 Task: Find a place to stay in Tejar, Costa Rica from 12-16 July for 8 guests, with amenities like TV, Gym, Breakfast, Wifi, Free parking, within a price range of ₹10,000 to ₹16,000, and select a hotel.
Action: Mouse moved to (613, 130)
Screenshot: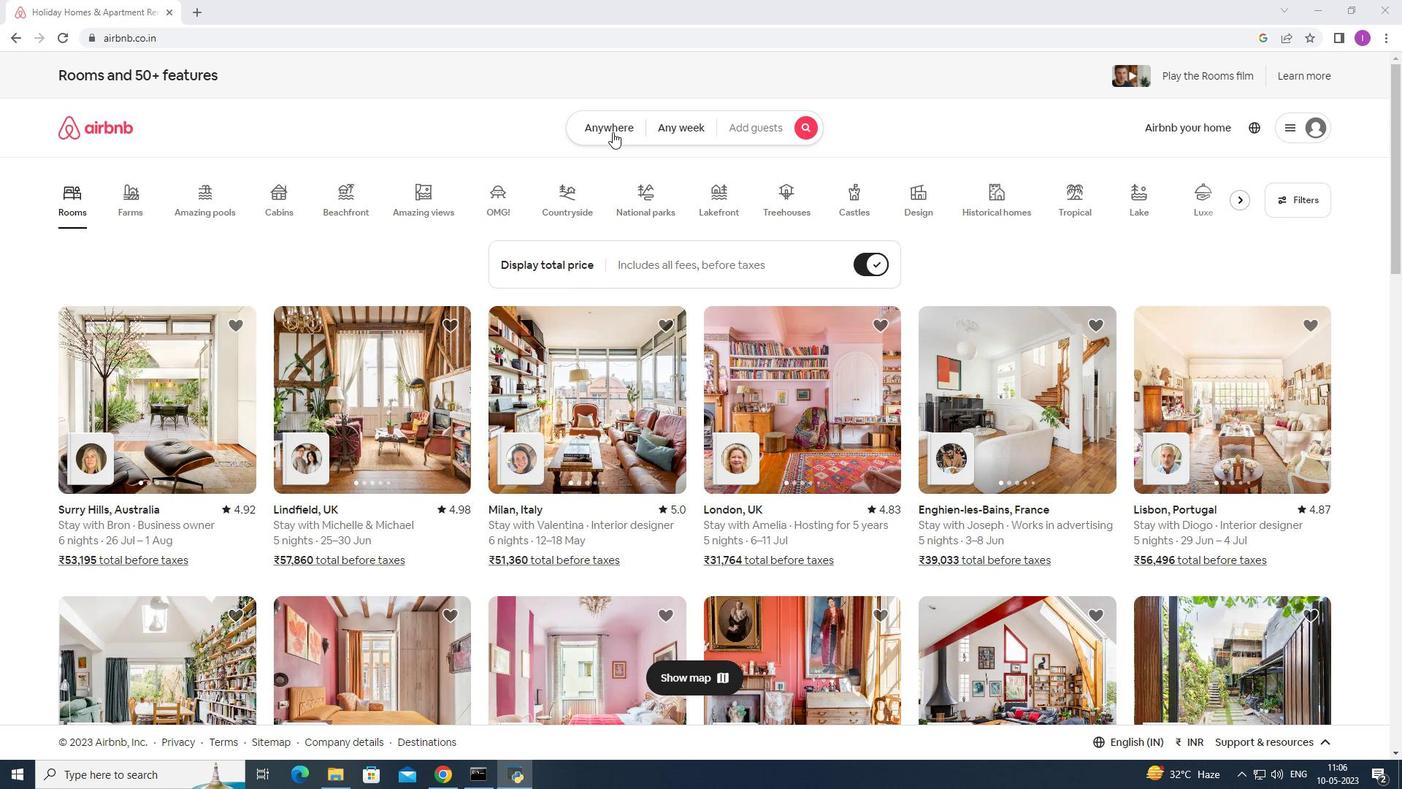 
Action: Mouse pressed left at (613, 130)
Screenshot: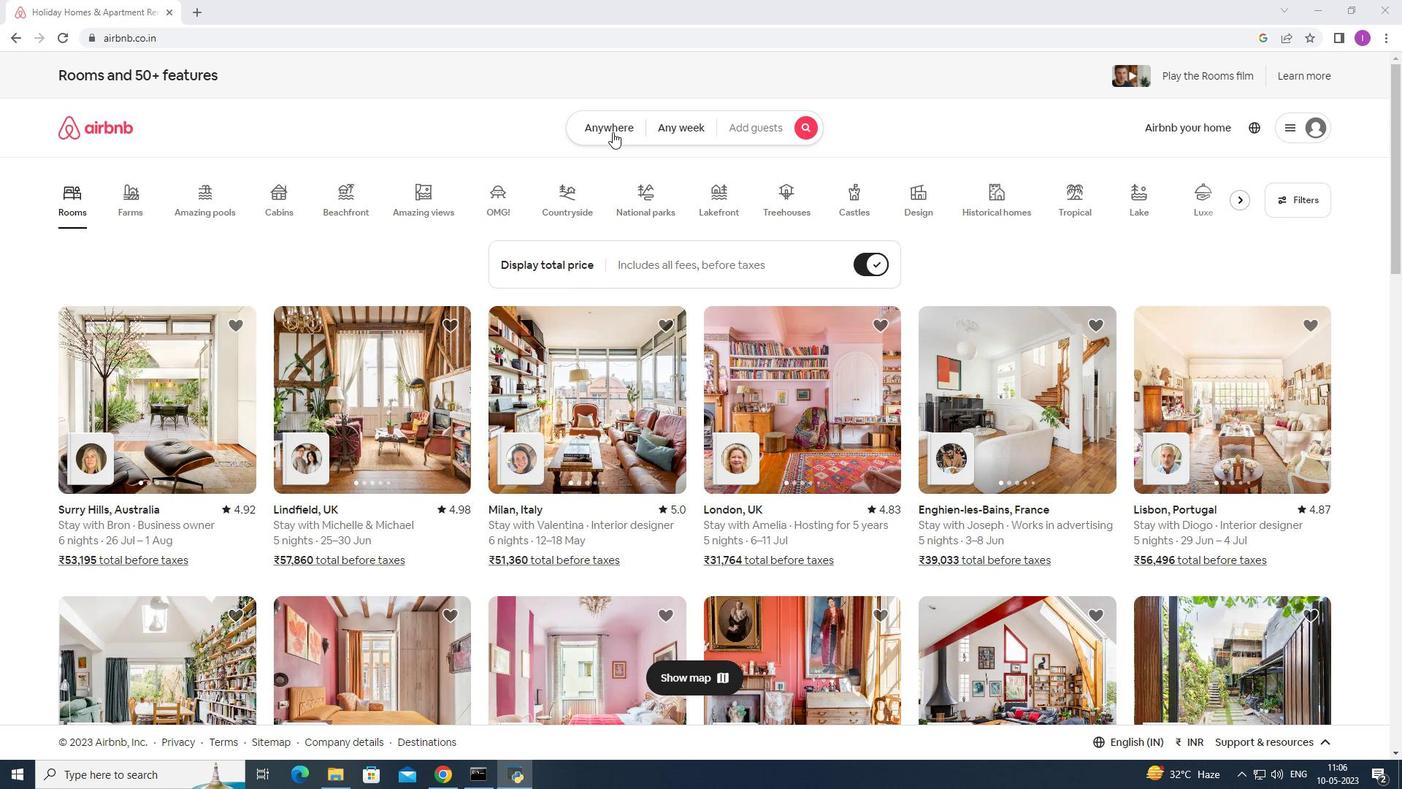 
Action: Mouse moved to (491, 190)
Screenshot: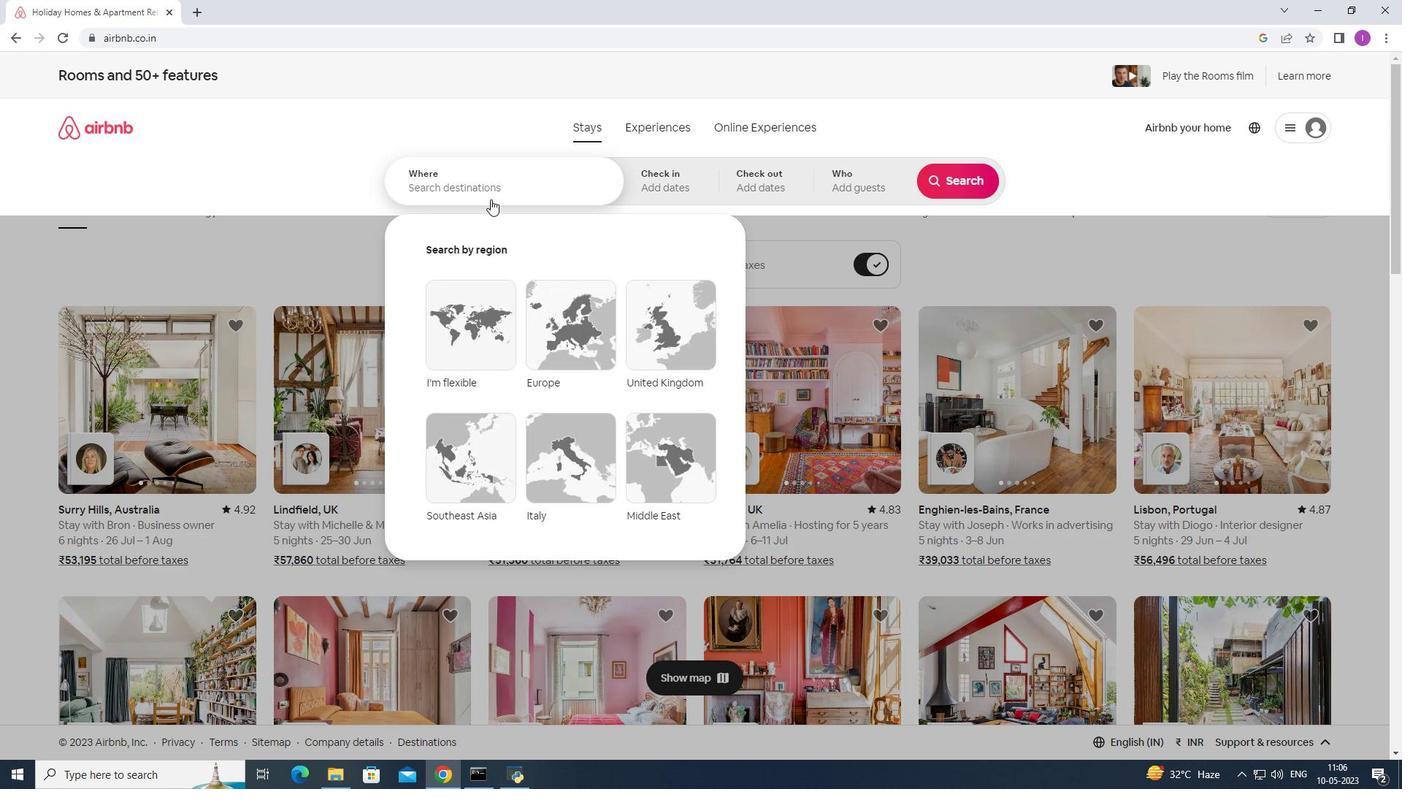 
Action: Mouse pressed left at (491, 190)
Screenshot: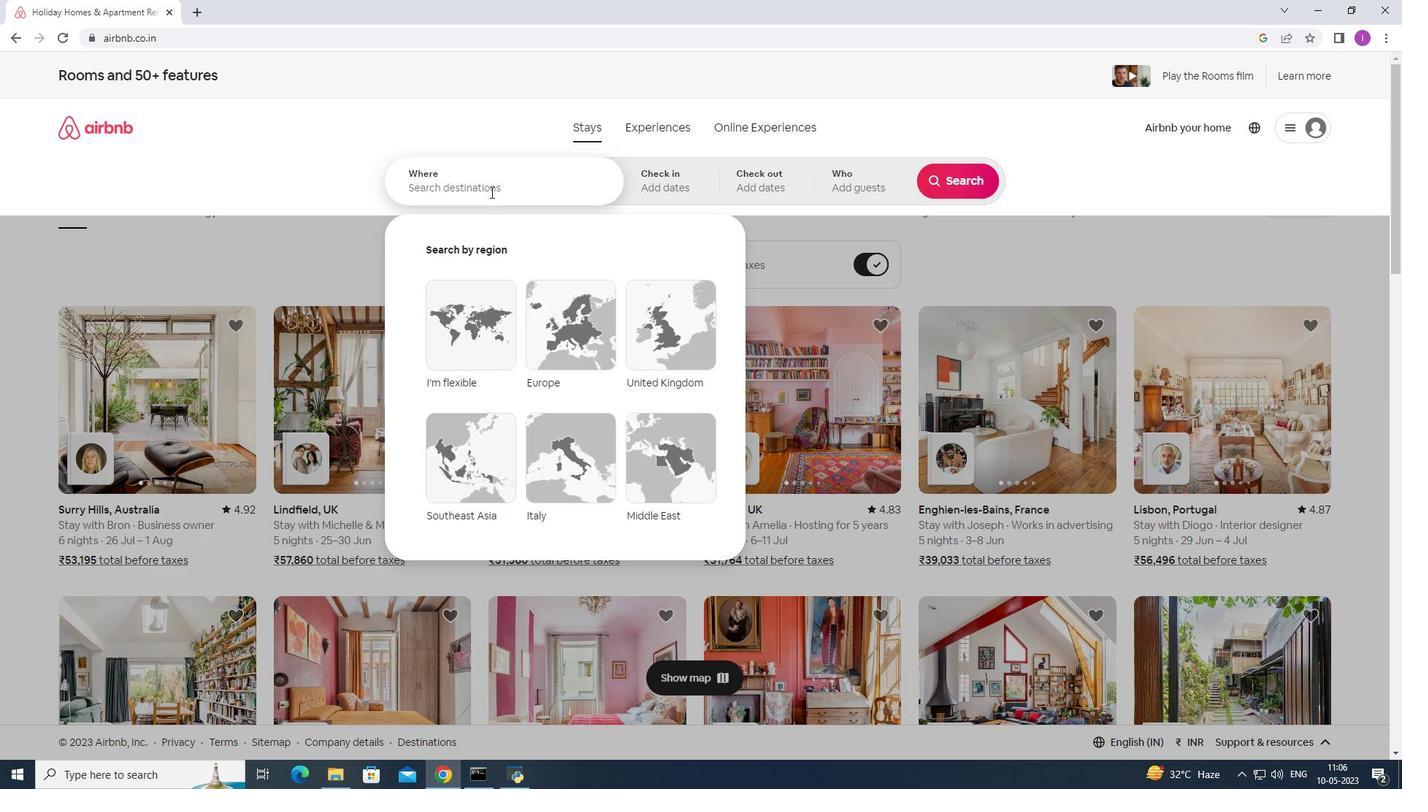 
Action: Mouse moved to (514, 194)
Screenshot: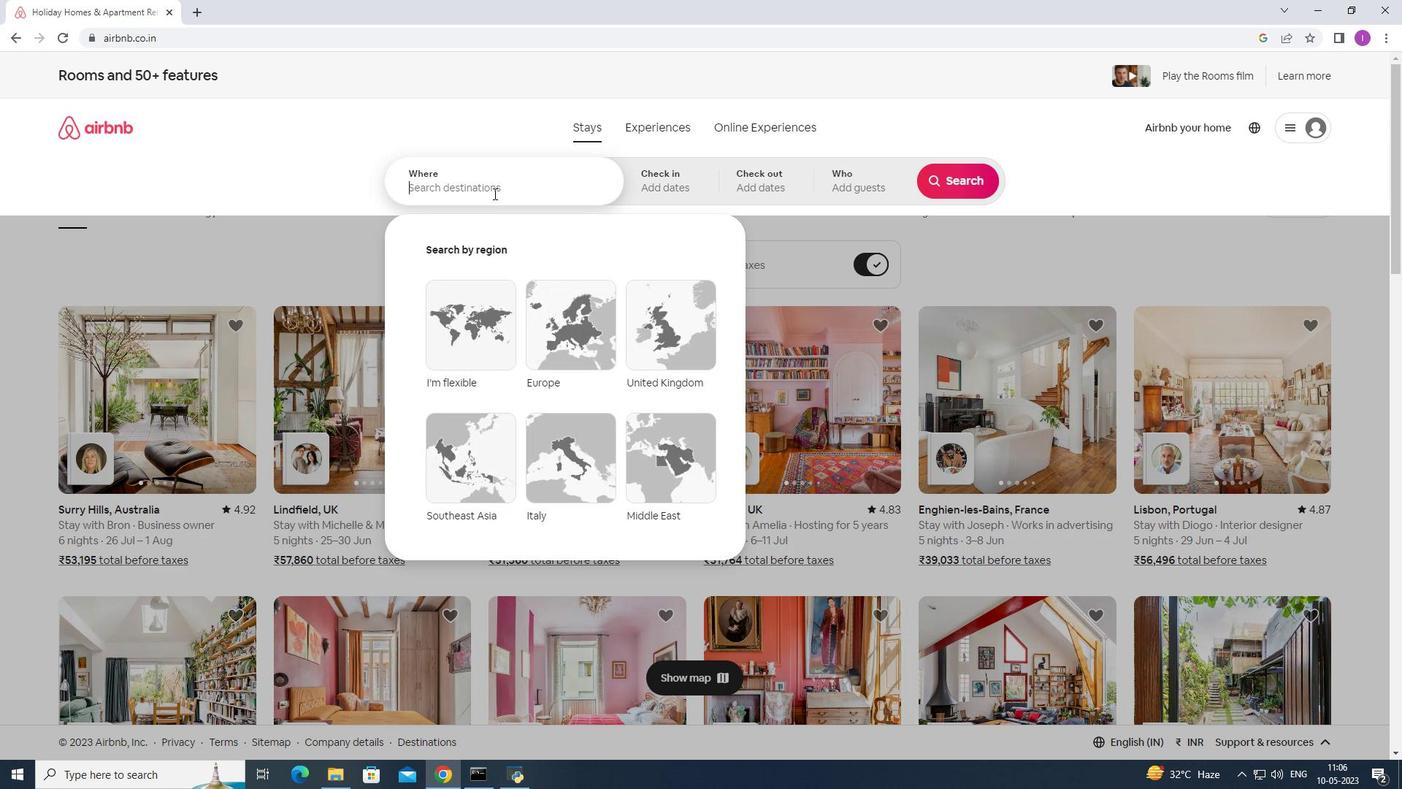 
Action: Key pressed <Key.shift><Key.shift><Key.shift><Key.shift><Key.shift>Tejar,<Key.shift><Key.shift><Key.shift><Key.shift><Key.shift><Key.shift><Key.shift>Cod<Key.backspace>sta<Key.space><Key.shift>Rica
Screenshot: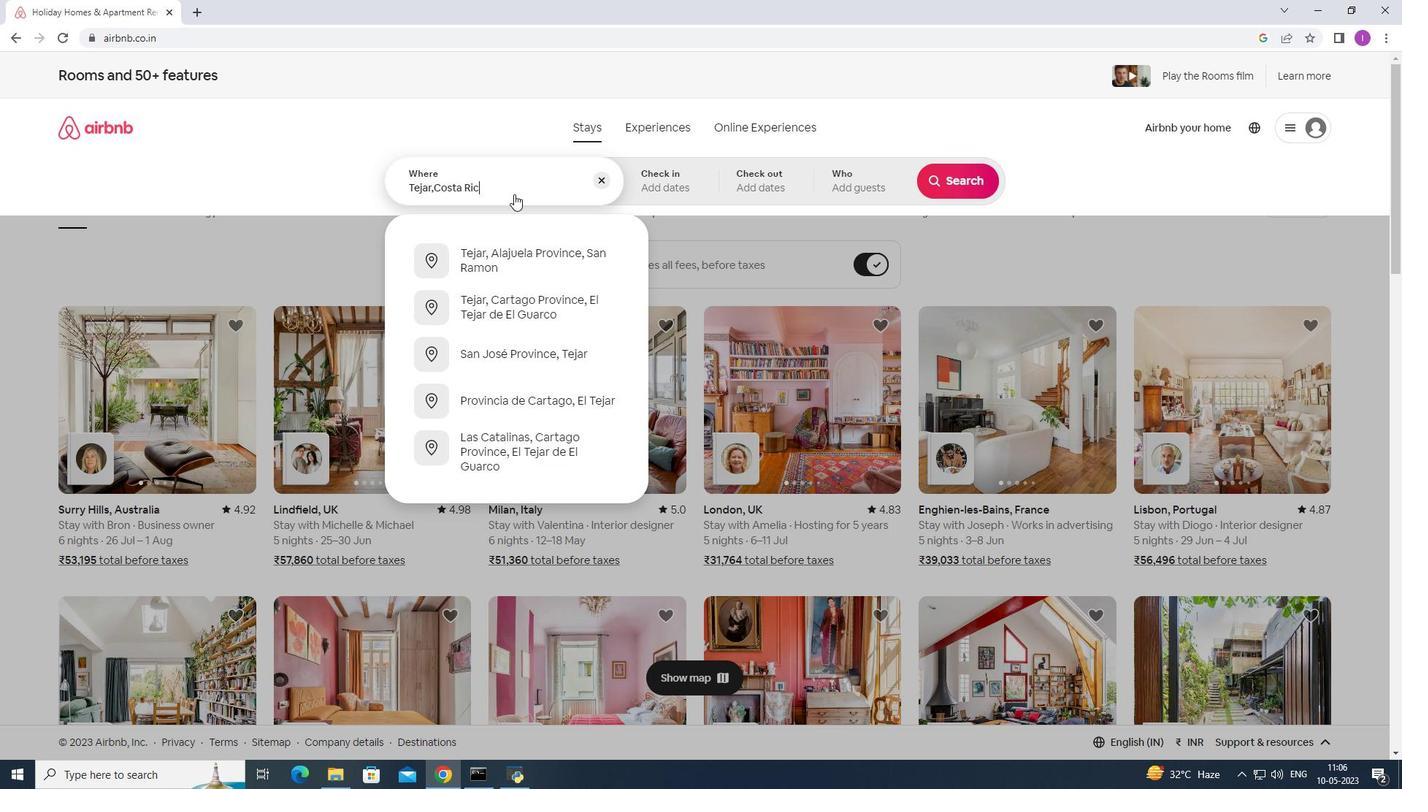
Action: Mouse moved to (647, 186)
Screenshot: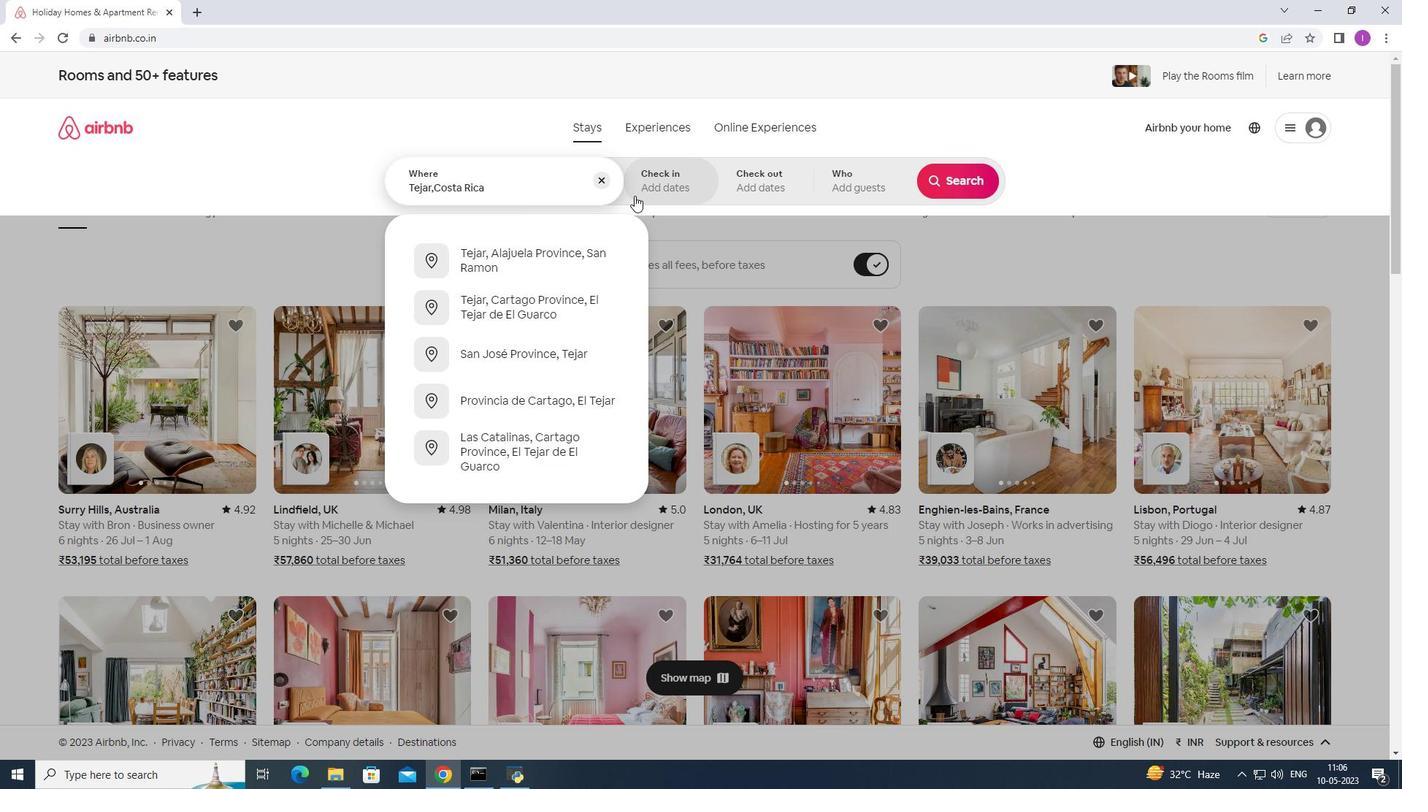 
Action: Mouse pressed left at (647, 186)
Screenshot: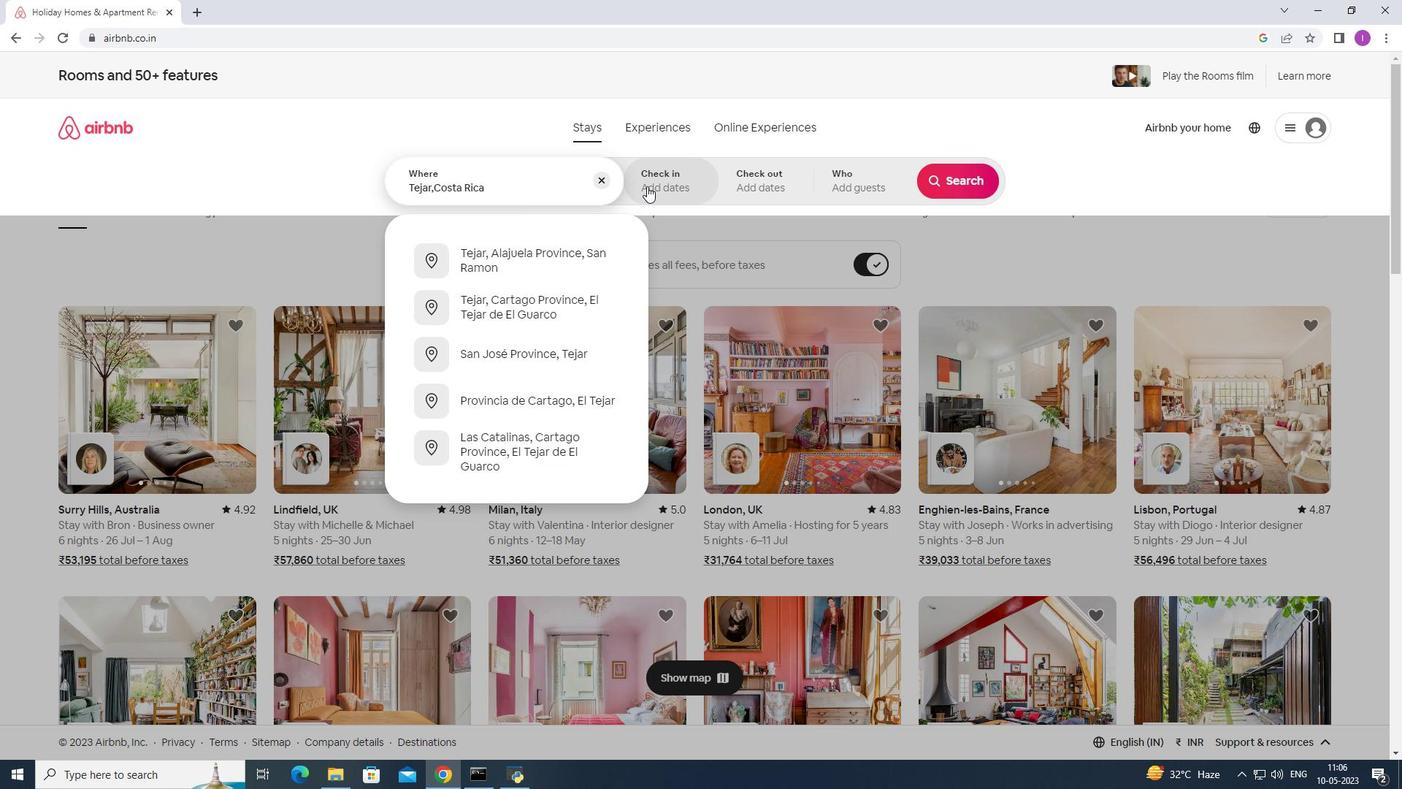 
Action: Mouse moved to (958, 297)
Screenshot: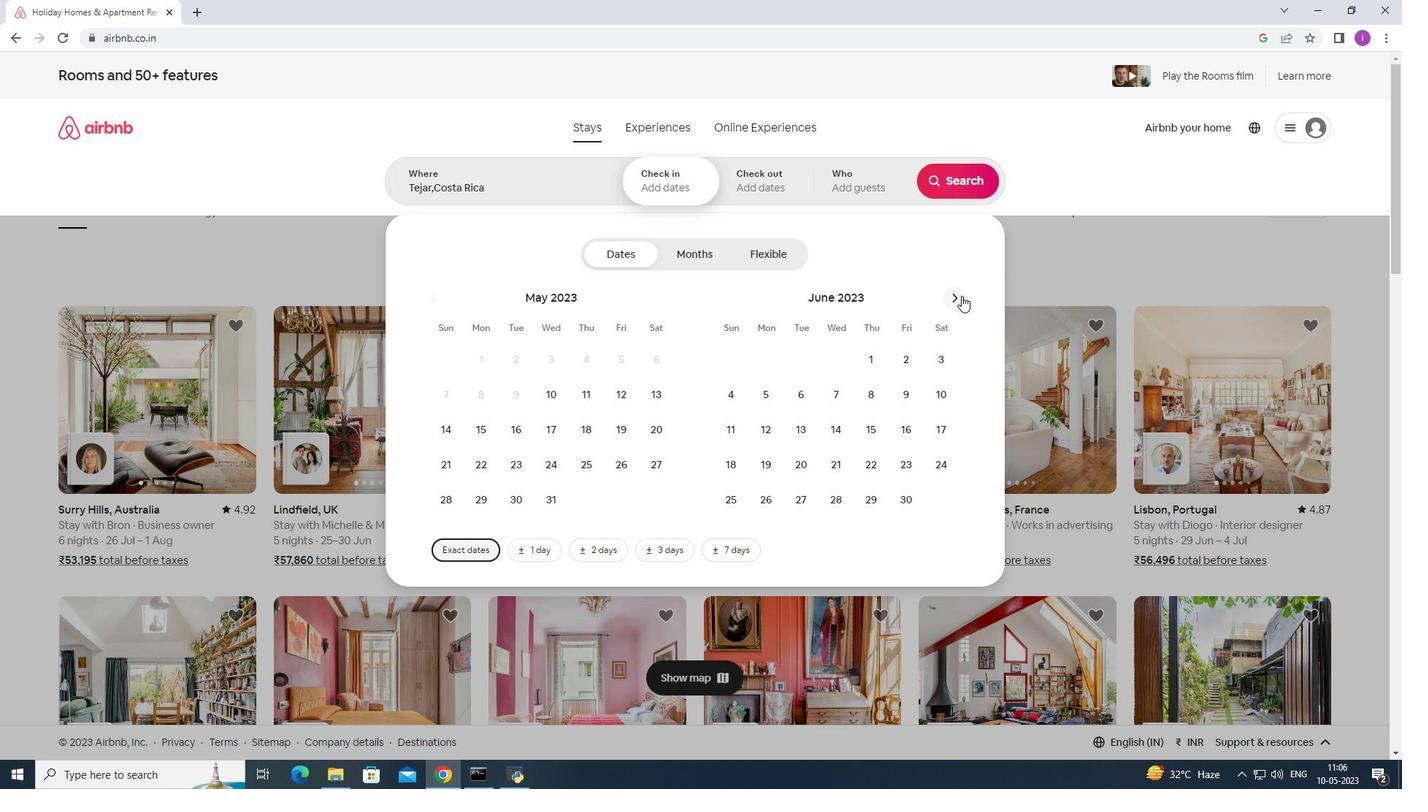 
Action: Mouse pressed left at (958, 297)
Screenshot: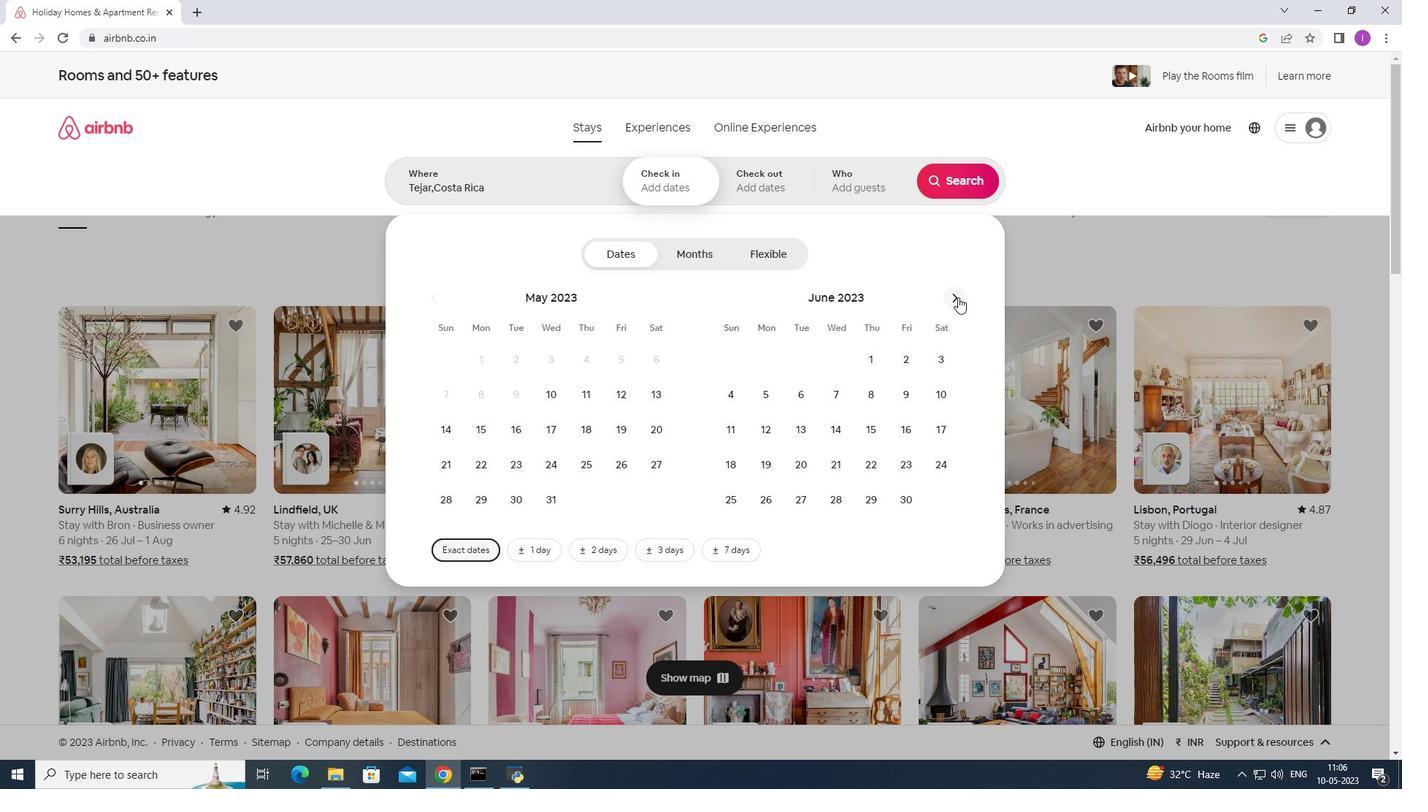 
Action: Mouse moved to (836, 424)
Screenshot: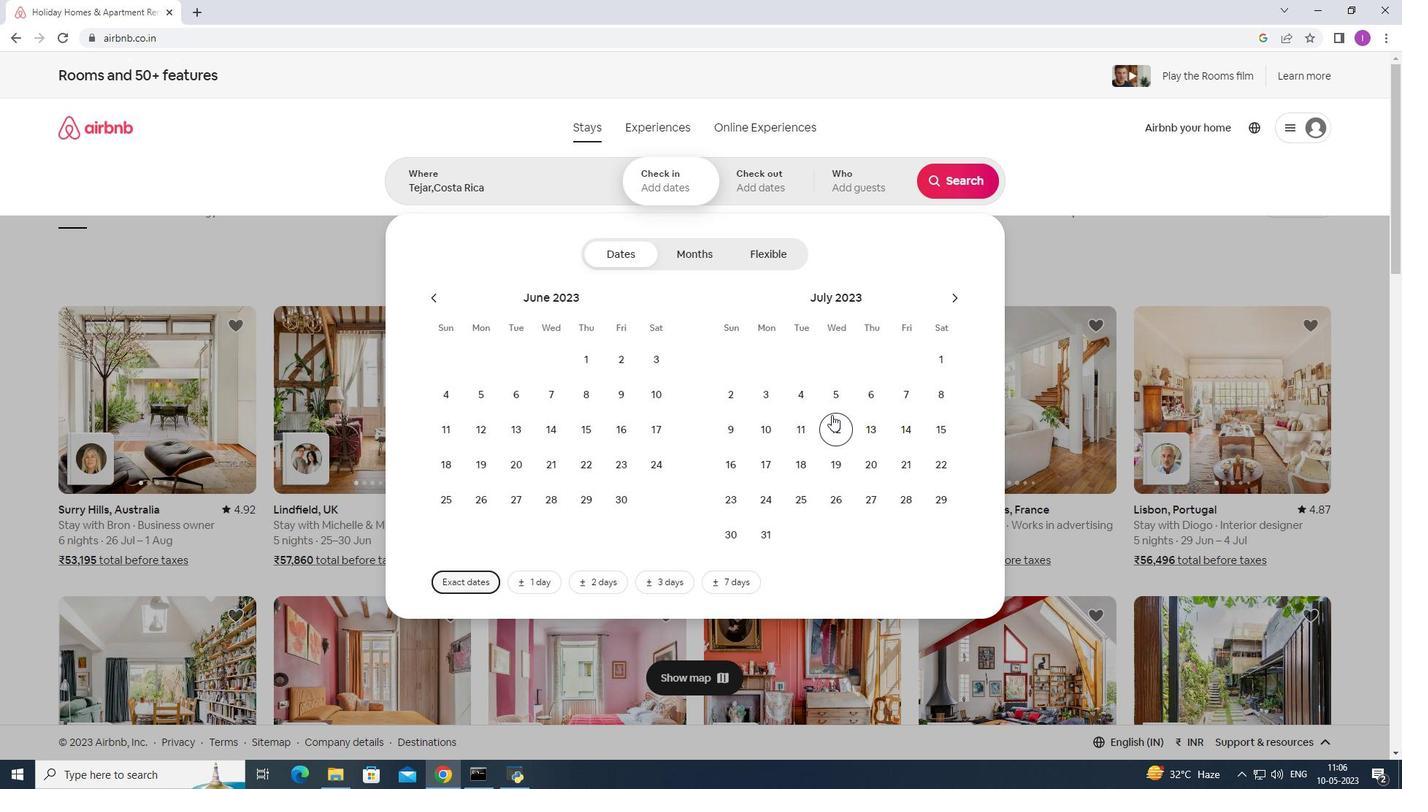 
Action: Mouse pressed left at (836, 424)
Screenshot: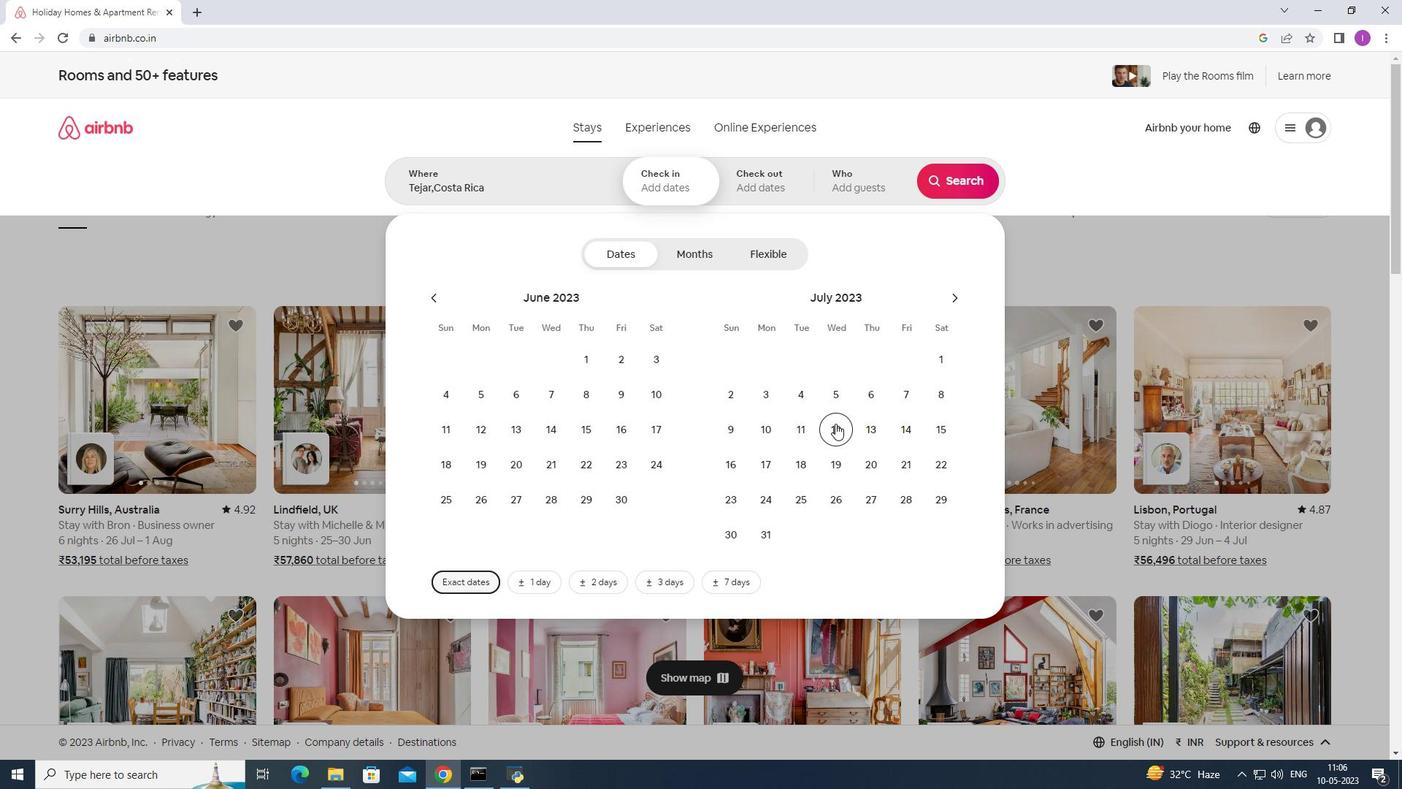 
Action: Mouse moved to (735, 467)
Screenshot: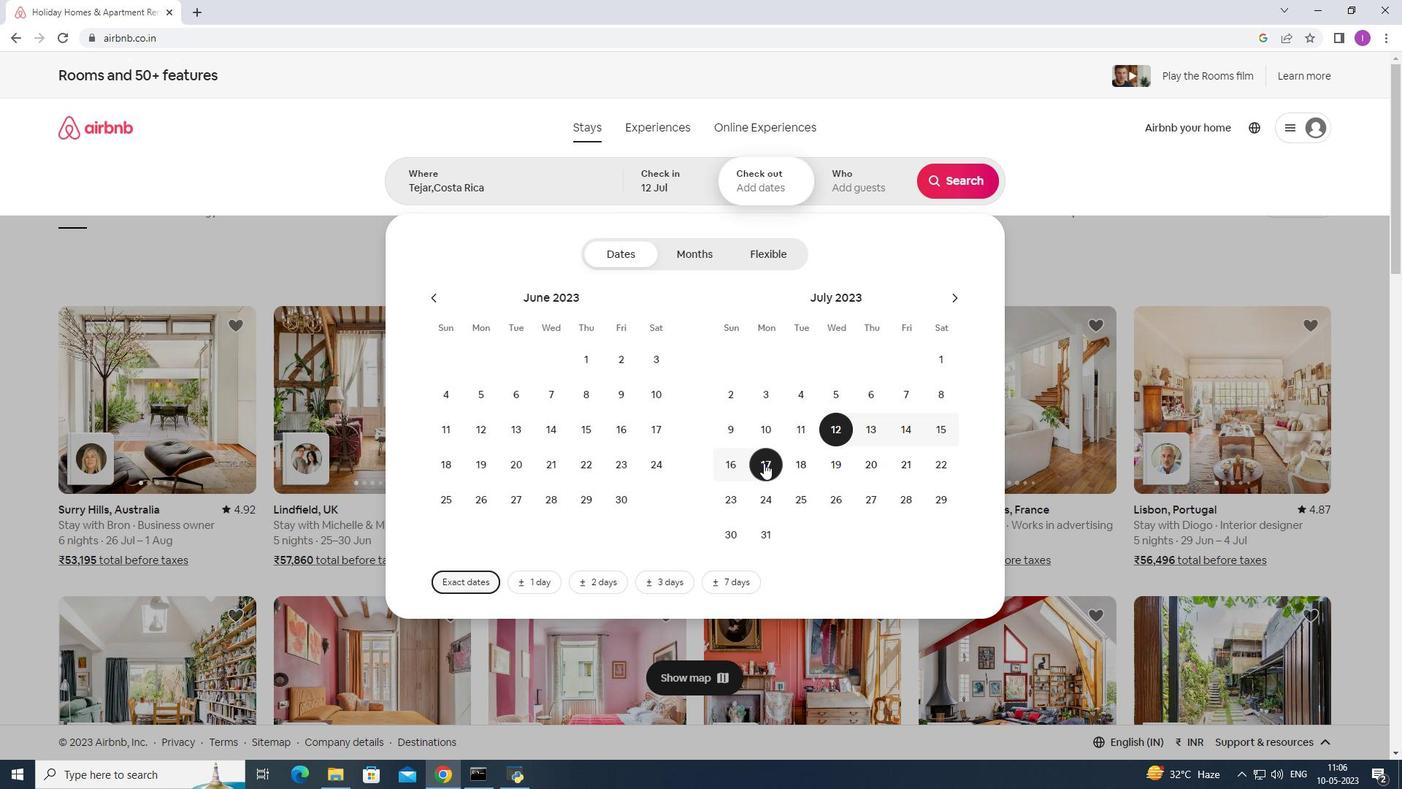 
Action: Mouse pressed left at (735, 467)
Screenshot: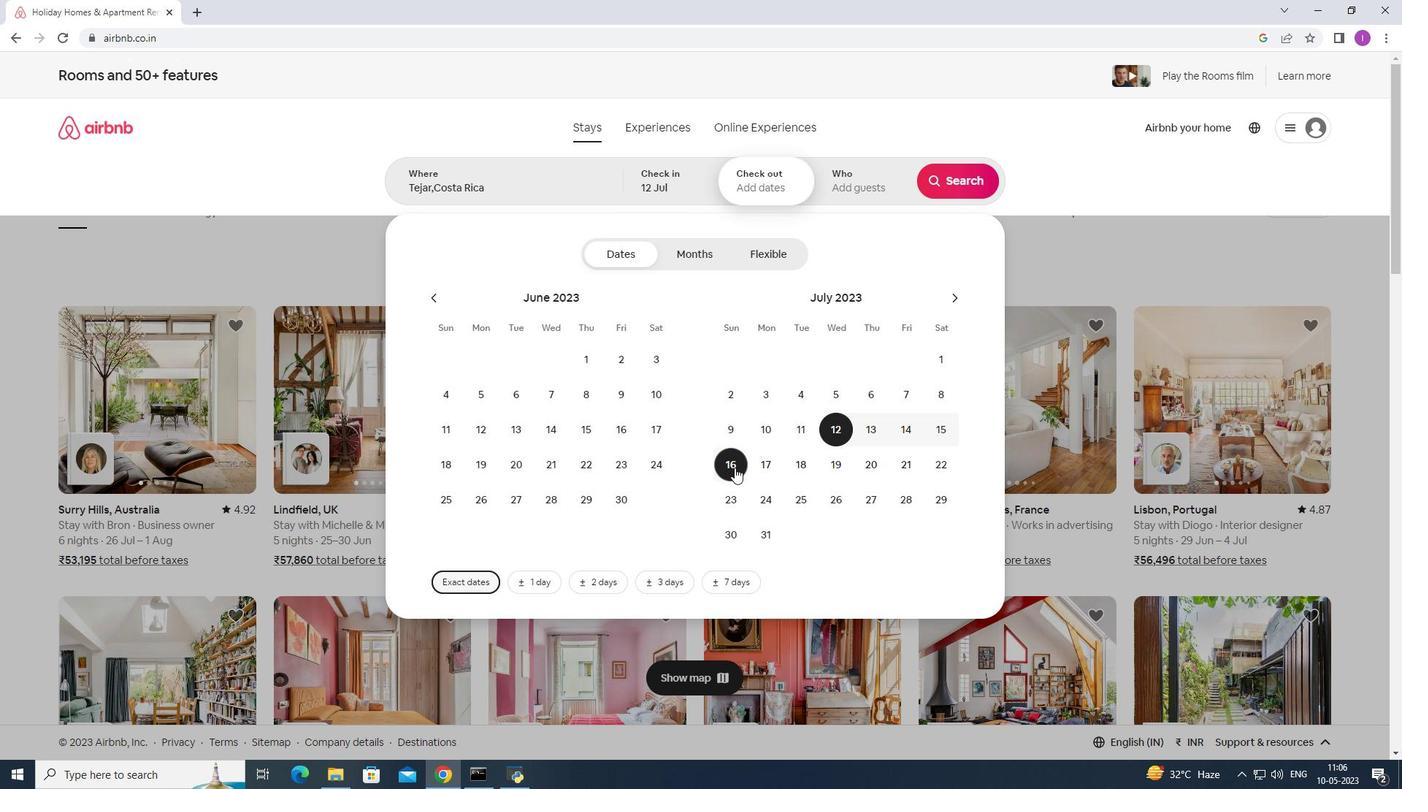 
Action: Mouse moved to (843, 186)
Screenshot: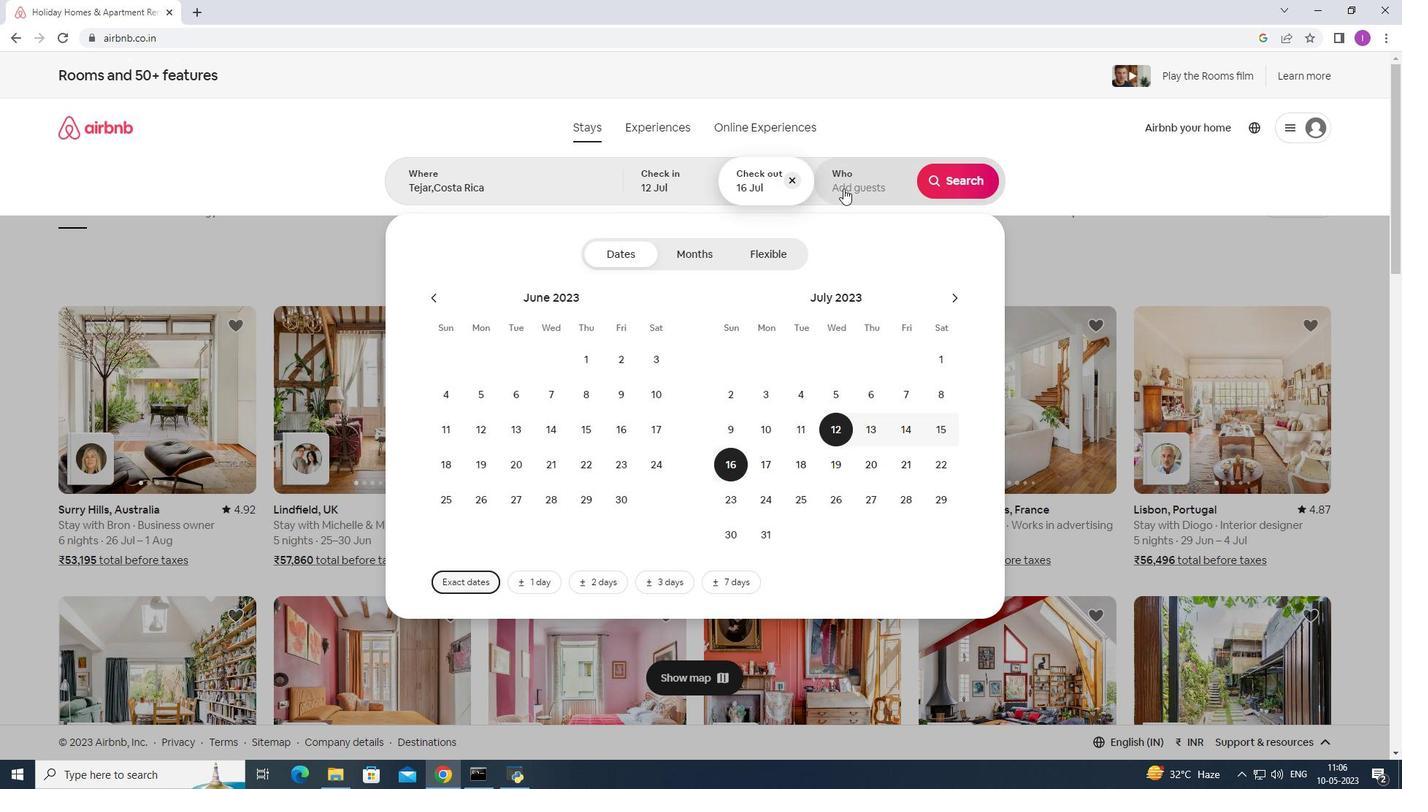 
Action: Mouse pressed left at (843, 186)
Screenshot: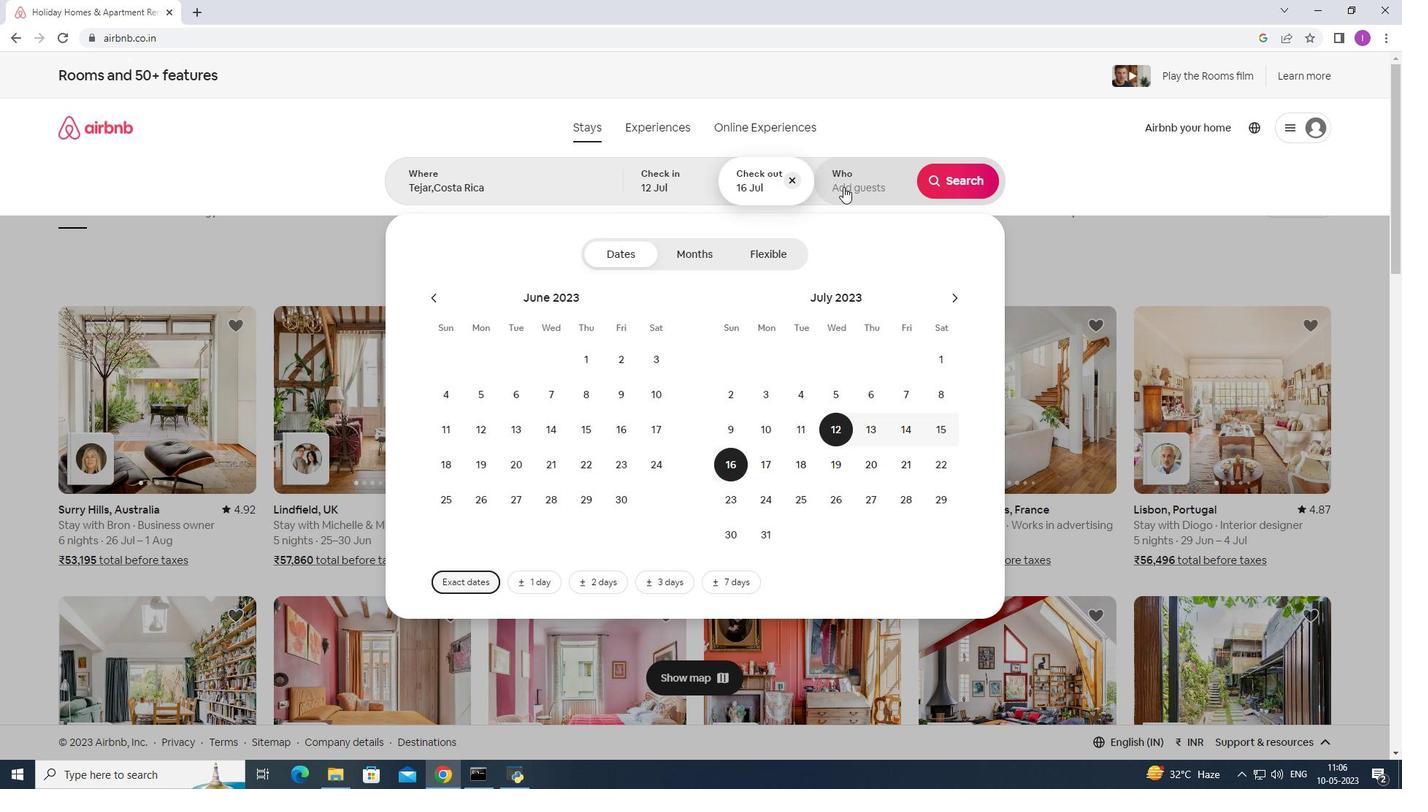 
Action: Mouse moved to (959, 256)
Screenshot: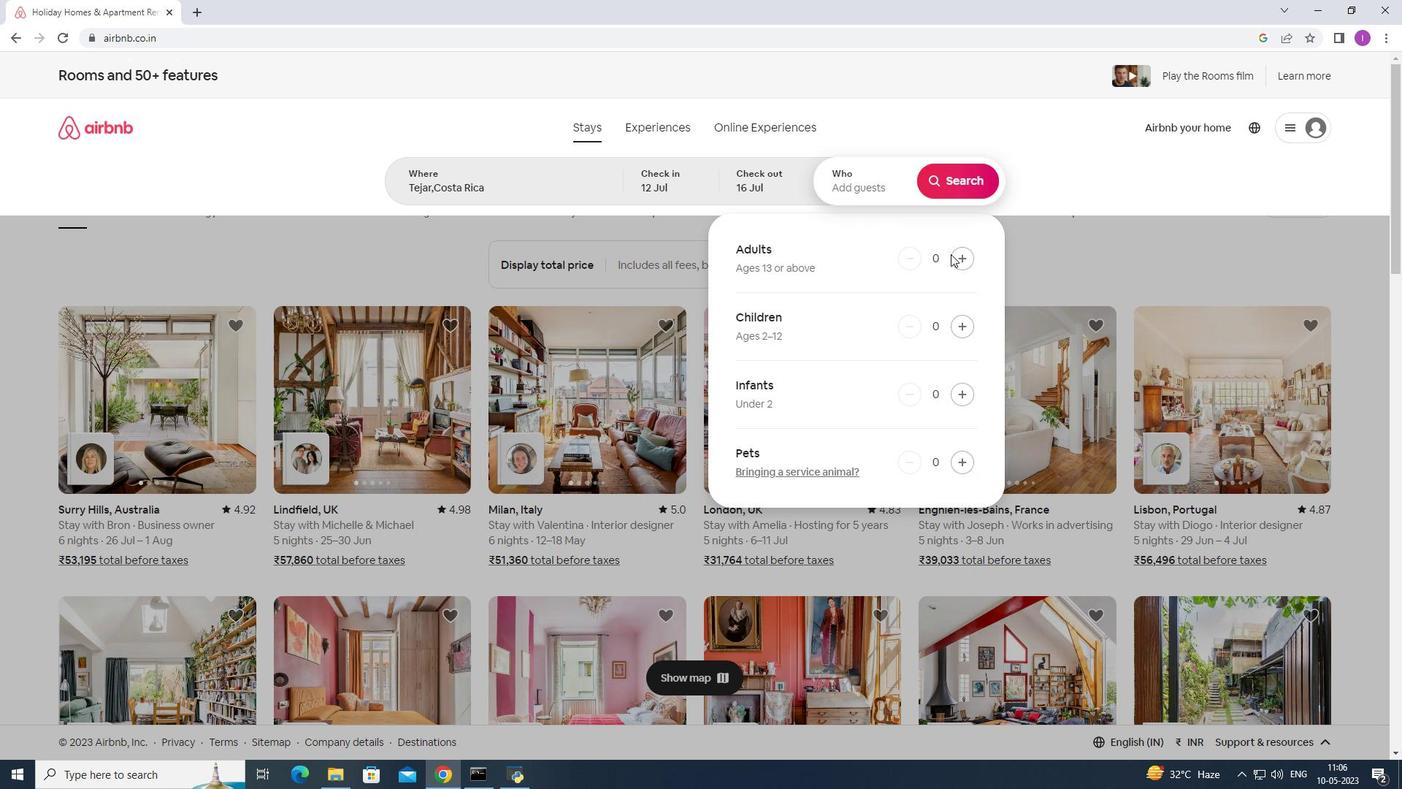 
Action: Mouse pressed left at (959, 256)
Screenshot: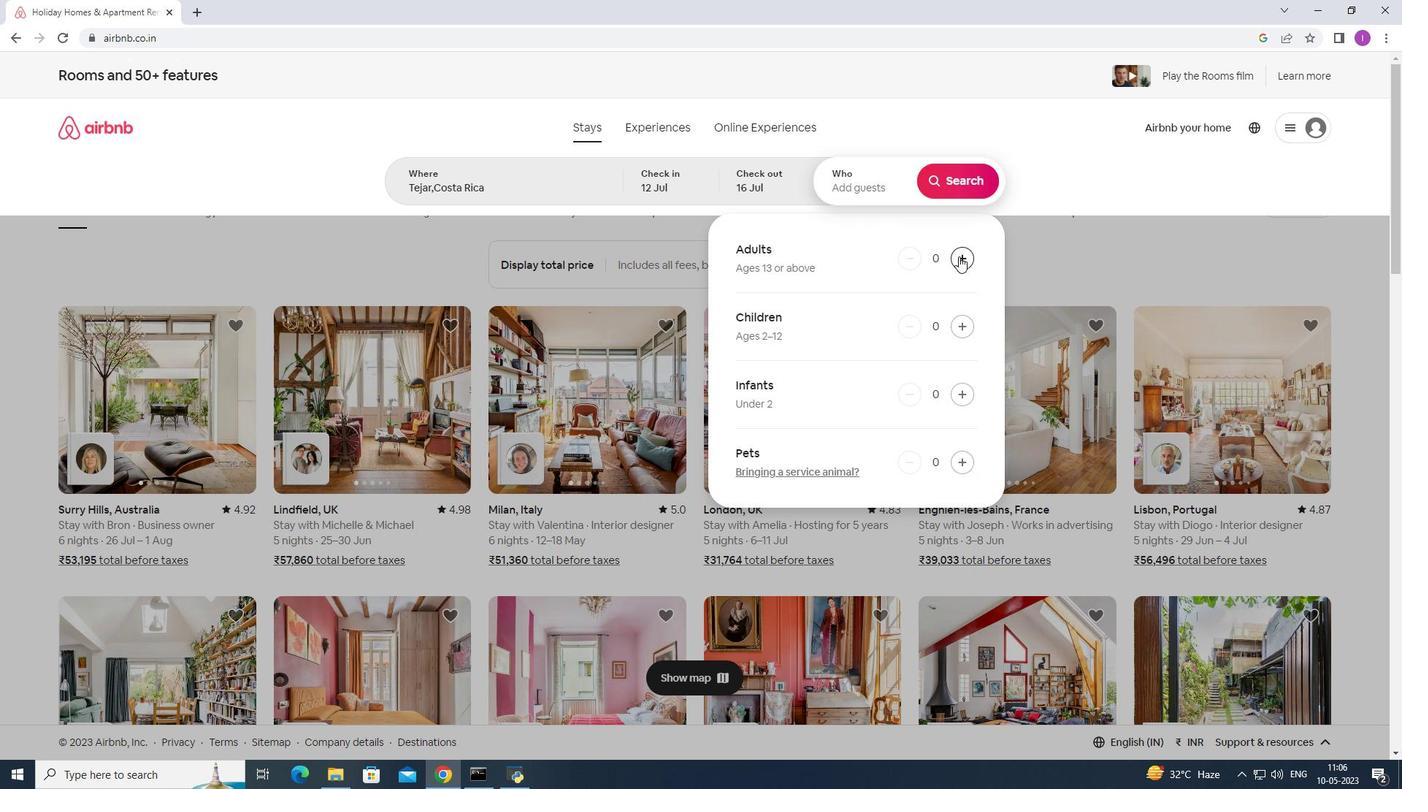 
Action: Mouse pressed left at (959, 256)
Screenshot: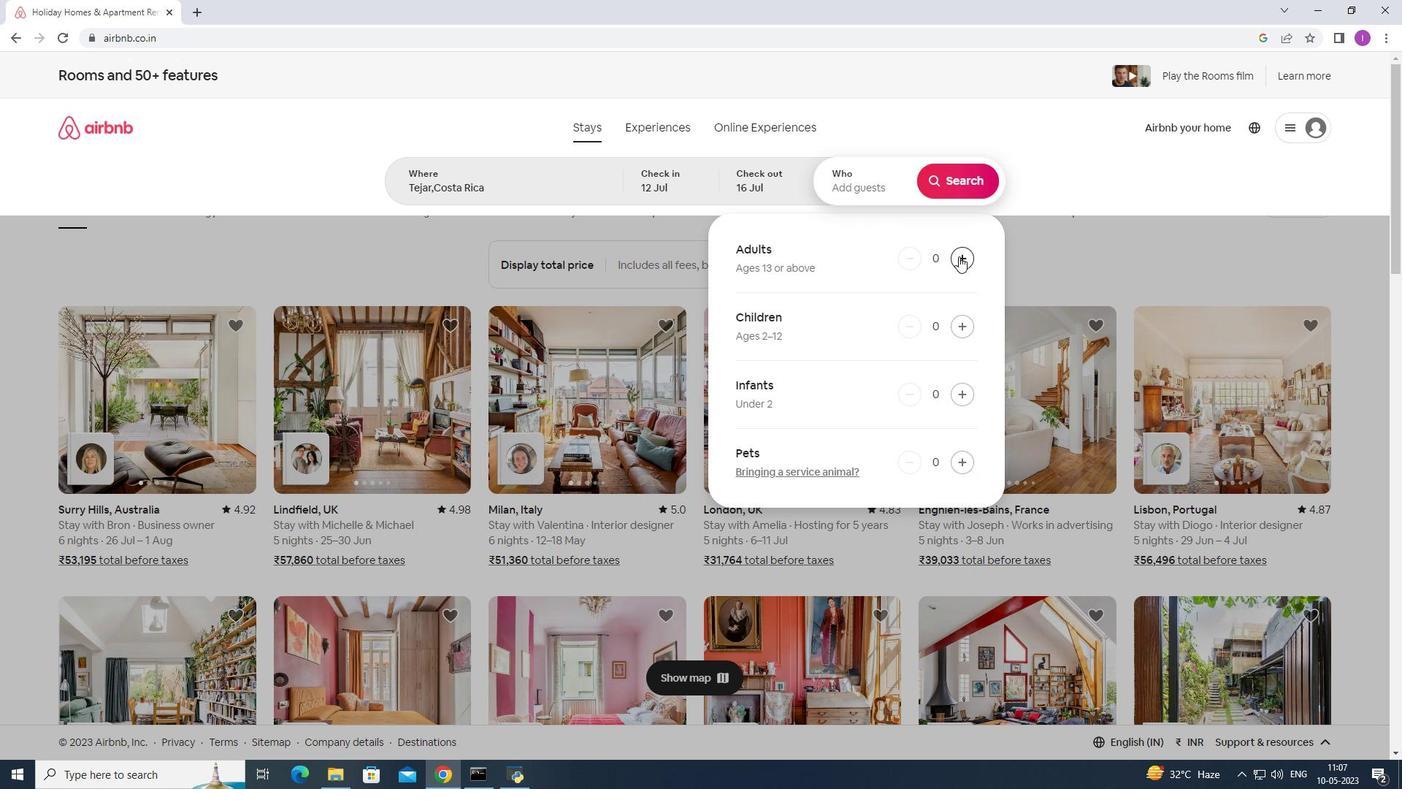 
Action: Mouse pressed left at (959, 256)
Screenshot: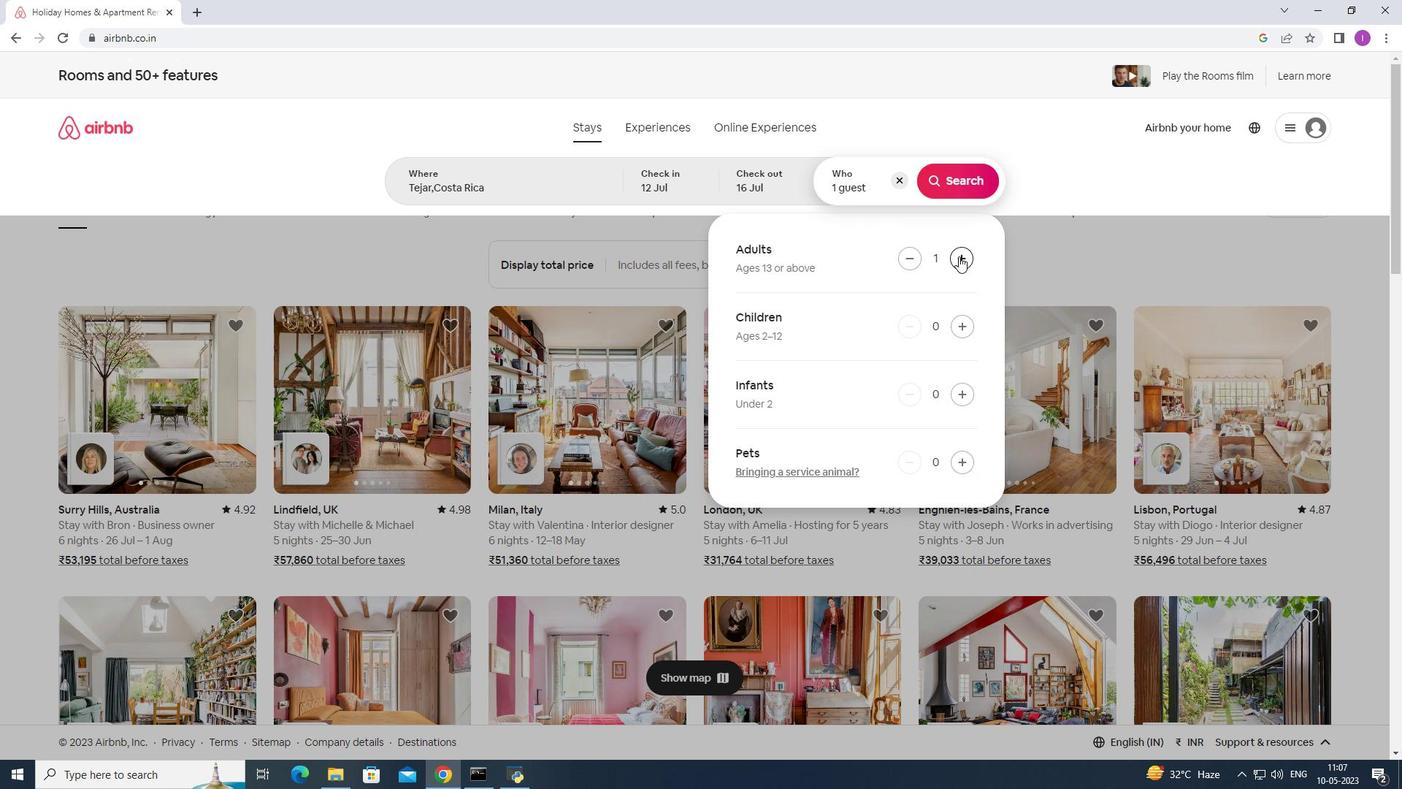 
Action: Mouse moved to (960, 256)
Screenshot: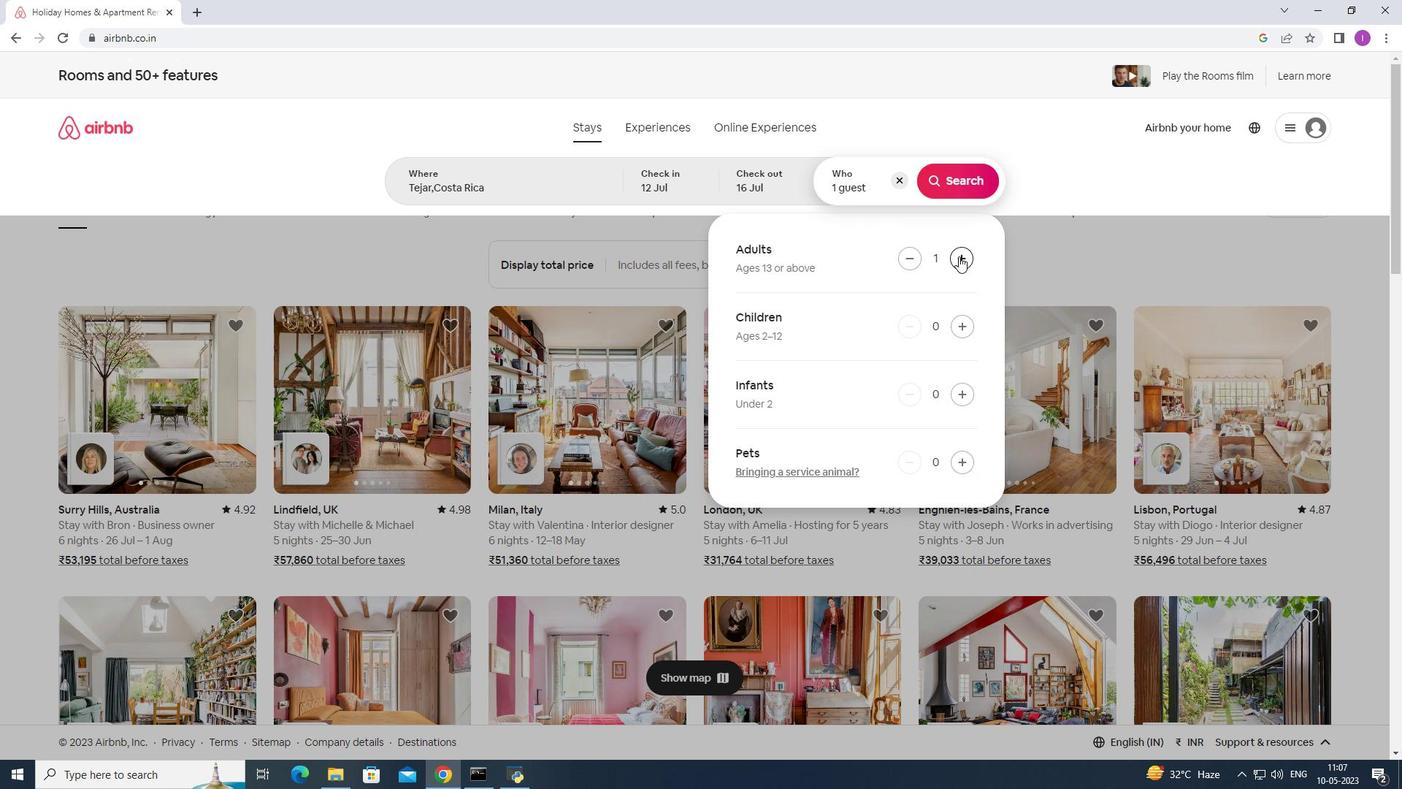 
Action: Mouse pressed left at (960, 256)
Screenshot: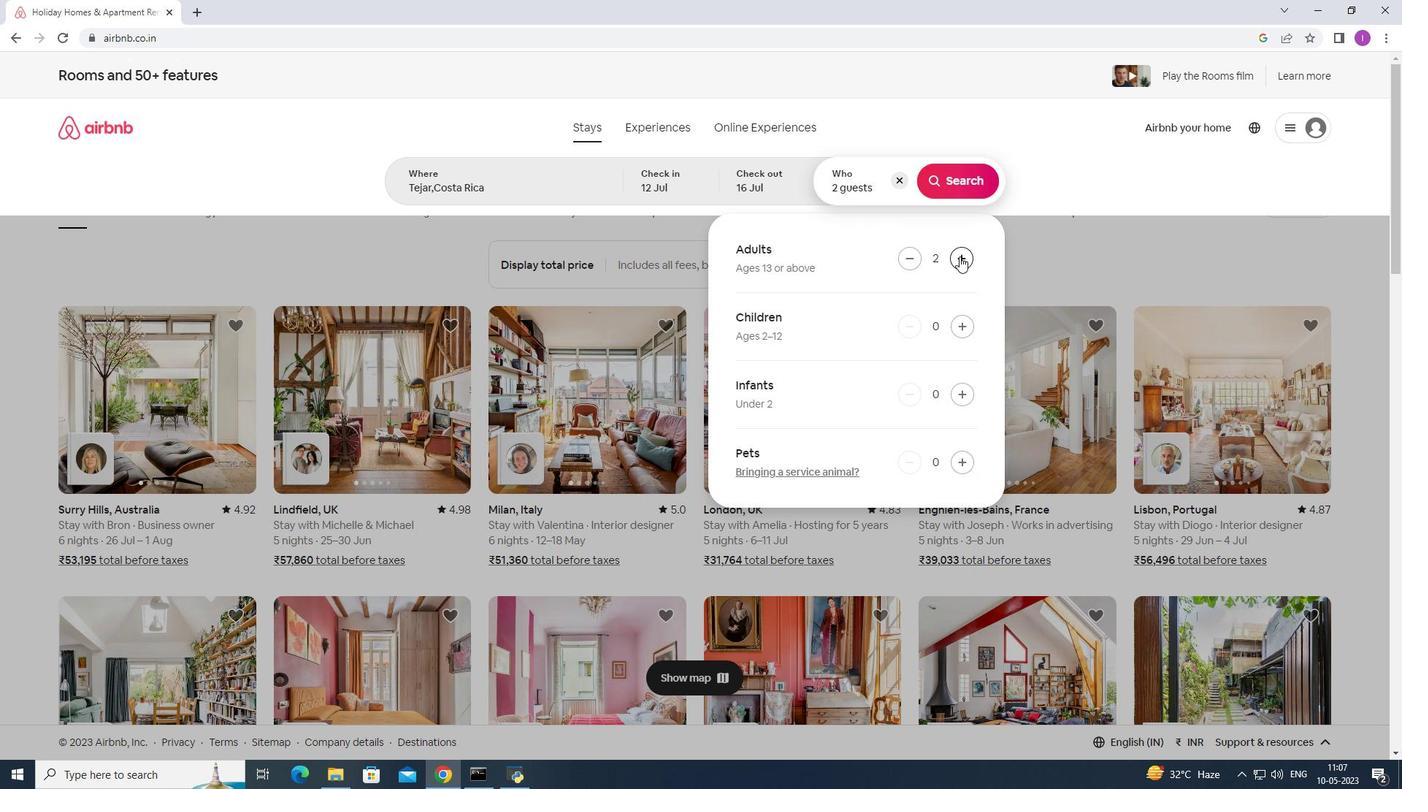 
Action: Mouse moved to (960, 257)
Screenshot: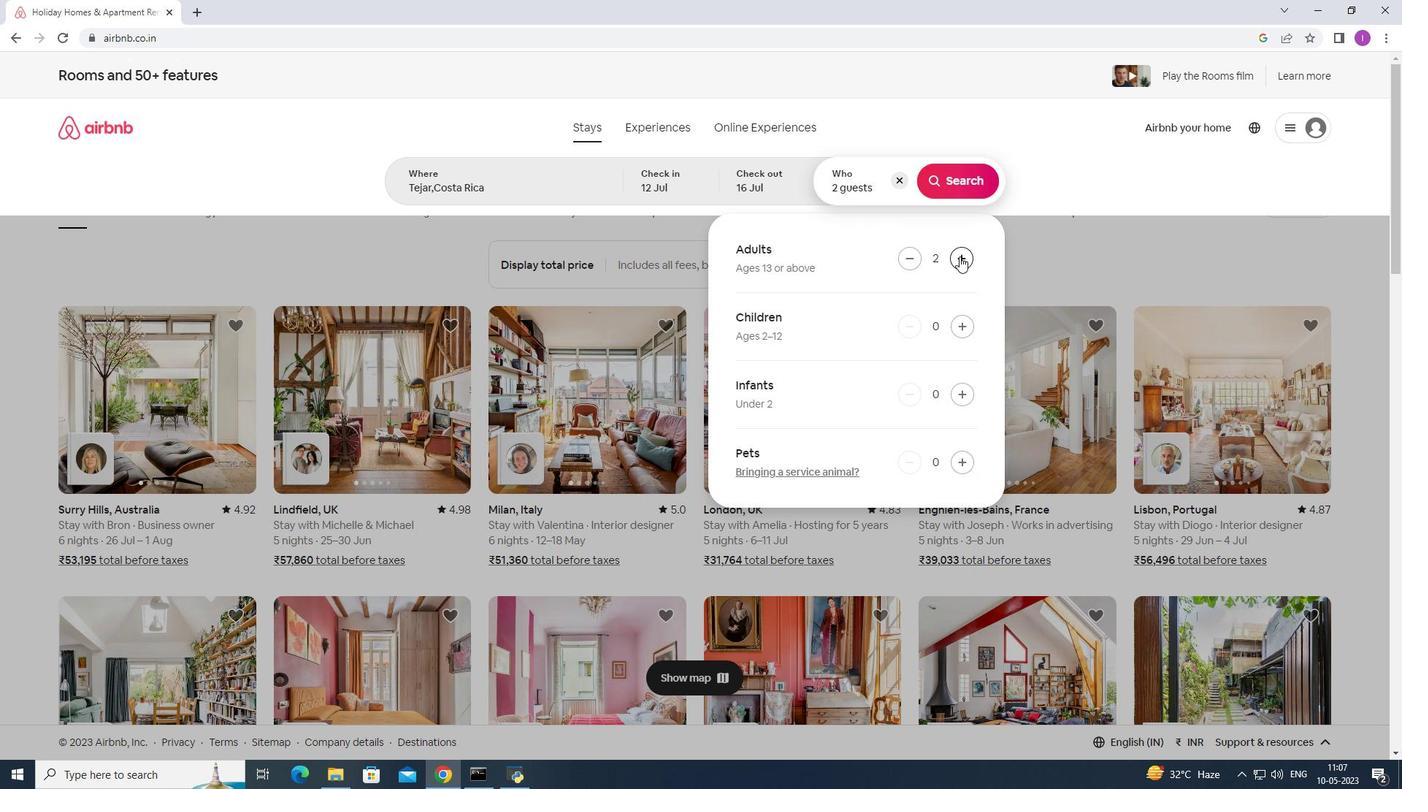
Action: Mouse pressed left at (960, 257)
Screenshot: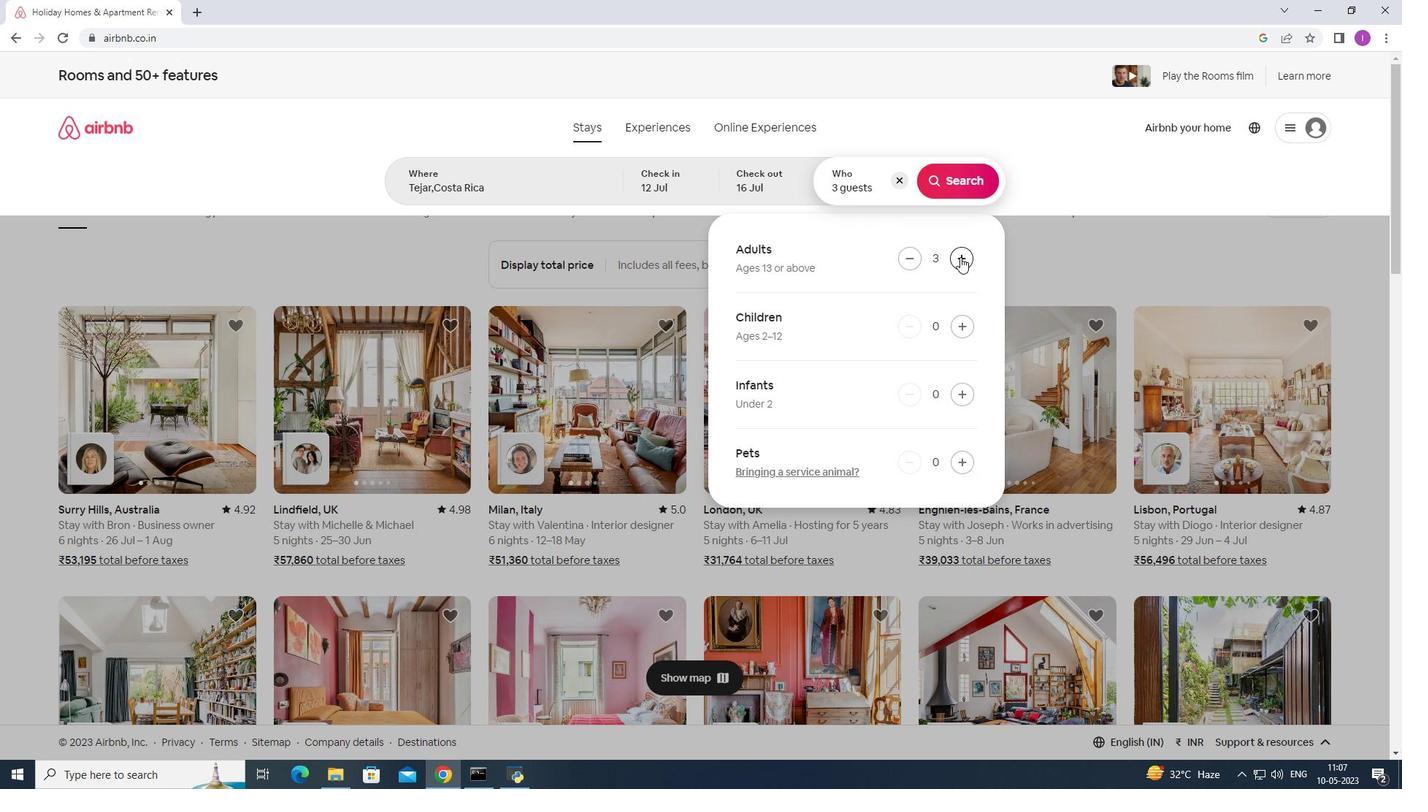 
Action: Mouse pressed left at (960, 257)
Screenshot: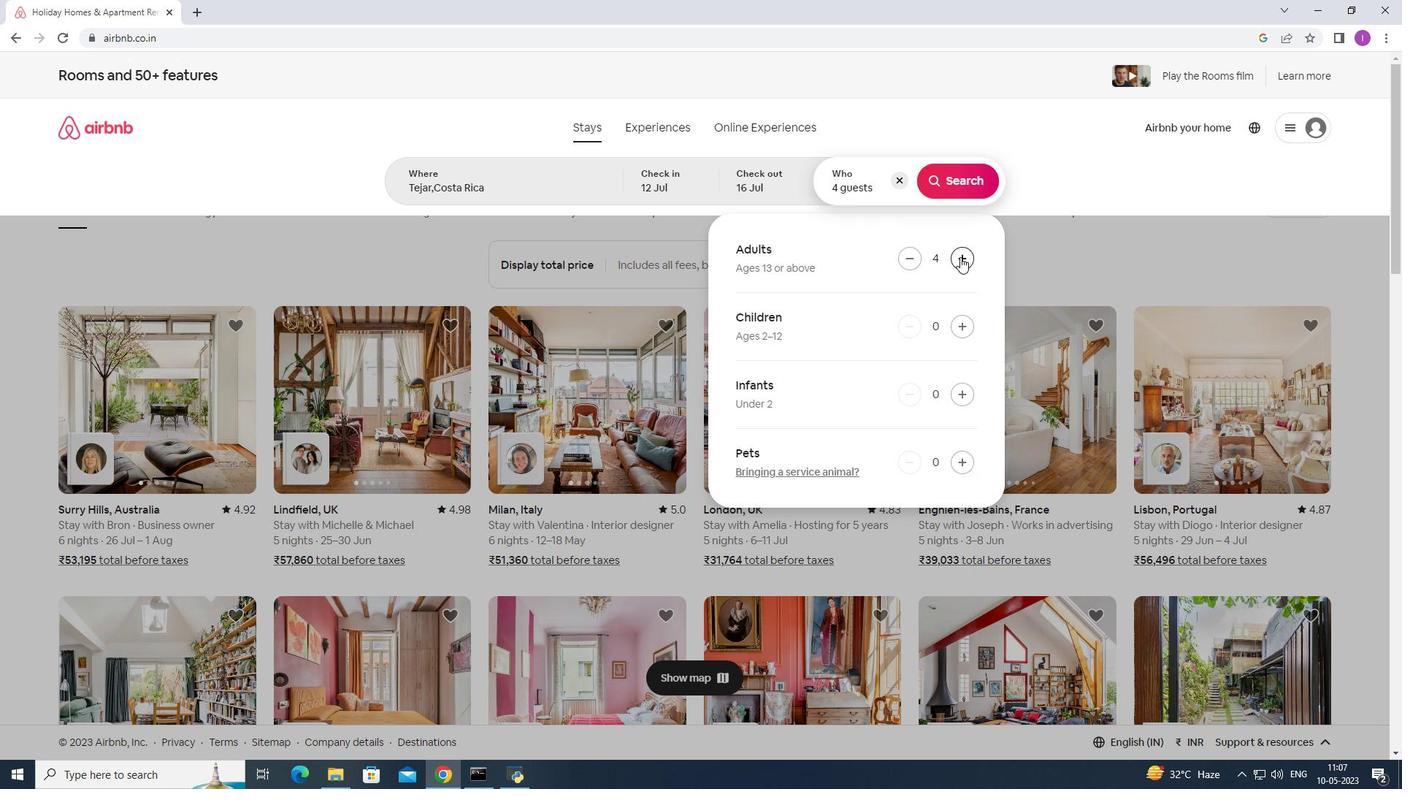 
Action: Mouse pressed left at (960, 257)
Screenshot: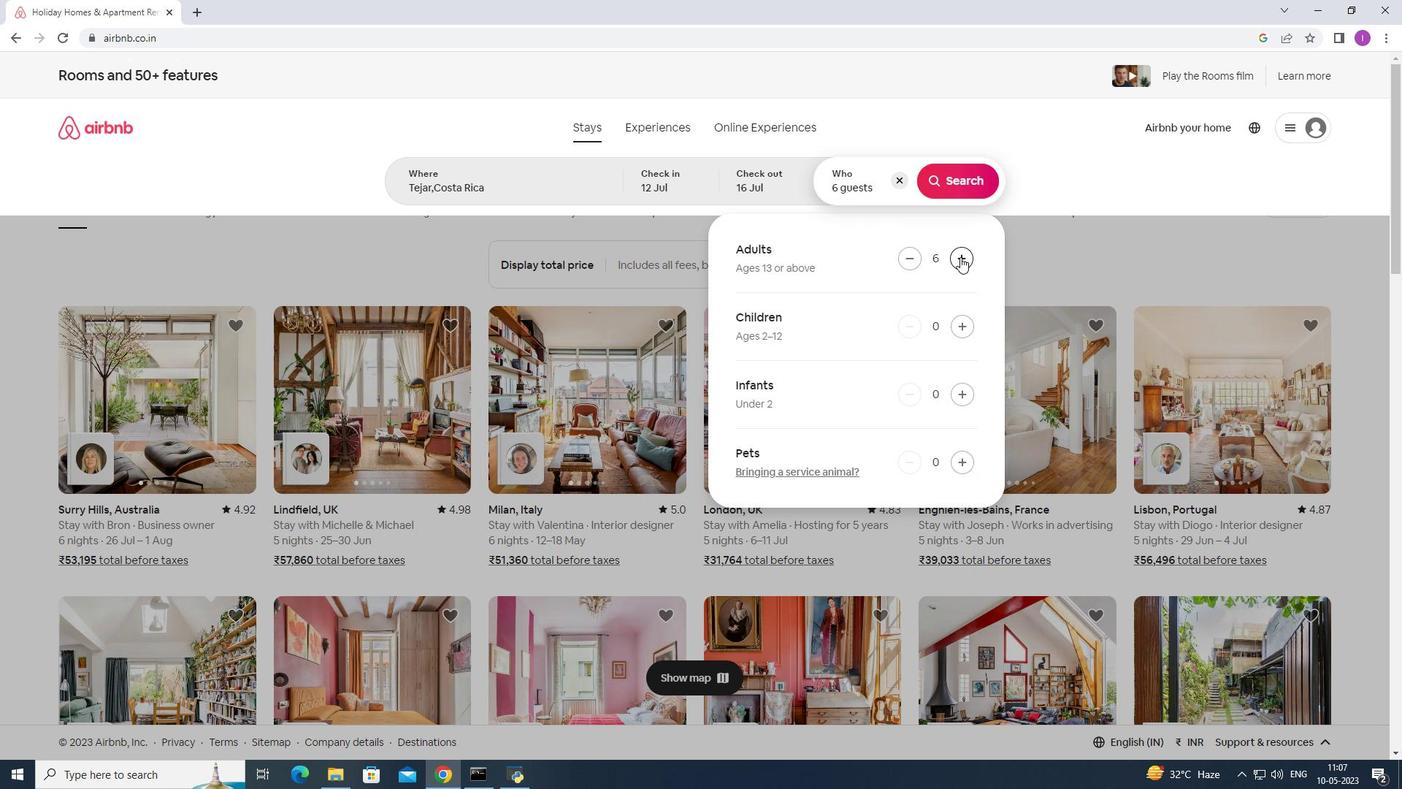 
Action: Mouse pressed left at (960, 257)
Screenshot: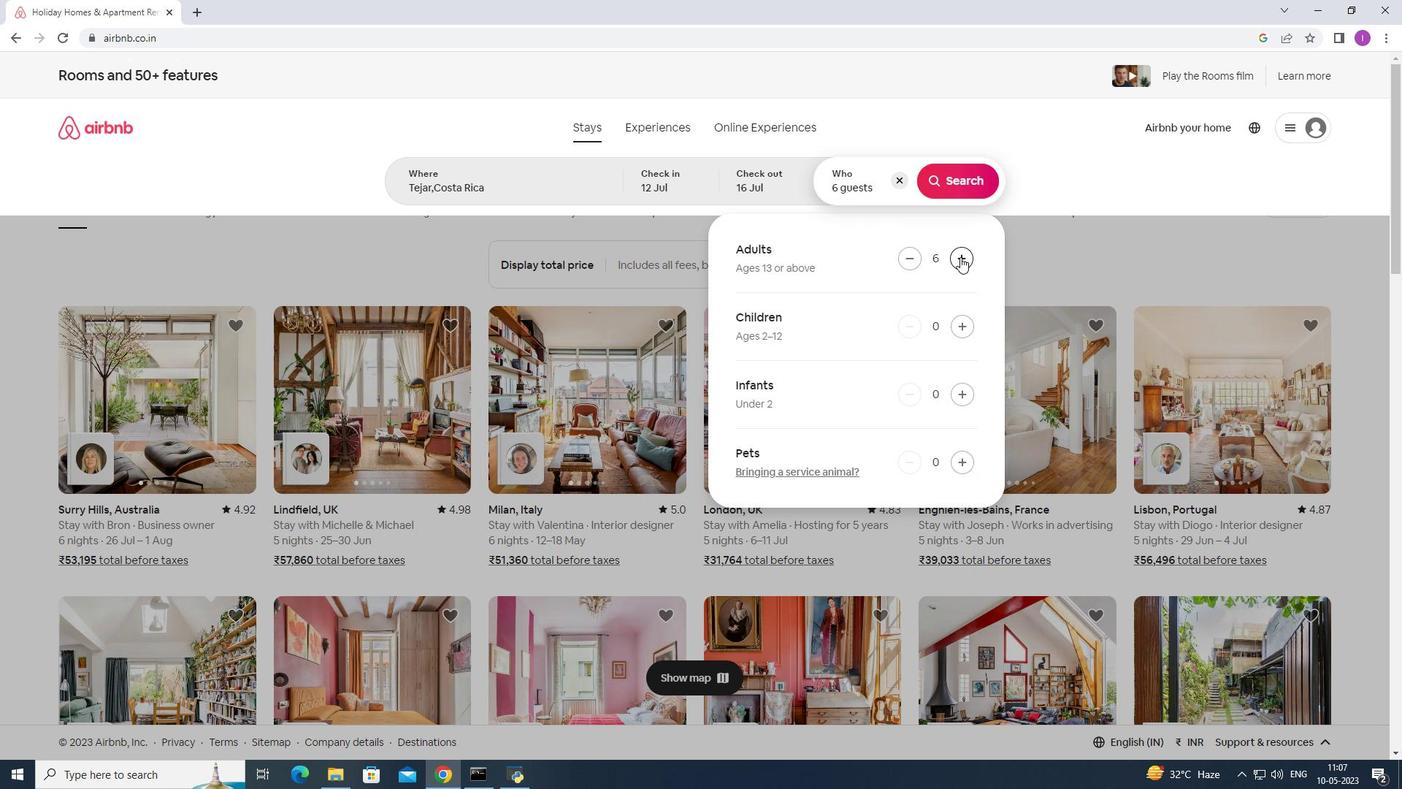 
Action: Mouse moved to (952, 181)
Screenshot: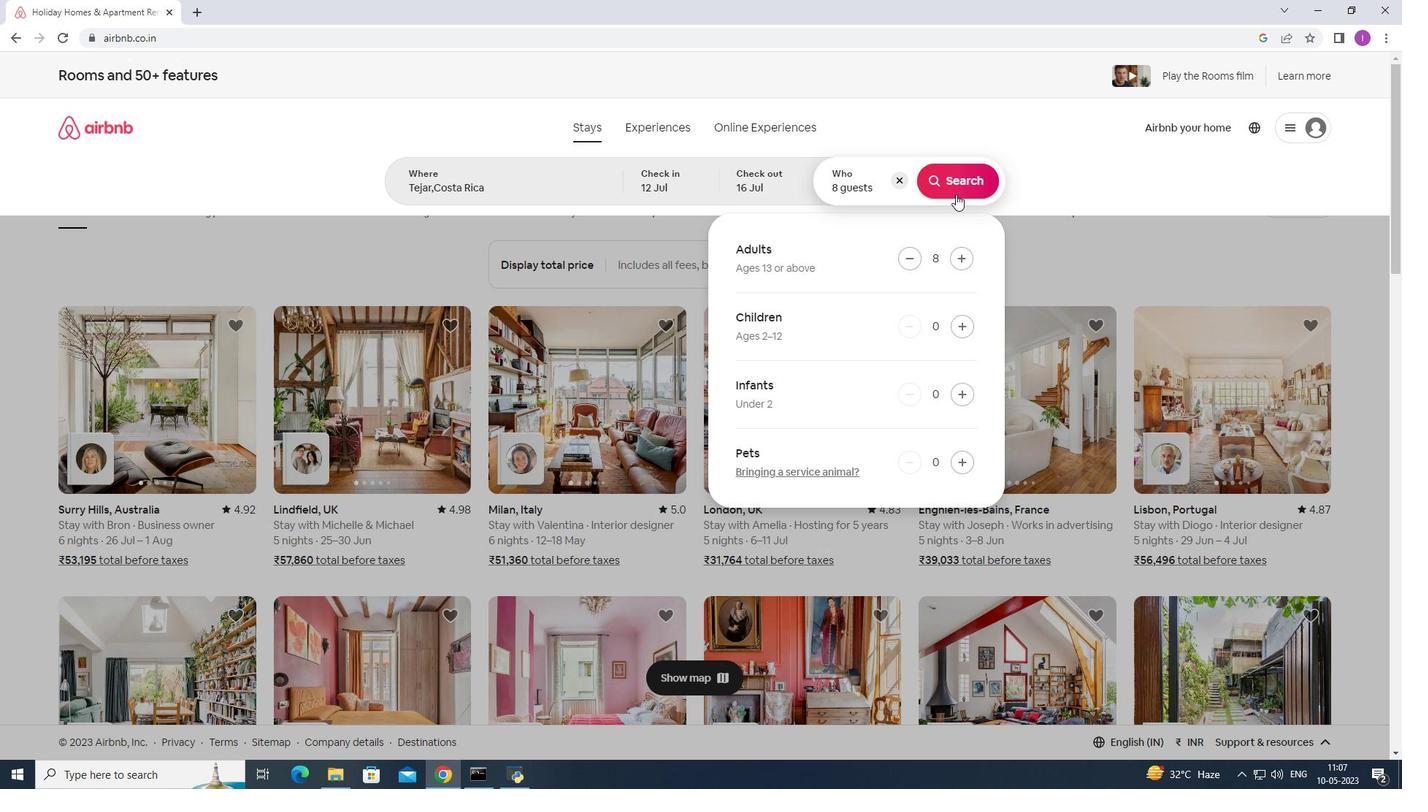 
Action: Mouse pressed left at (952, 181)
Screenshot: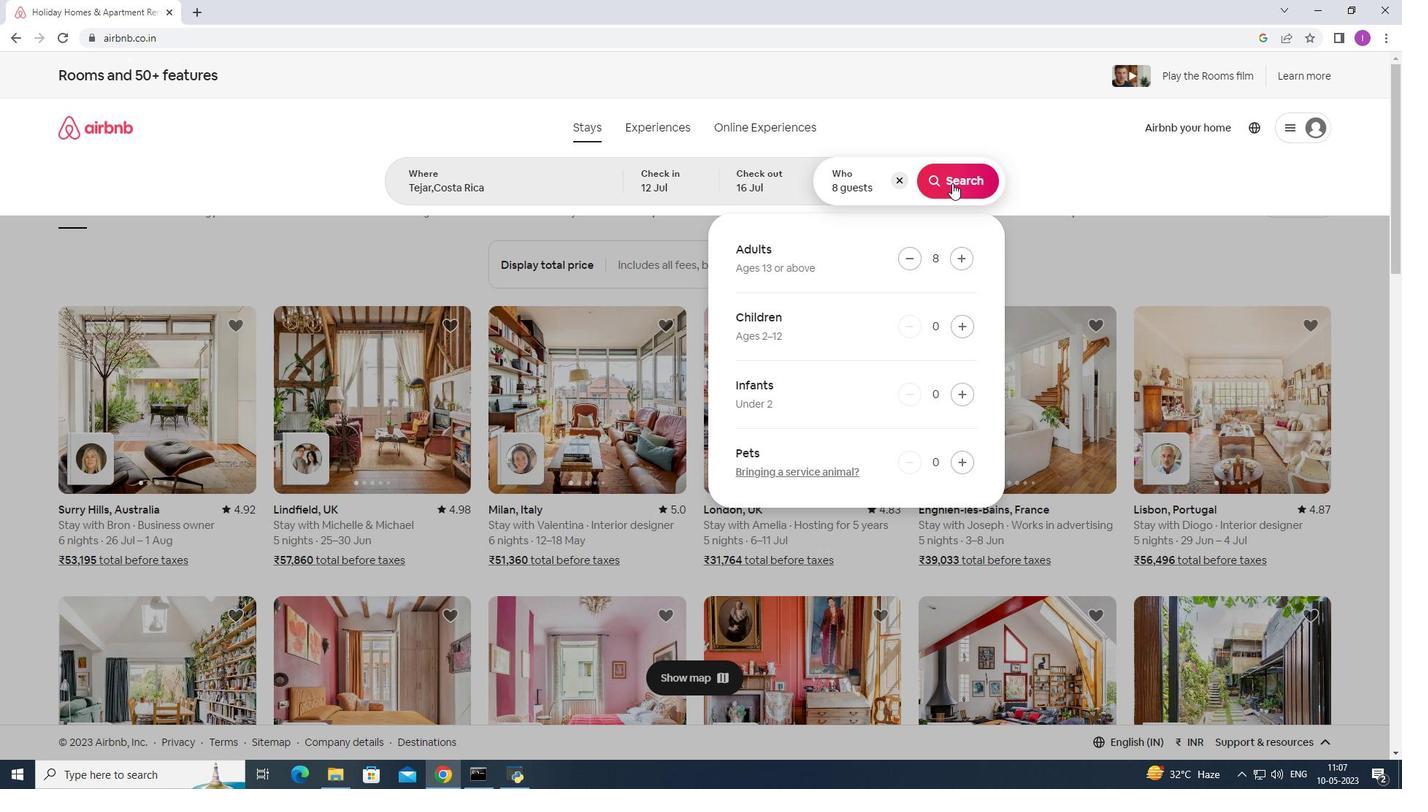 
Action: Mouse moved to (1334, 138)
Screenshot: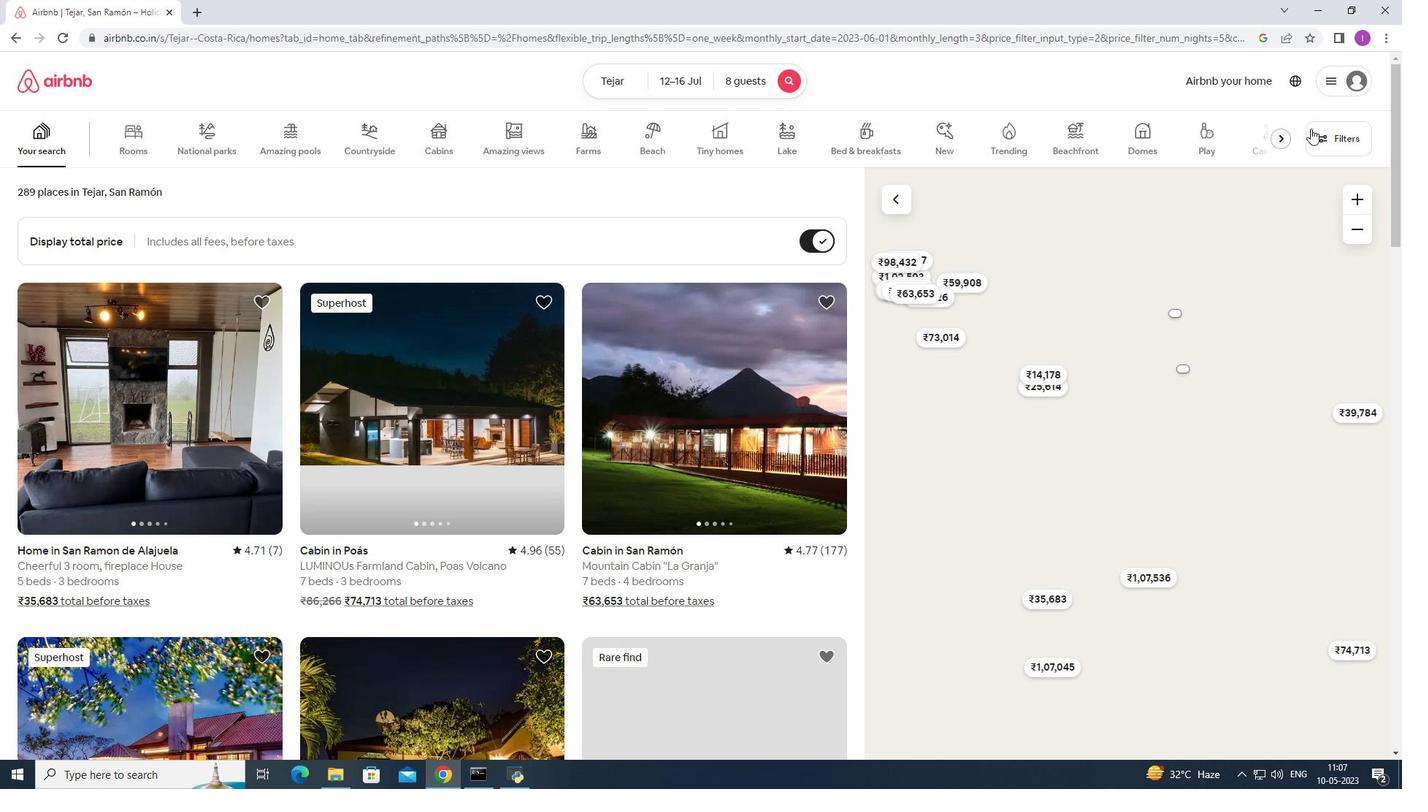 
Action: Mouse pressed left at (1334, 138)
Screenshot: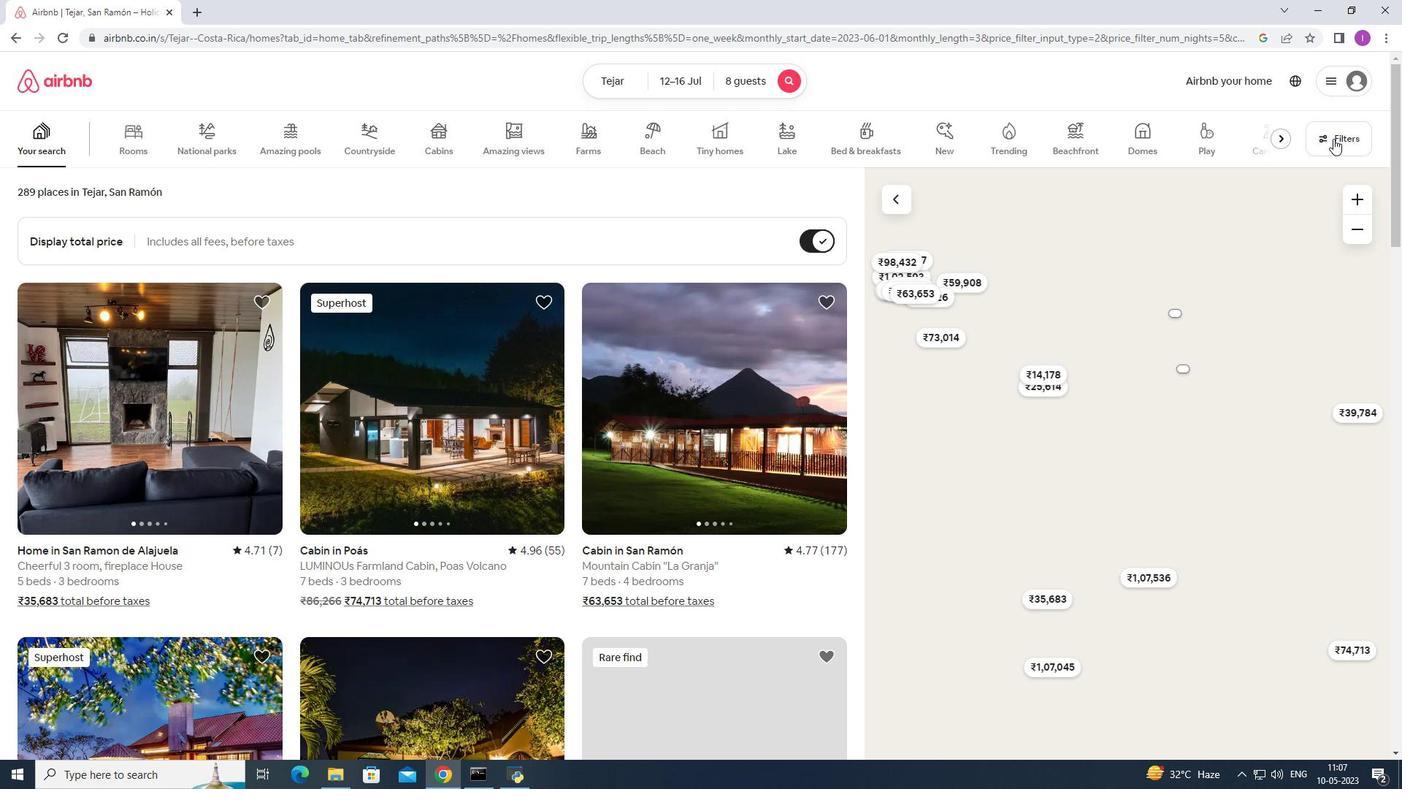 
Action: Mouse moved to (522, 499)
Screenshot: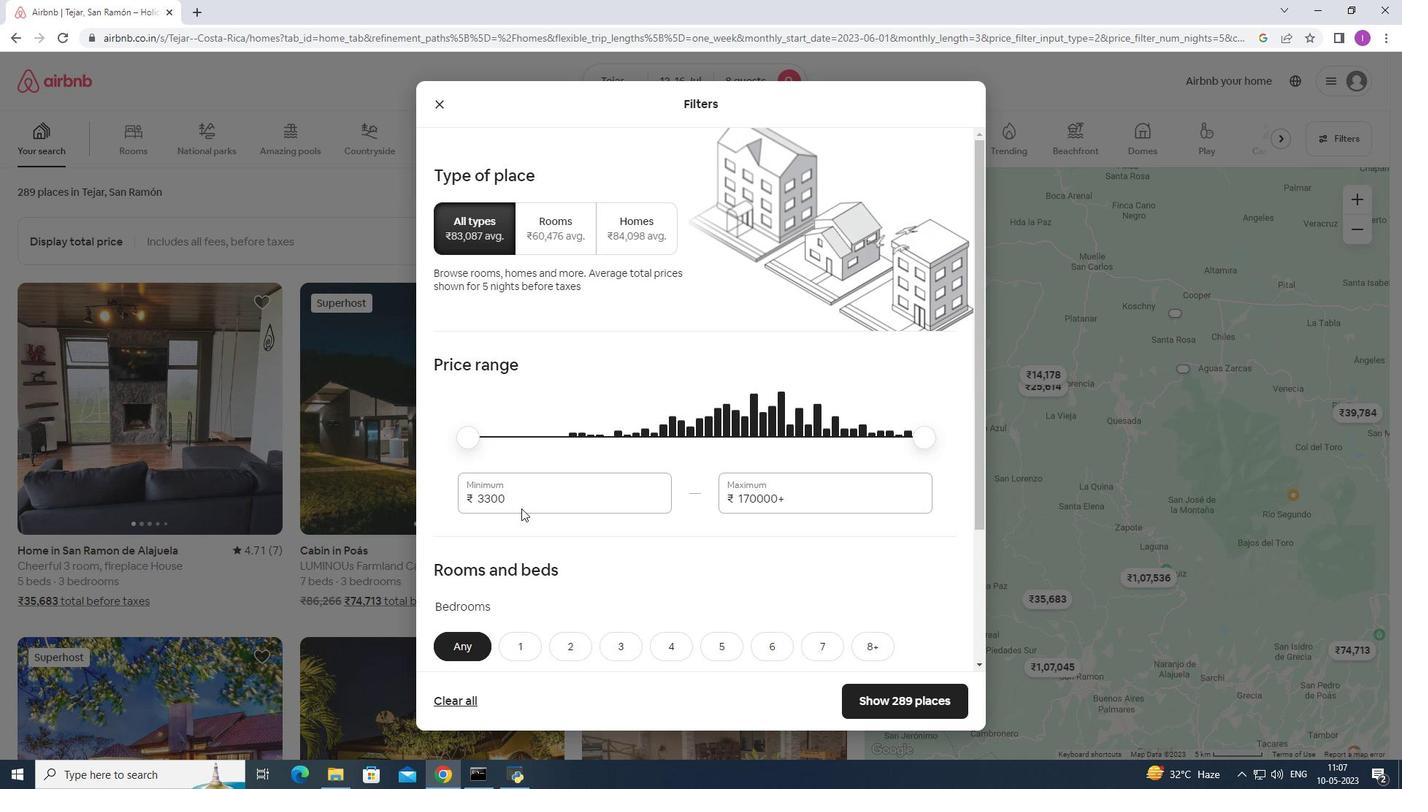 
Action: Mouse pressed left at (522, 499)
Screenshot: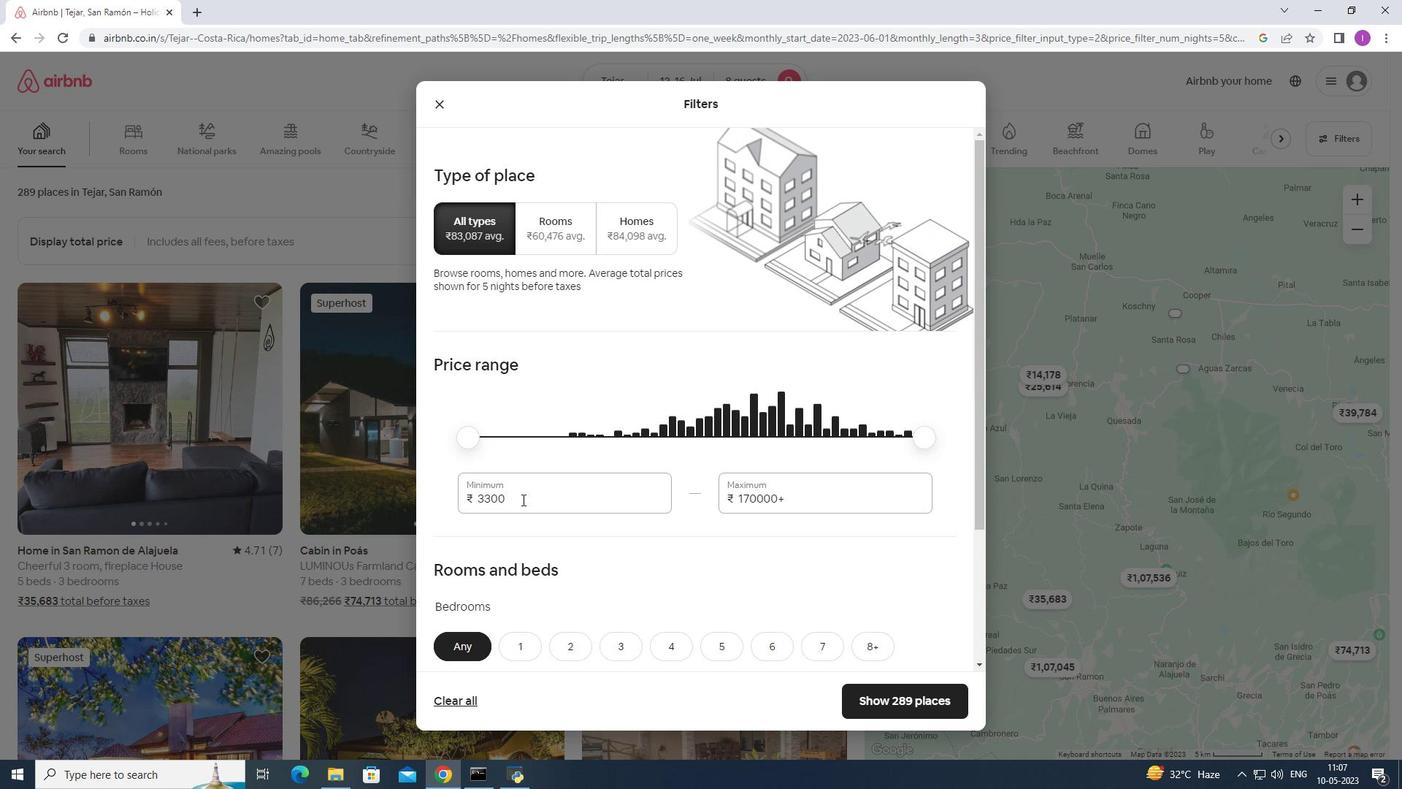 
Action: Mouse moved to (512, 483)
Screenshot: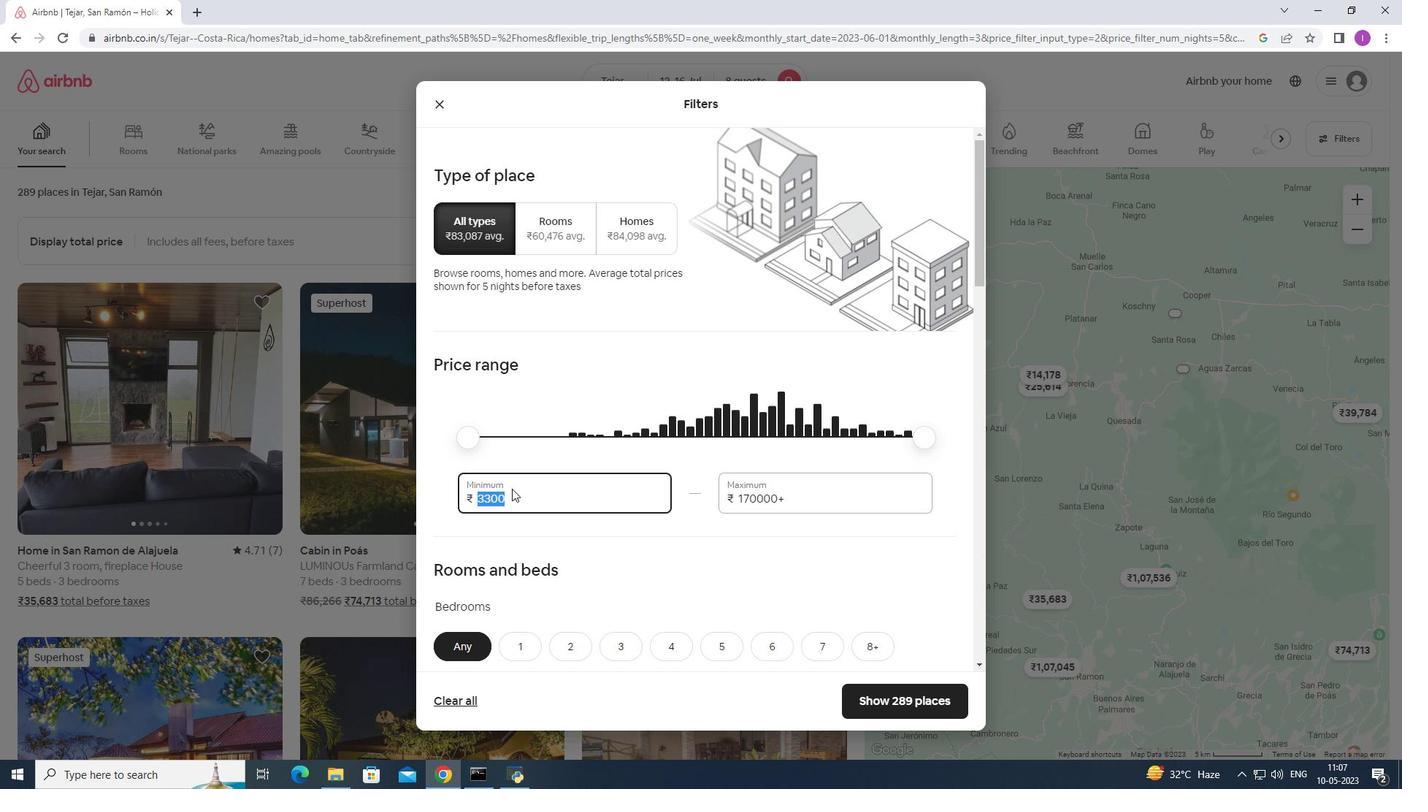
Action: Key pressed 1
Screenshot: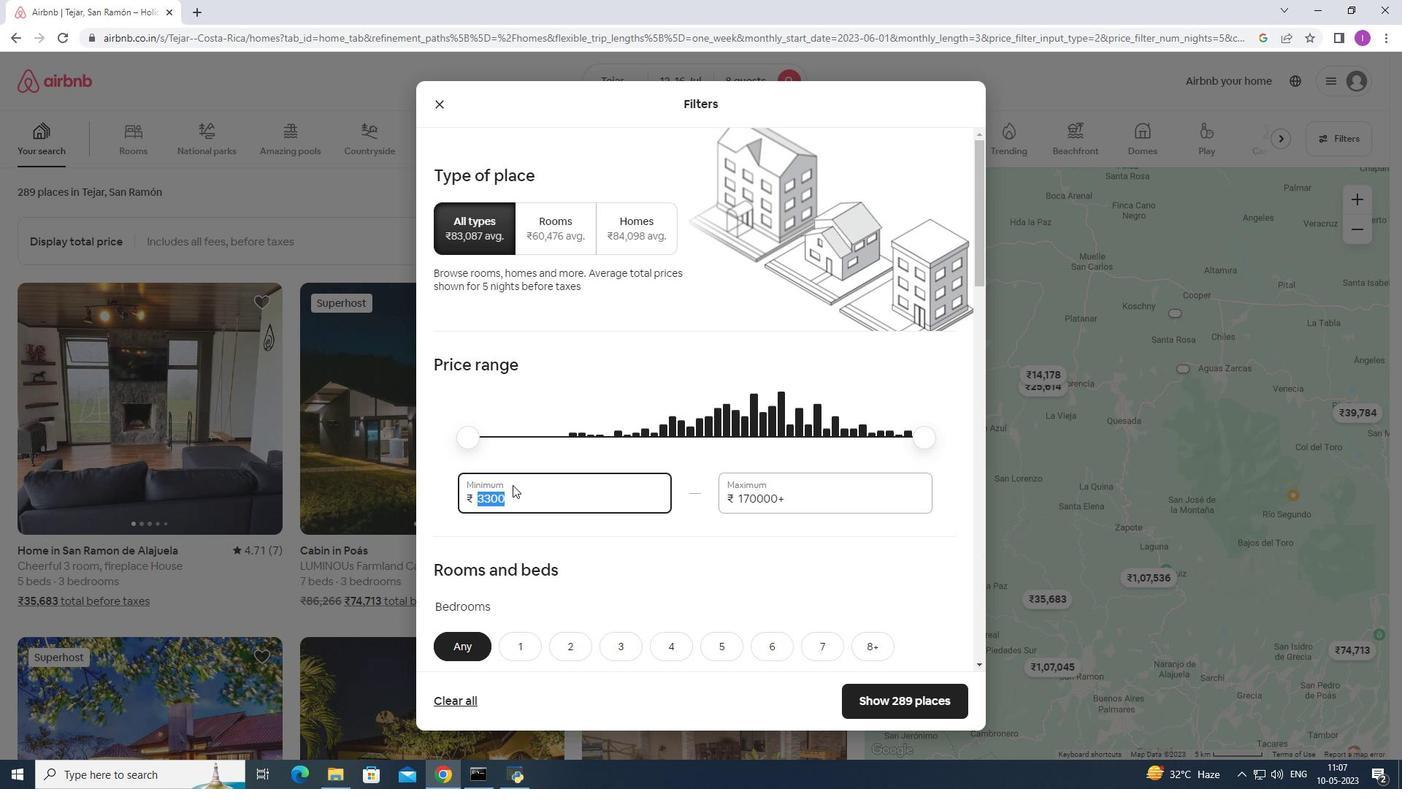 
Action: Mouse moved to (512, 483)
Screenshot: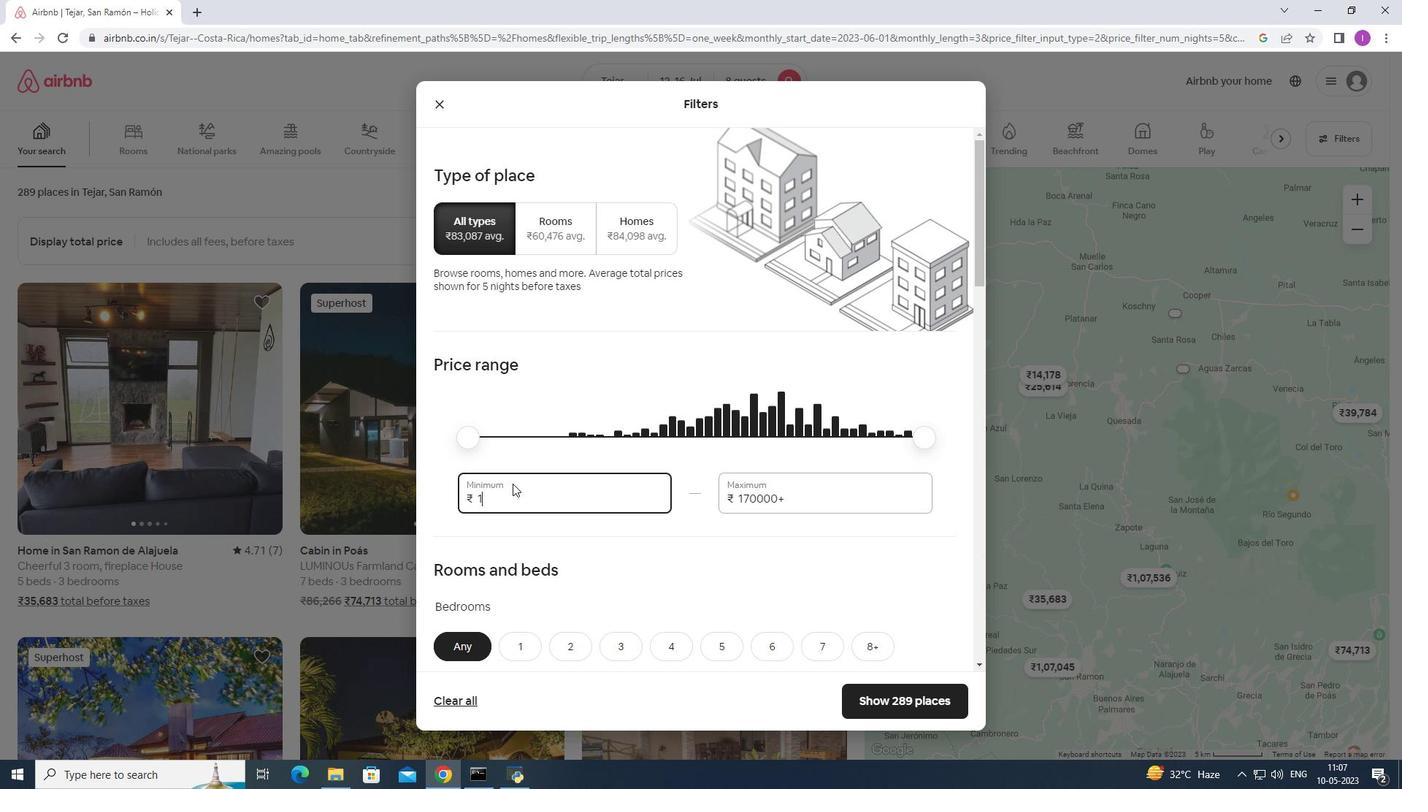 
Action: Key pressed 00
Screenshot: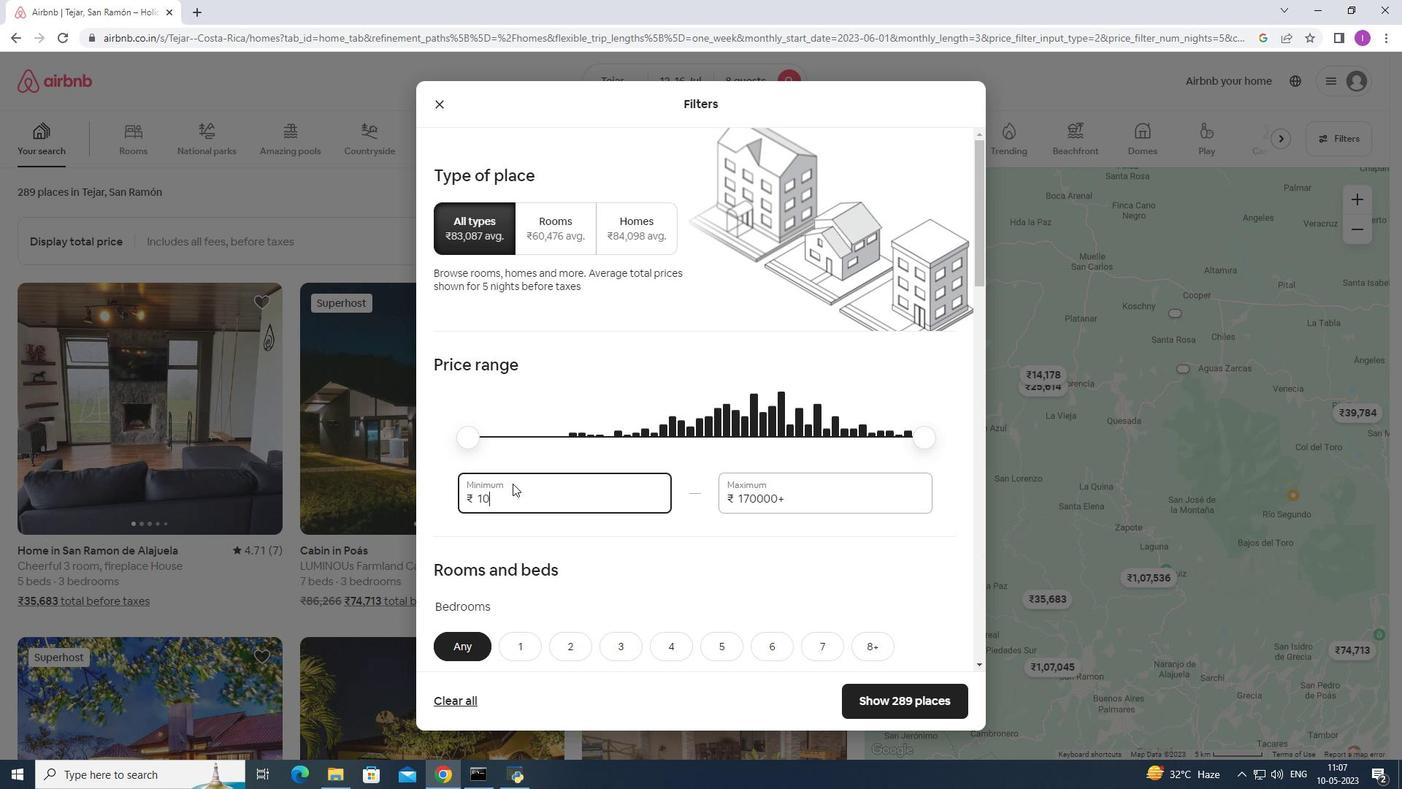 
Action: Mouse moved to (513, 481)
Screenshot: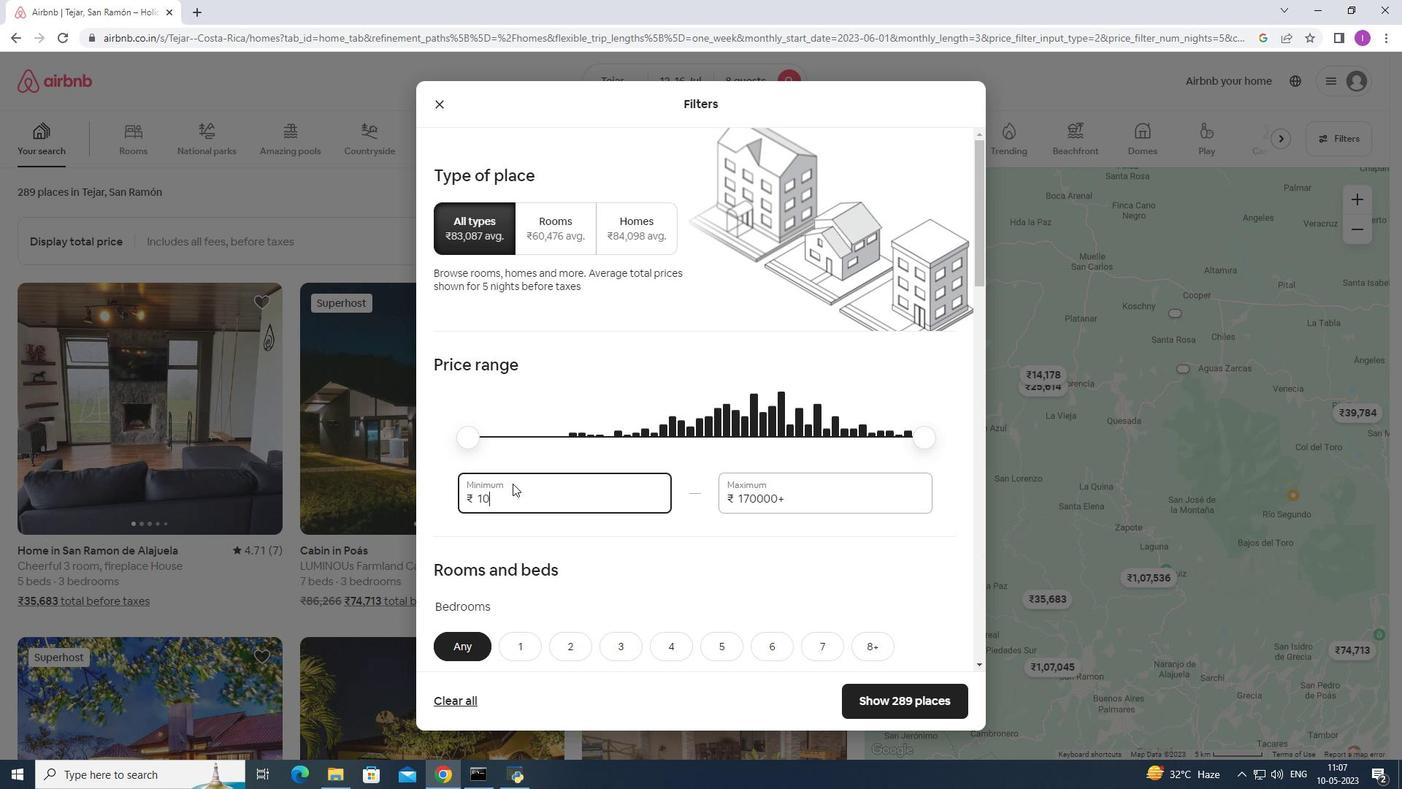 
Action: Key pressed 00
Screenshot: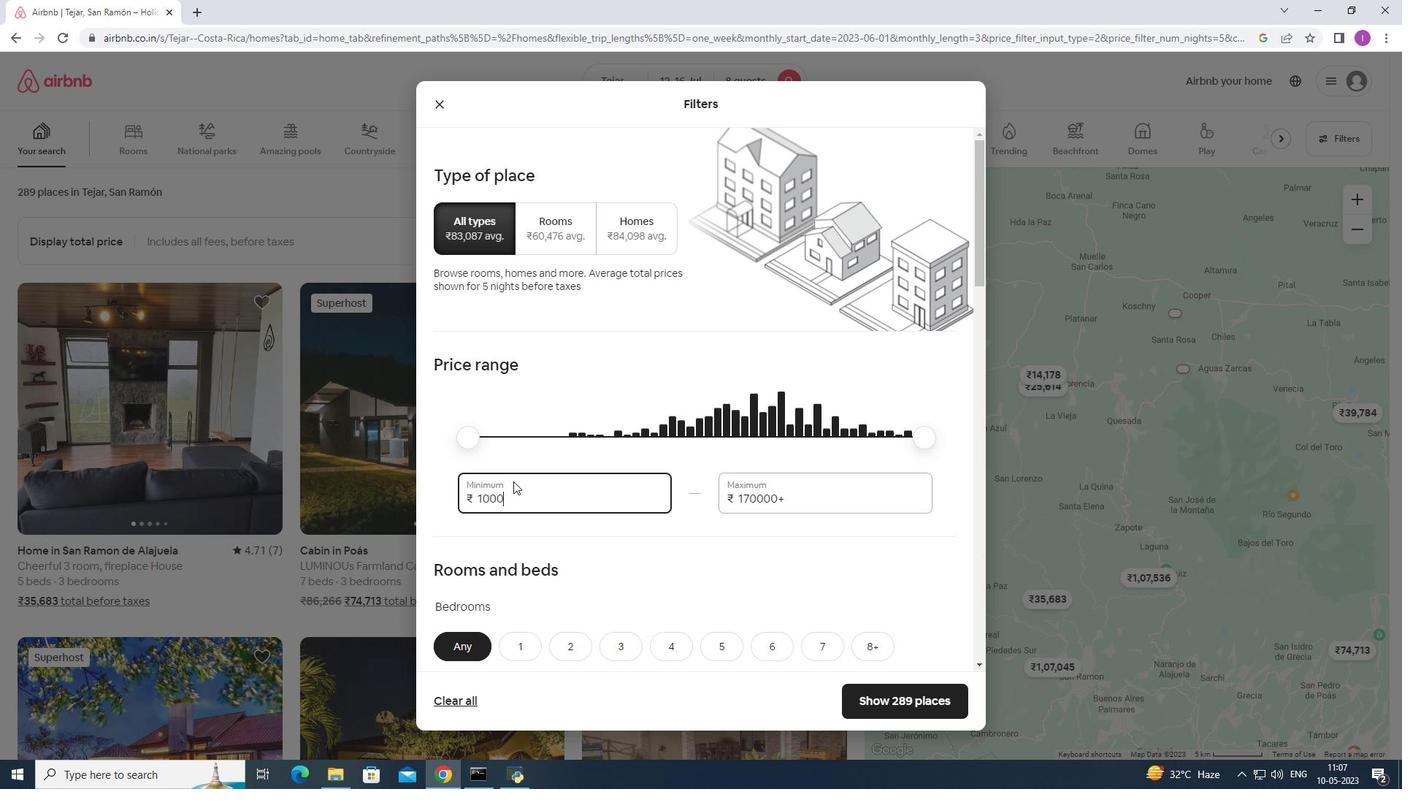 
Action: Mouse moved to (531, 499)
Screenshot: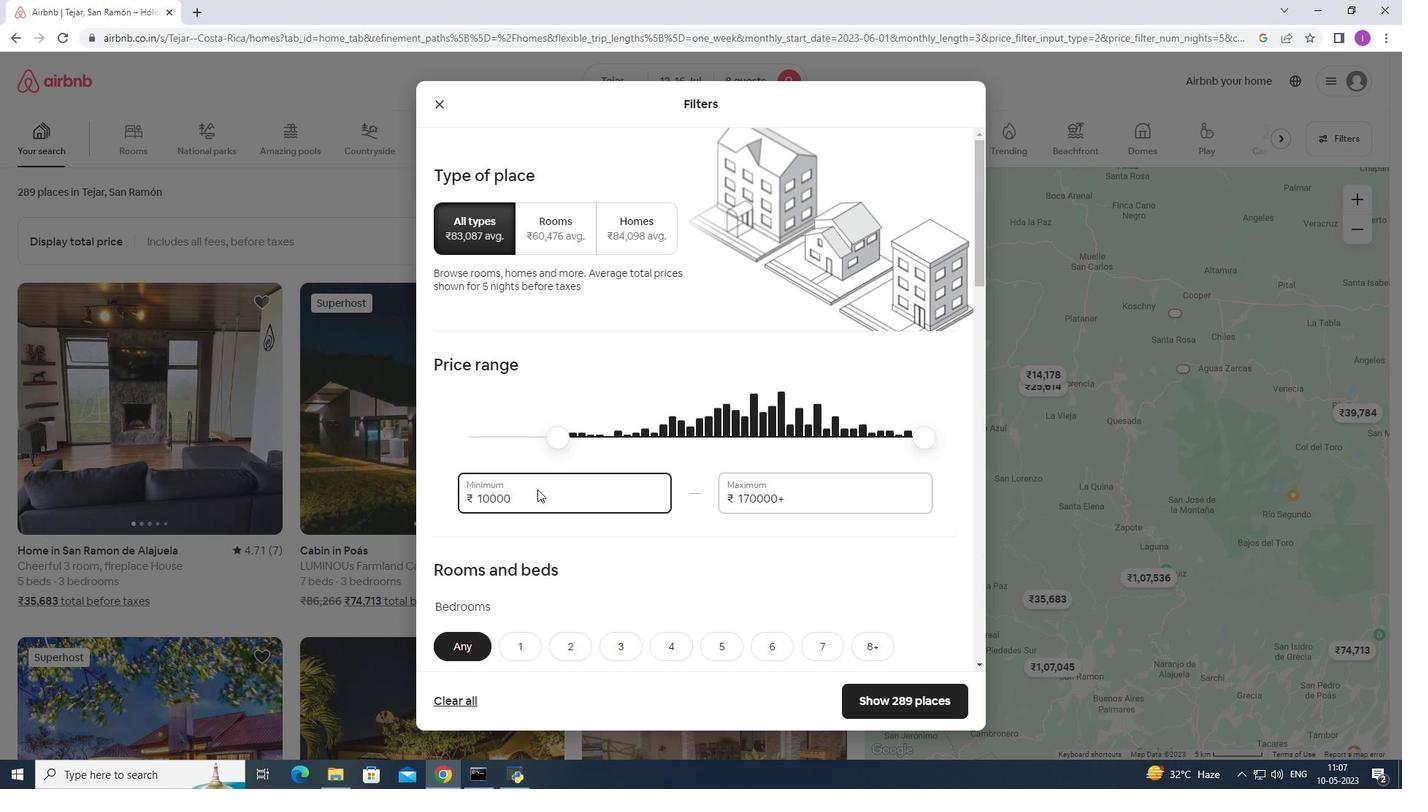 
Action: Key pressed <Key.backspace>
Screenshot: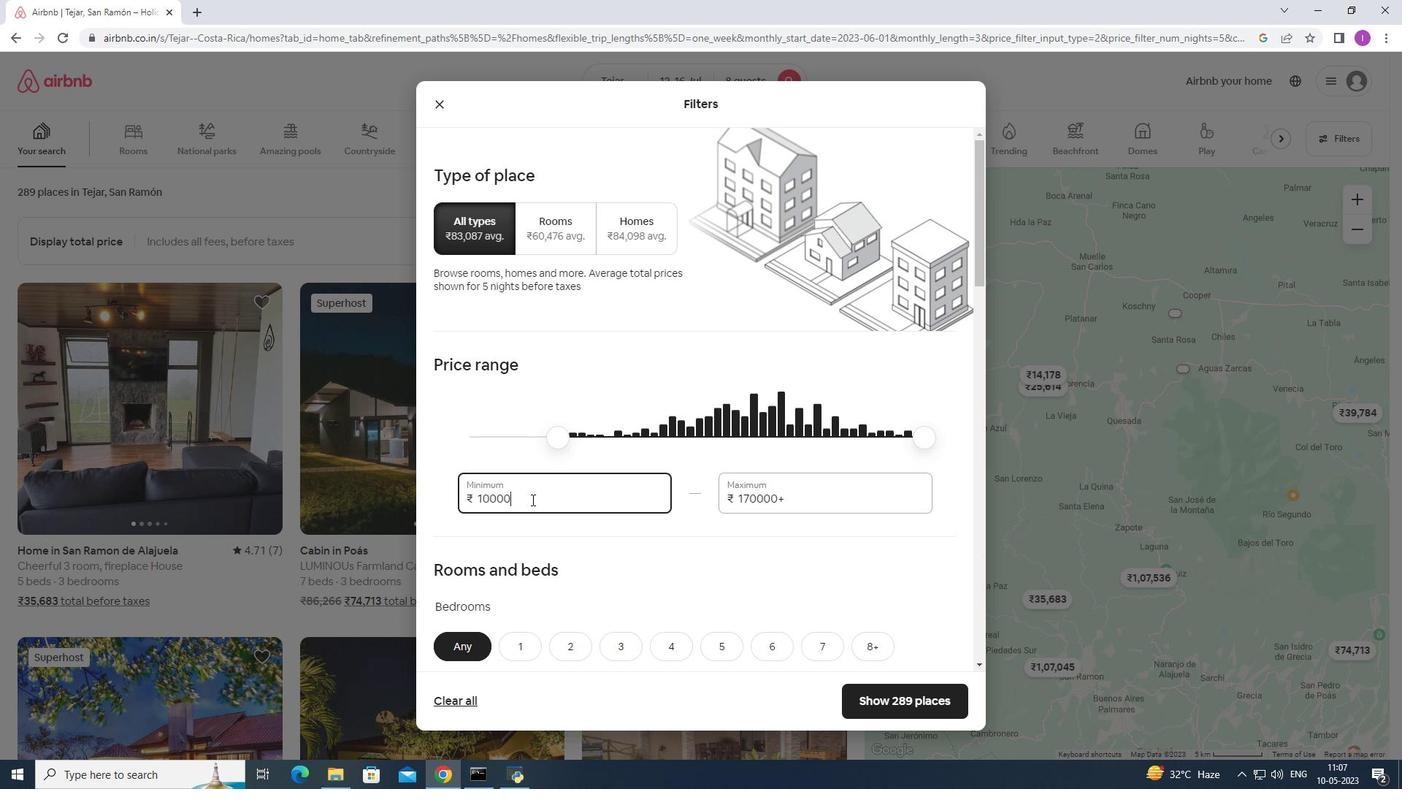 
Action: Mouse moved to (561, 497)
Screenshot: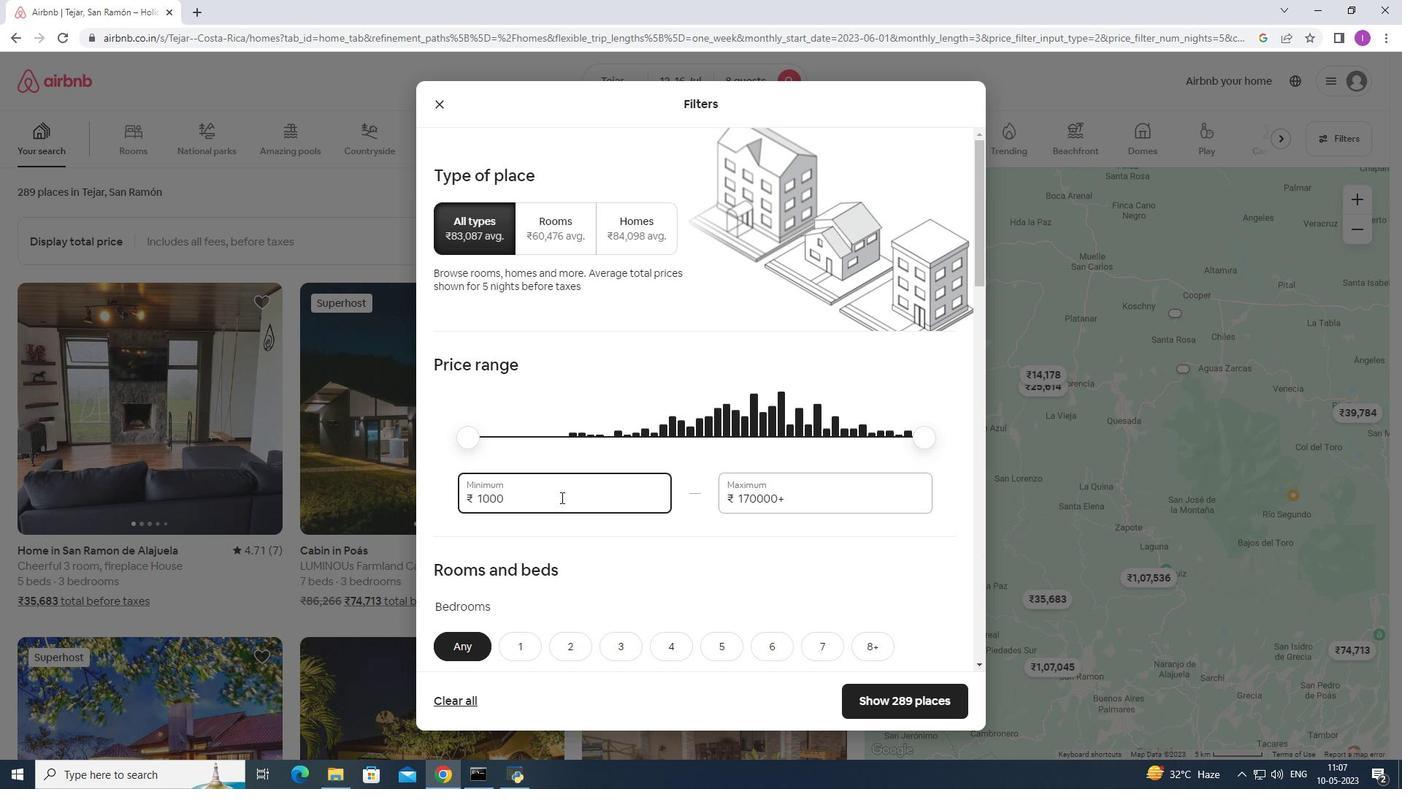
Action: Key pressed 0
Screenshot: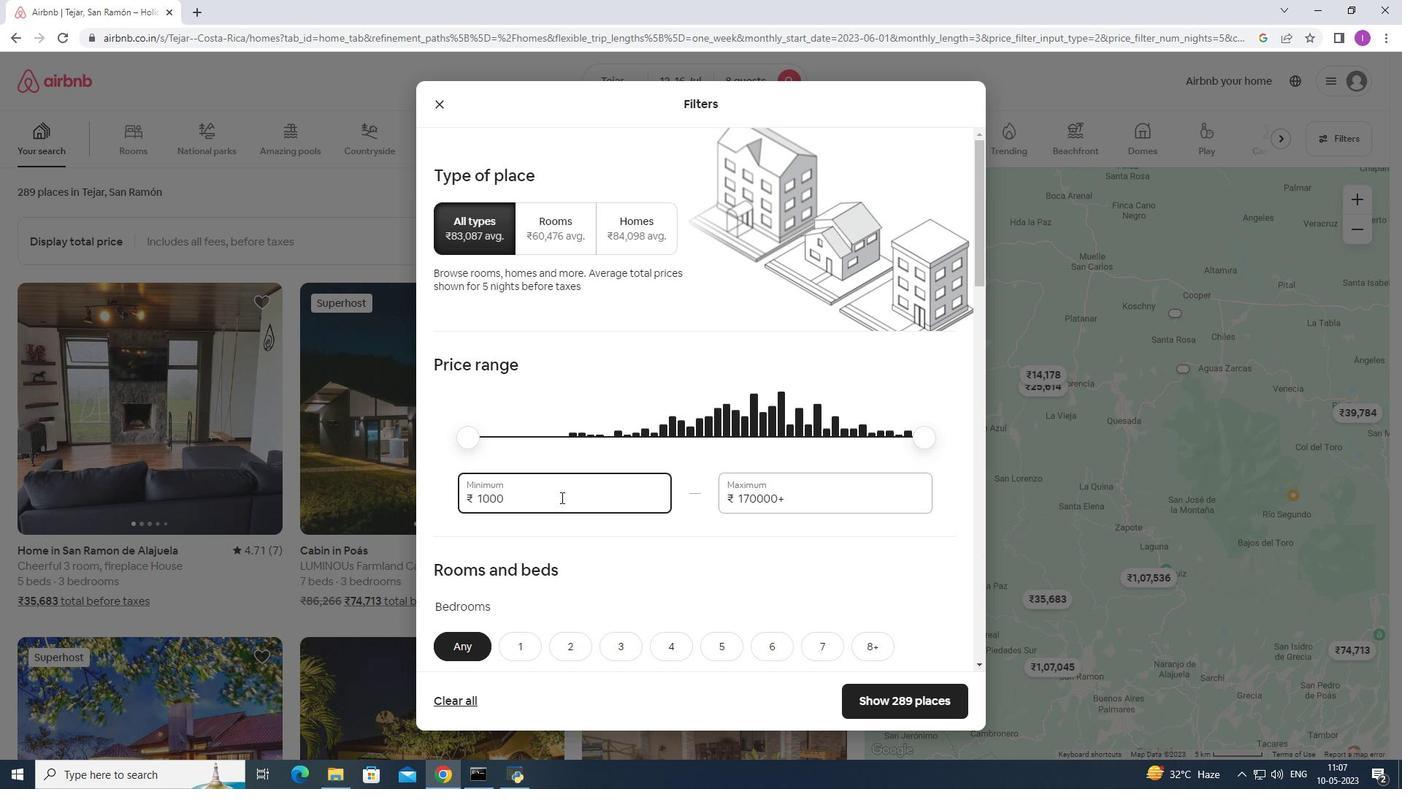 
Action: Mouse moved to (808, 499)
Screenshot: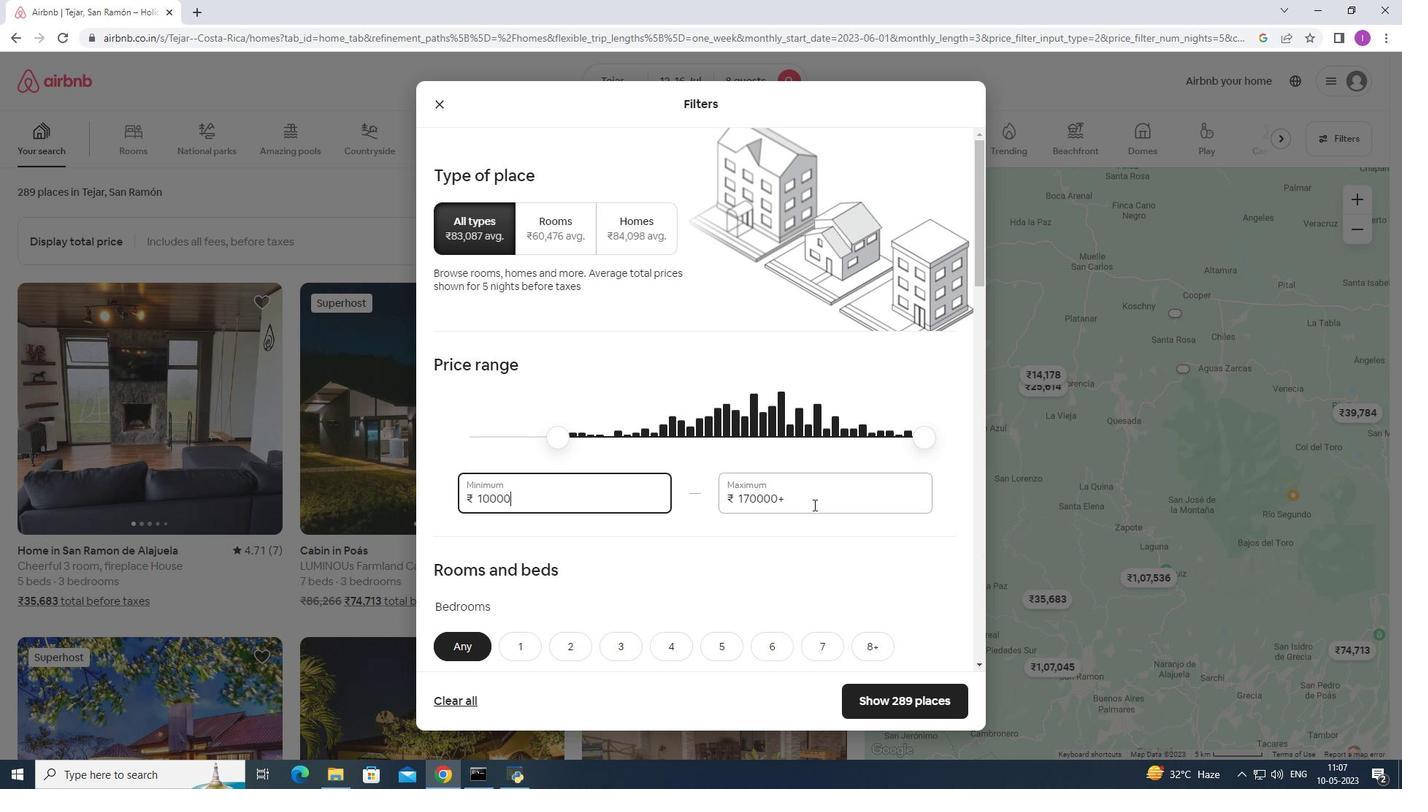 
Action: Mouse pressed left at (808, 499)
Screenshot: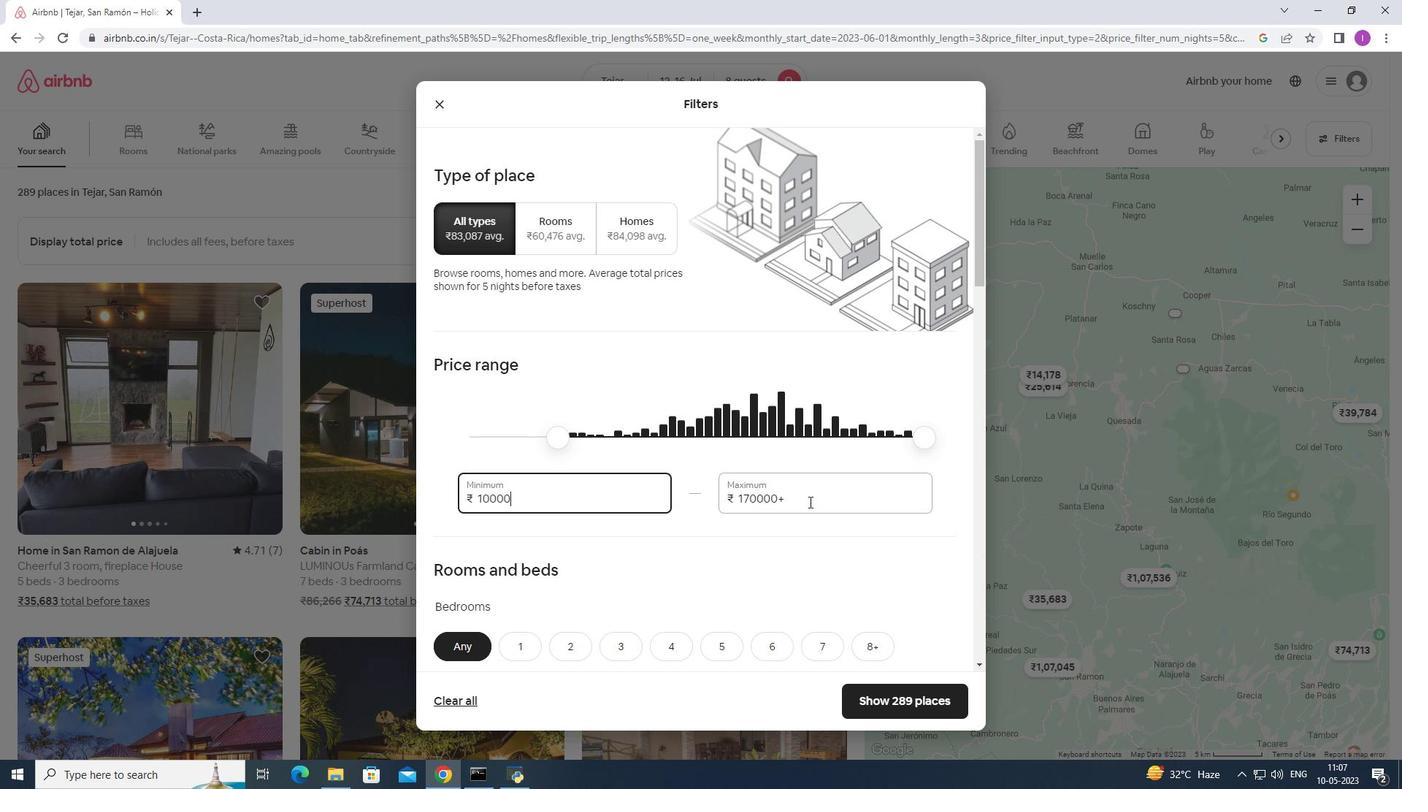 
Action: Mouse moved to (708, 507)
Screenshot: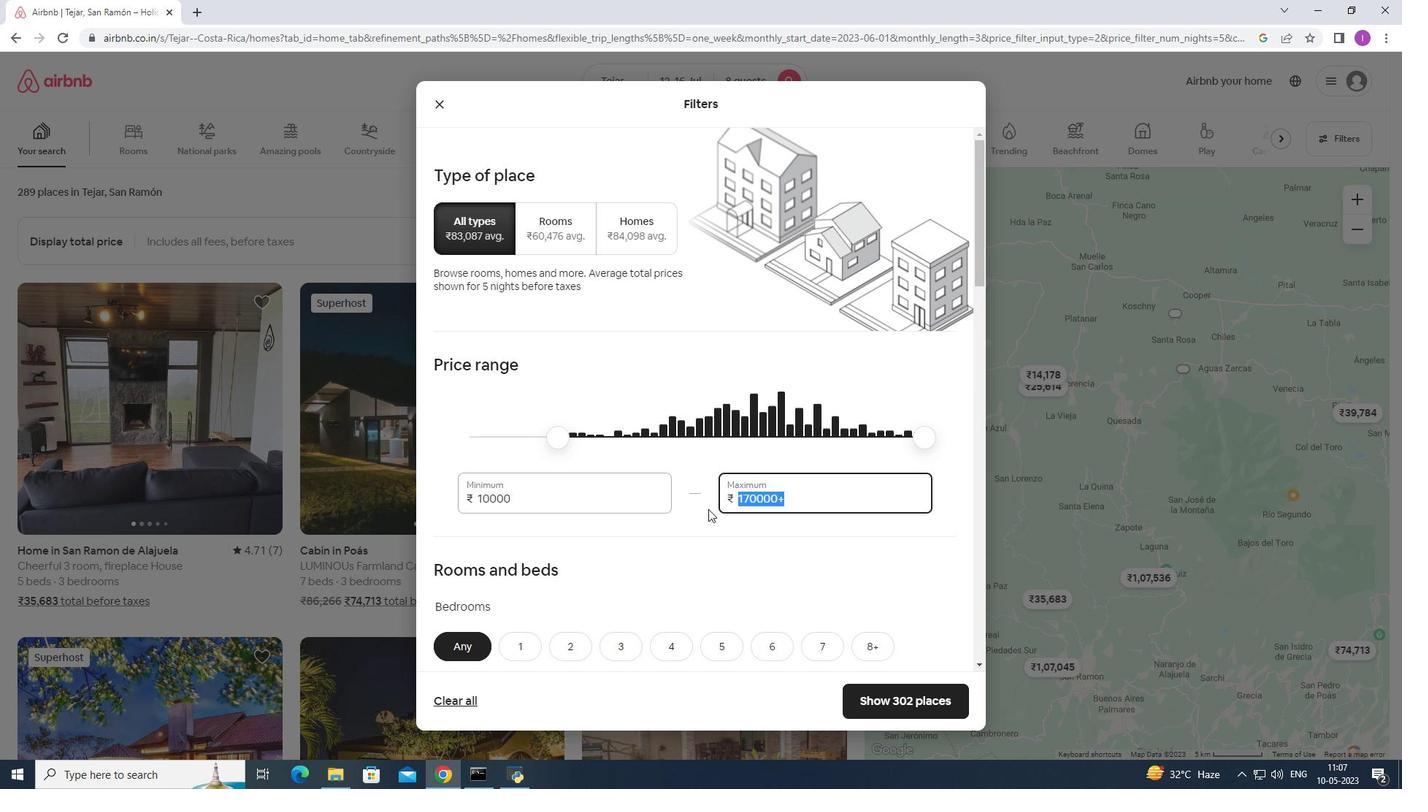 
Action: Key pressed 16
Screenshot: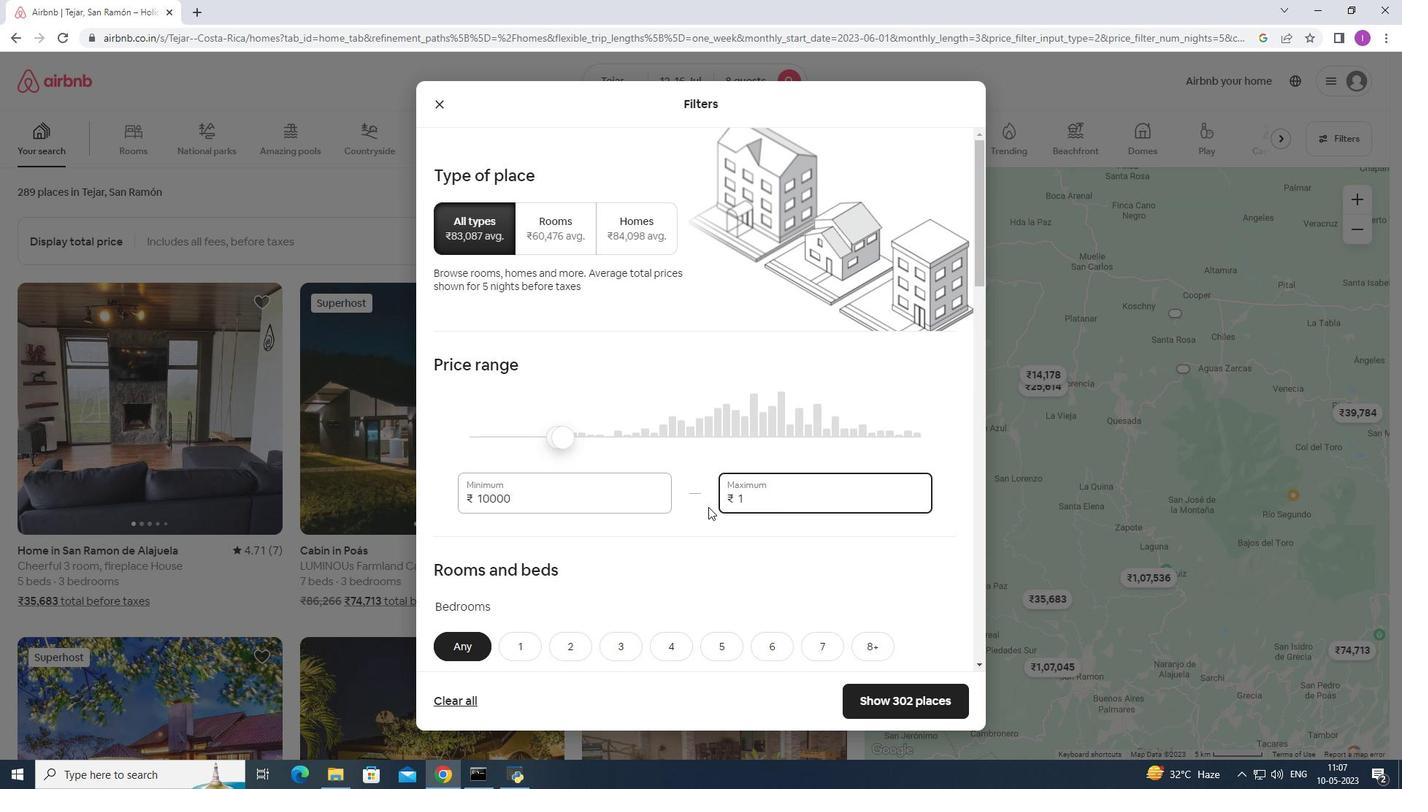 
Action: Mouse moved to (708, 506)
Screenshot: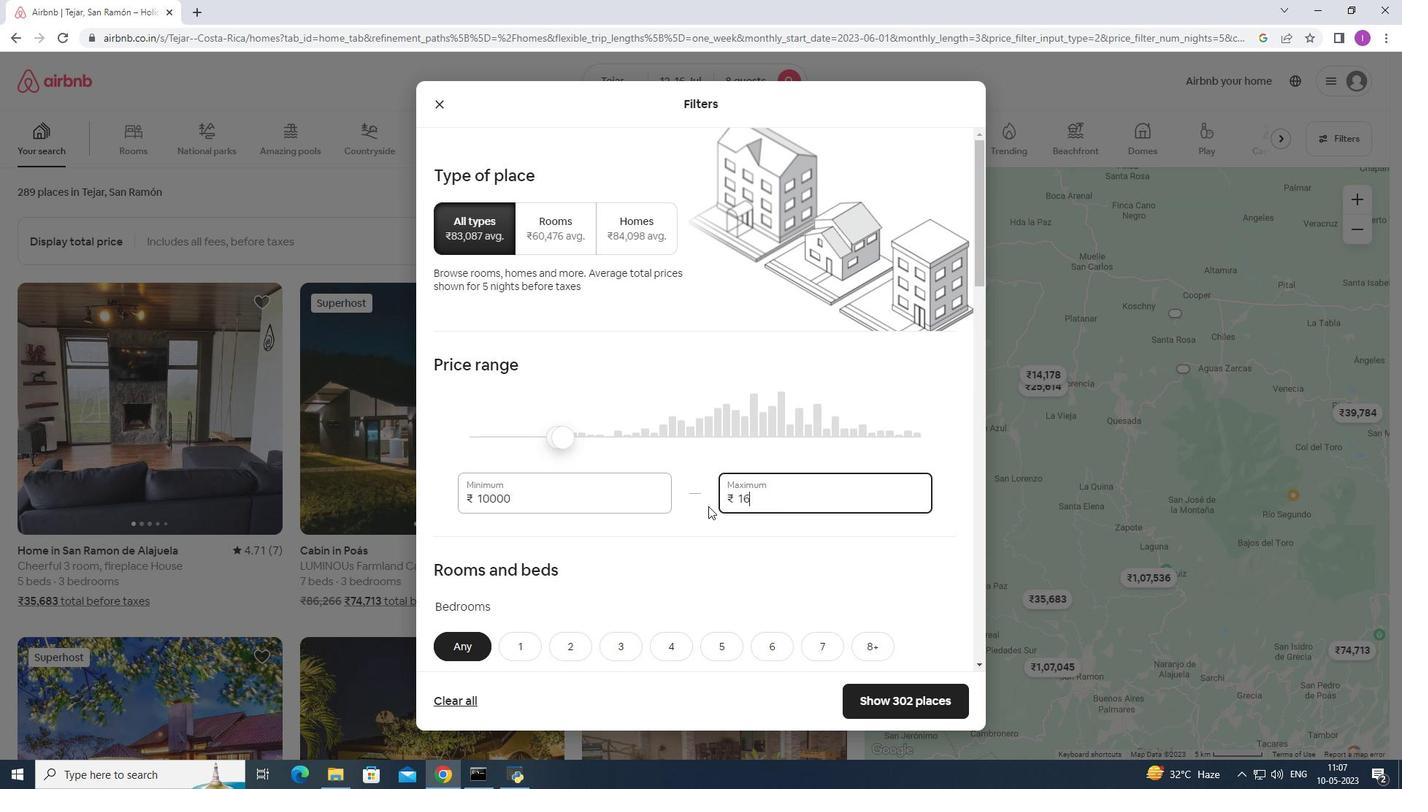 
Action: Key pressed 000
Screenshot: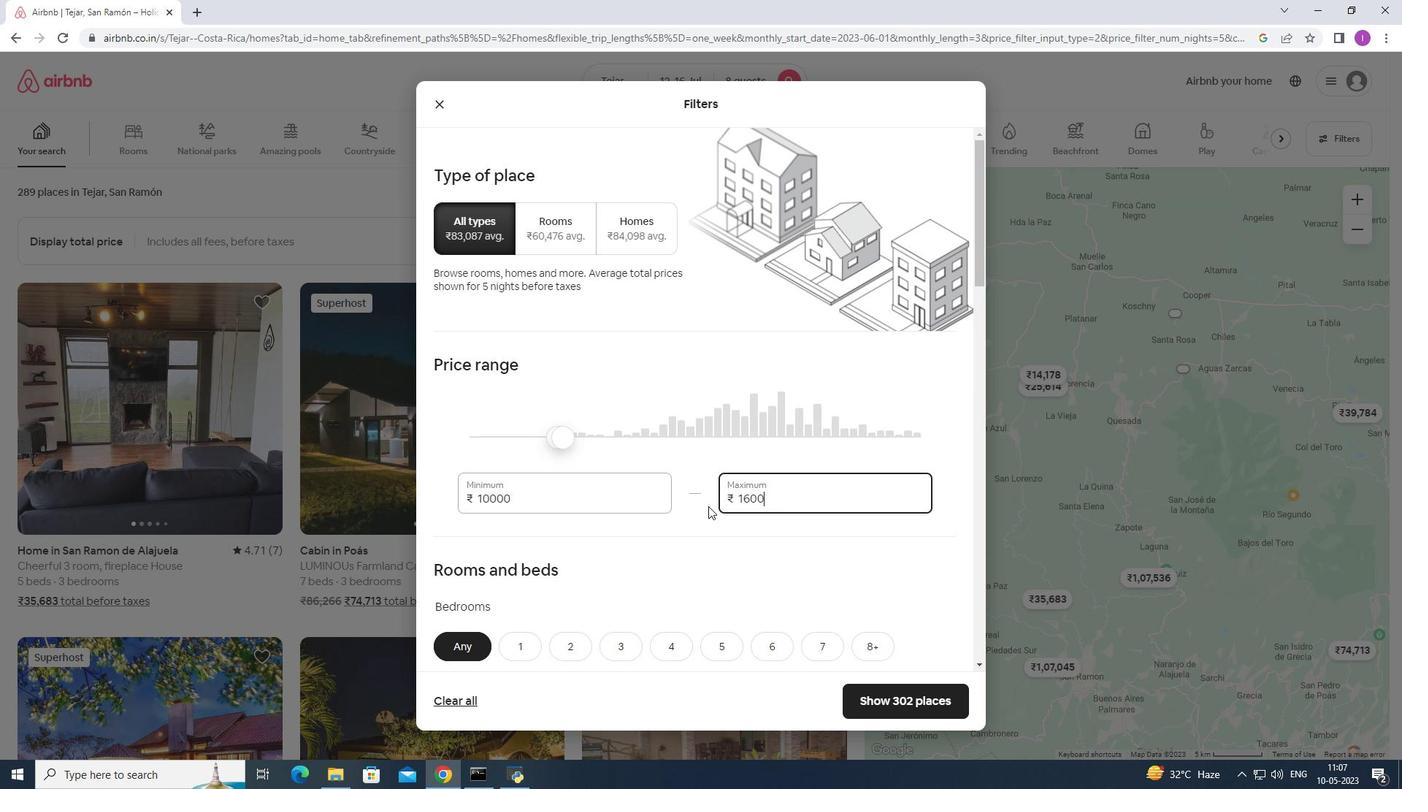 
Action: Mouse moved to (708, 505)
Screenshot: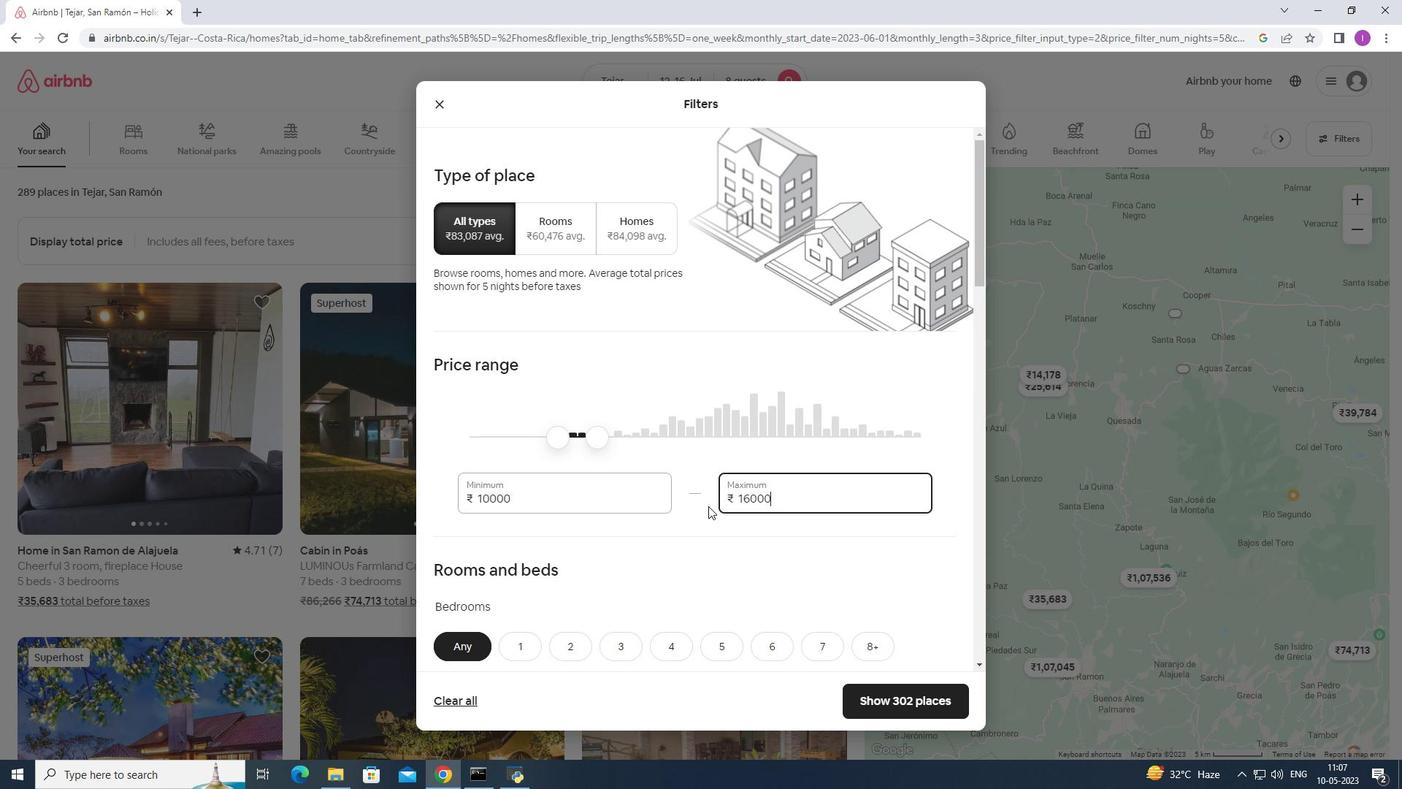 
Action: Mouse scrolled (708, 504) with delta (0, 0)
Screenshot: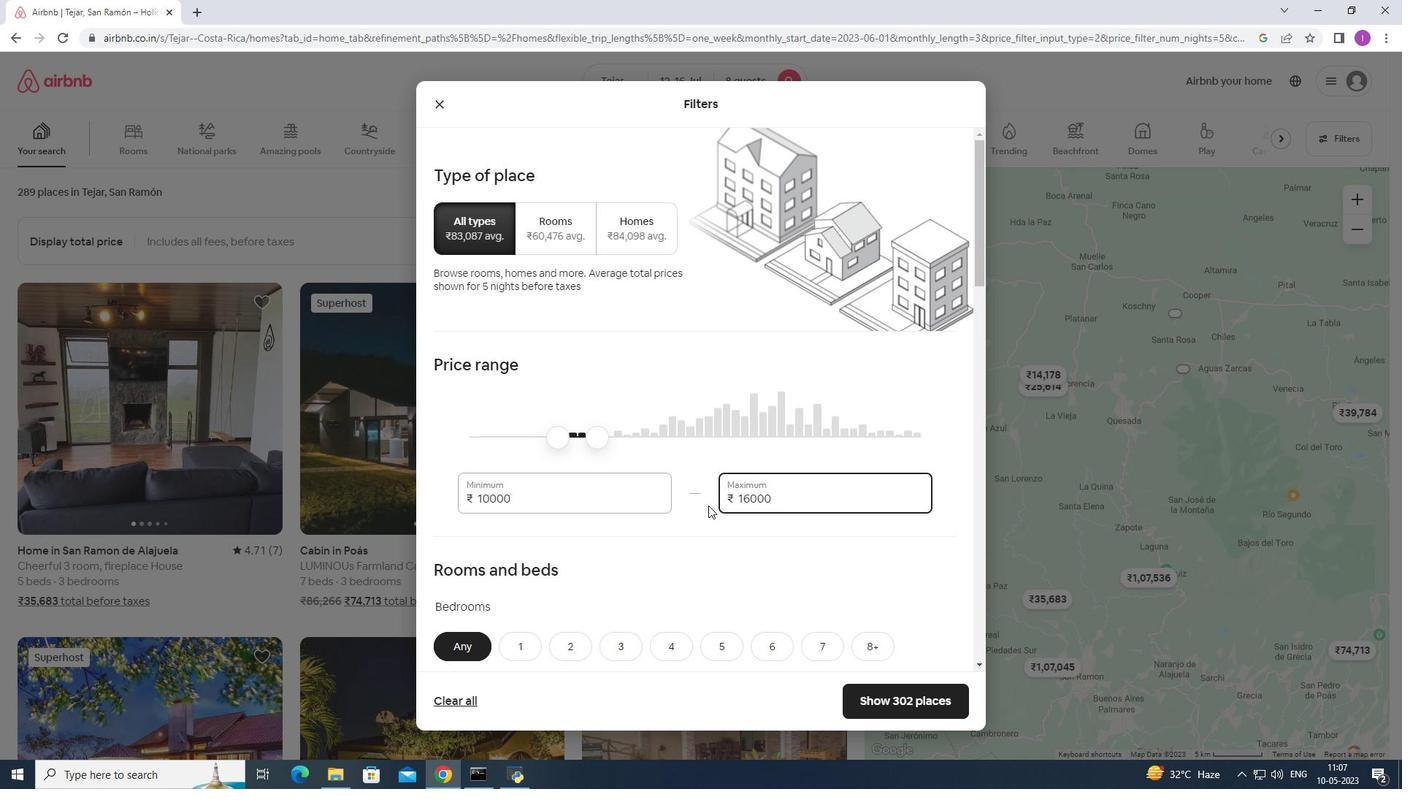 
Action: Mouse moved to (708, 505)
Screenshot: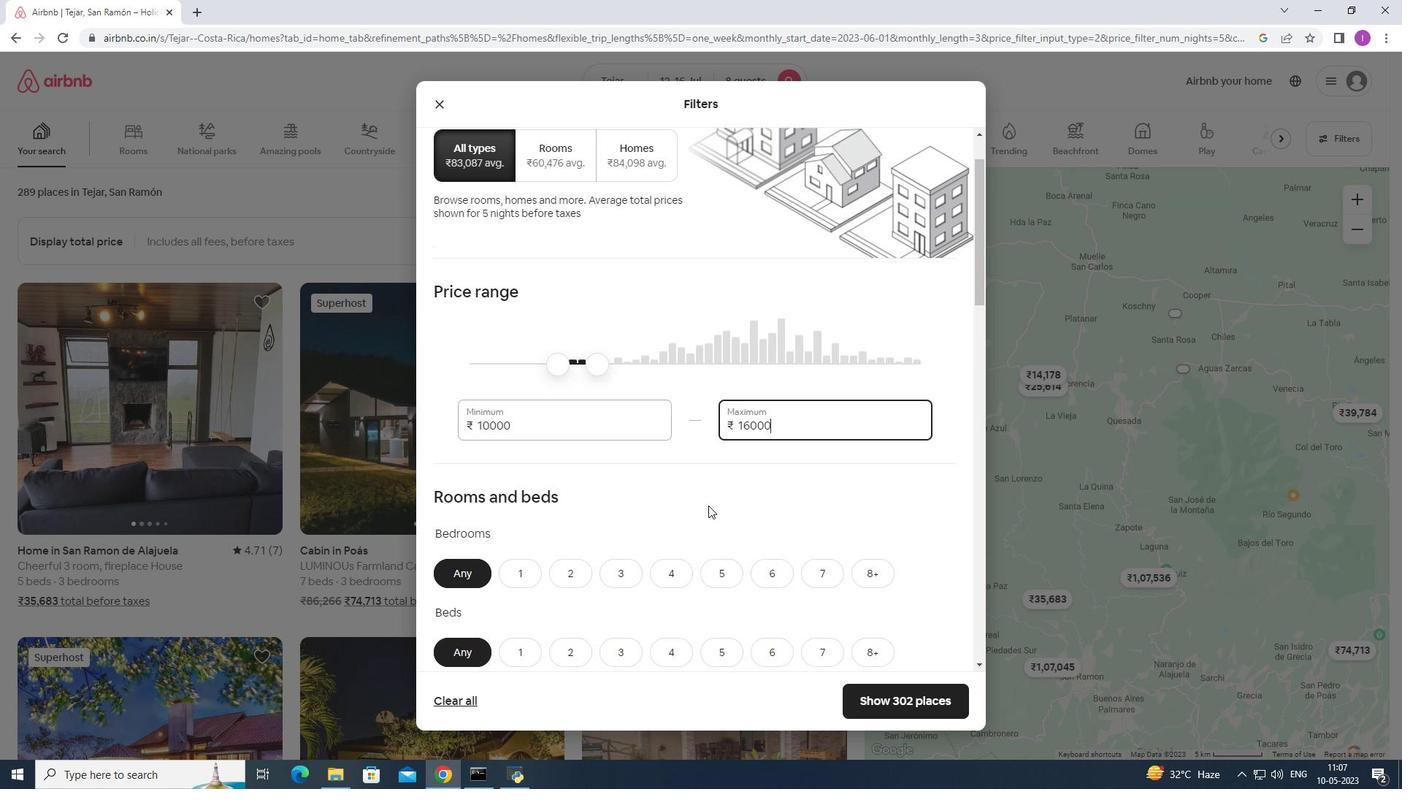 
Action: Mouse scrolled (708, 504) with delta (0, 0)
Screenshot: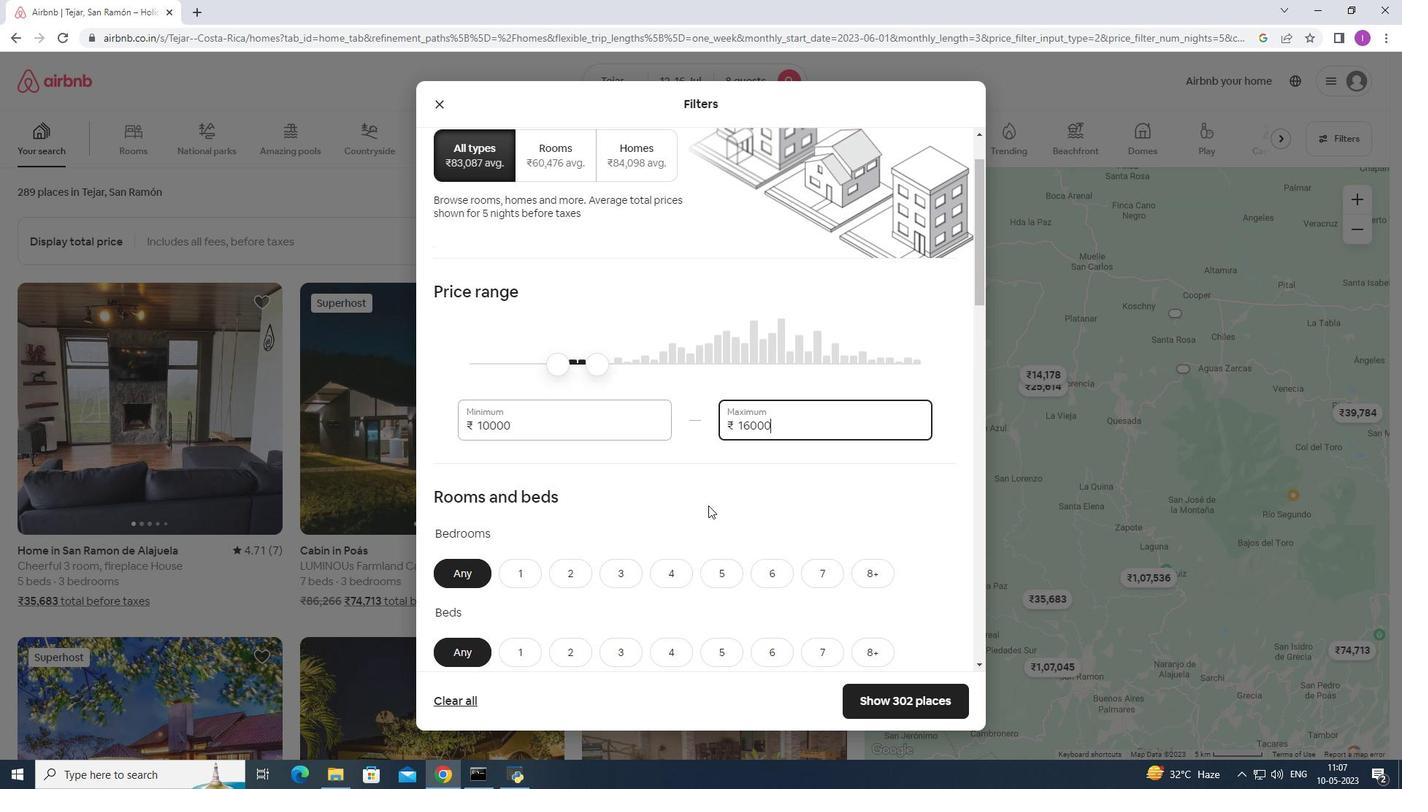 
Action: Mouse scrolled (708, 504) with delta (0, 0)
Screenshot: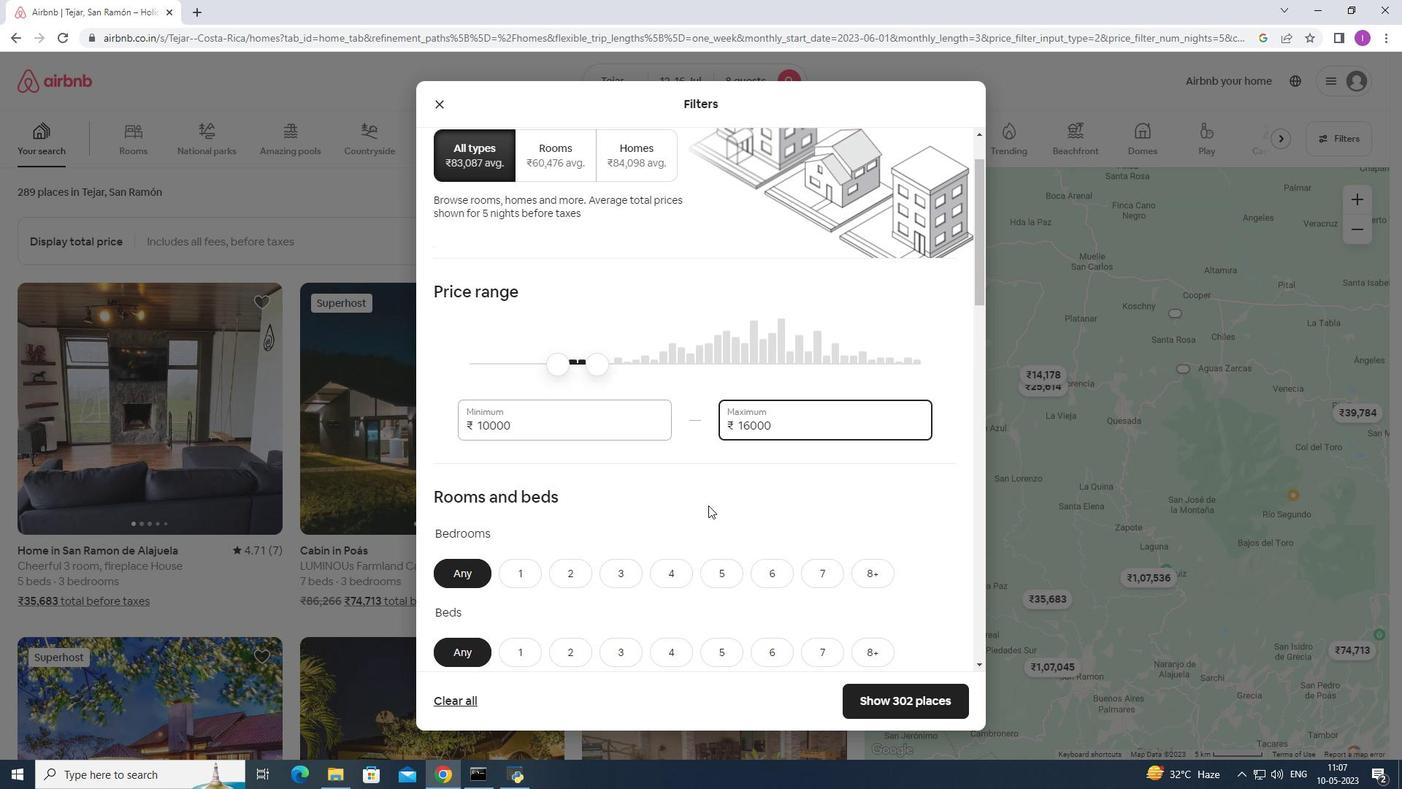 
Action: Mouse moved to (708, 504)
Screenshot: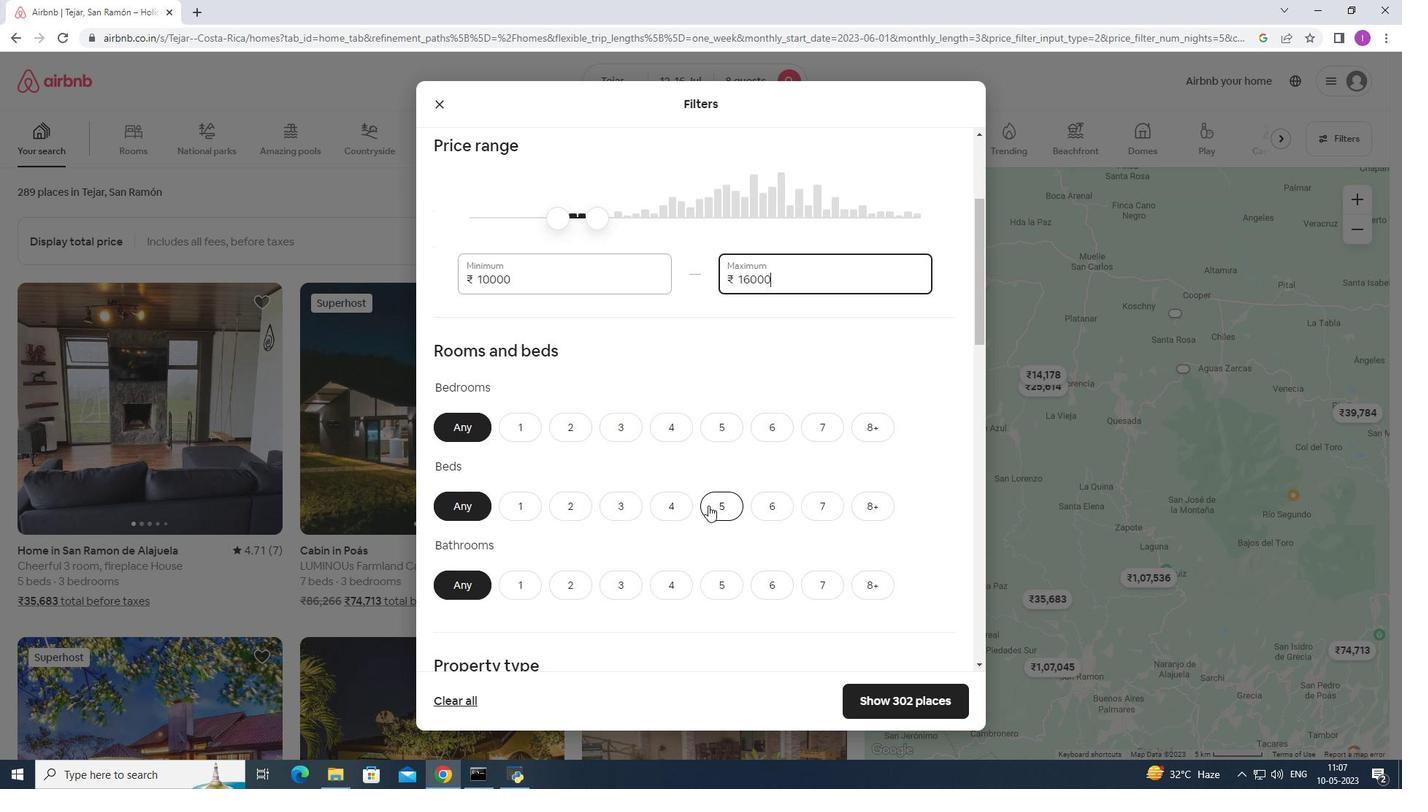 
Action: Mouse scrolled (708, 503) with delta (0, 0)
Screenshot: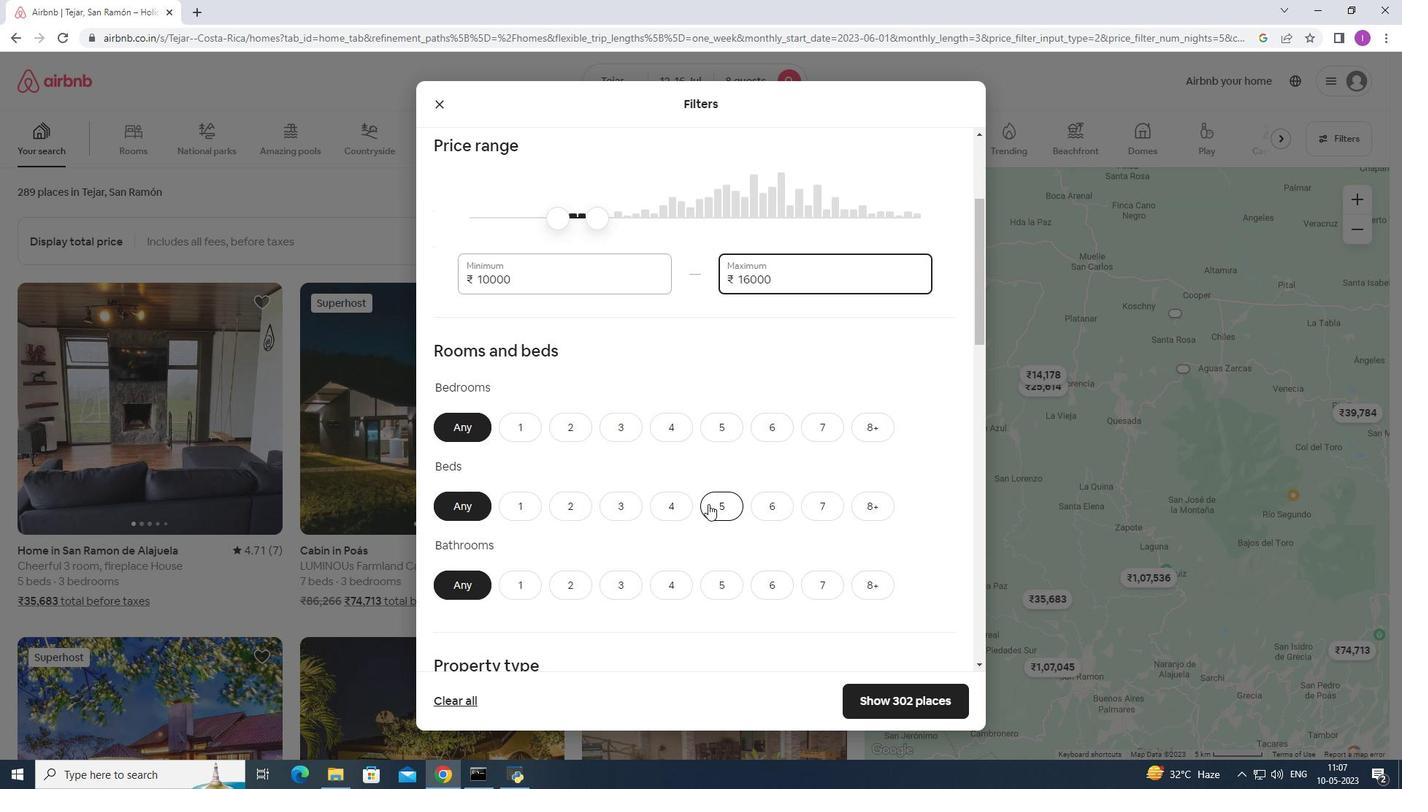 
Action: Mouse scrolled (708, 503) with delta (0, 0)
Screenshot: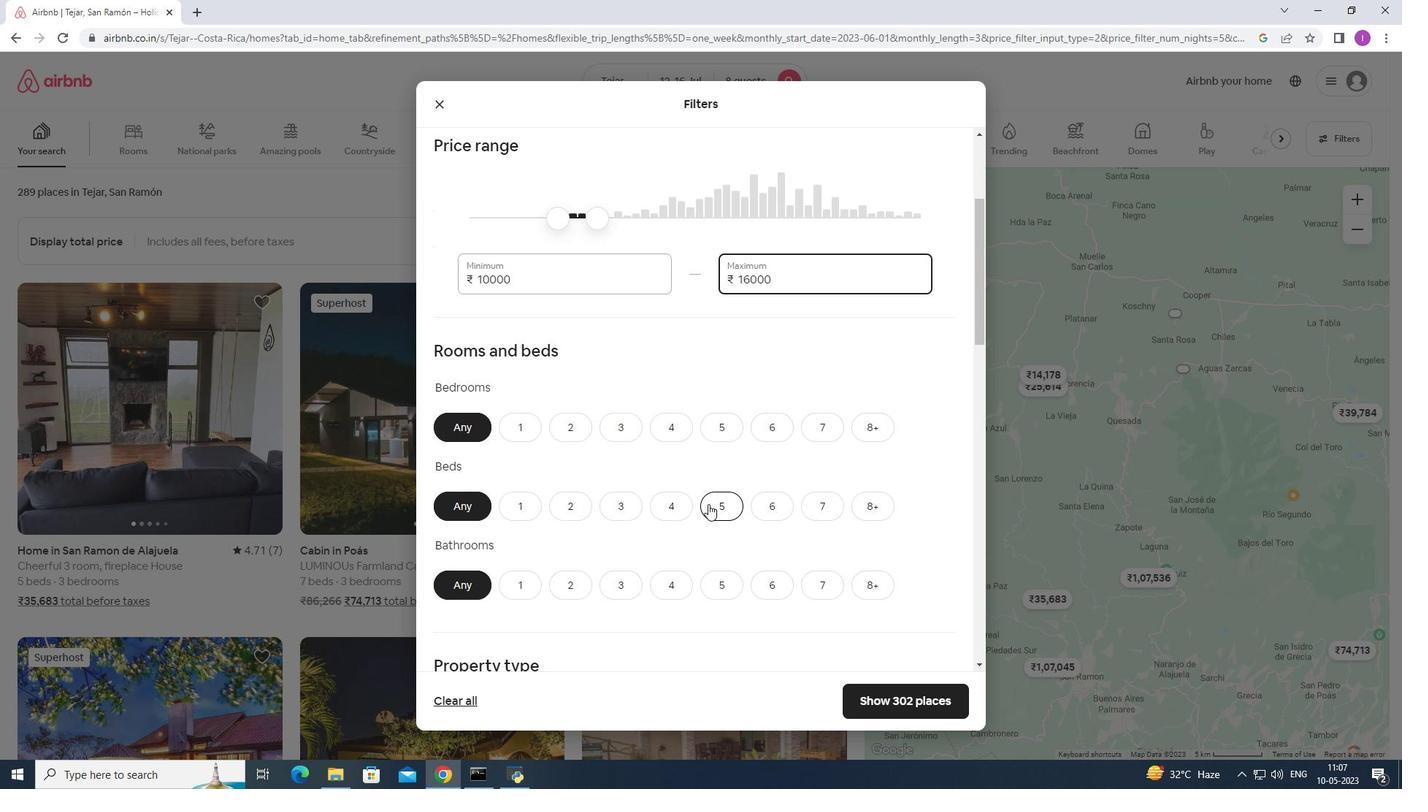 
Action: Mouse moved to (860, 282)
Screenshot: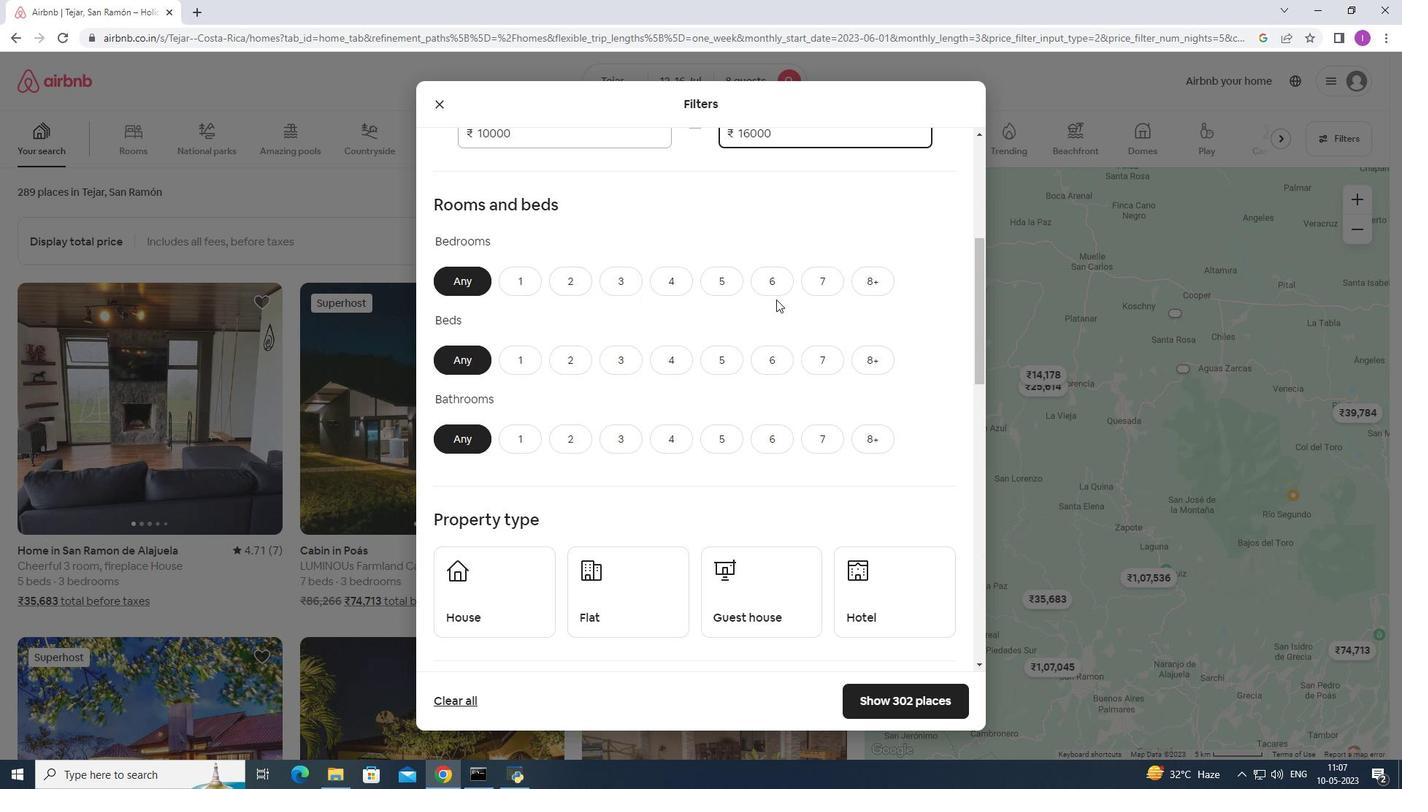 
Action: Mouse pressed left at (860, 282)
Screenshot: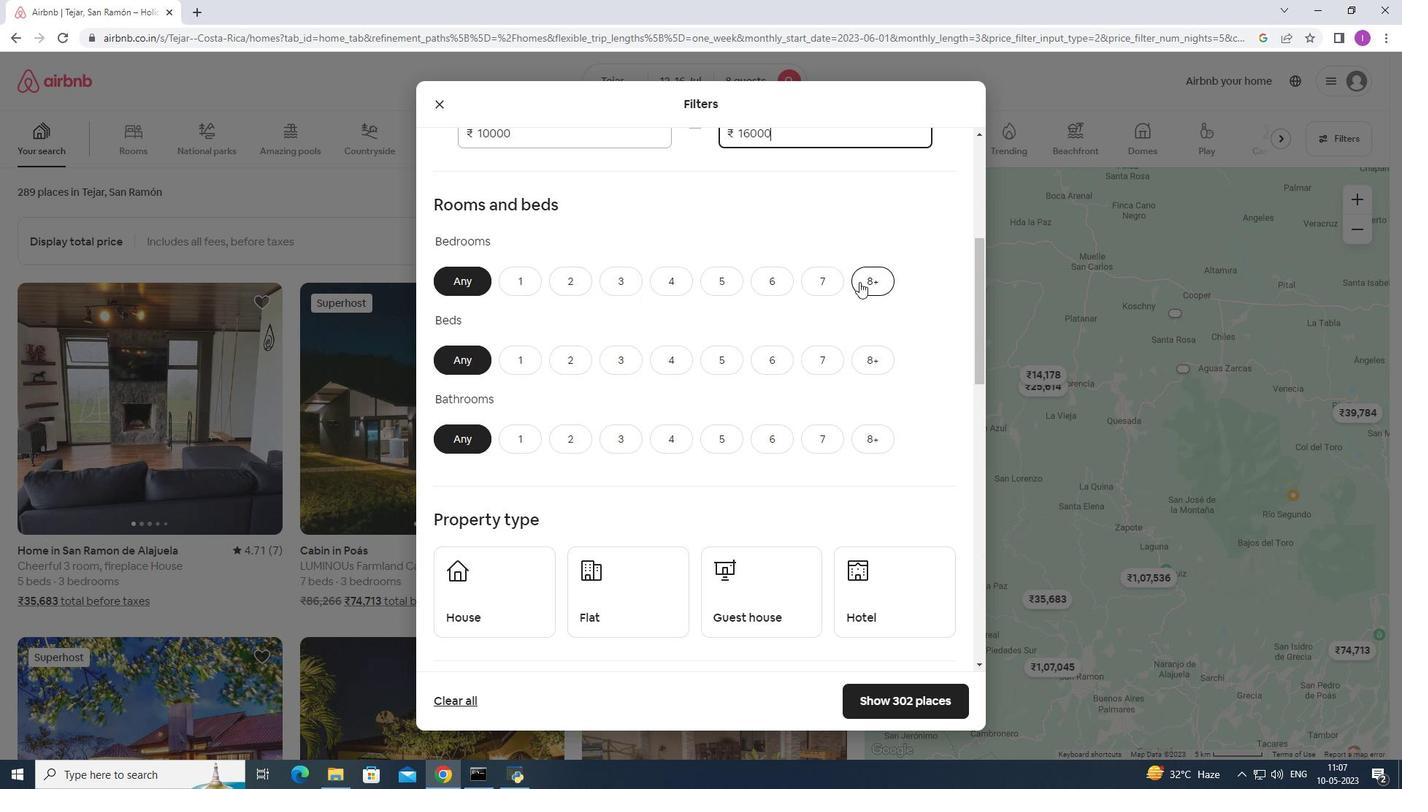 
Action: Mouse moved to (878, 359)
Screenshot: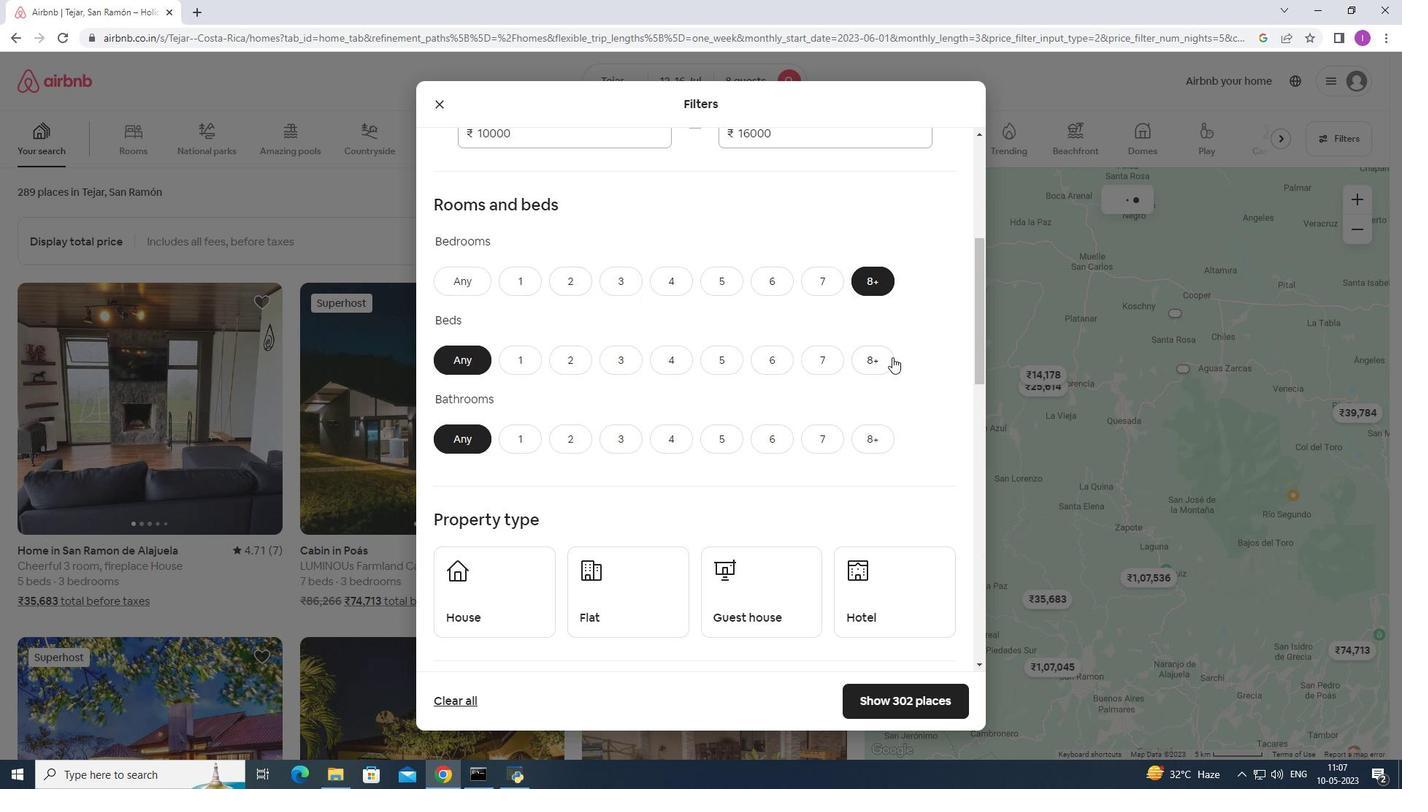 
Action: Mouse pressed left at (878, 359)
Screenshot: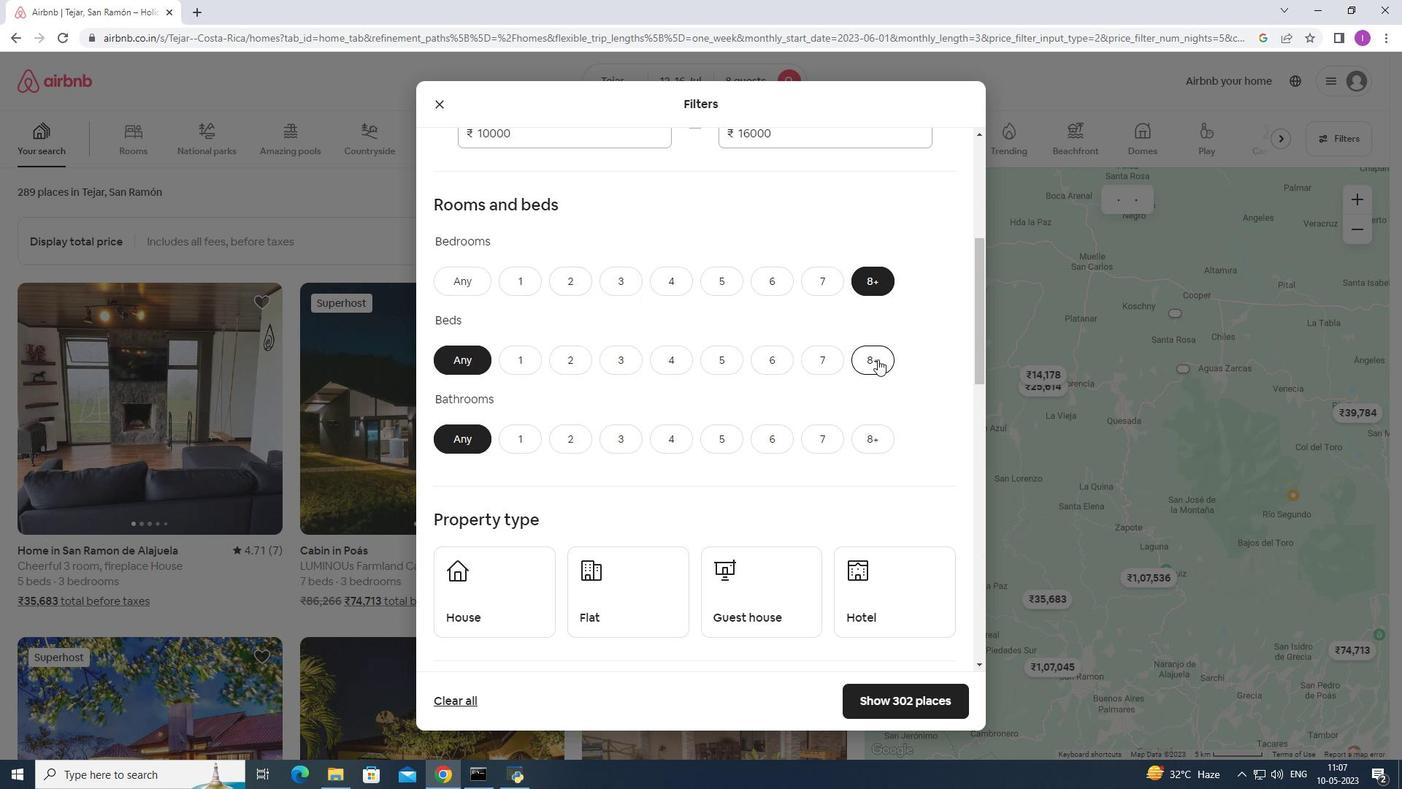 
Action: Mouse moved to (873, 432)
Screenshot: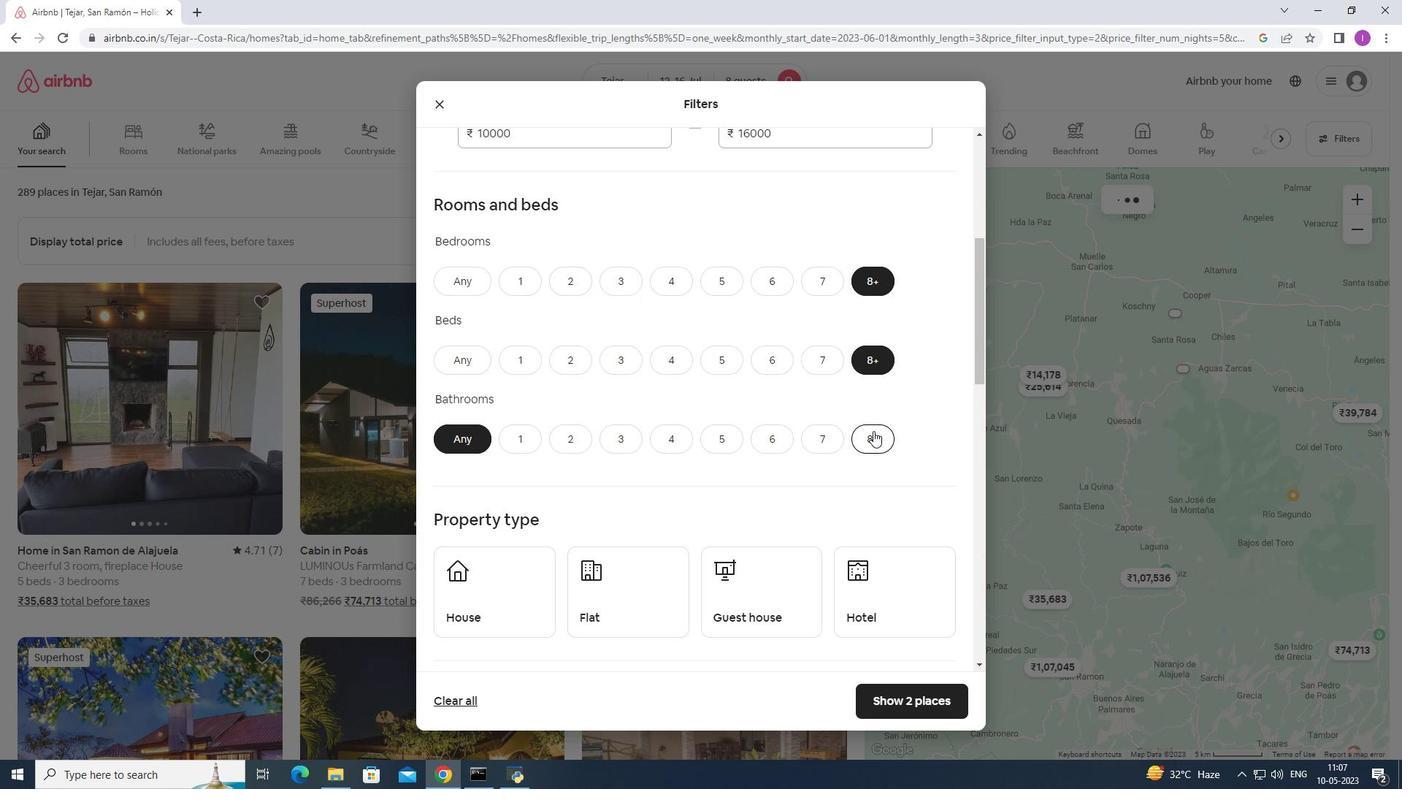 
Action: Mouse pressed left at (873, 432)
Screenshot: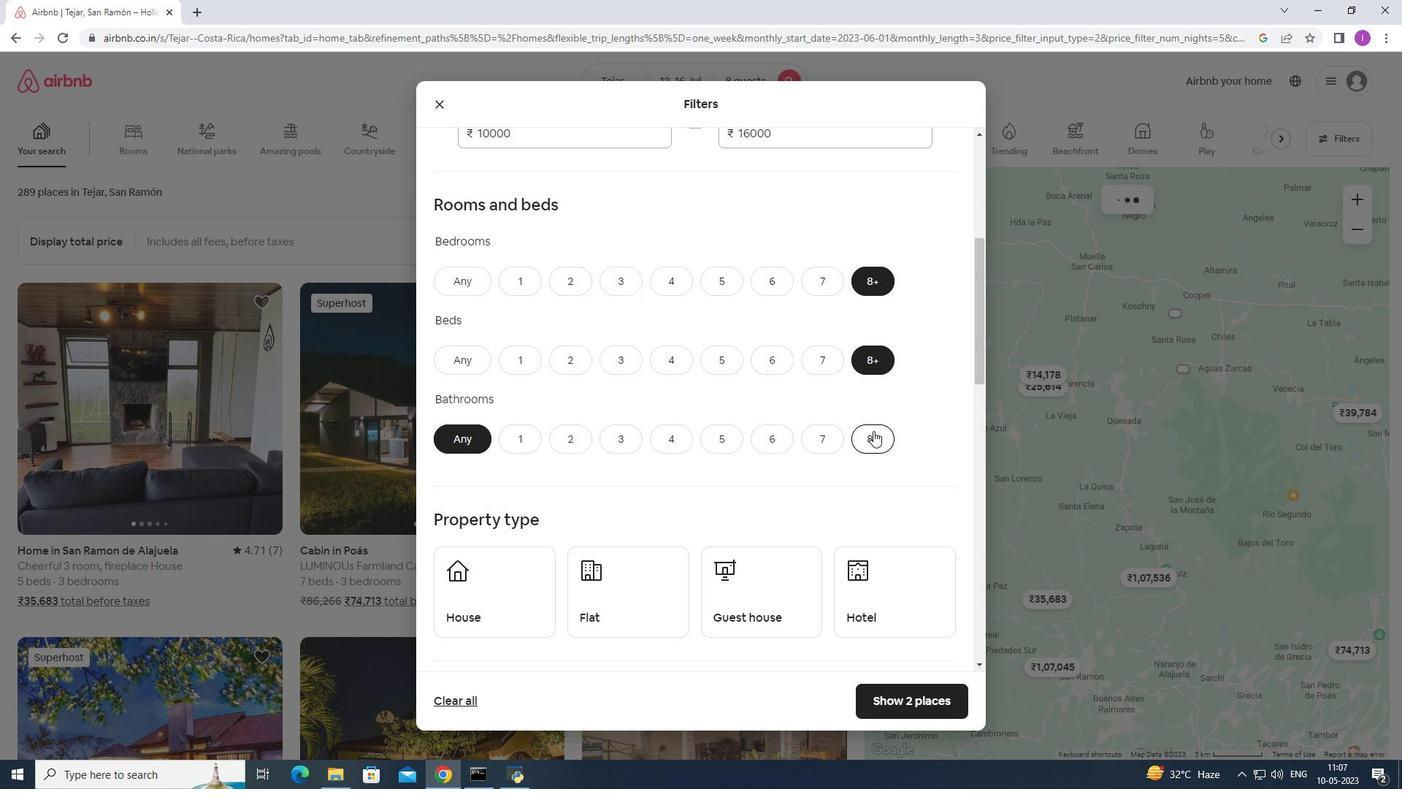 
Action: Mouse moved to (848, 404)
Screenshot: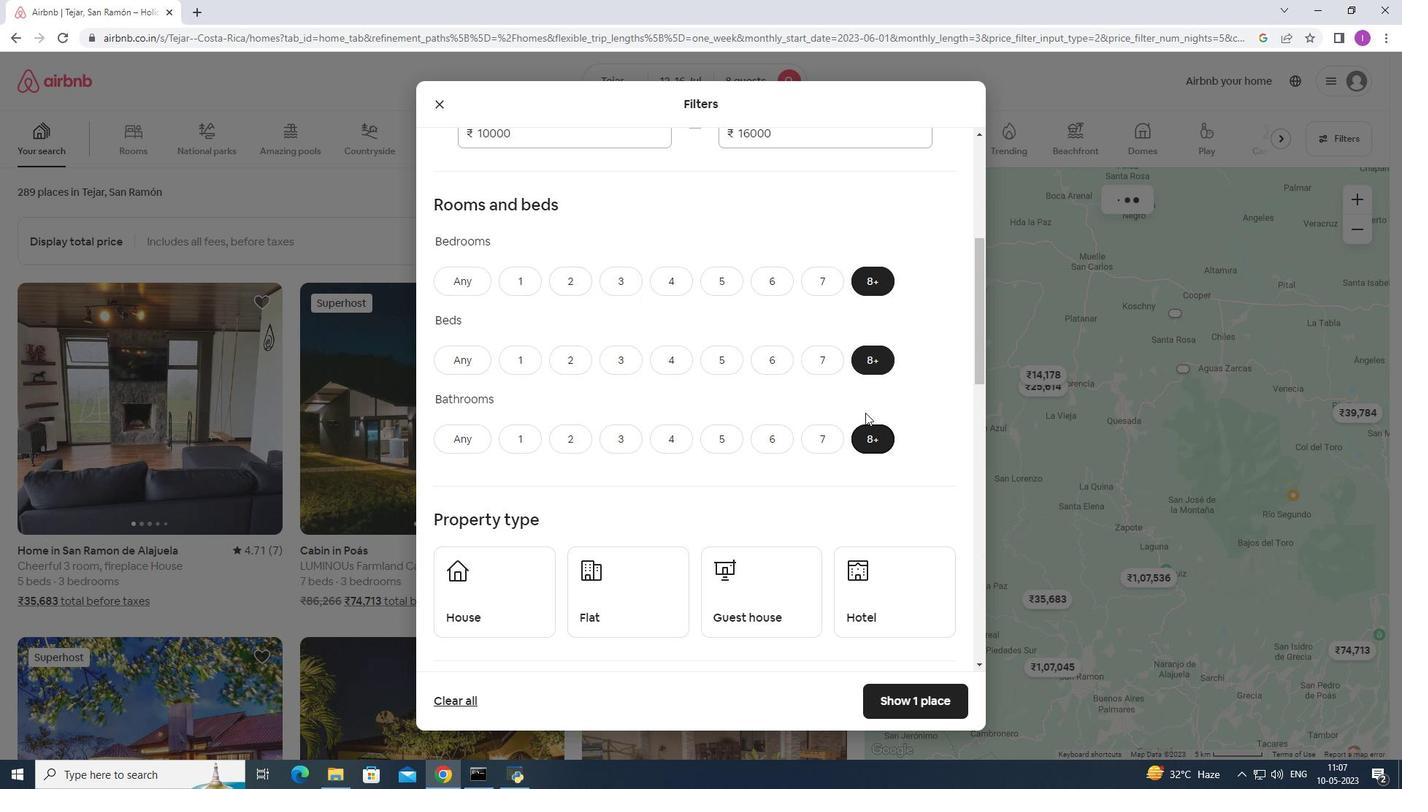 
Action: Mouse scrolled (848, 403) with delta (0, 0)
Screenshot: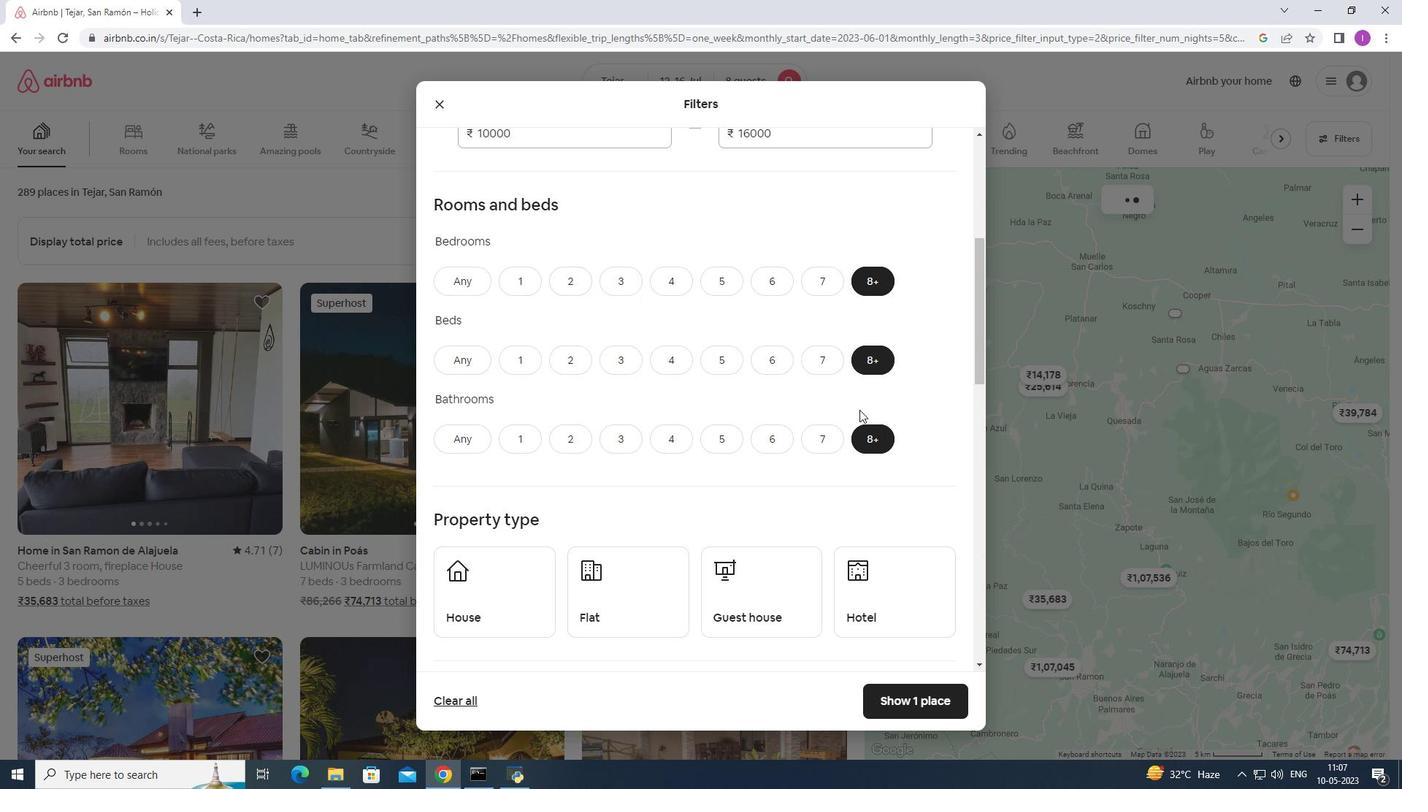 
Action: Mouse scrolled (848, 403) with delta (0, 0)
Screenshot: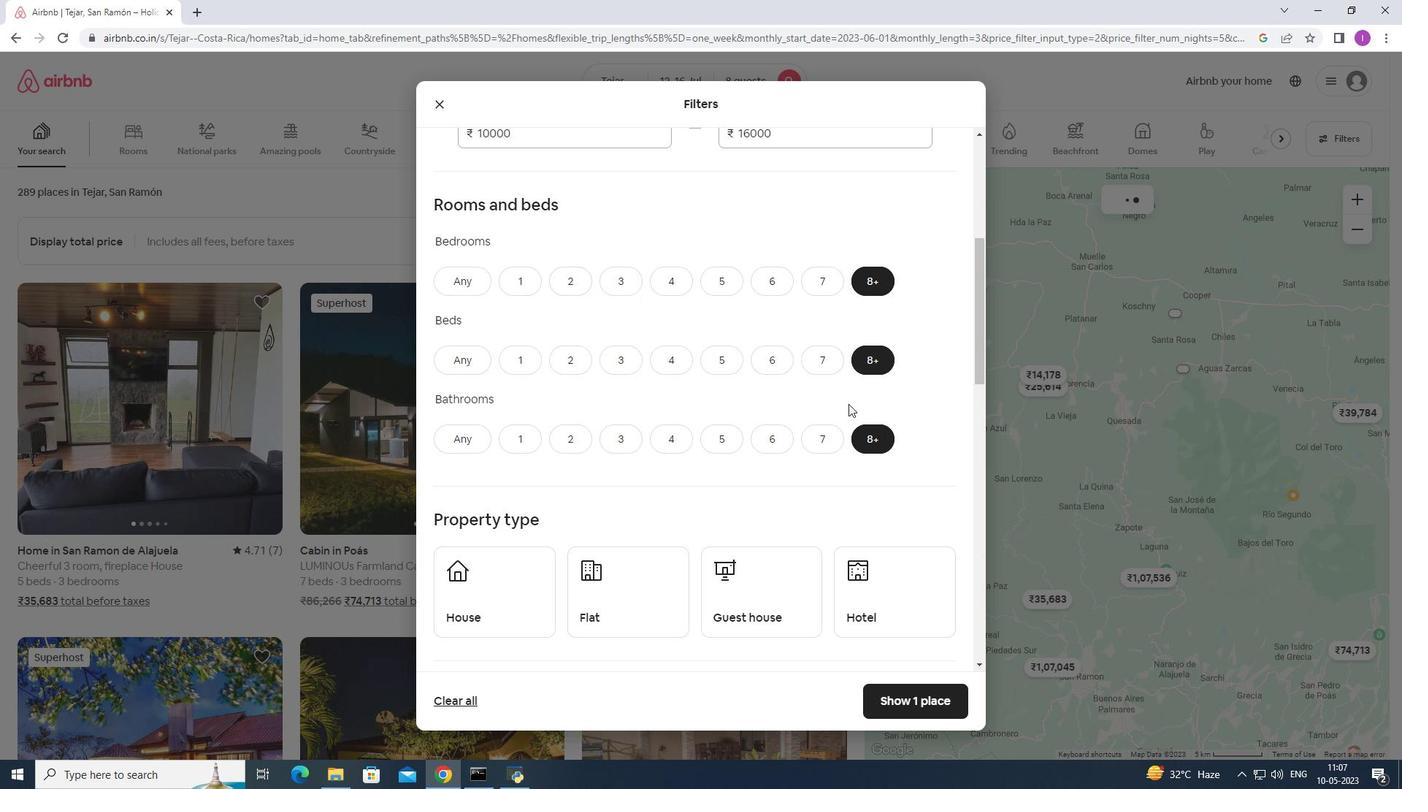 
Action: Mouse moved to (841, 397)
Screenshot: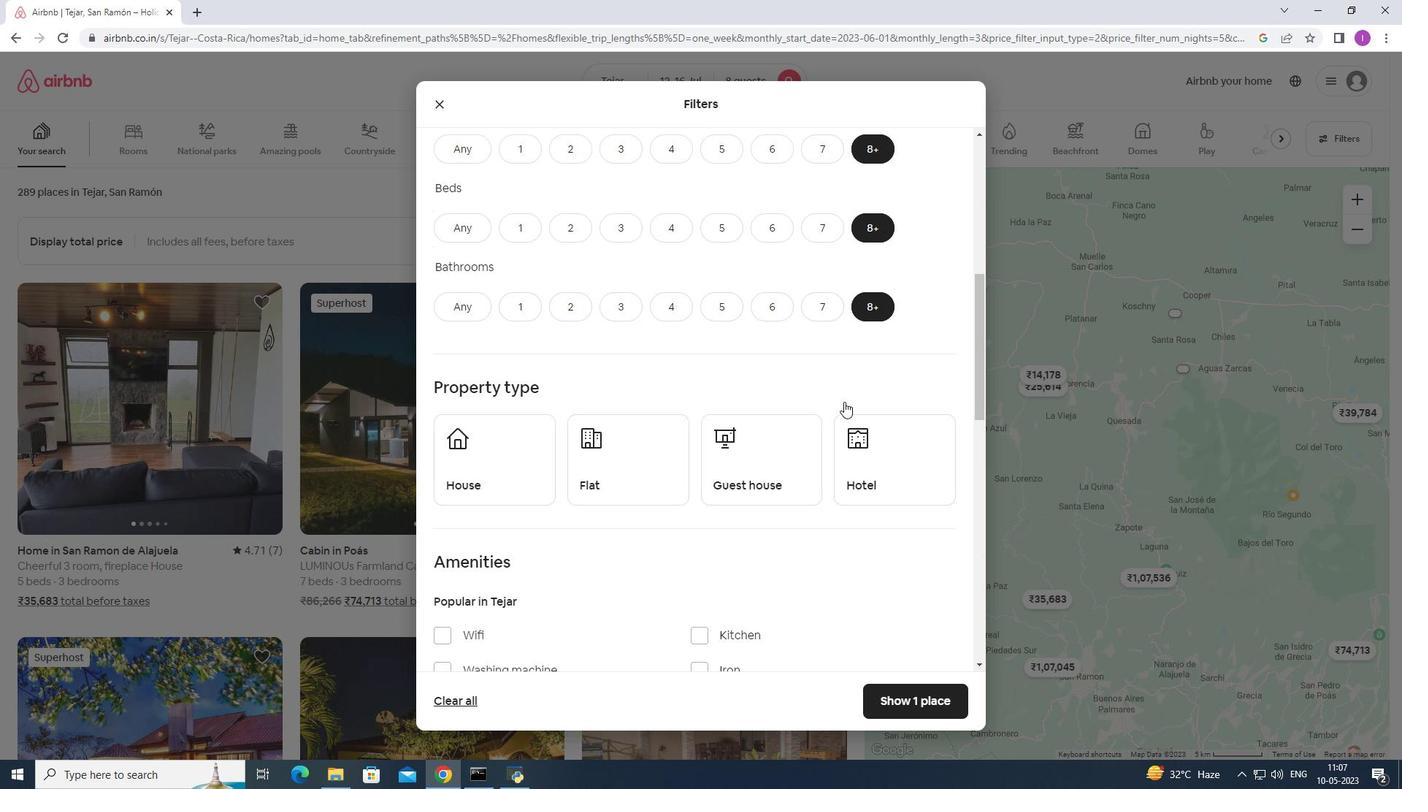 
Action: Mouse scrolled (841, 396) with delta (0, 0)
Screenshot: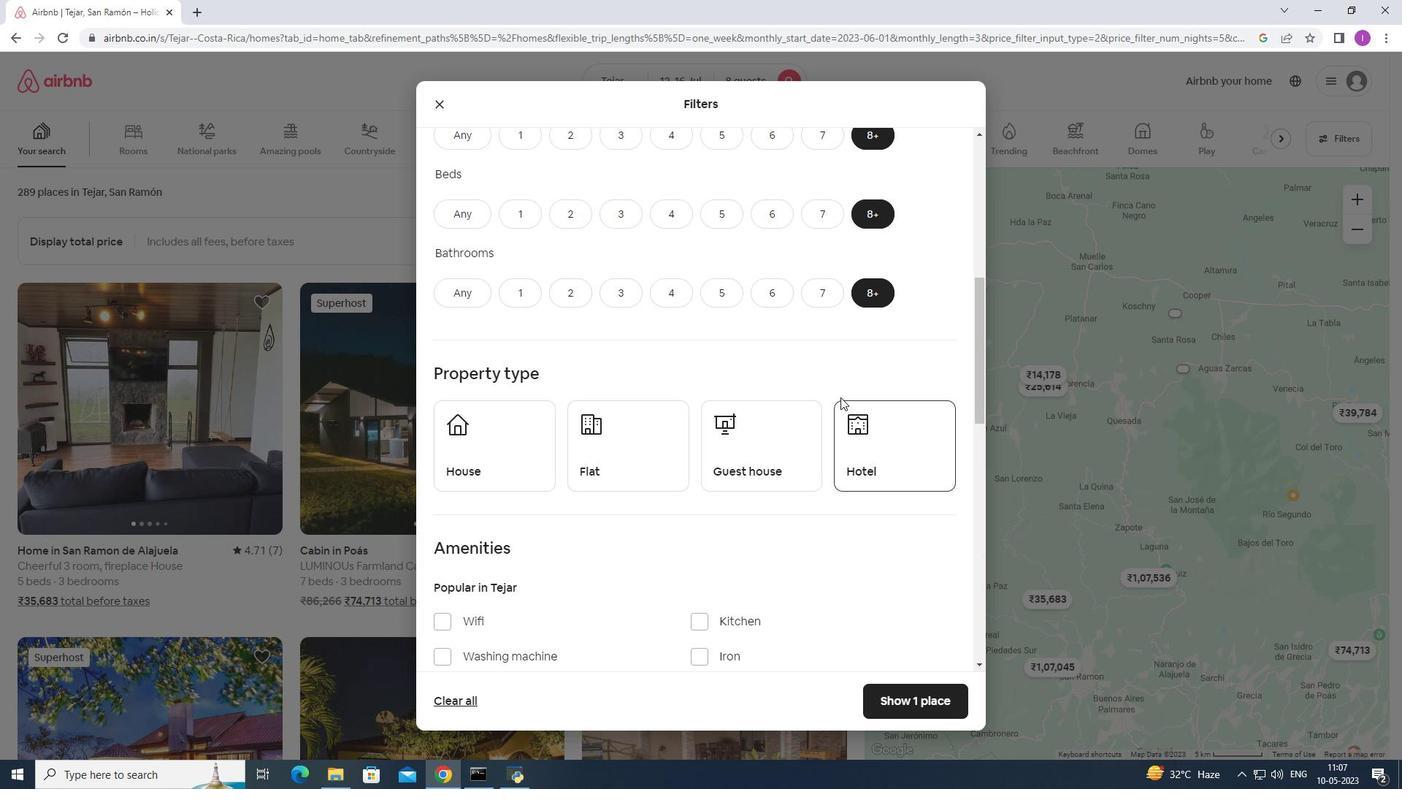 
Action: Mouse moved to (838, 396)
Screenshot: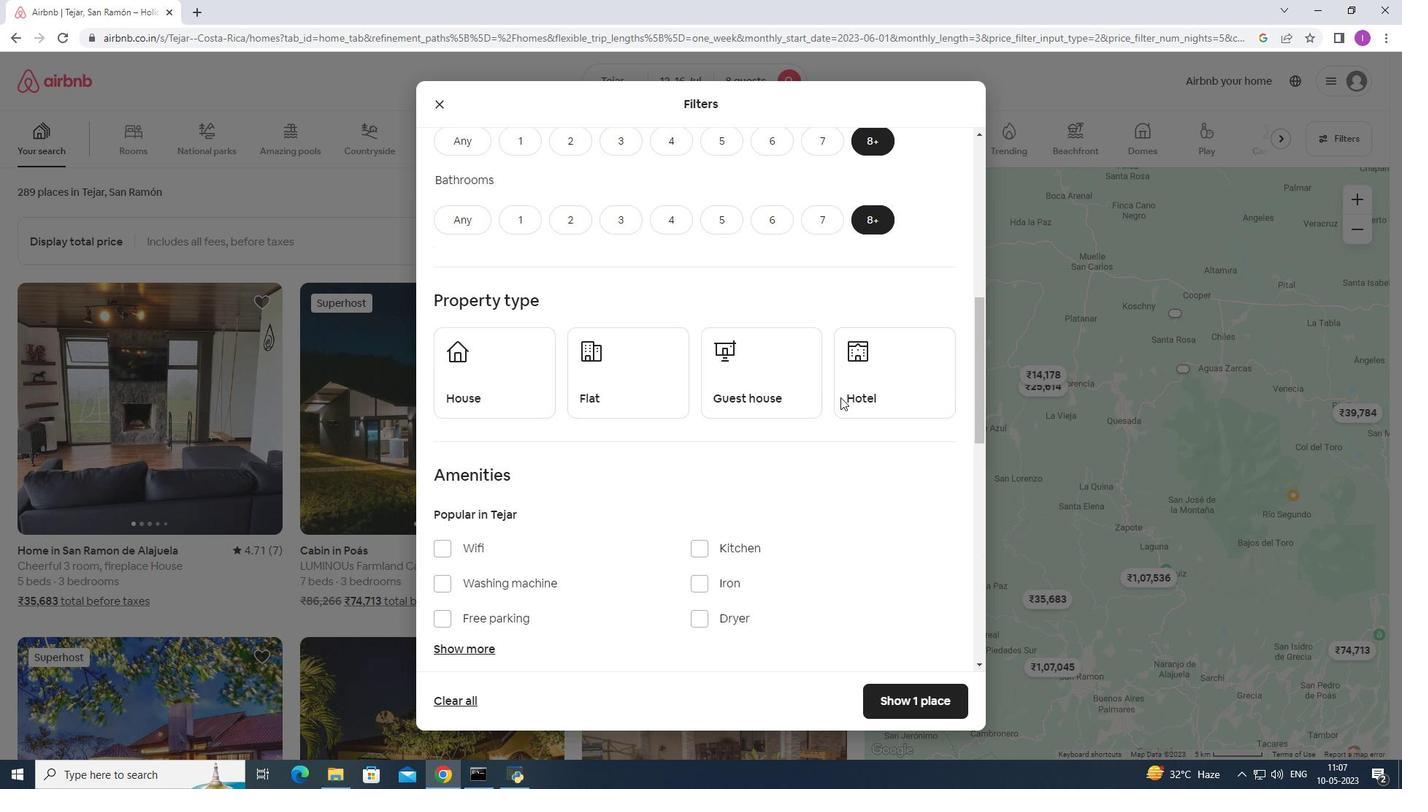 
Action: Mouse scrolled (838, 395) with delta (0, 0)
Screenshot: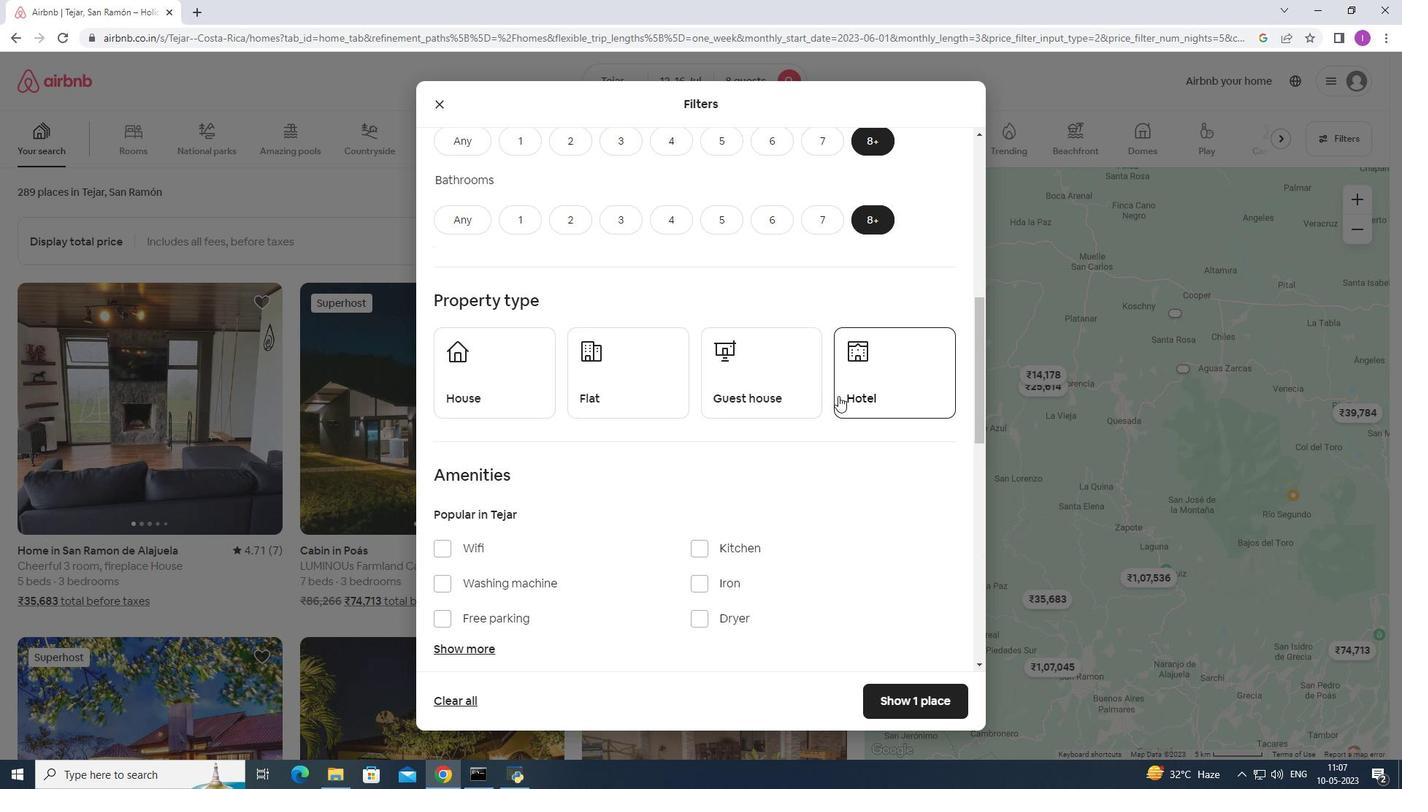 
Action: Mouse moved to (483, 317)
Screenshot: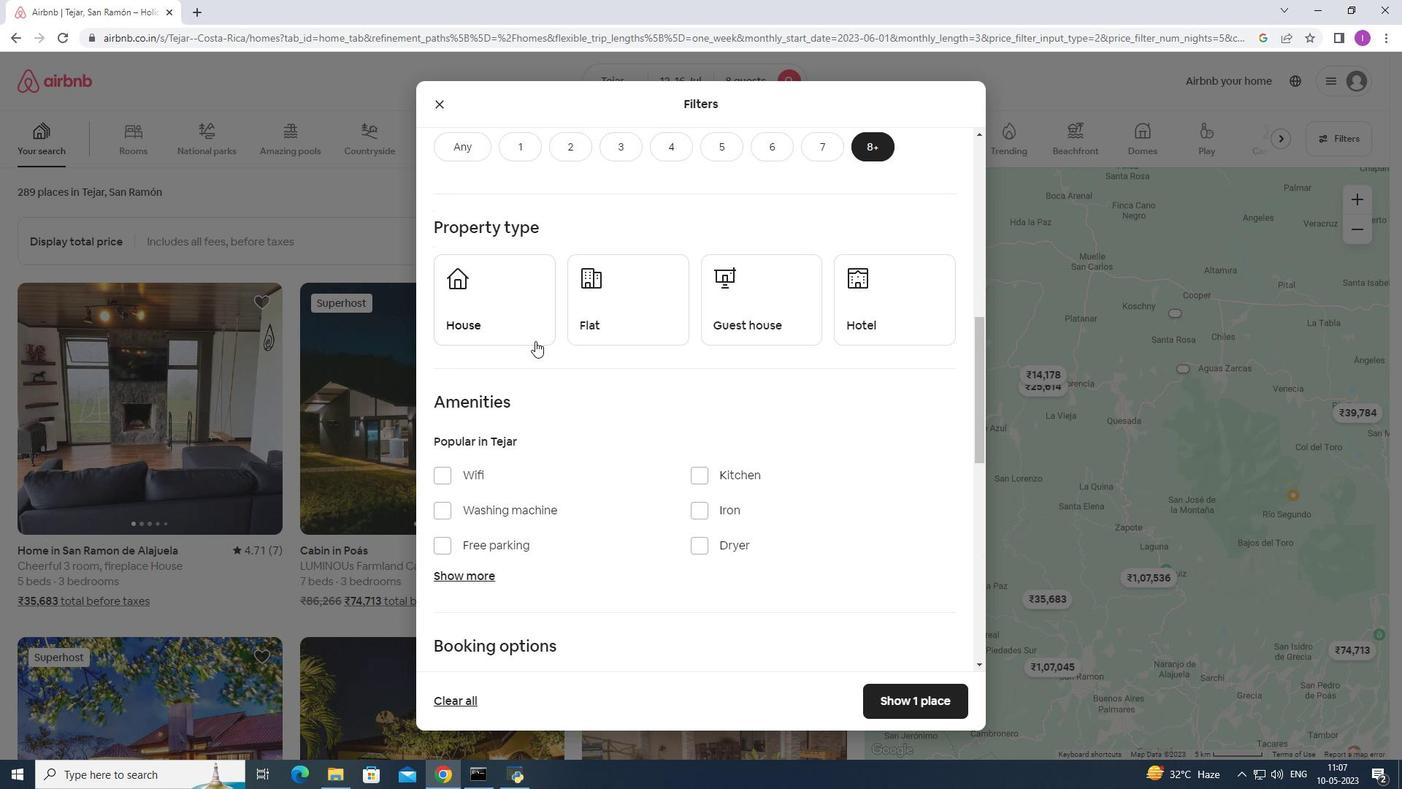 
Action: Mouse pressed left at (483, 317)
Screenshot: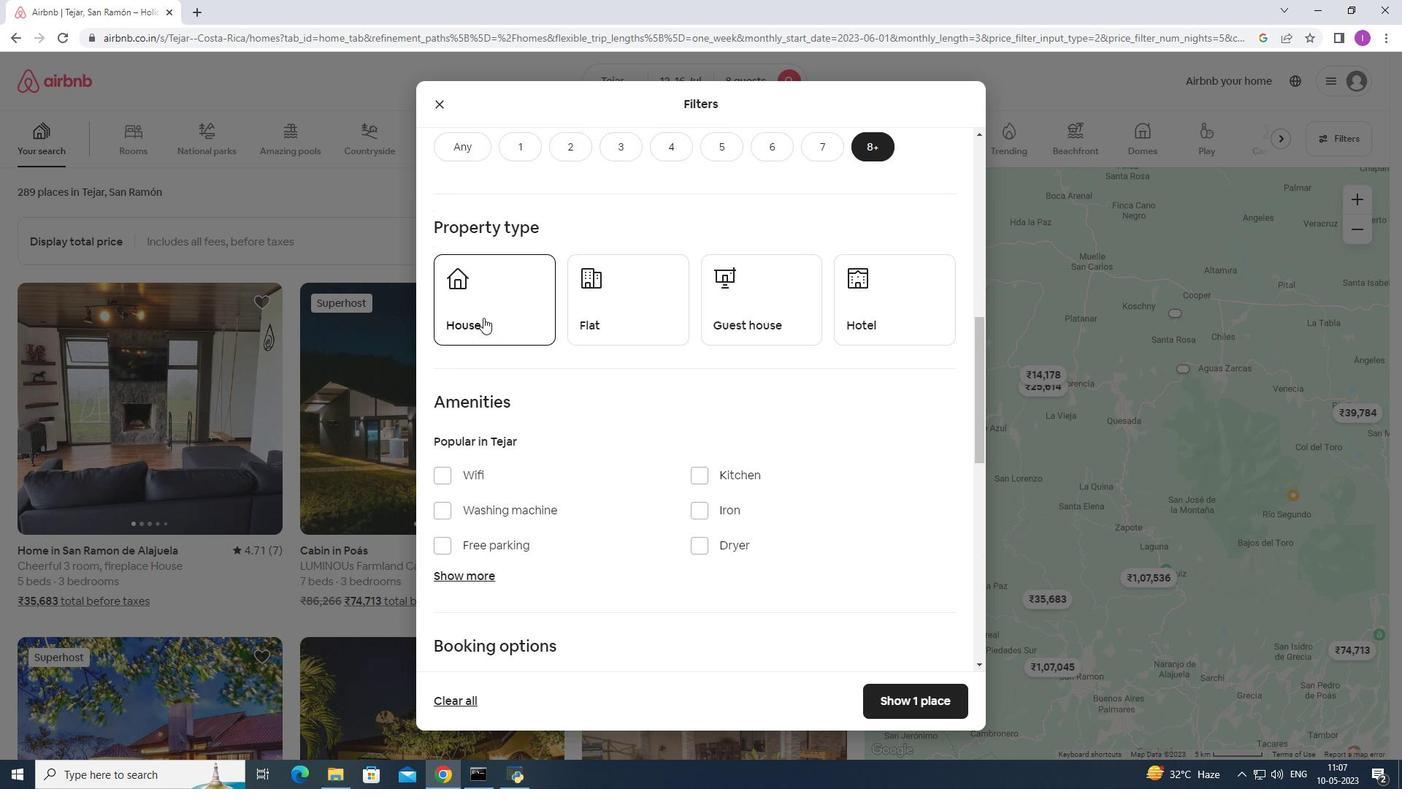
Action: Mouse moved to (621, 314)
Screenshot: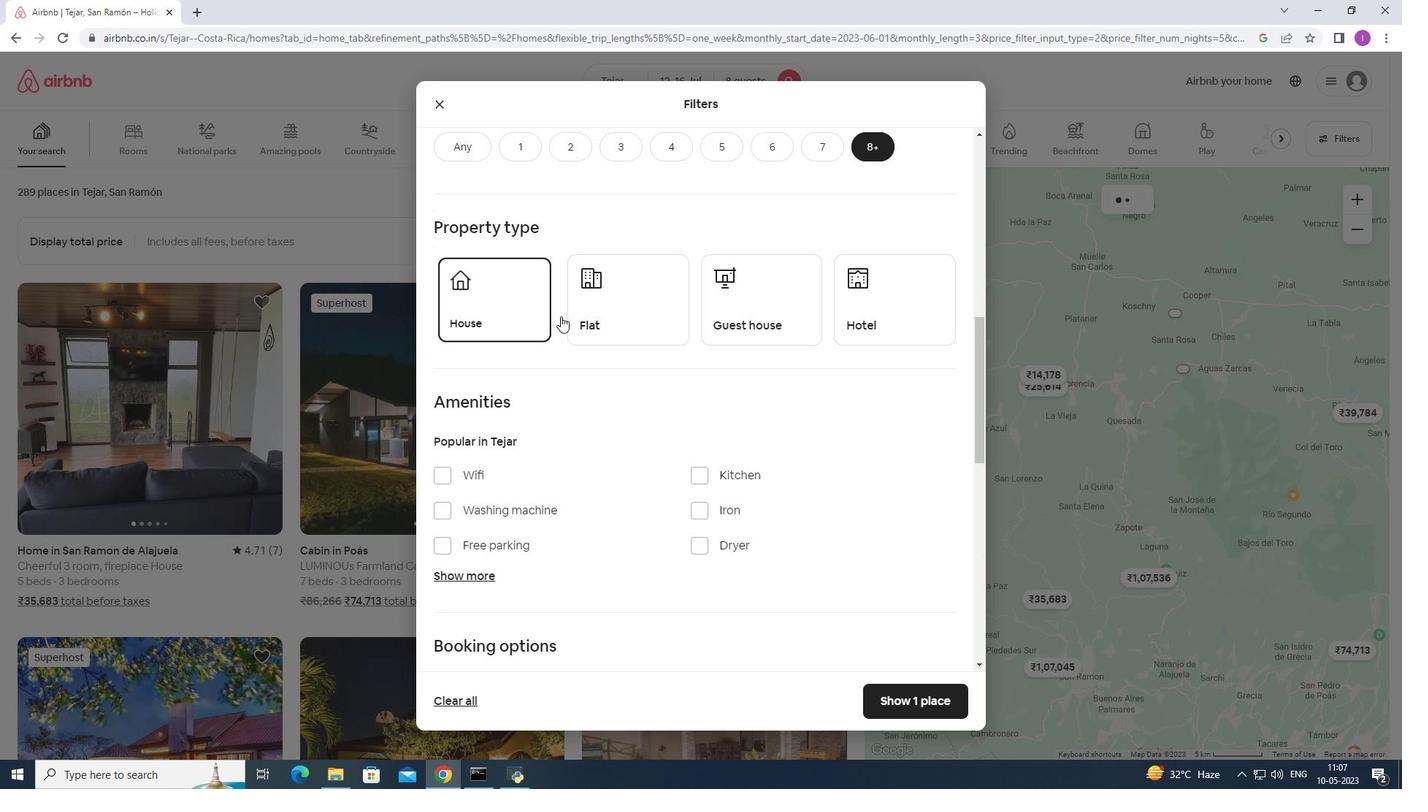 
Action: Mouse pressed left at (621, 314)
Screenshot: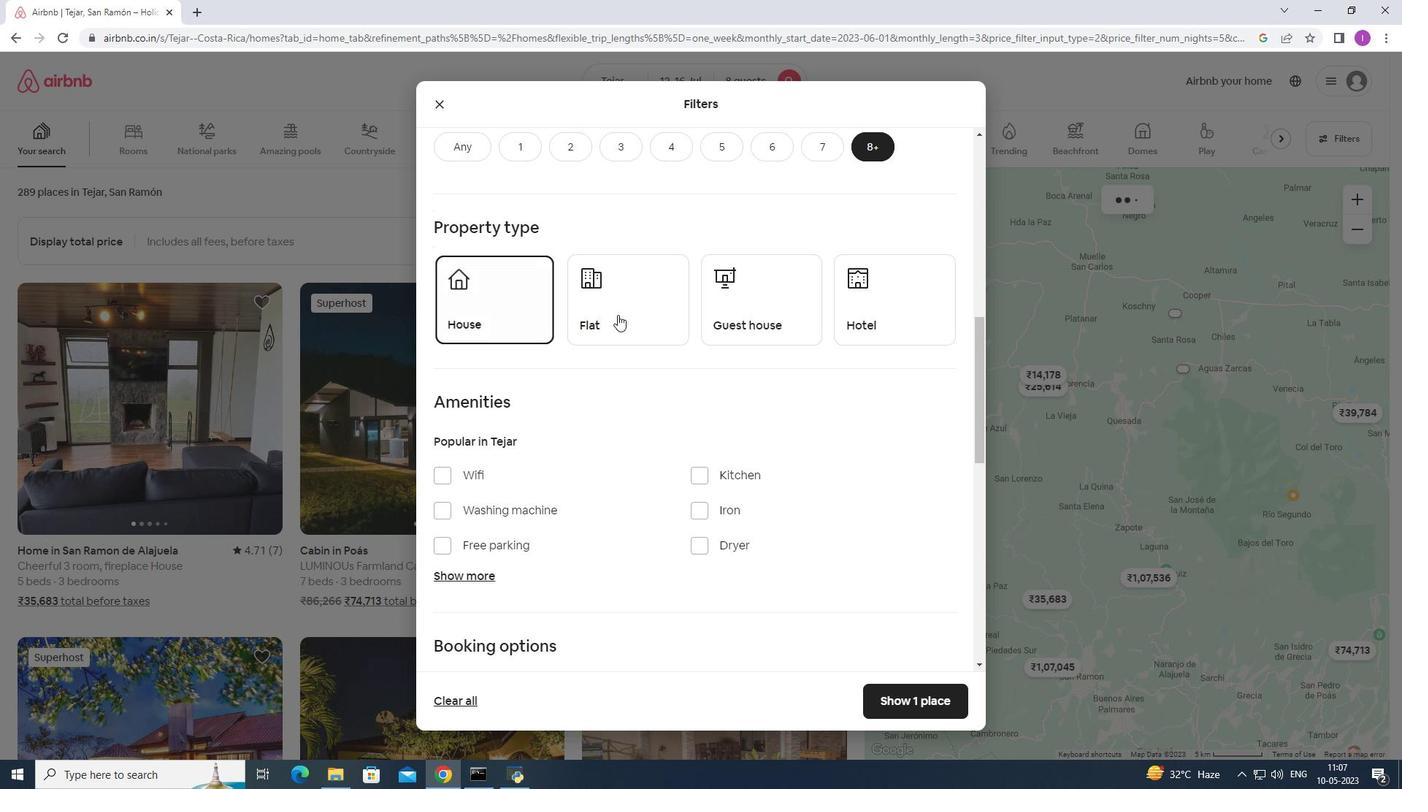 
Action: Mouse moved to (734, 329)
Screenshot: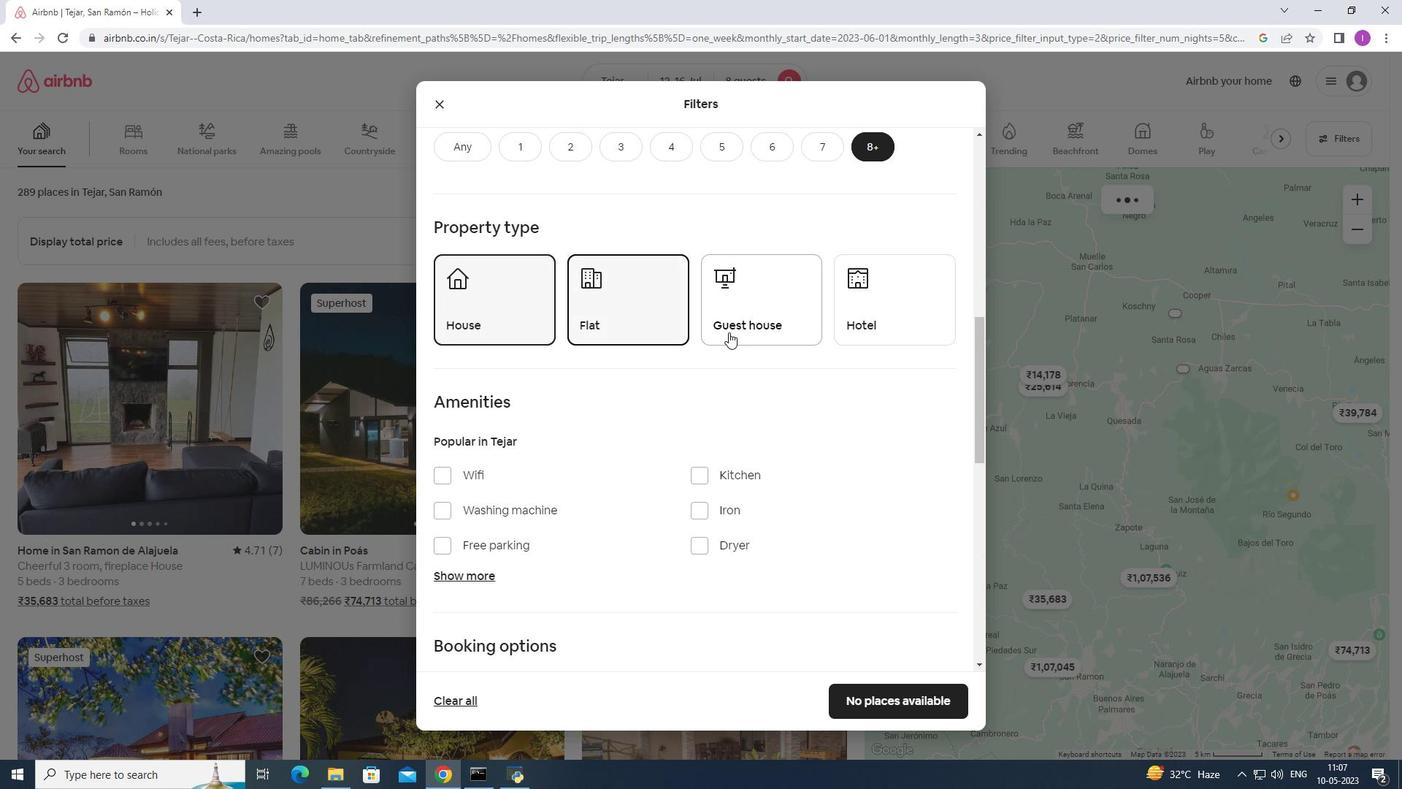 
Action: Mouse pressed left at (734, 329)
Screenshot: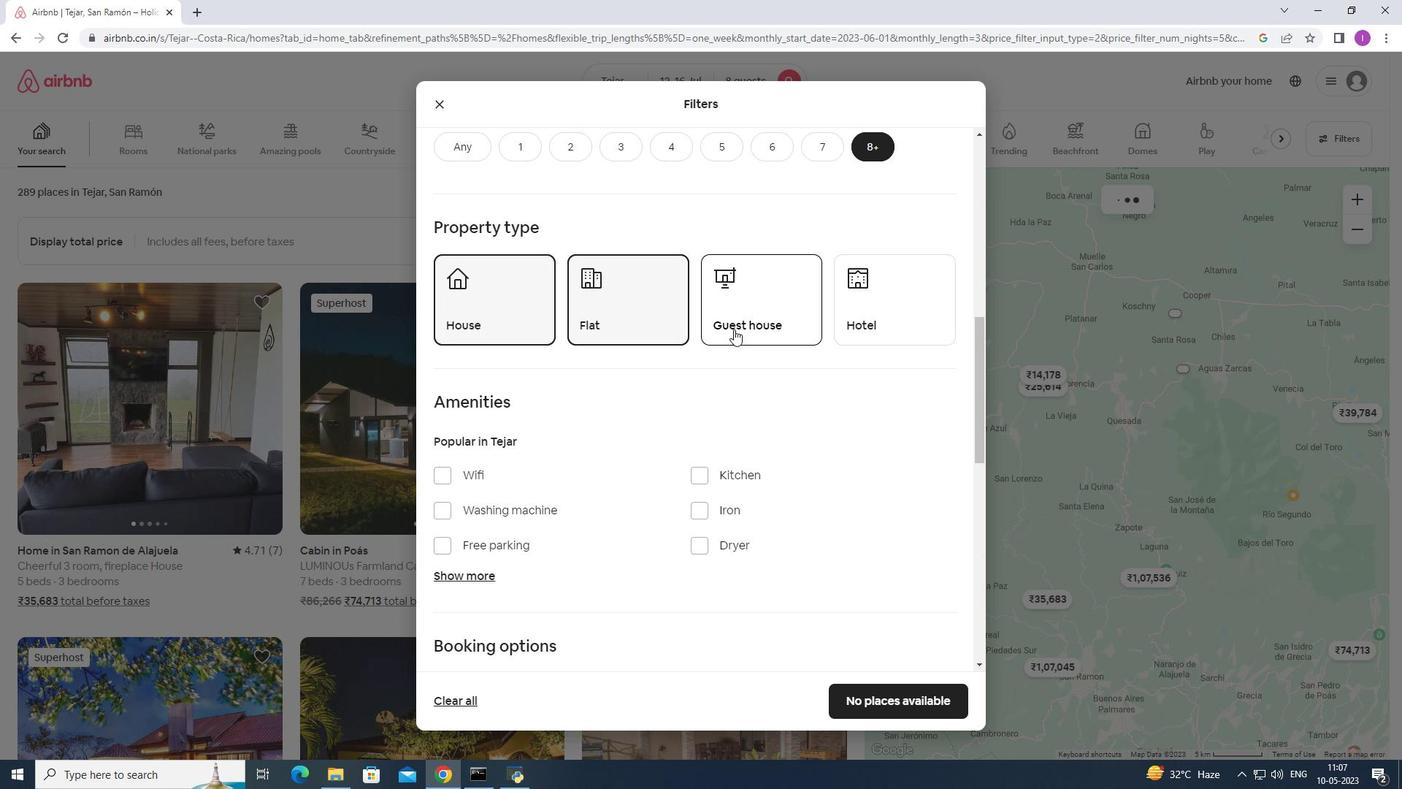 
Action: Mouse moved to (653, 418)
Screenshot: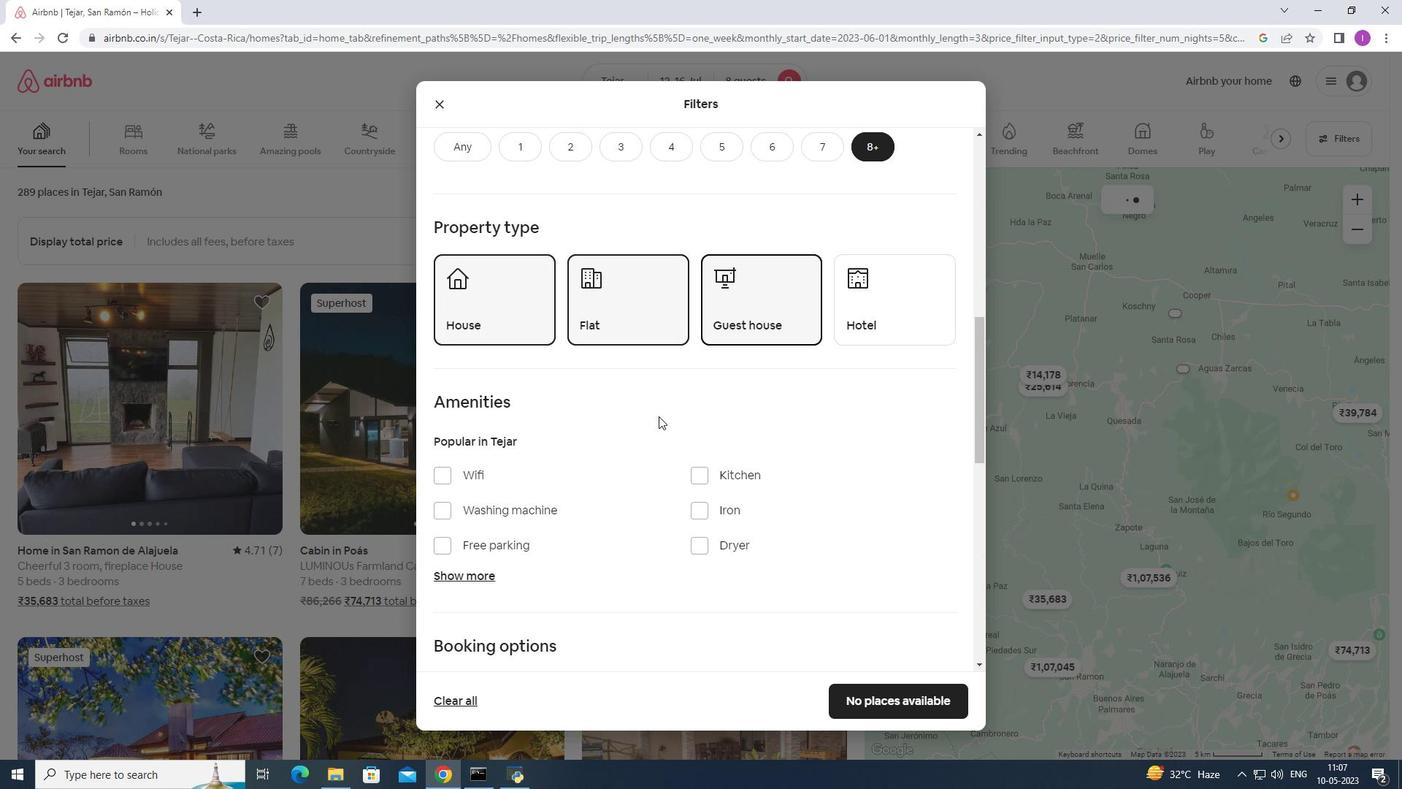 
Action: Mouse scrolled (653, 417) with delta (0, 0)
Screenshot: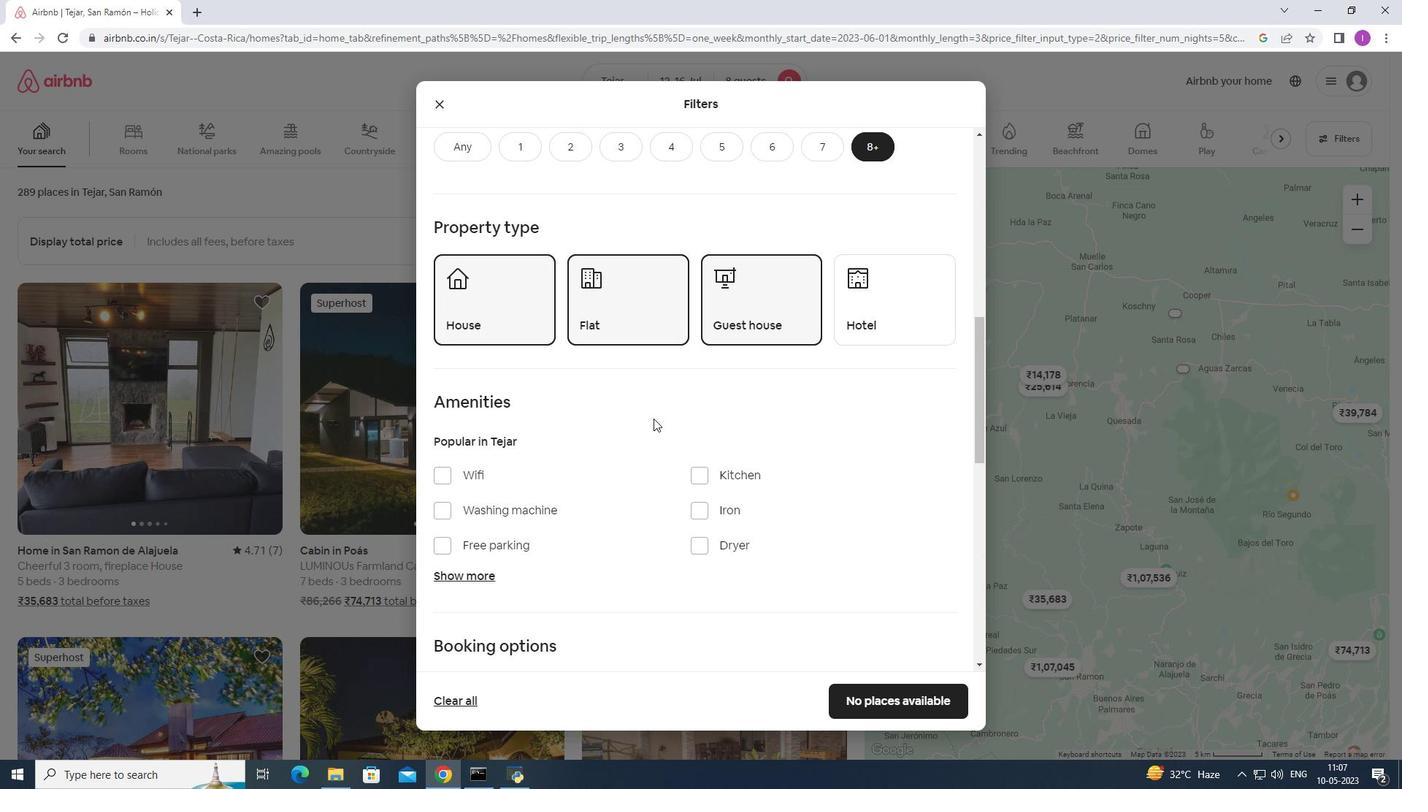 
Action: Mouse scrolled (653, 417) with delta (0, 0)
Screenshot: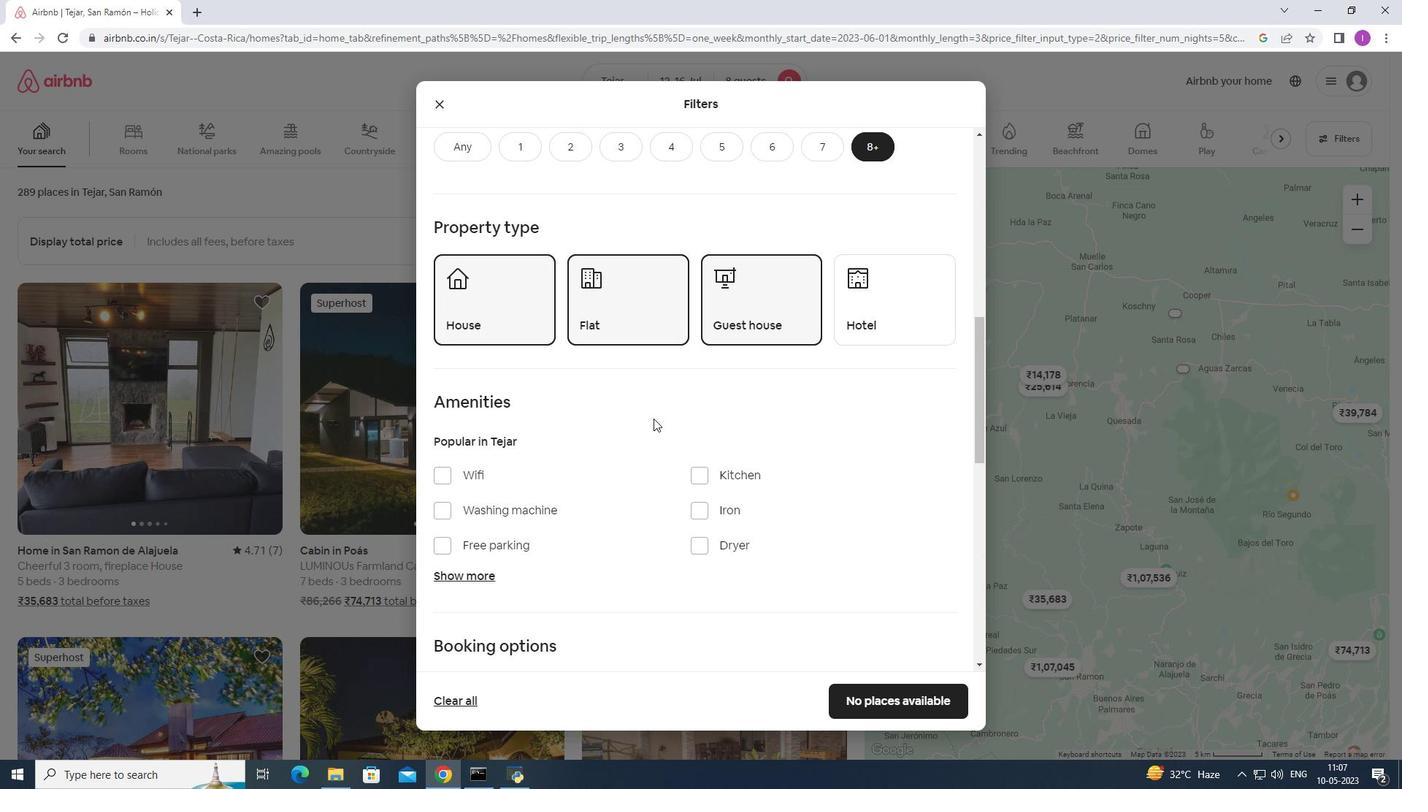 
Action: Mouse moved to (442, 334)
Screenshot: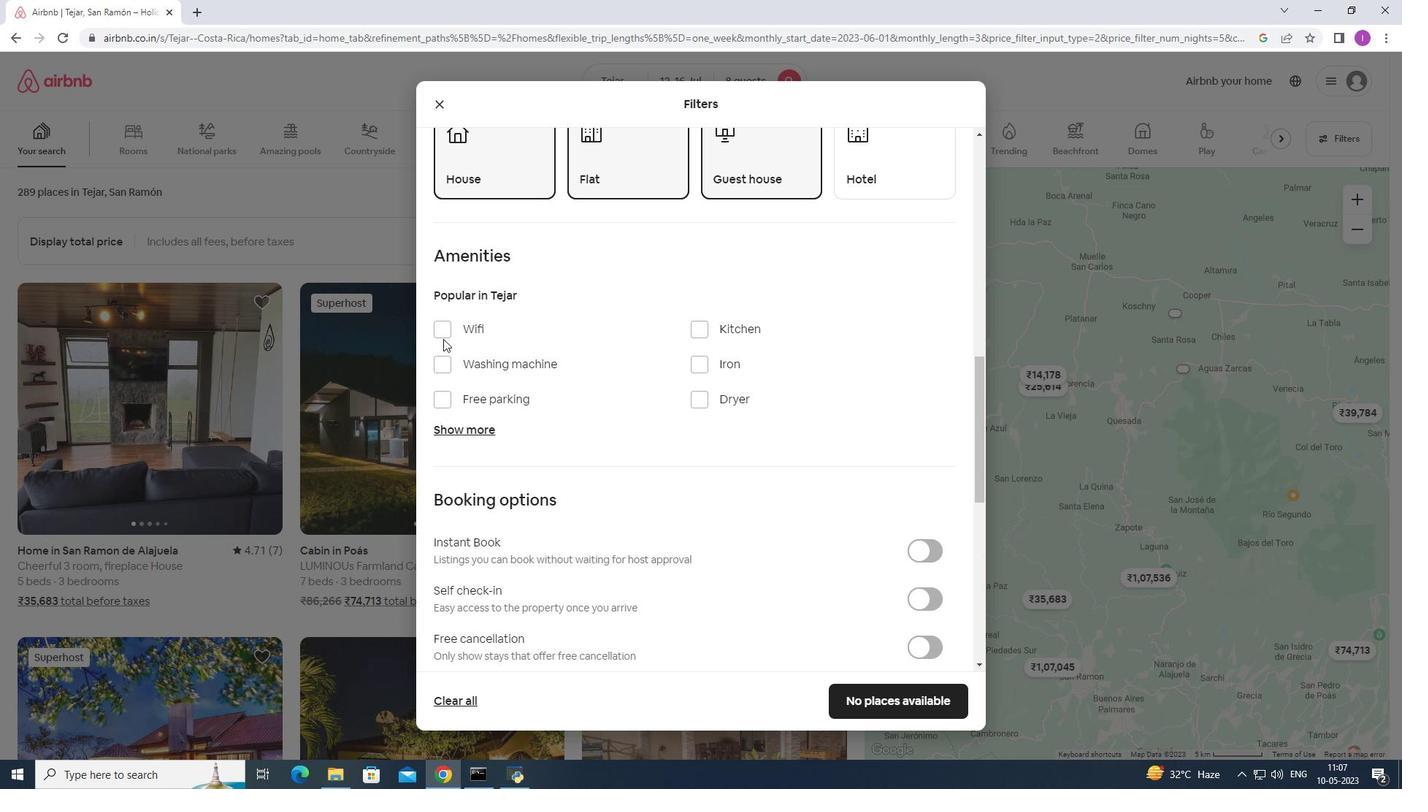 
Action: Mouse pressed left at (442, 334)
Screenshot: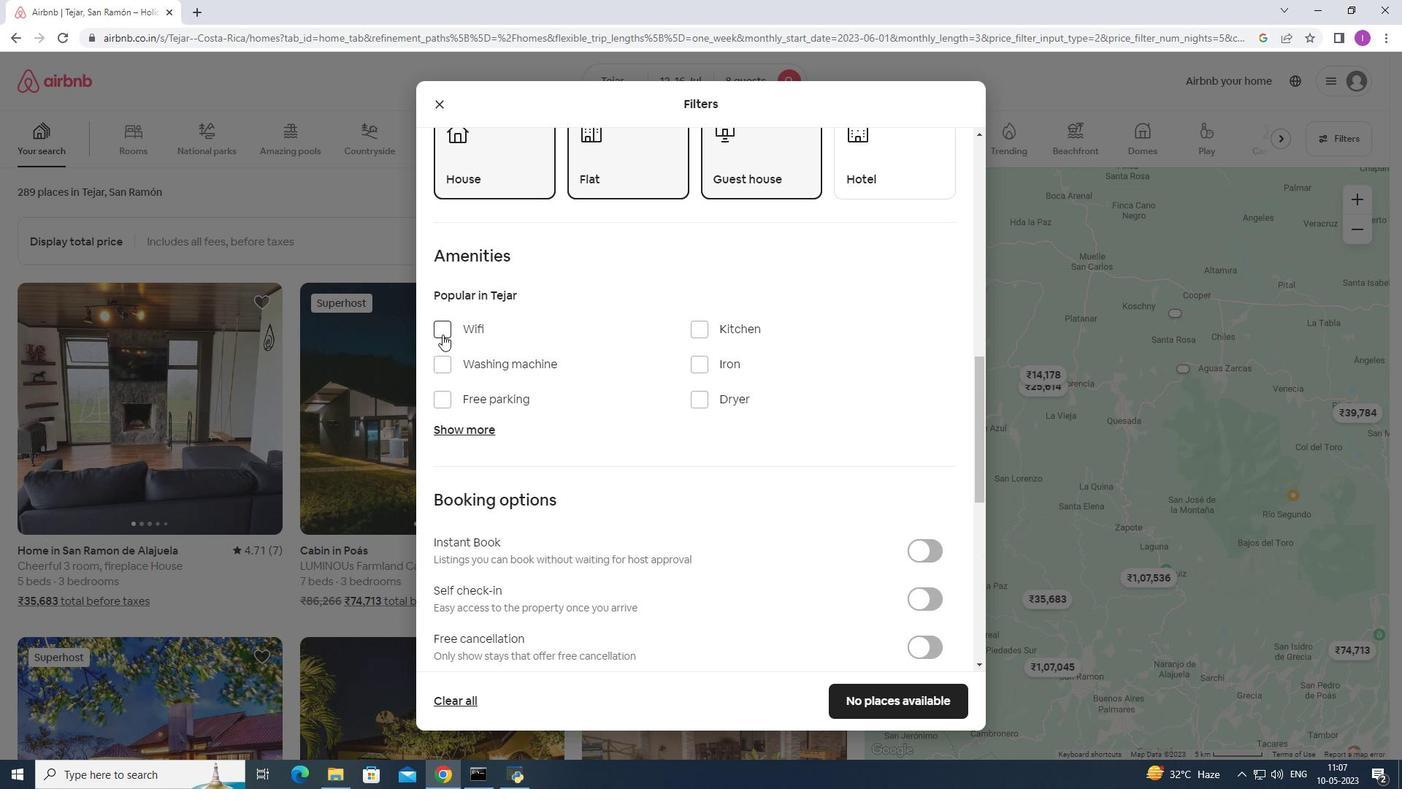 
Action: Mouse moved to (444, 403)
Screenshot: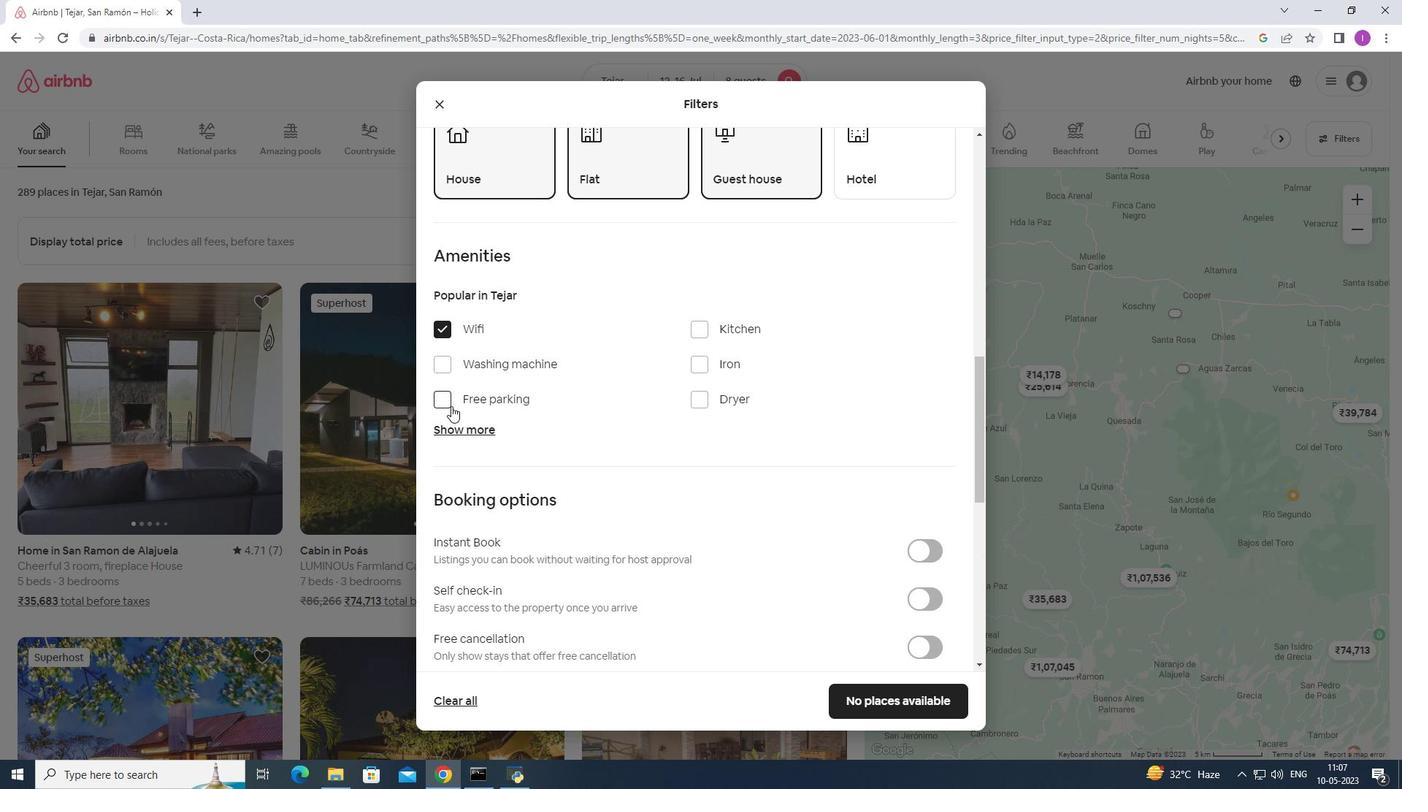 
Action: Mouse pressed left at (444, 403)
Screenshot: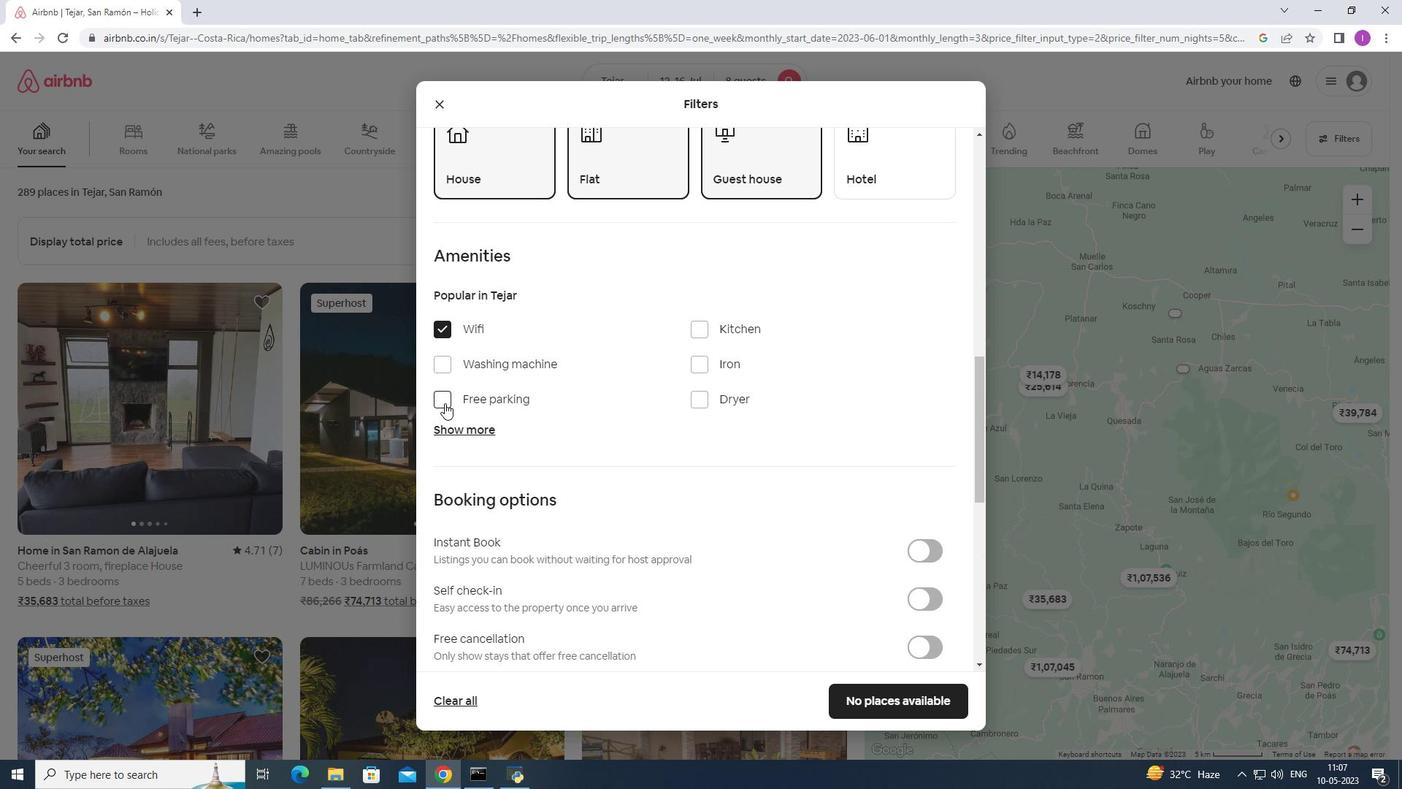
Action: Mouse moved to (458, 427)
Screenshot: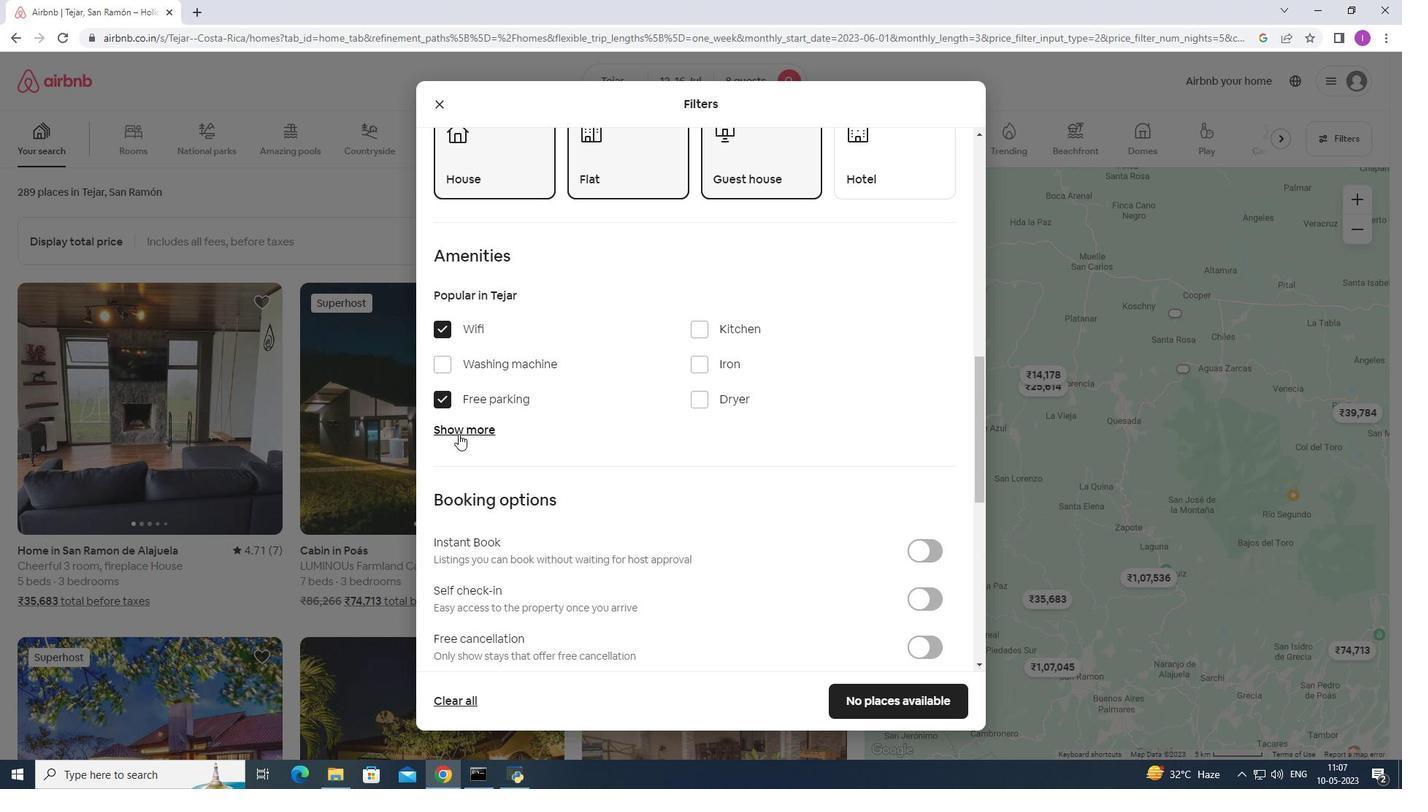 
Action: Mouse pressed left at (458, 427)
Screenshot: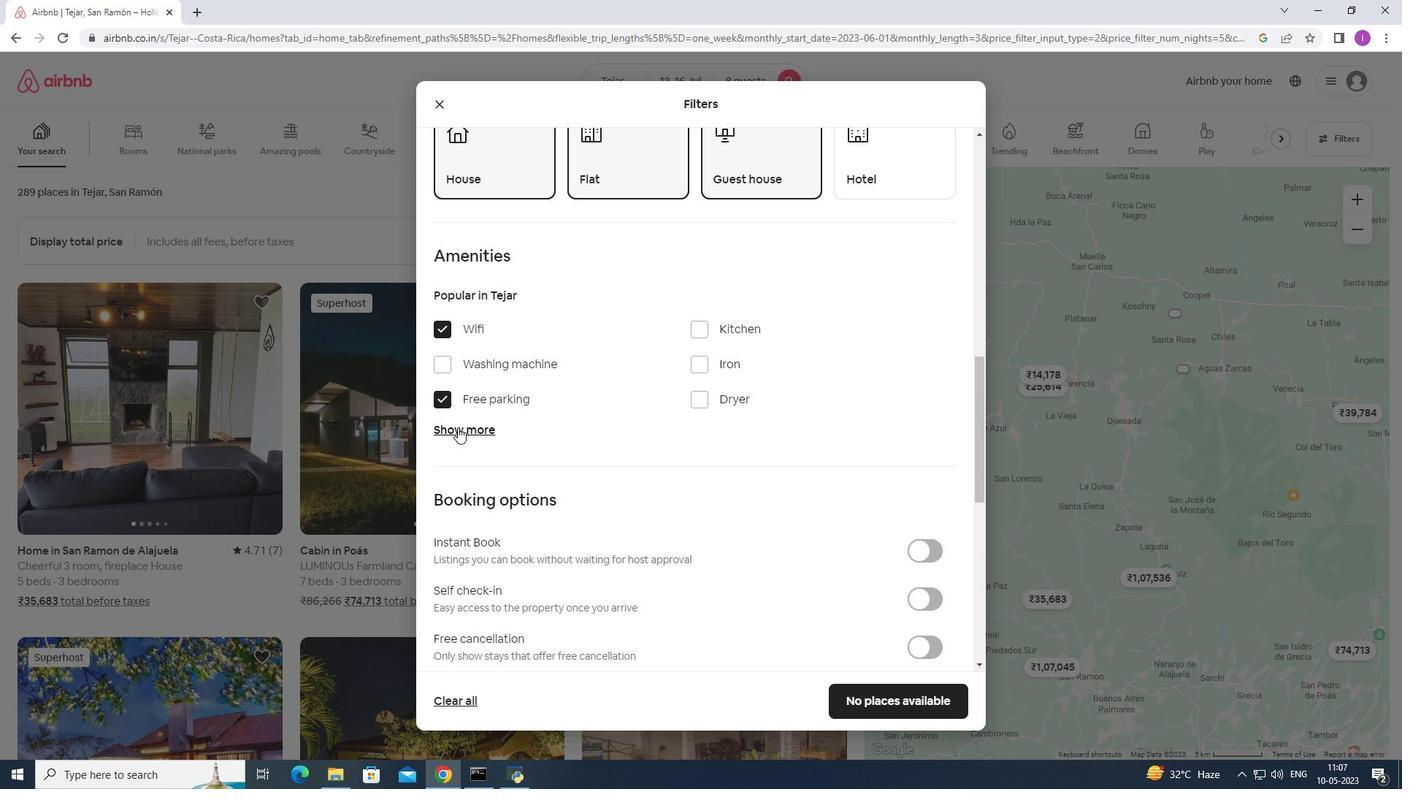 
Action: Mouse moved to (558, 466)
Screenshot: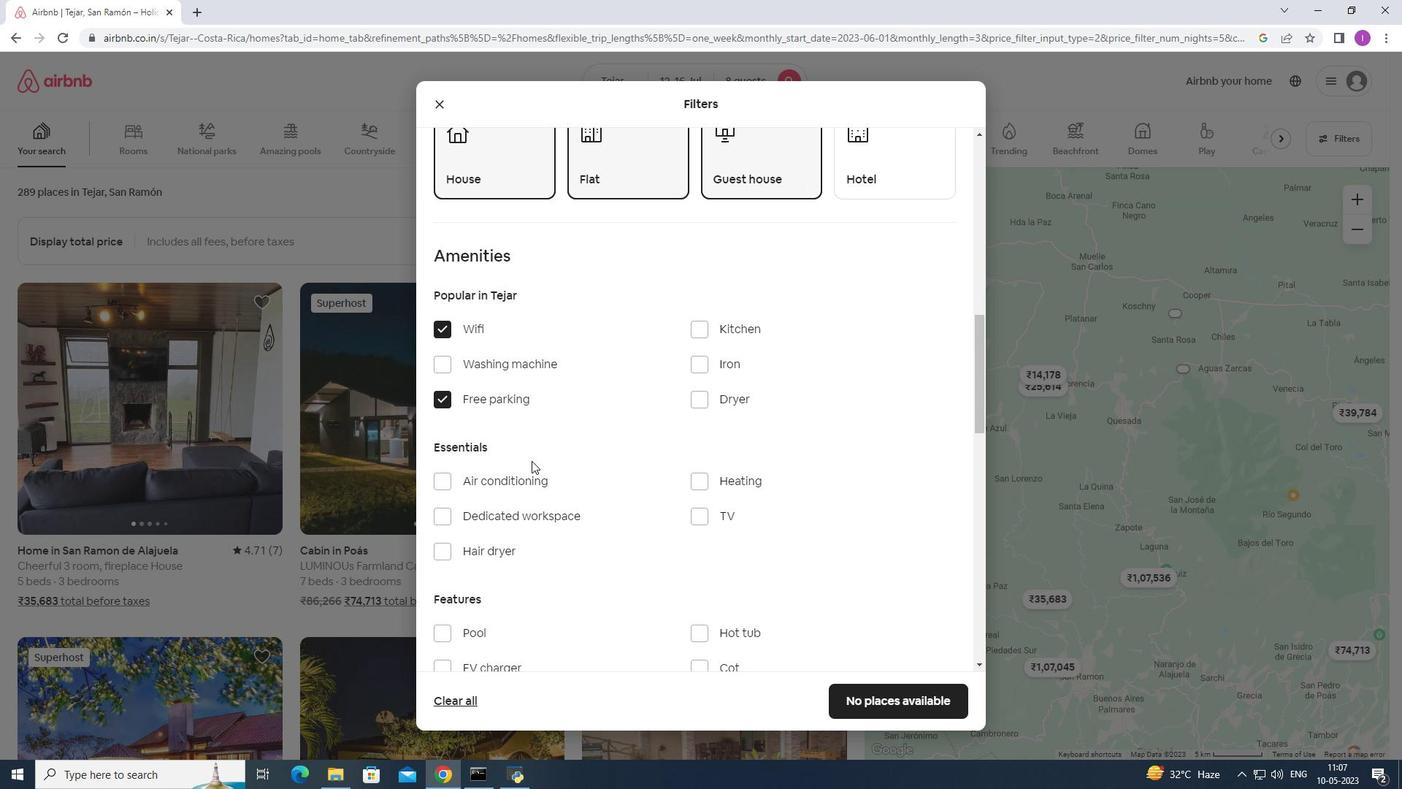 
Action: Mouse scrolled (558, 465) with delta (0, 0)
Screenshot: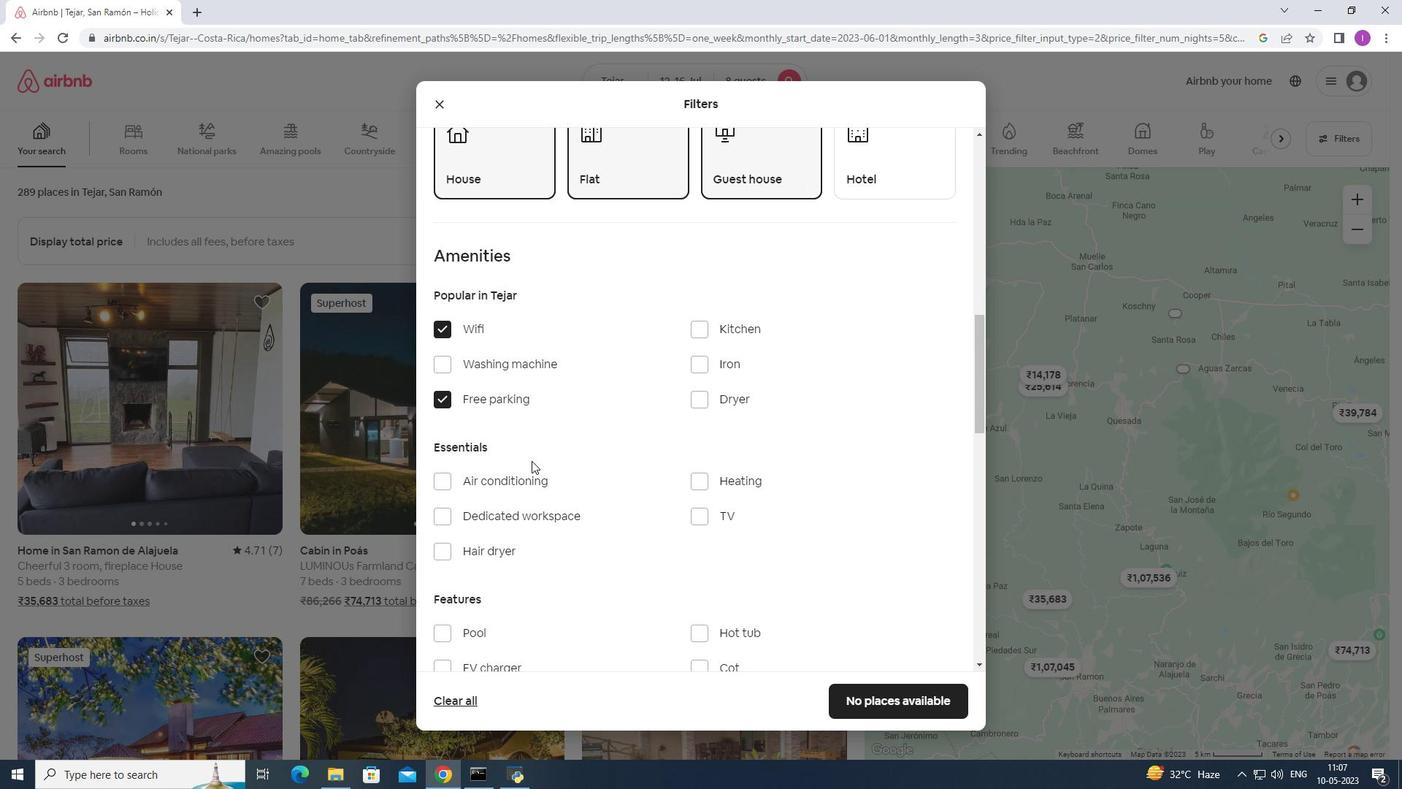 
Action: Mouse moved to (566, 468)
Screenshot: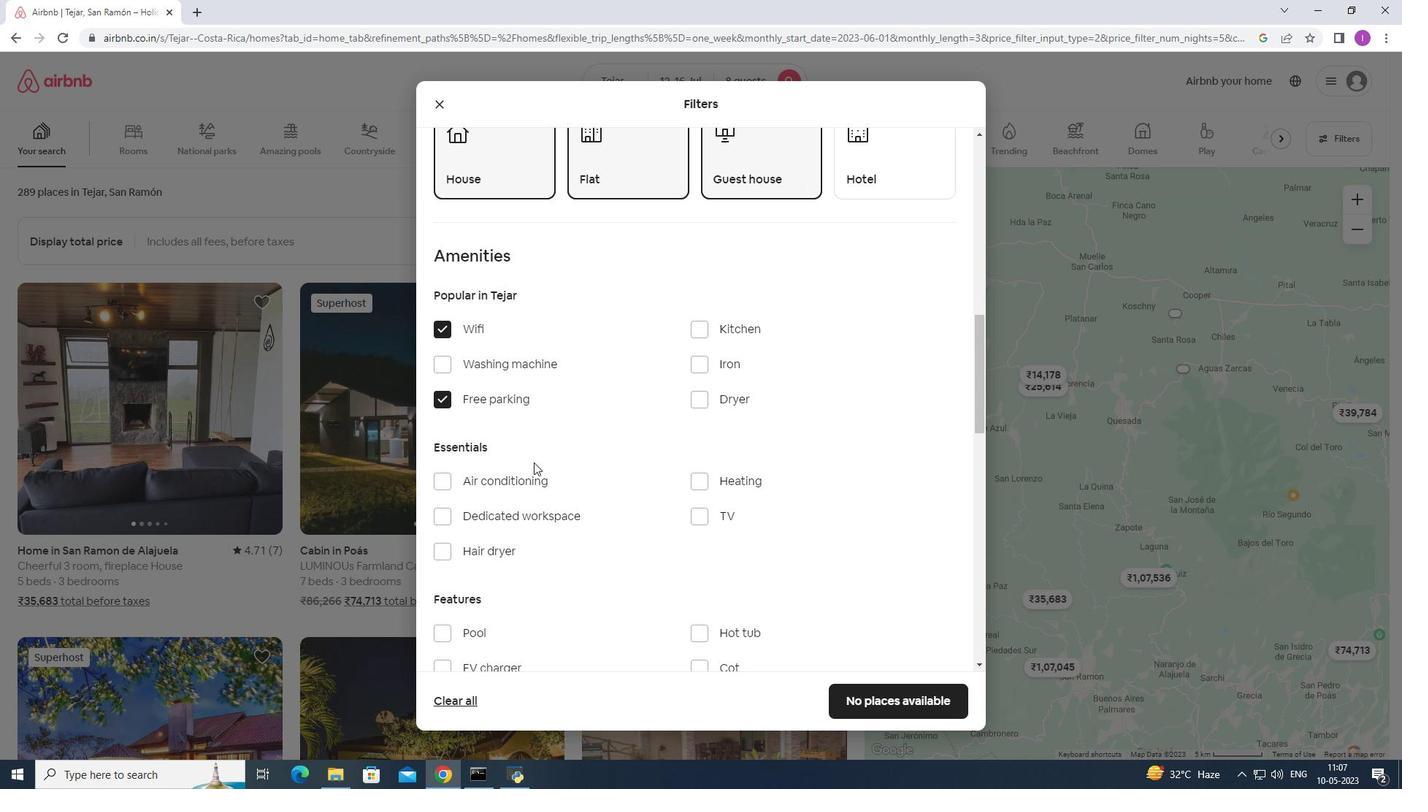 
Action: Mouse scrolled (566, 467) with delta (0, 0)
Screenshot: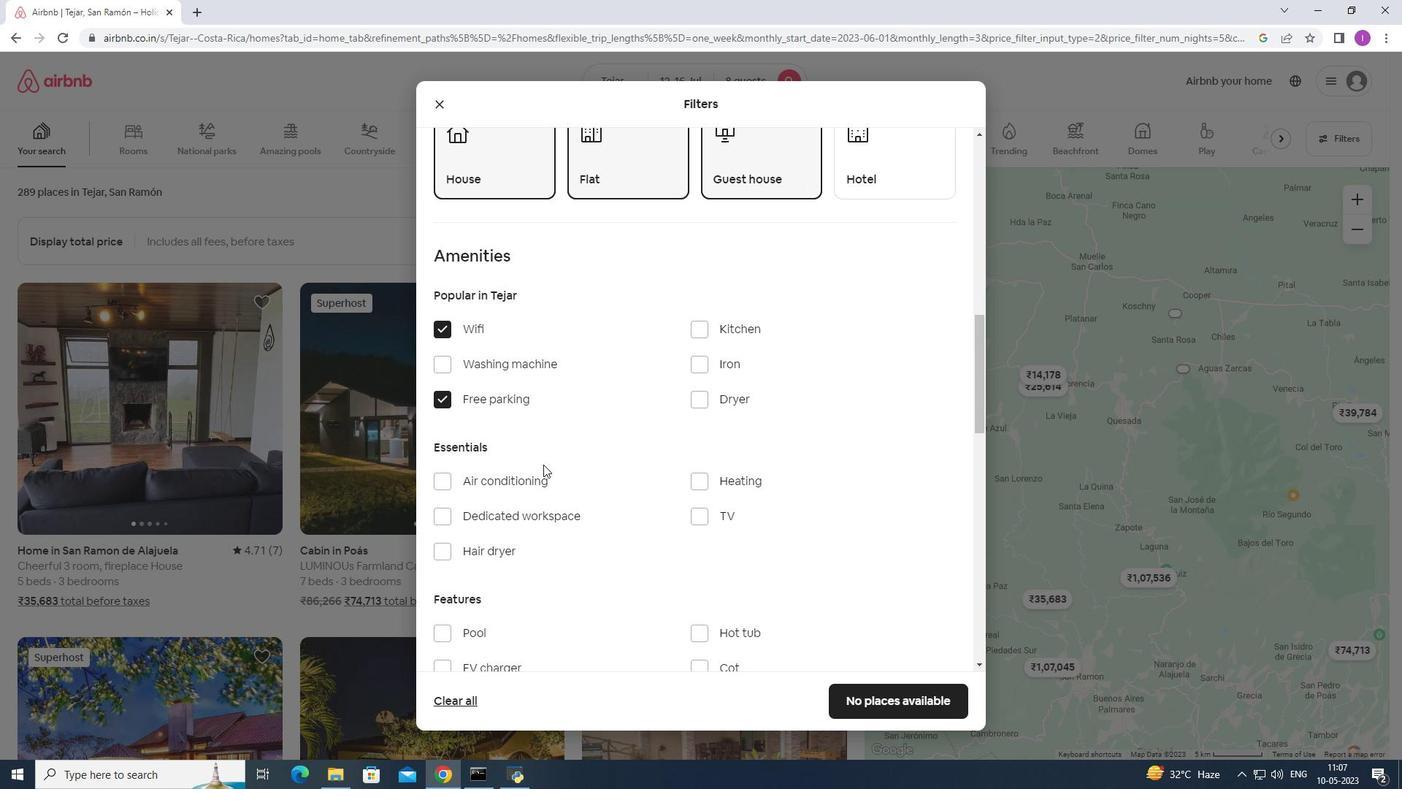 
Action: Mouse moved to (692, 374)
Screenshot: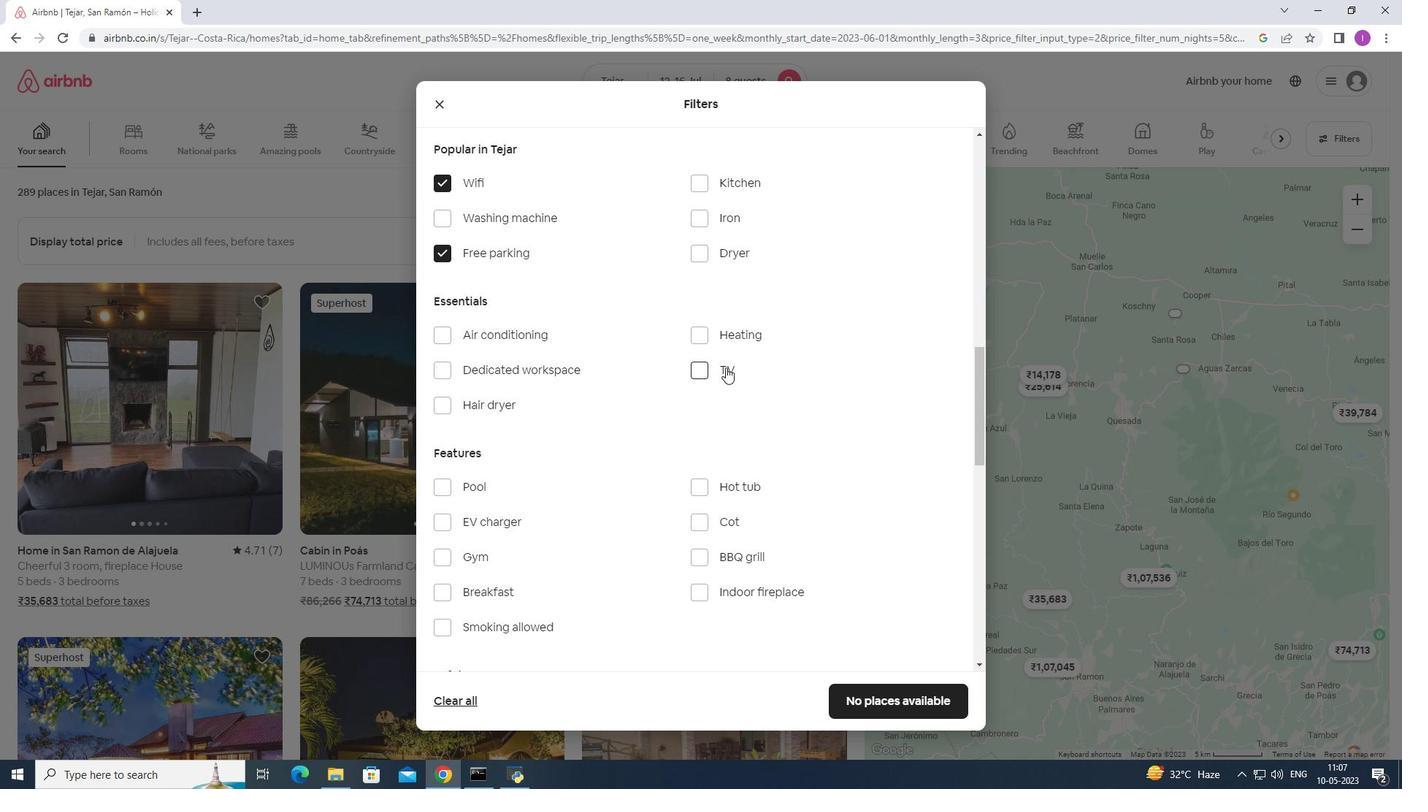 
Action: Mouse pressed left at (692, 374)
Screenshot: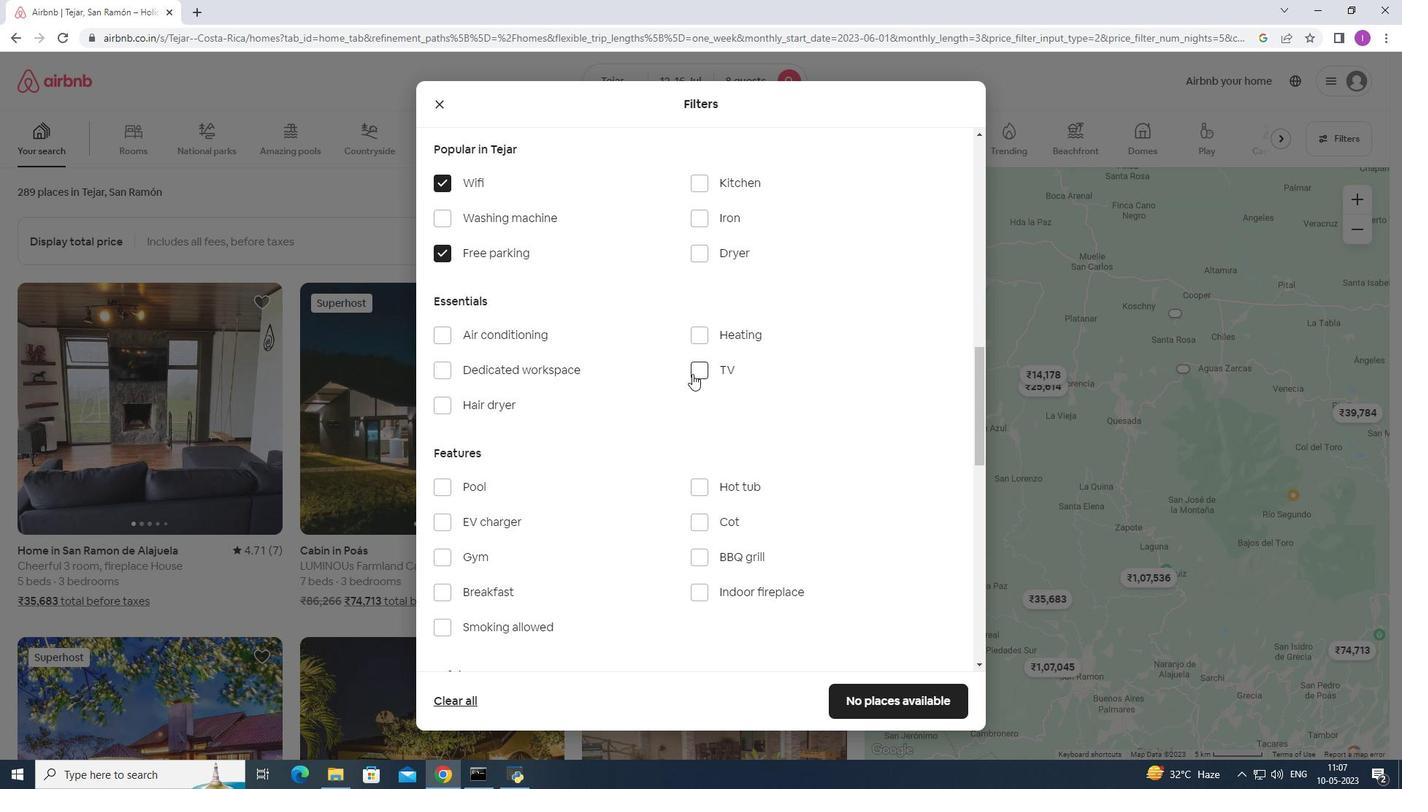 
Action: Mouse moved to (434, 562)
Screenshot: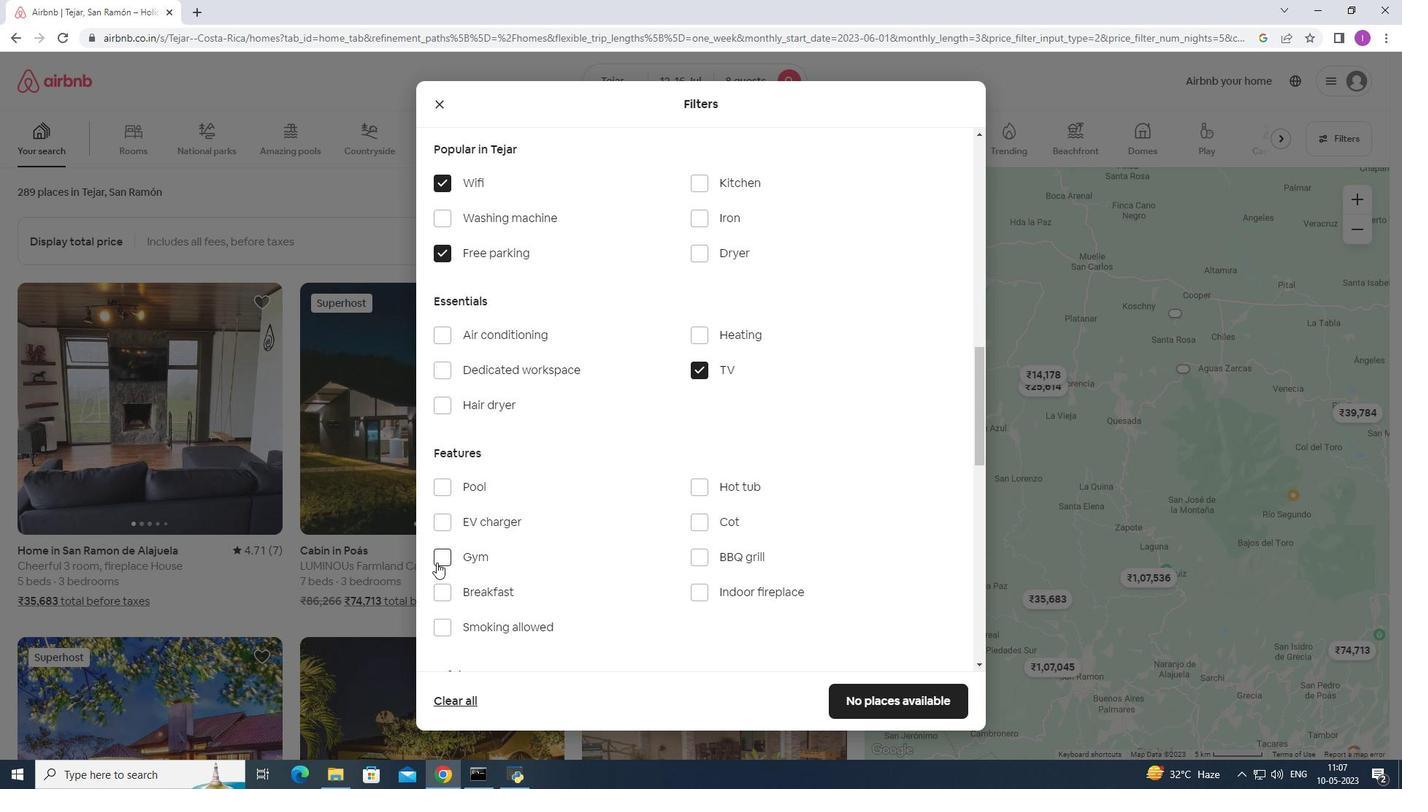 
Action: Mouse pressed left at (434, 562)
Screenshot: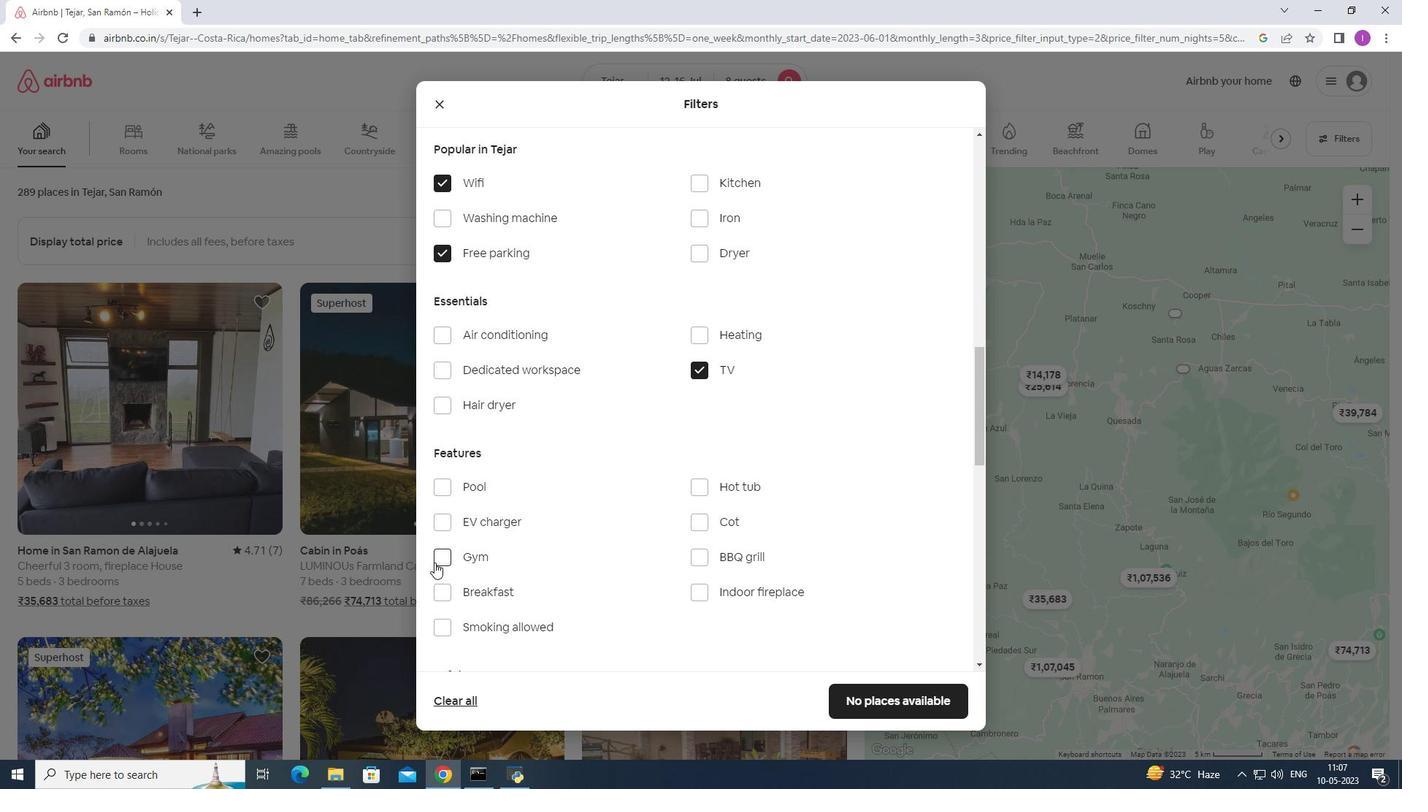 
Action: Mouse moved to (440, 594)
Screenshot: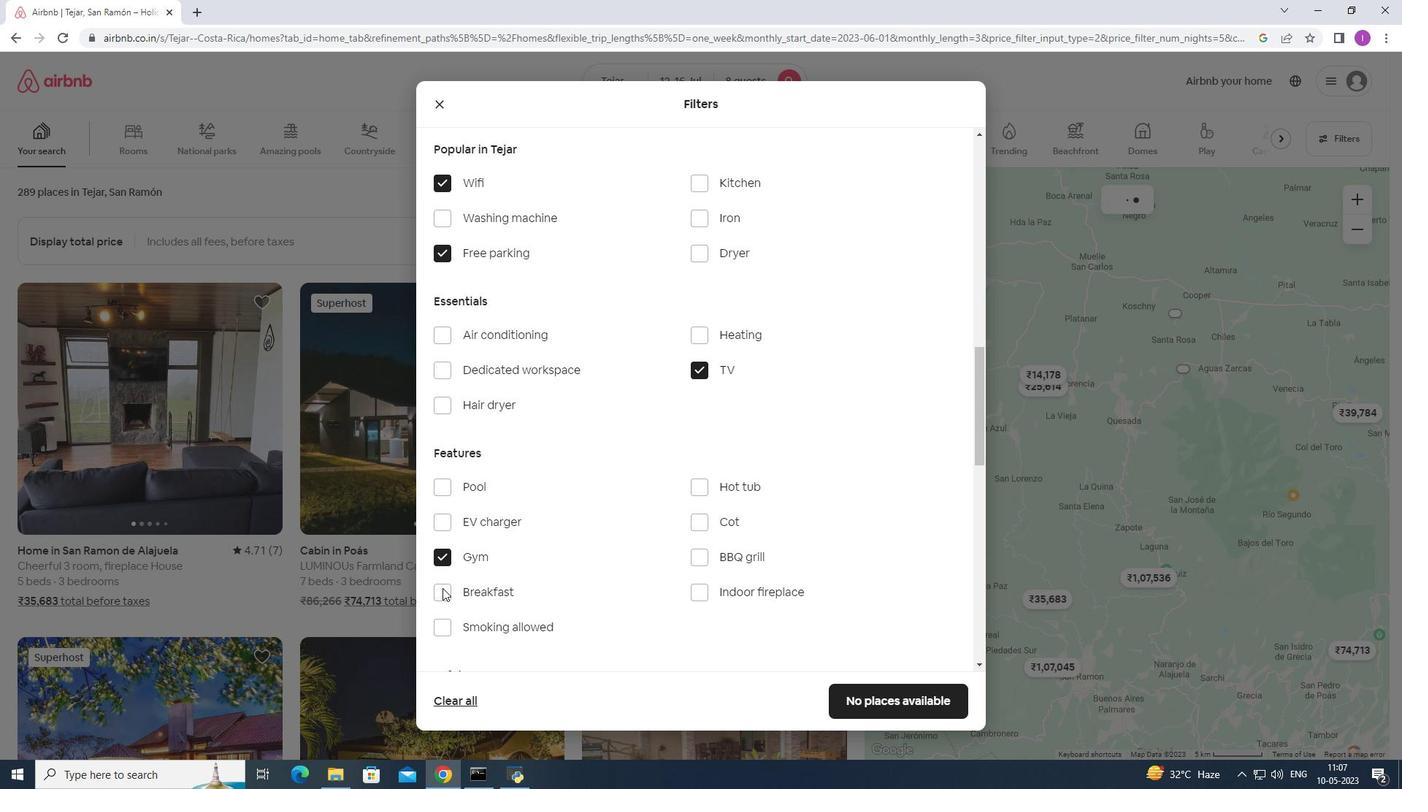 
Action: Mouse pressed left at (440, 594)
Screenshot: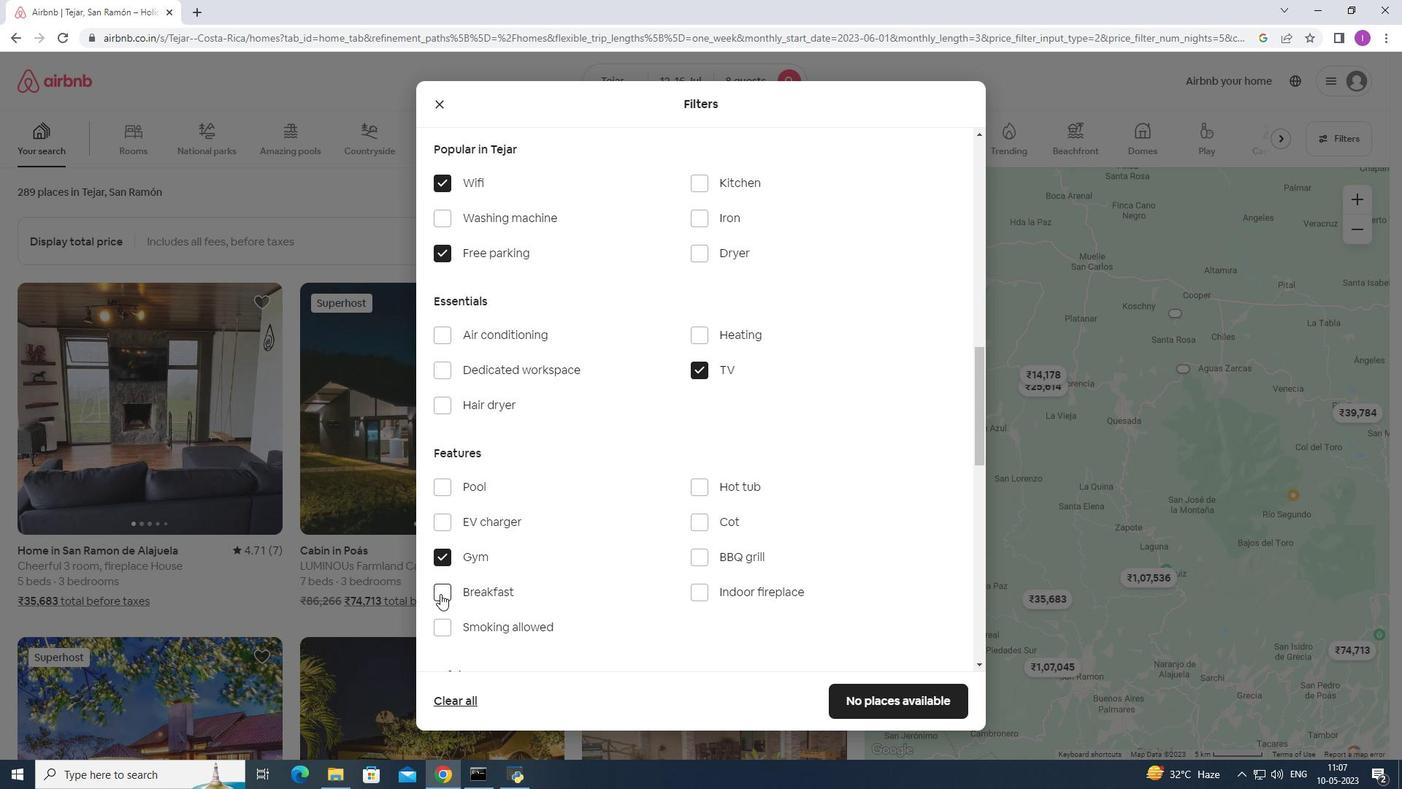 
Action: Mouse moved to (525, 567)
Screenshot: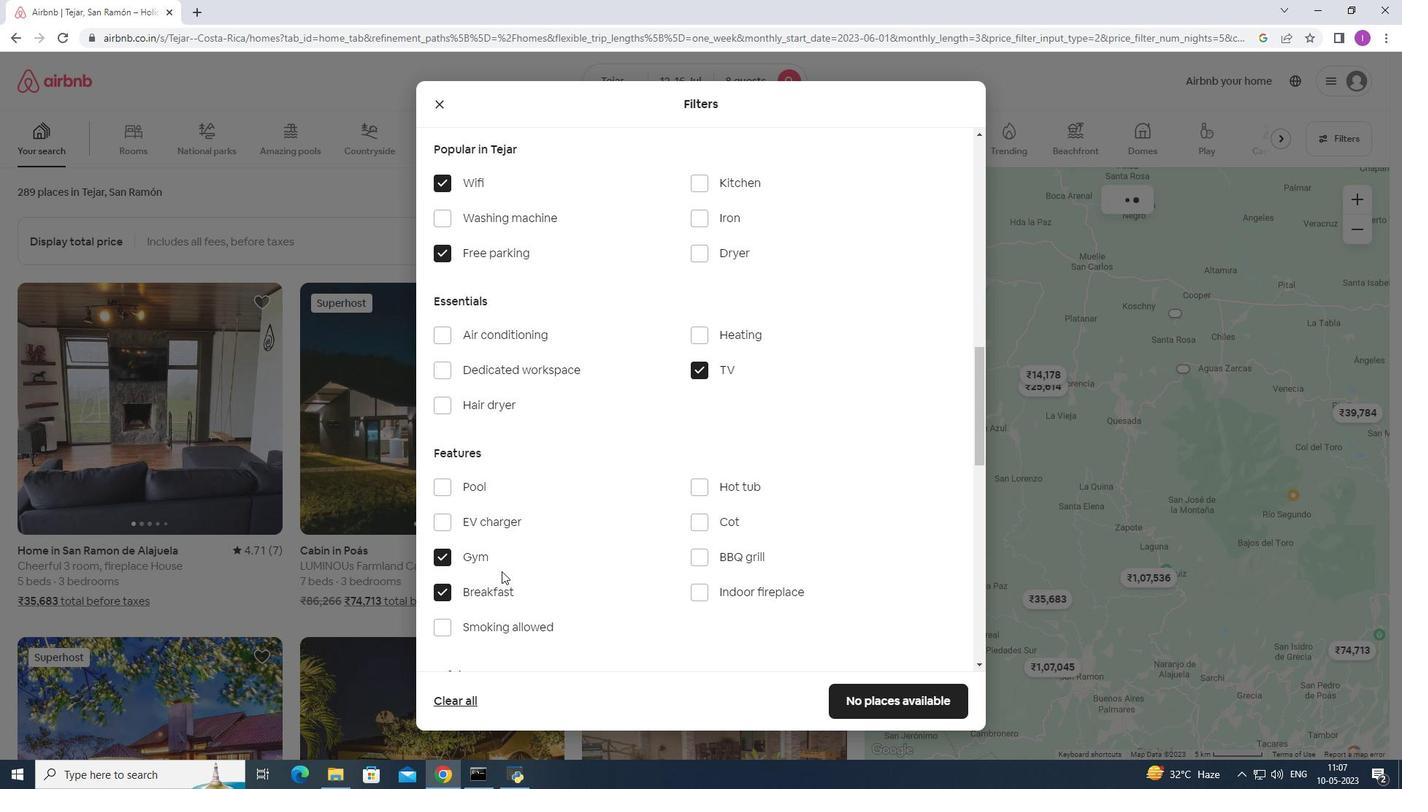 
Action: Mouse scrolled (525, 567) with delta (0, 0)
Screenshot: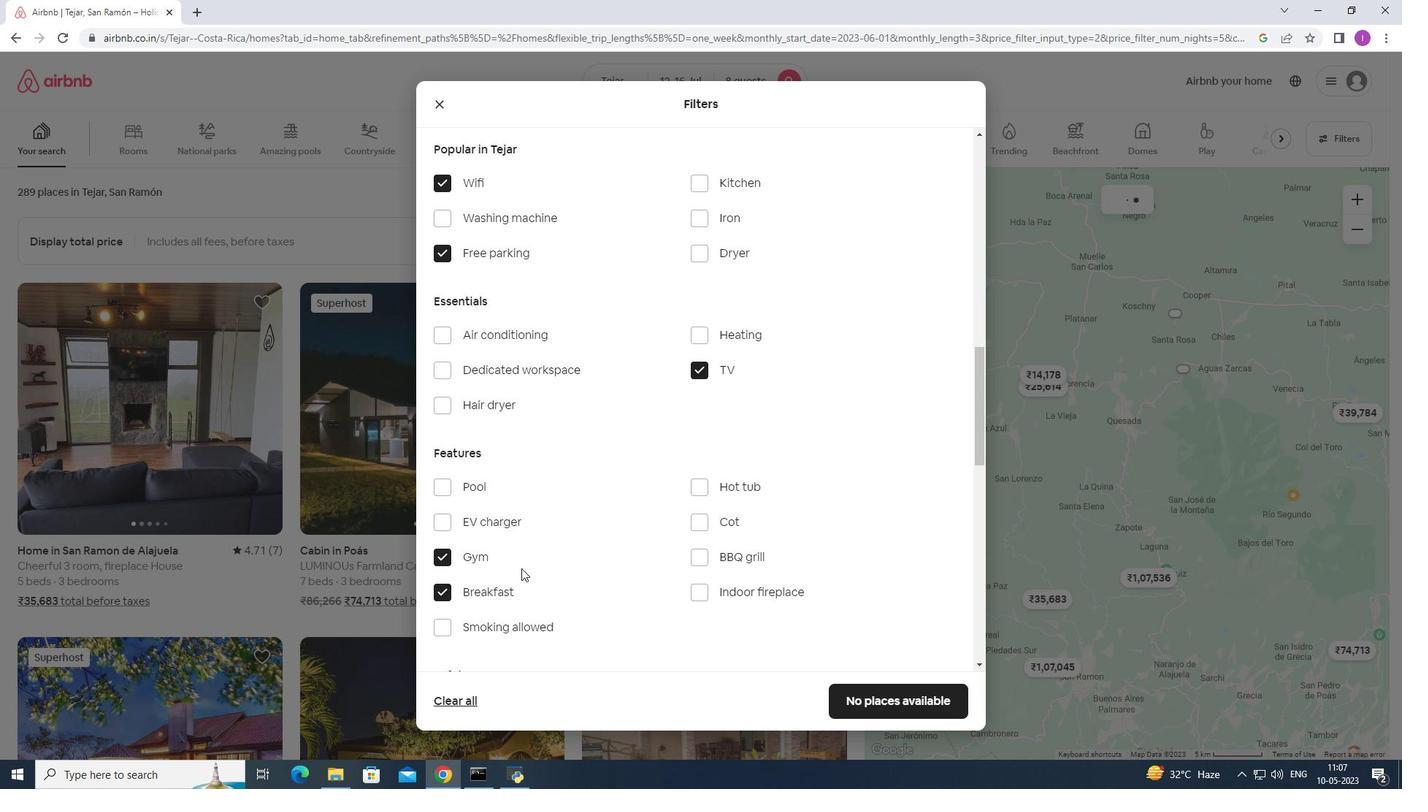 
Action: Mouse moved to (525, 567)
Screenshot: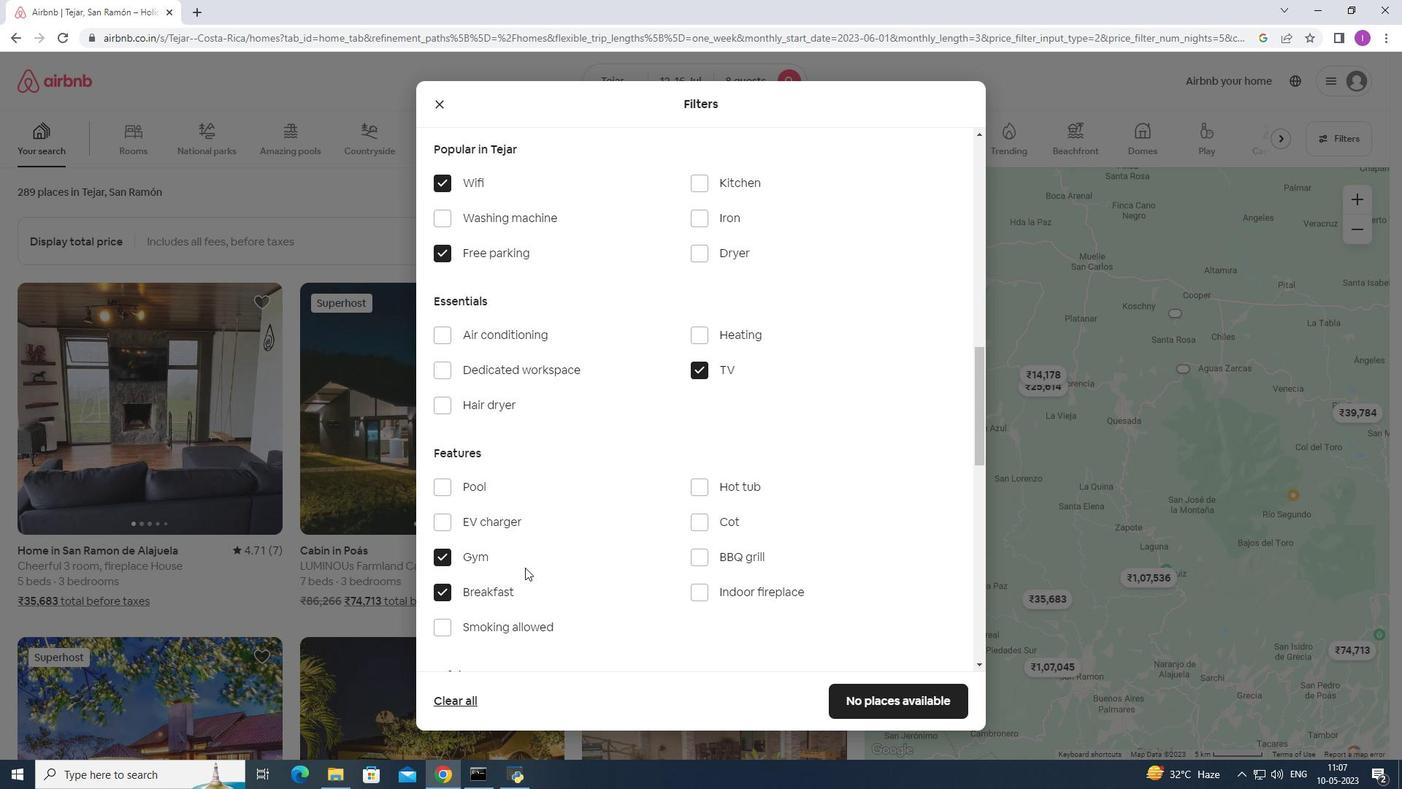 
Action: Mouse scrolled (525, 567) with delta (0, 0)
Screenshot: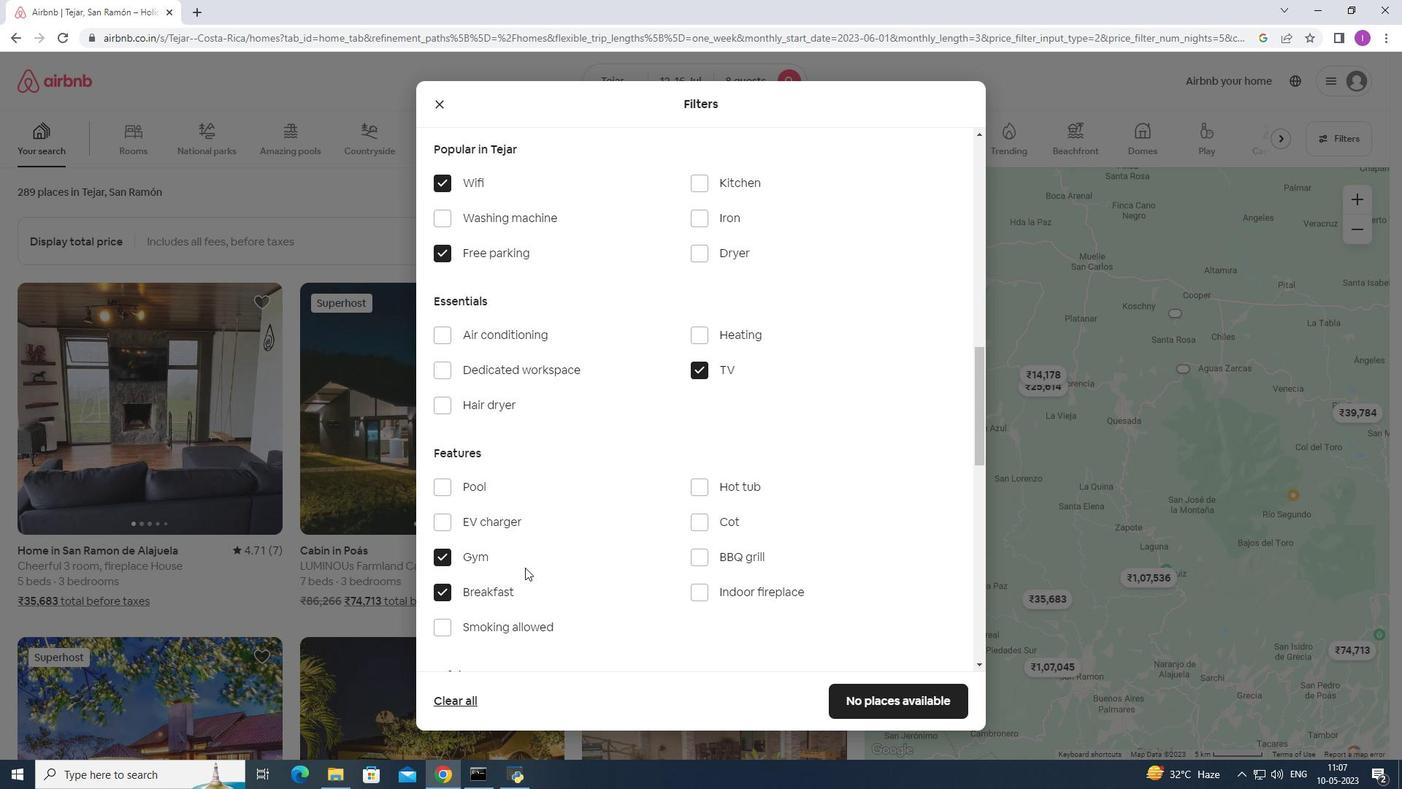 
Action: Mouse moved to (553, 561)
Screenshot: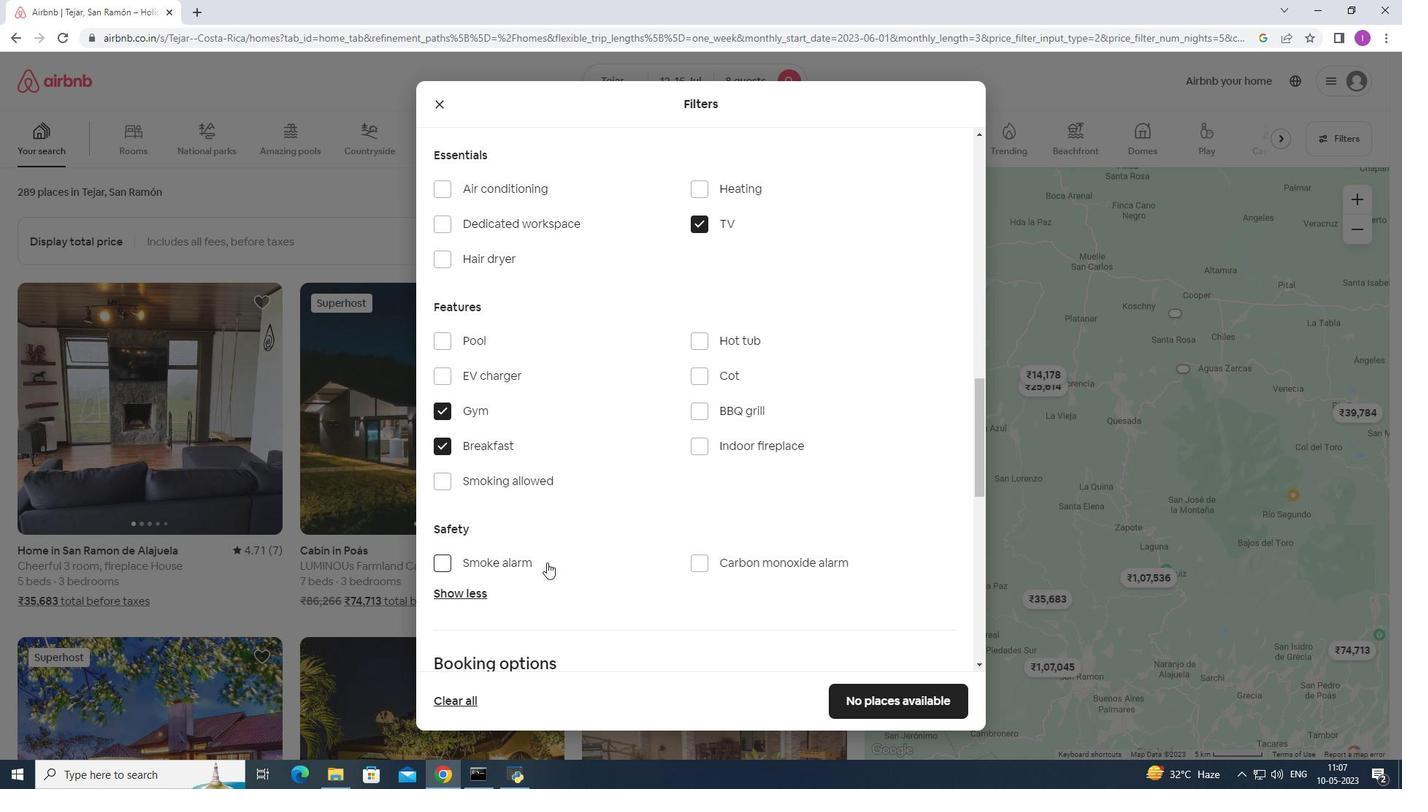 
Action: Mouse scrolled (553, 561) with delta (0, 0)
Screenshot: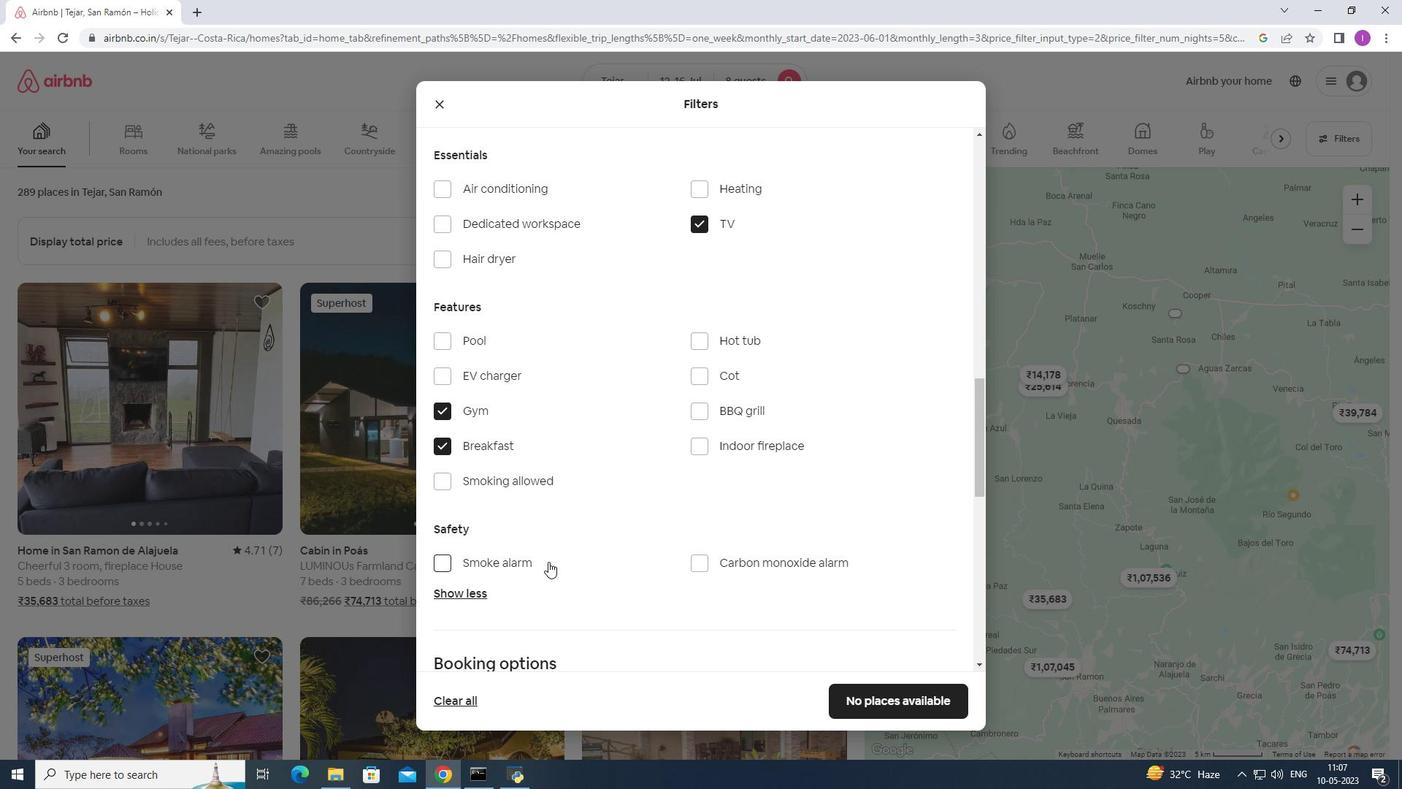 
Action: Mouse moved to (640, 560)
Screenshot: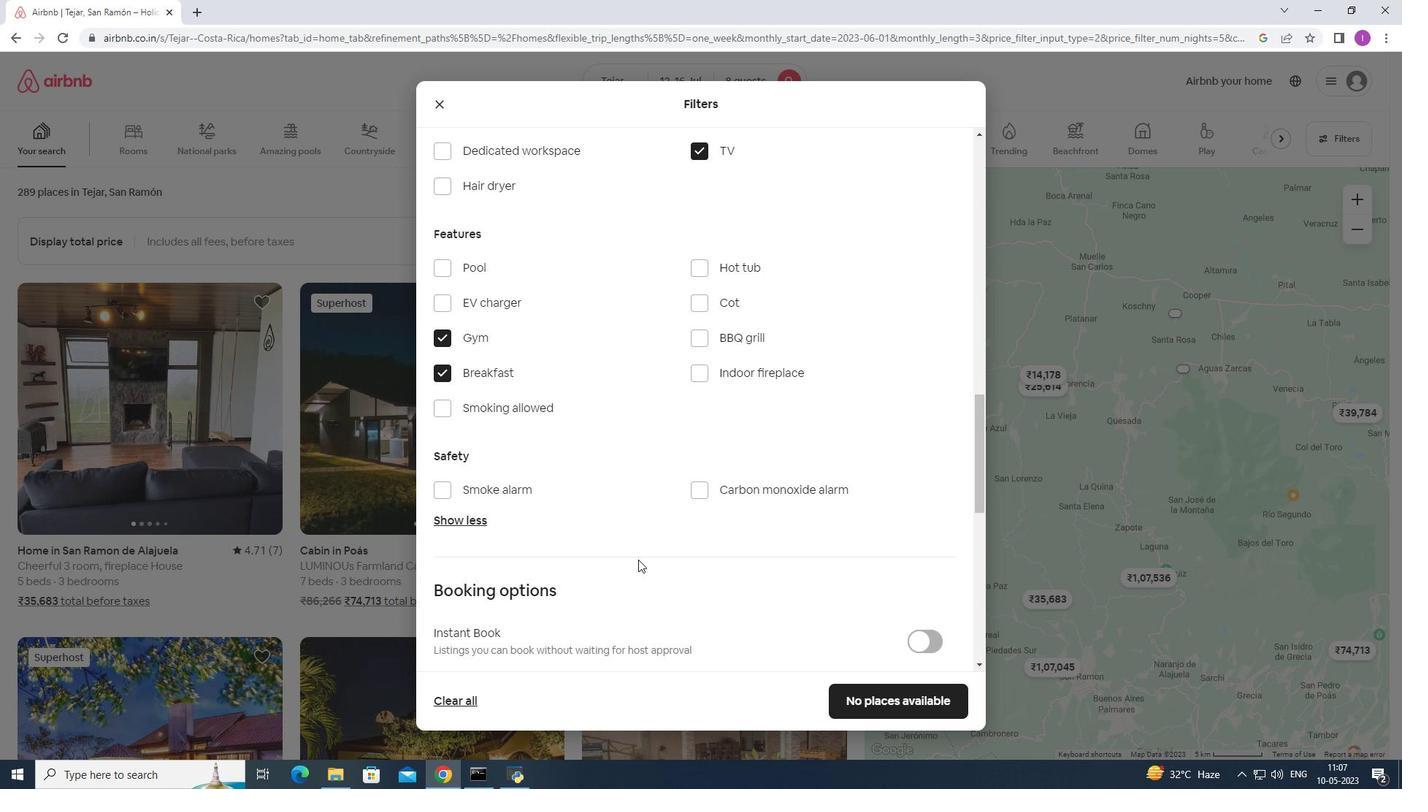 
Action: Mouse scrolled (640, 559) with delta (0, 0)
Screenshot: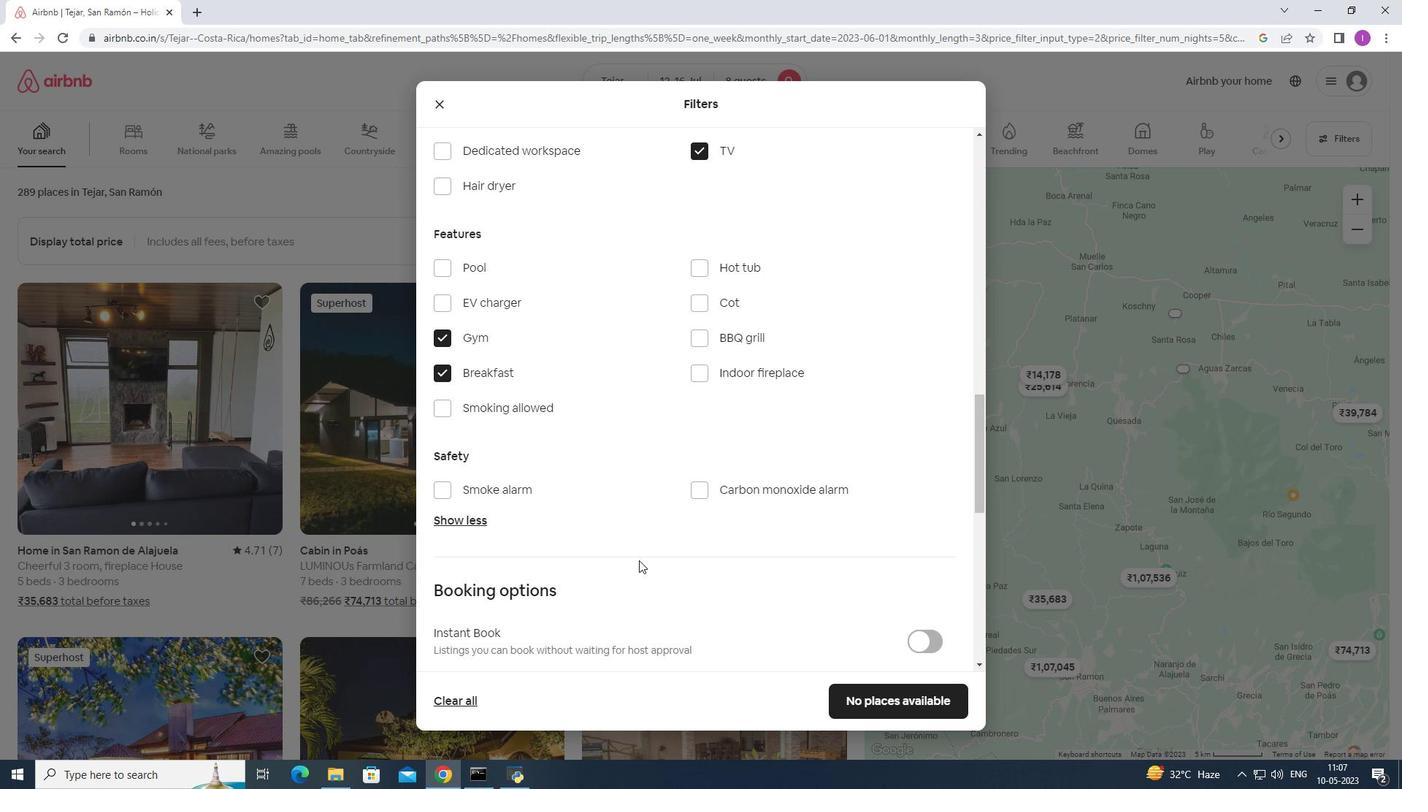 
Action: Mouse moved to (640, 561)
Screenshot: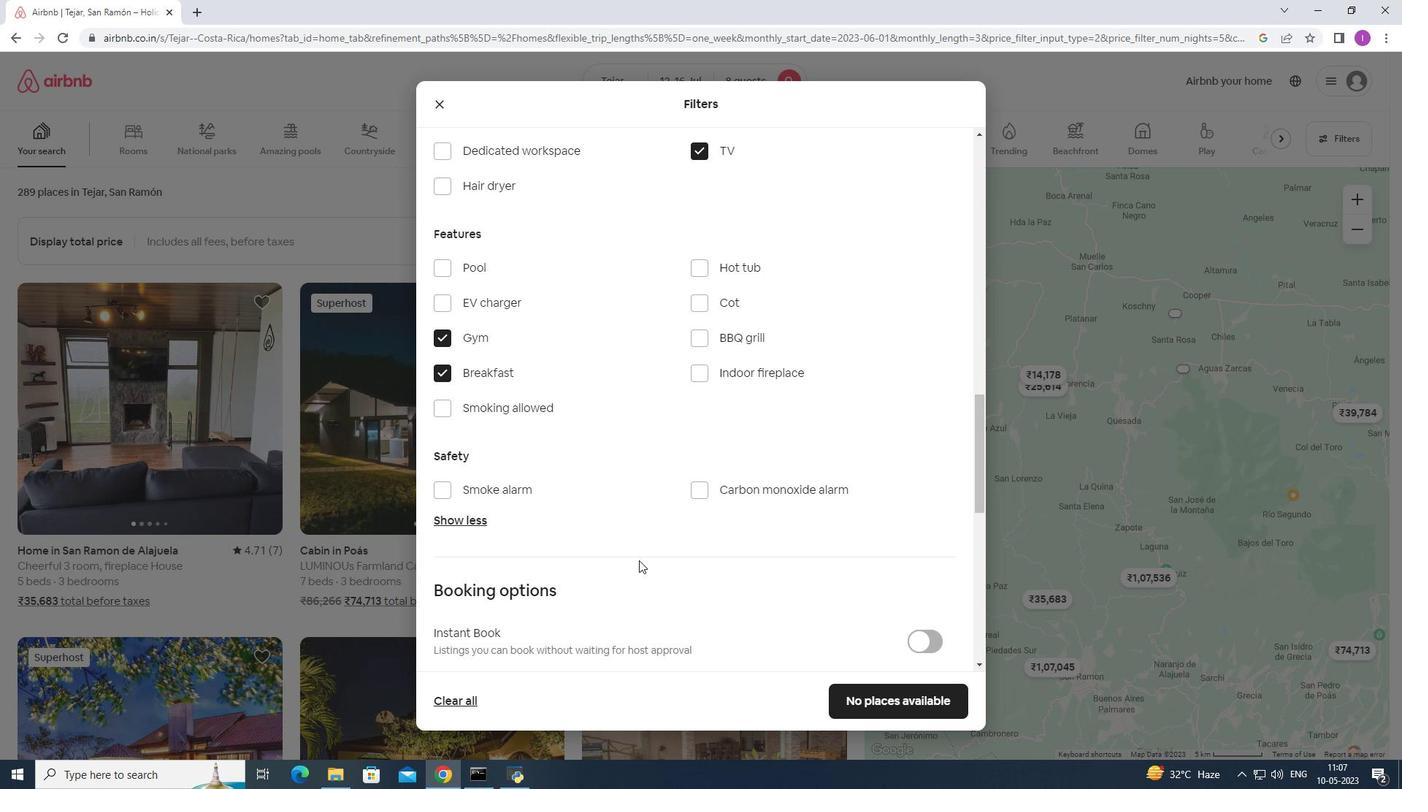 
Action: Mouse scrolled (640, 561) with delta (0, 0)
Screenshot: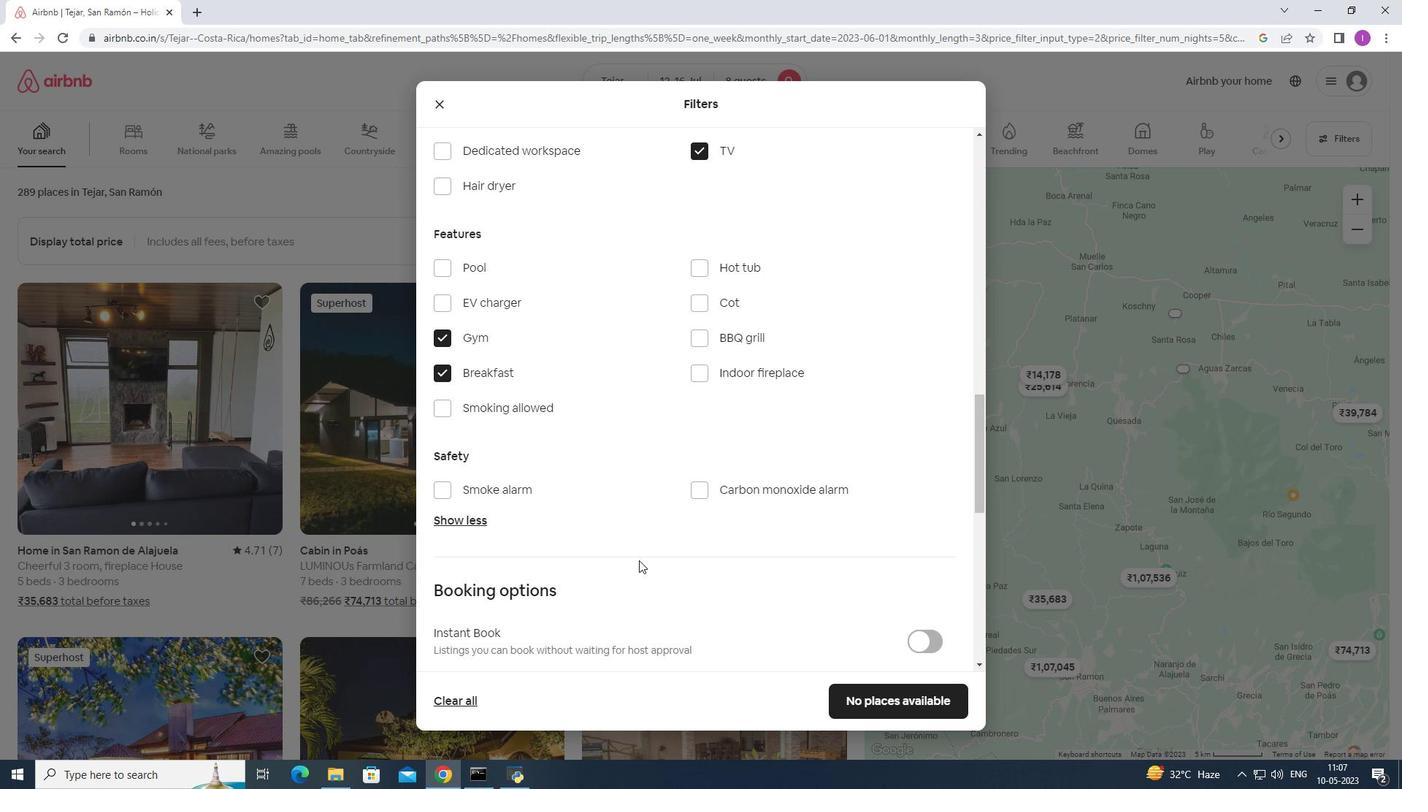 
Action: Mouse moved to (643, 562)
Screenshot: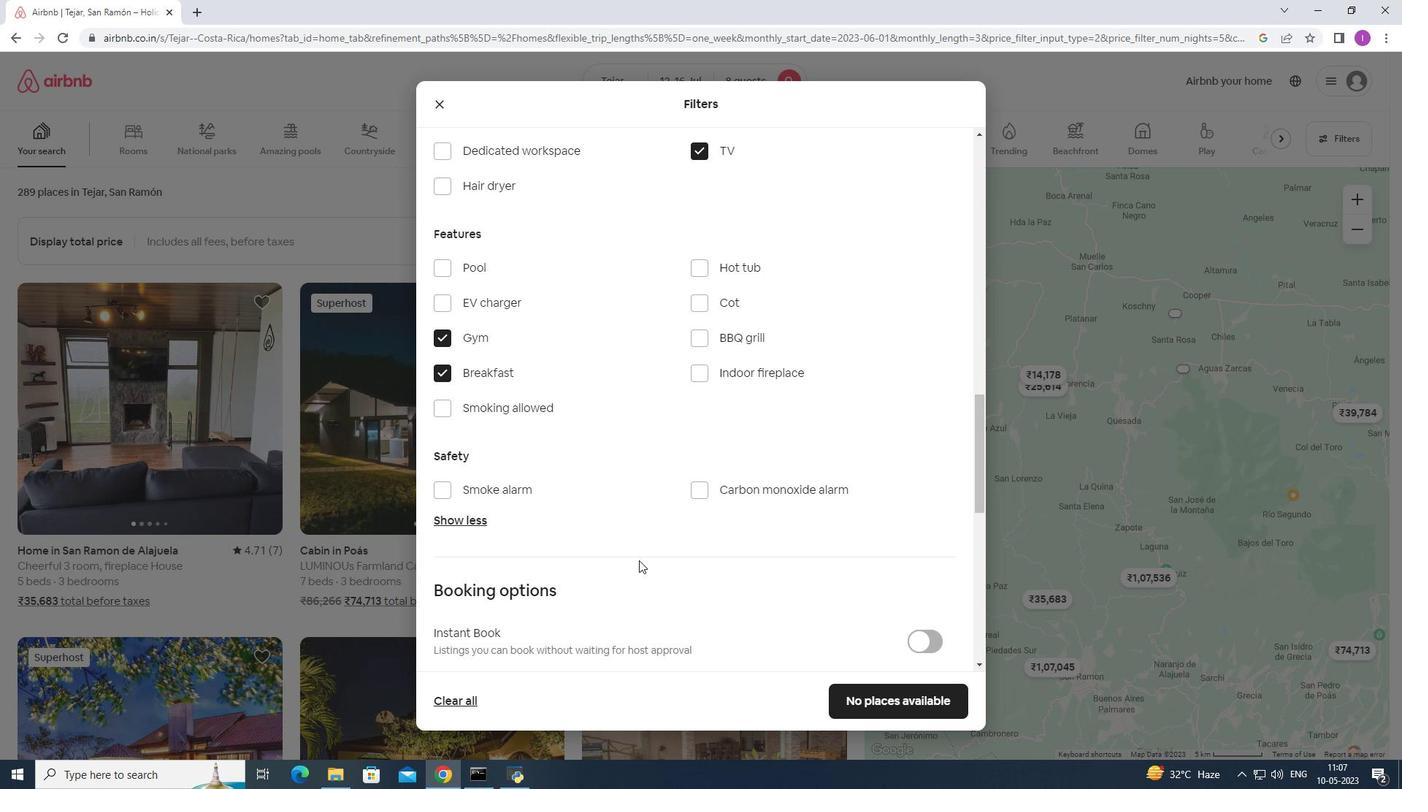 
Action: Mouse scrolled (643, 561) with delta (0, 0)
Screenshot: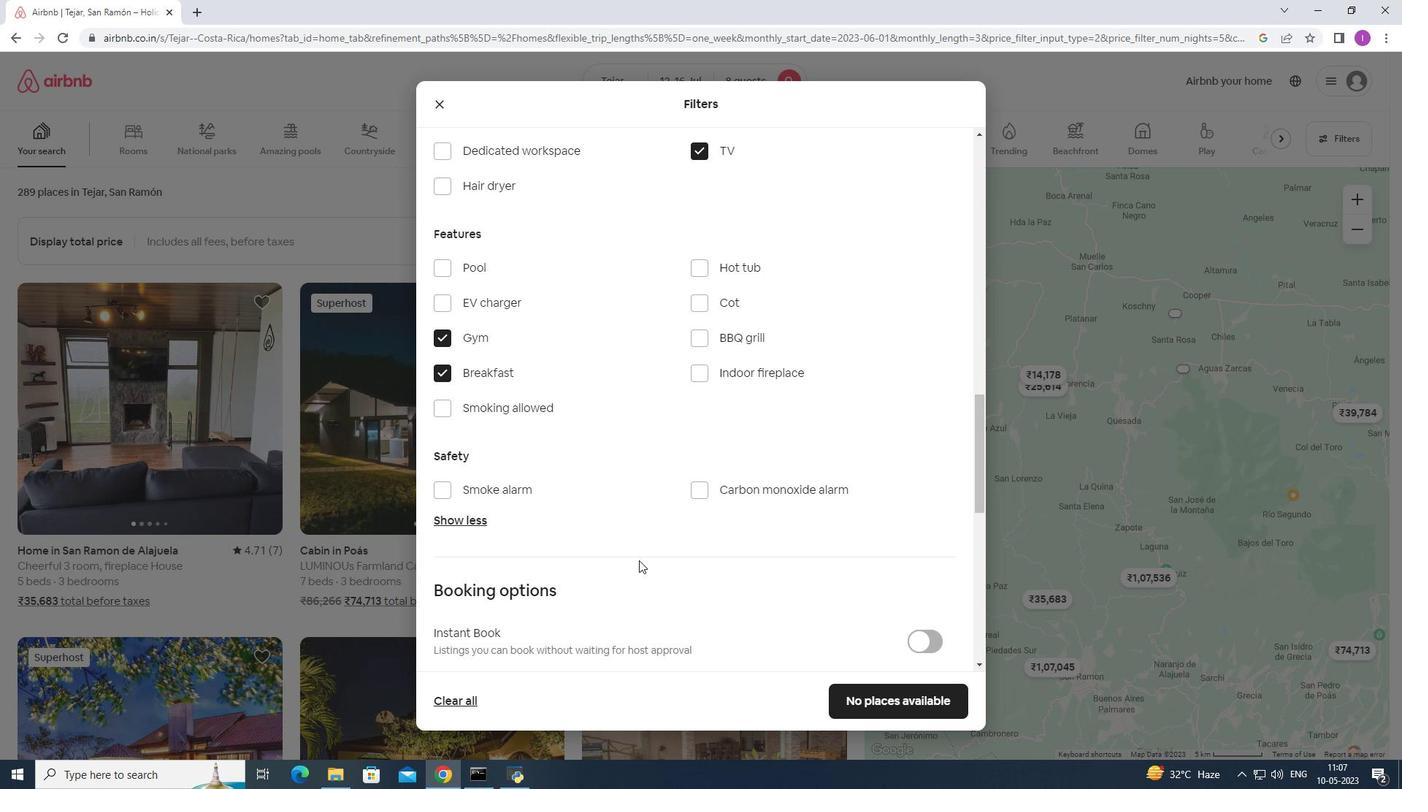 
Action: Mouse moved to (923, 469)
Screenshot: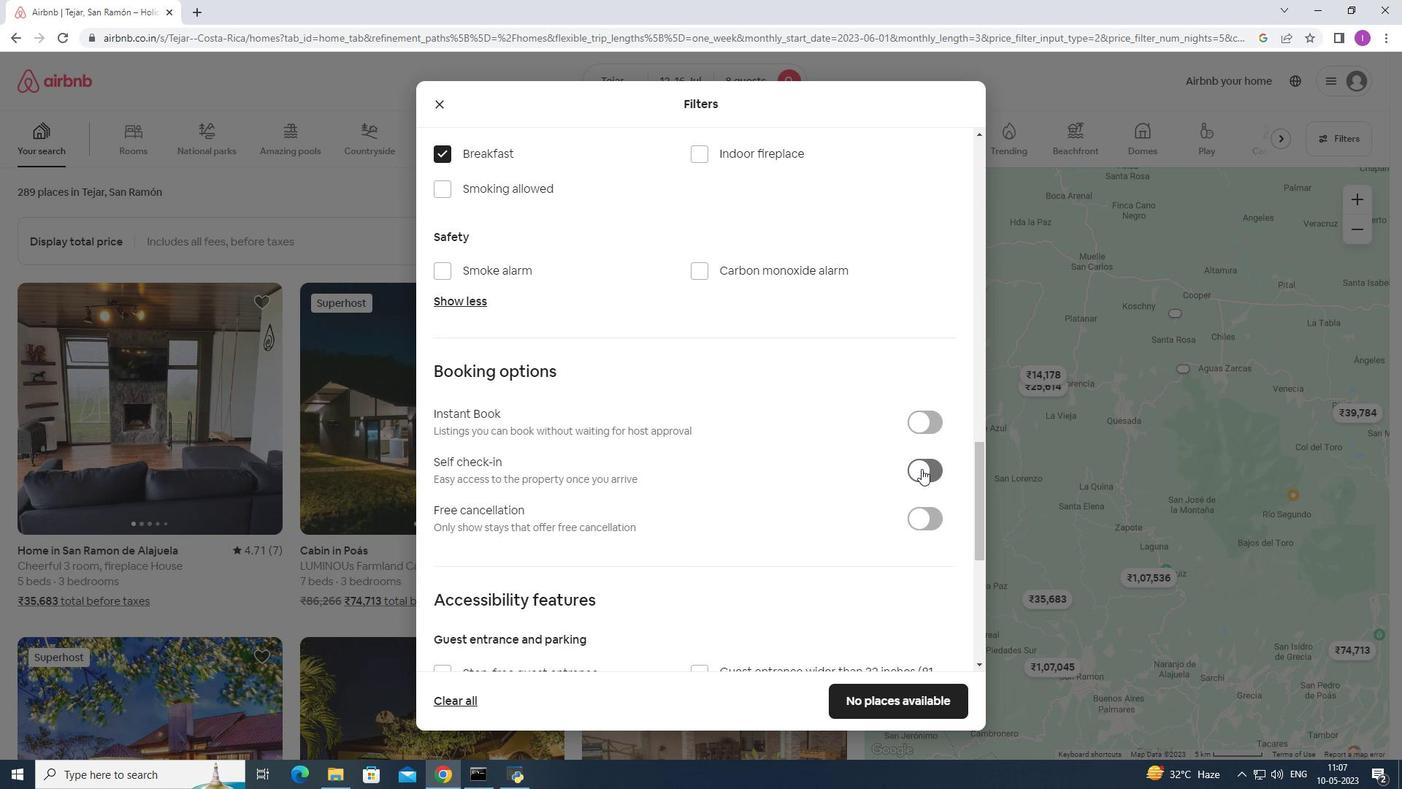
Action: Mouse pressed left at (923, 469)
Screenshot: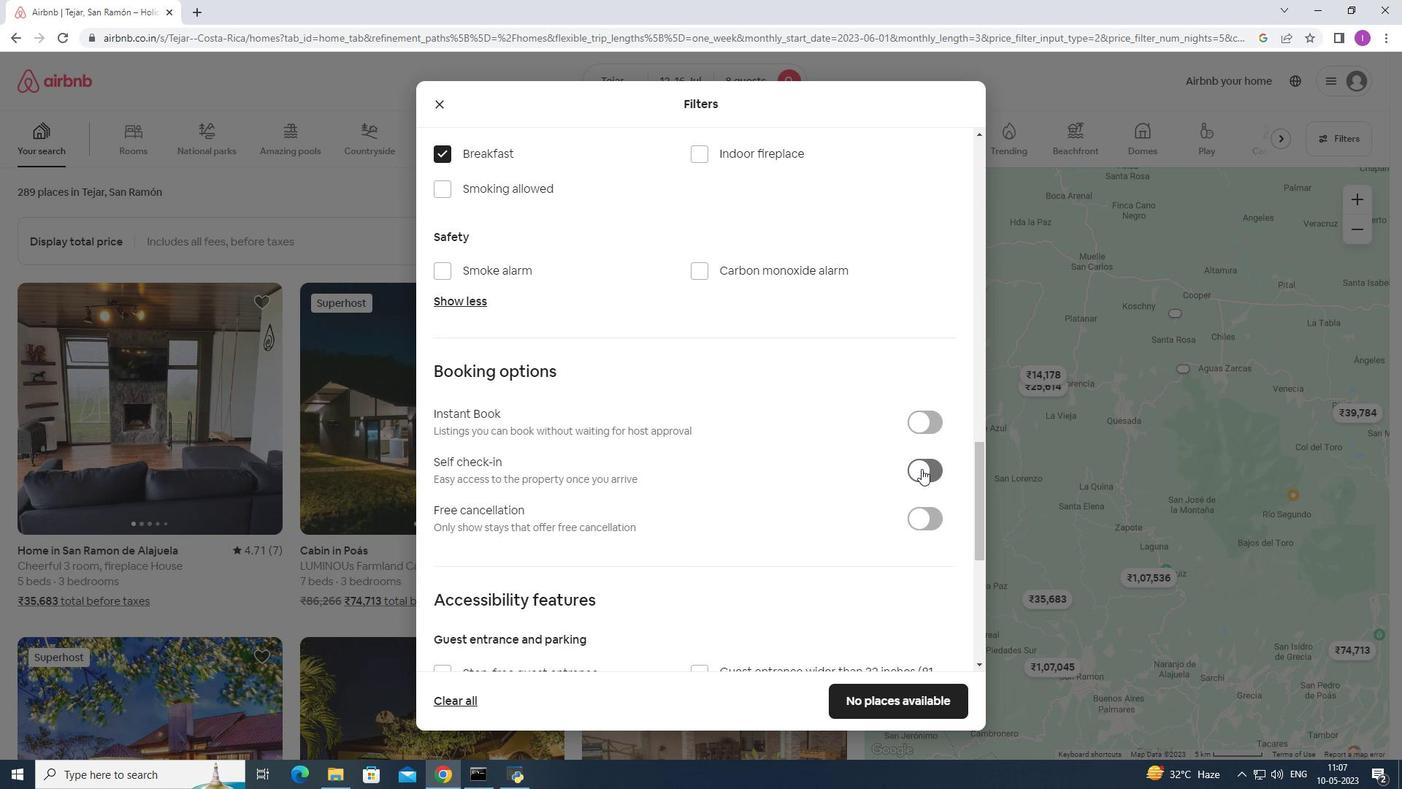 
Action: Mouse moved to (700, 523)
Screenshot: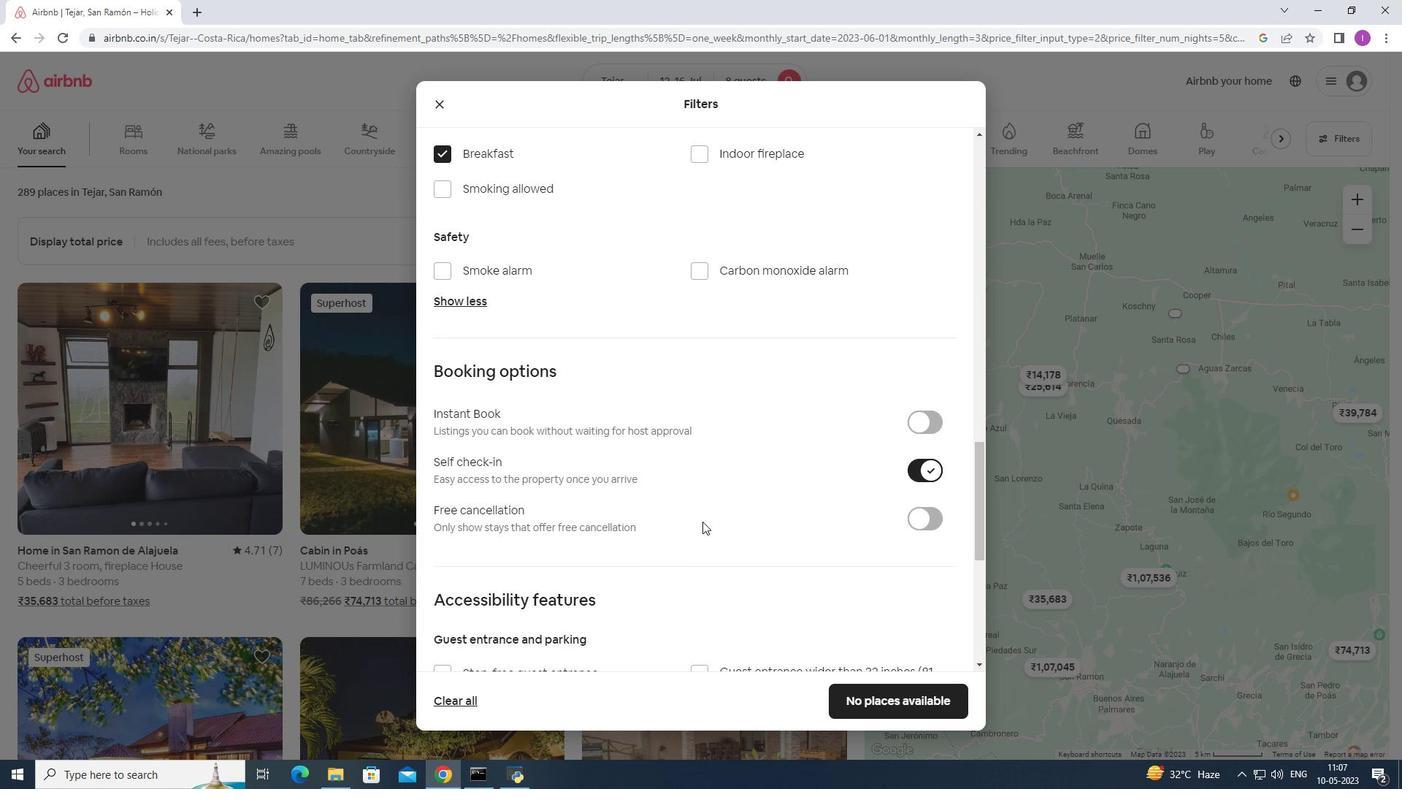 
Action: Mouse scrolled (700, 522) with delta (0, 0)
Screenshot: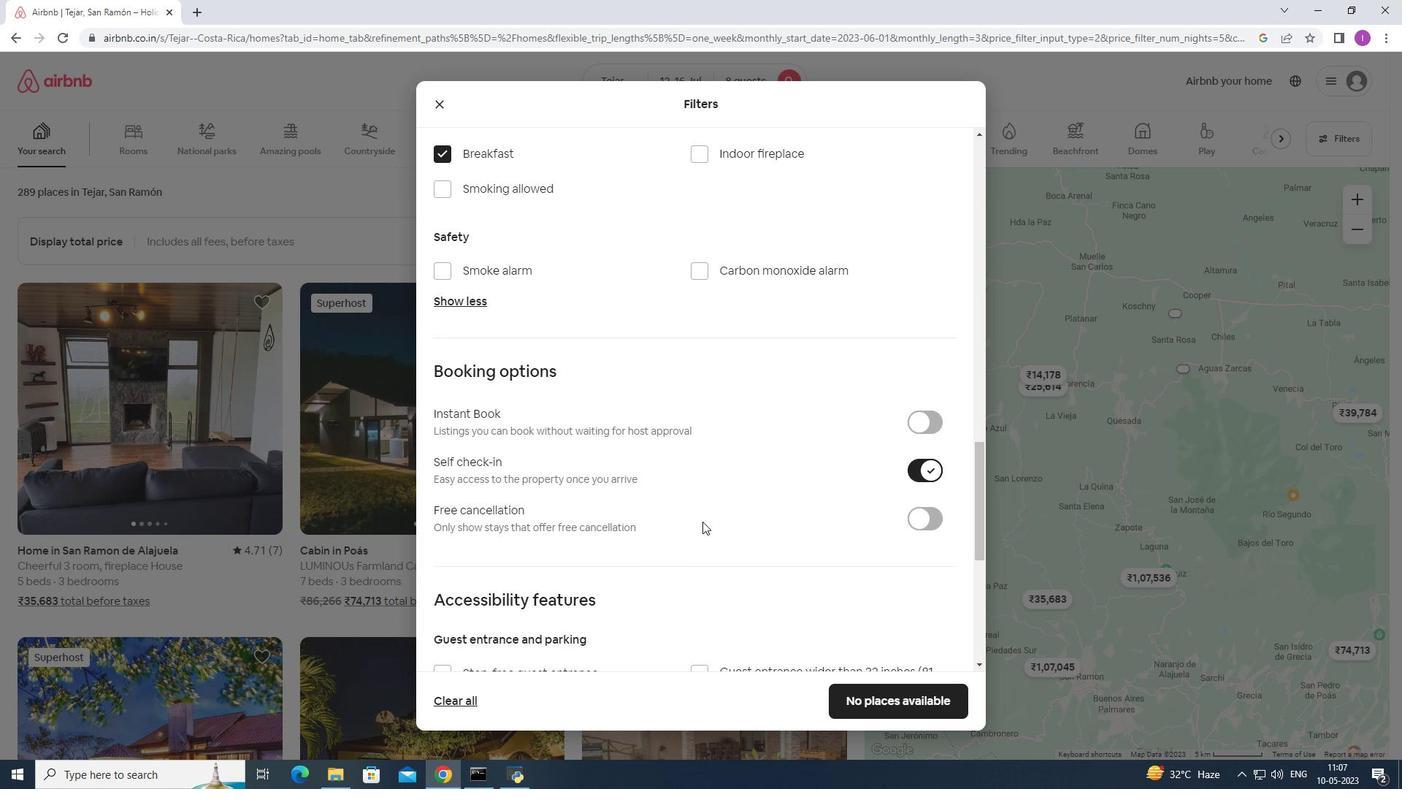 
Action: Mouse scrolled (700, 522) with delta (0, 0)
Screenshot: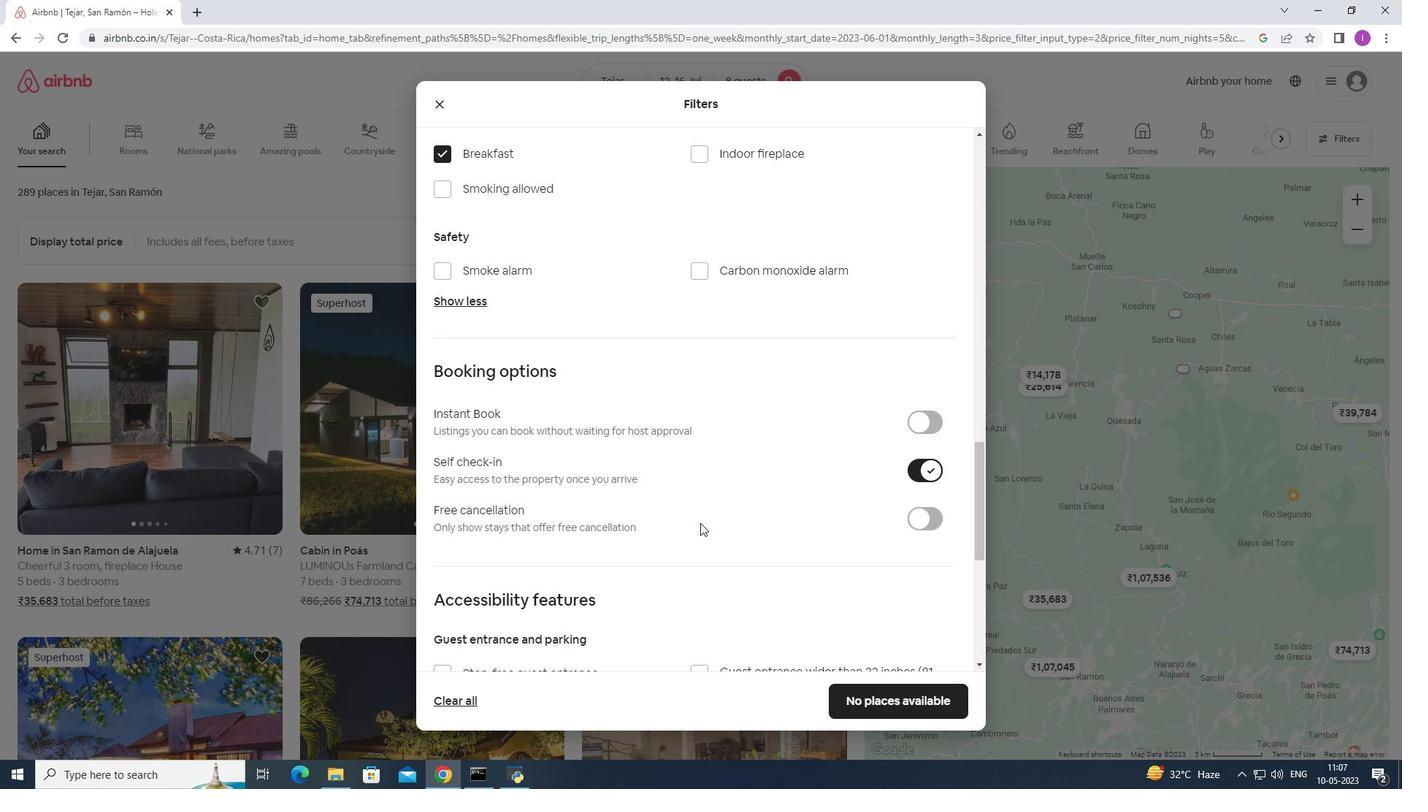 
Action: Mouse scrolled (700, 522) with delta (0, 0)
Screenshot: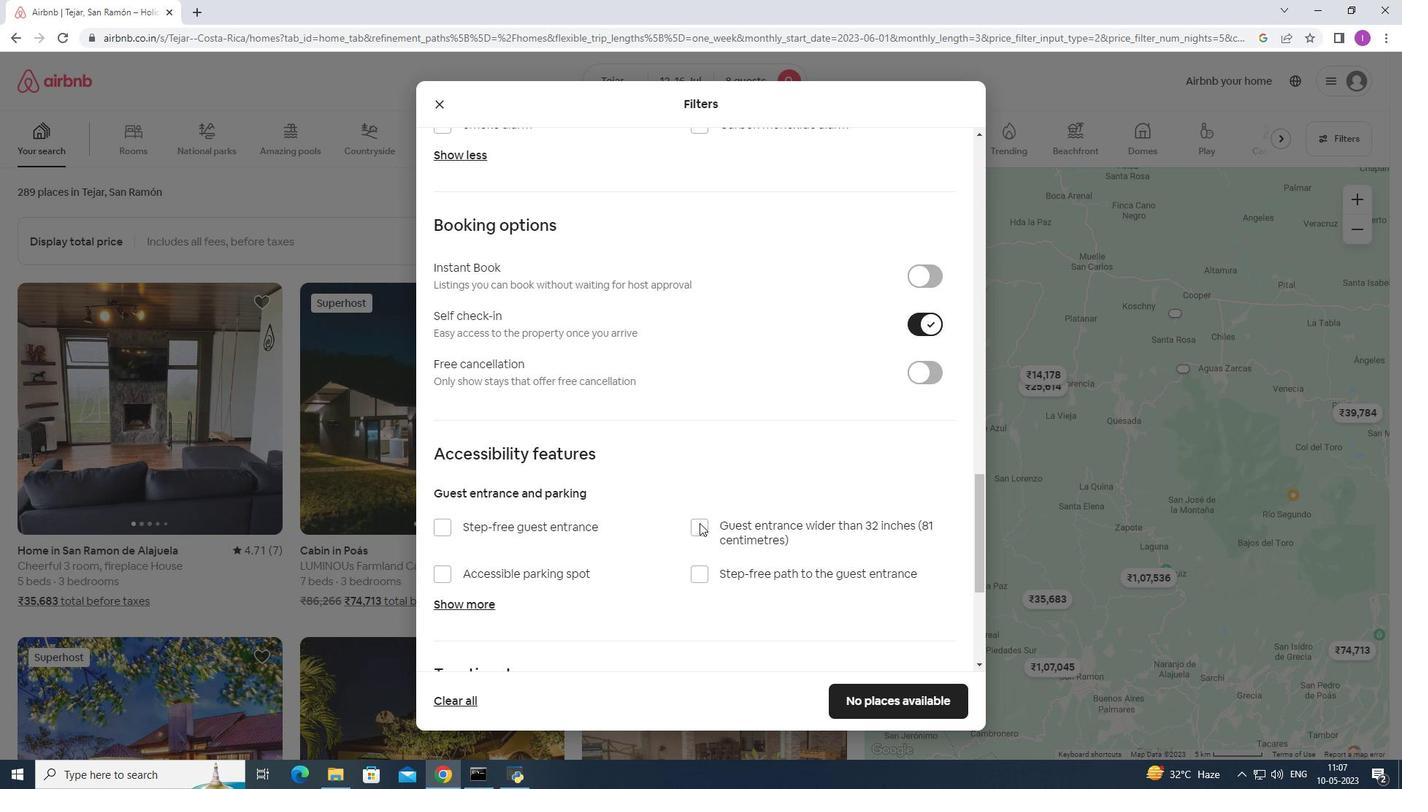 
Action: Mouse scrolled (700, 522) with delta (0, 0)
Screenshot: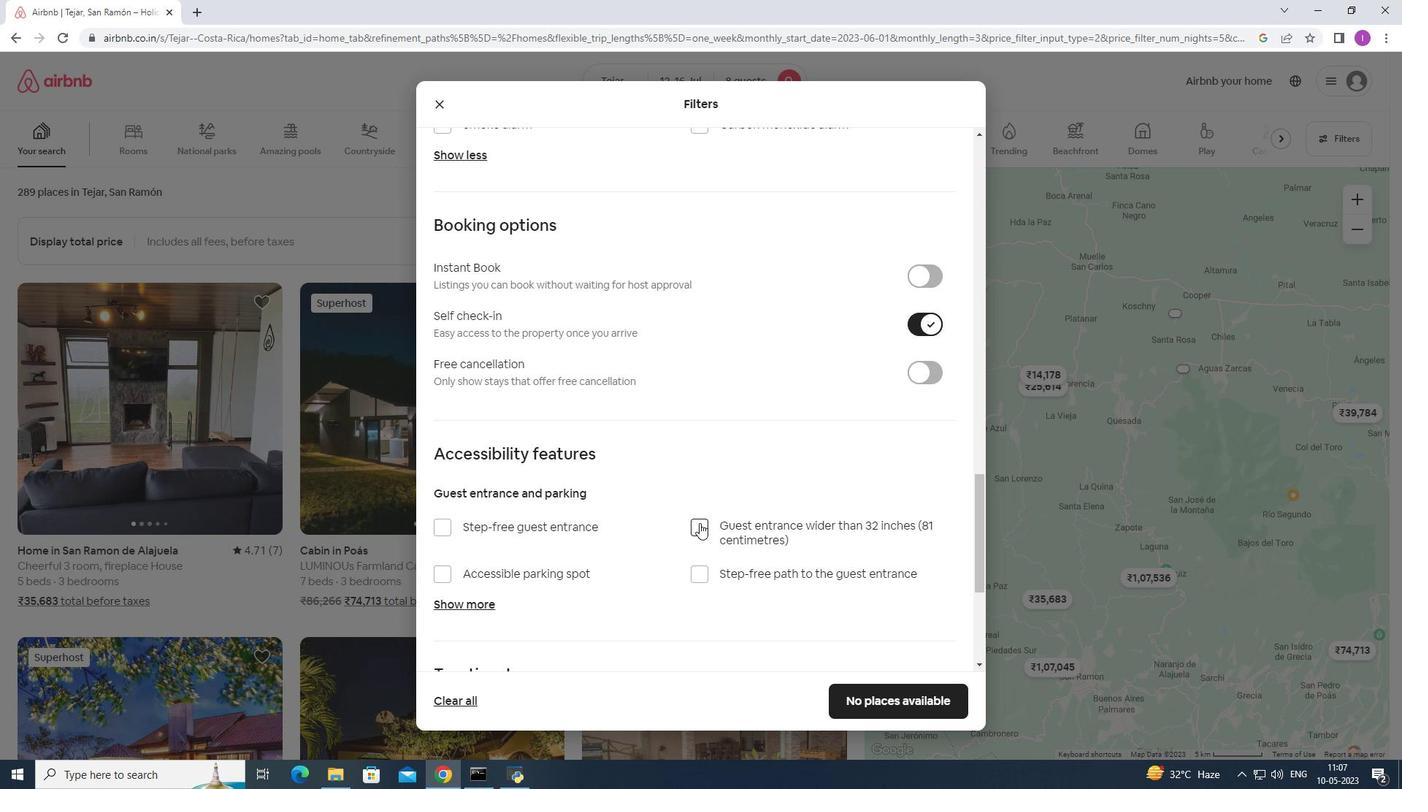 
Action: Mouse moved to (700, 525)
Screenshot: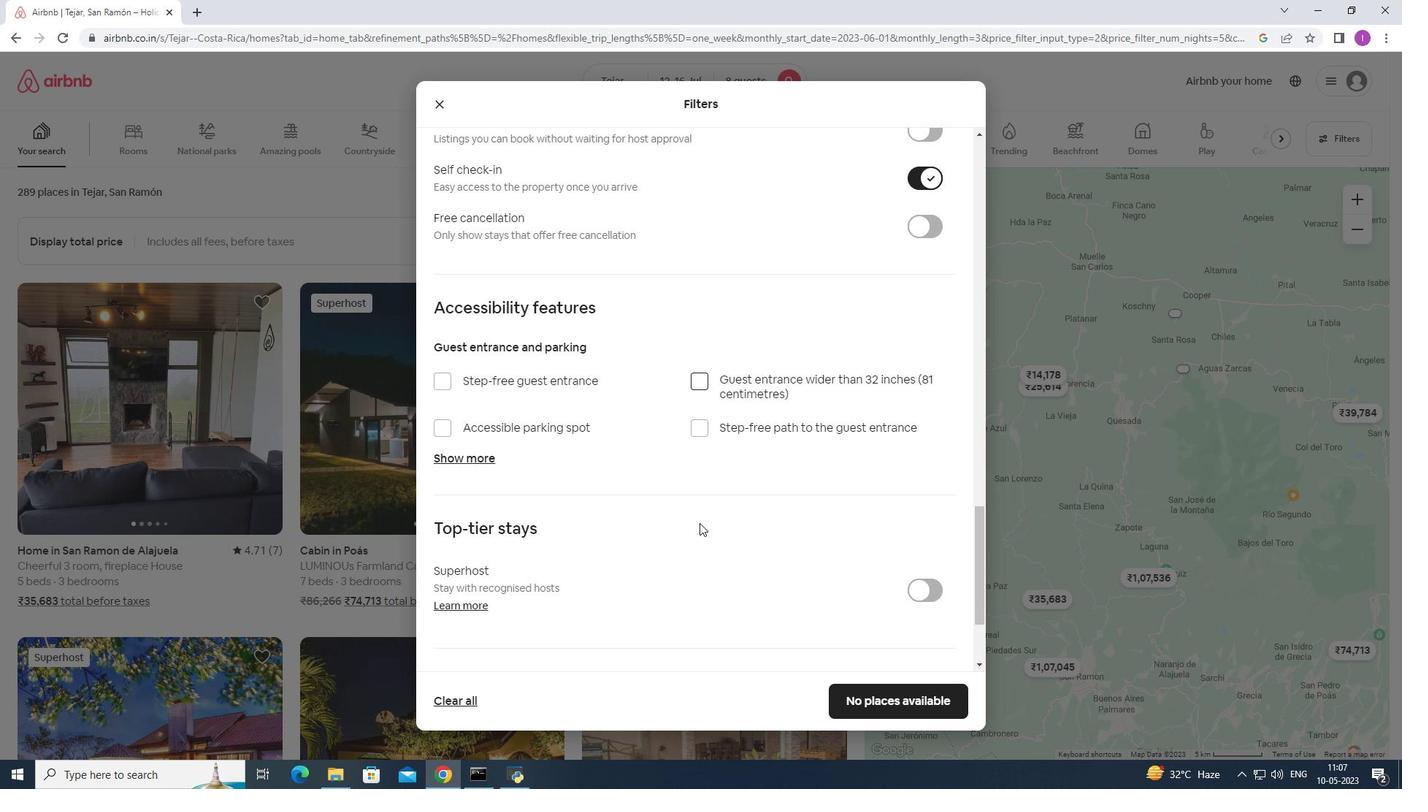 
Action: Mouse scrolled (700, 524) with delta (0, 0)
Screenshot: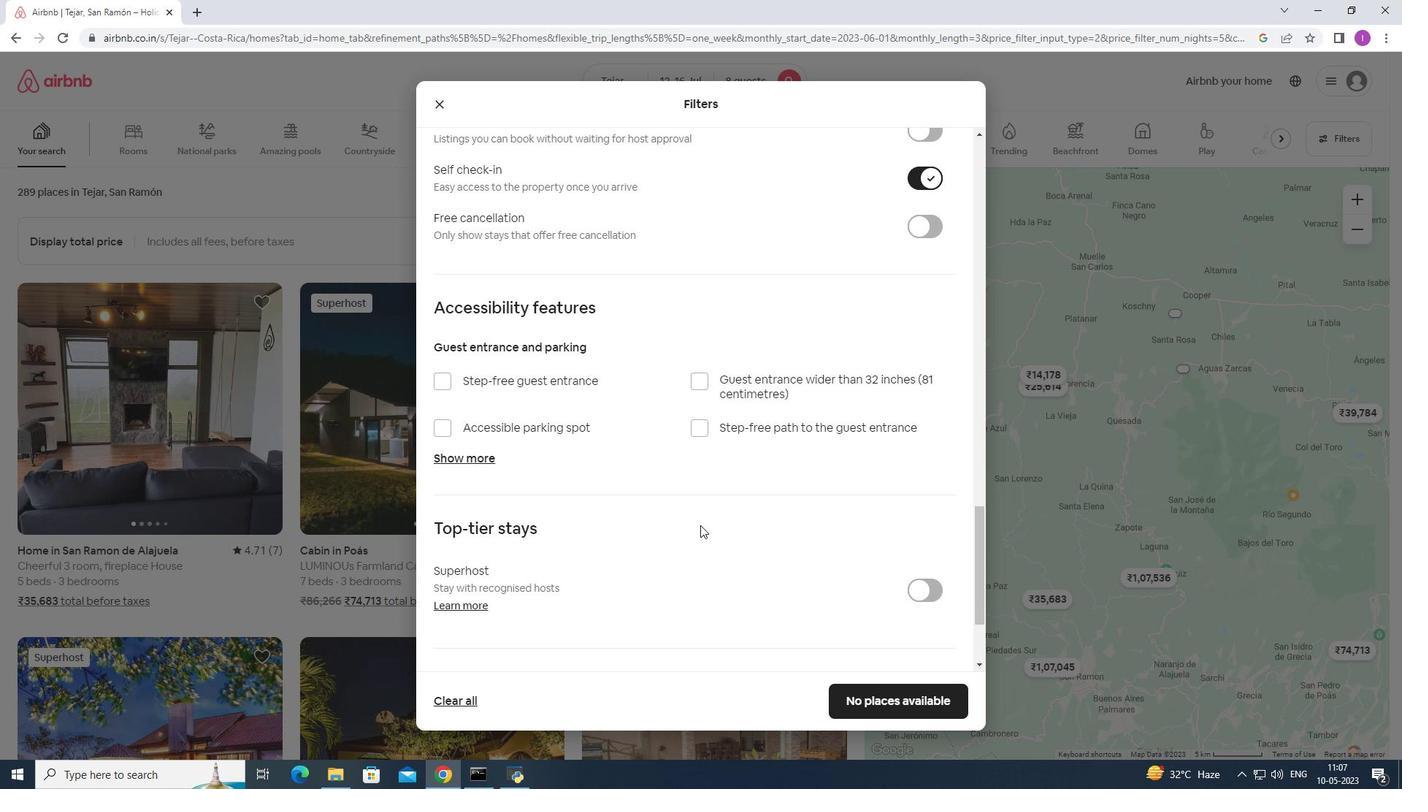 
Action: Mouse scrolled (700, 524) with delta (0, 0)
Screenshot: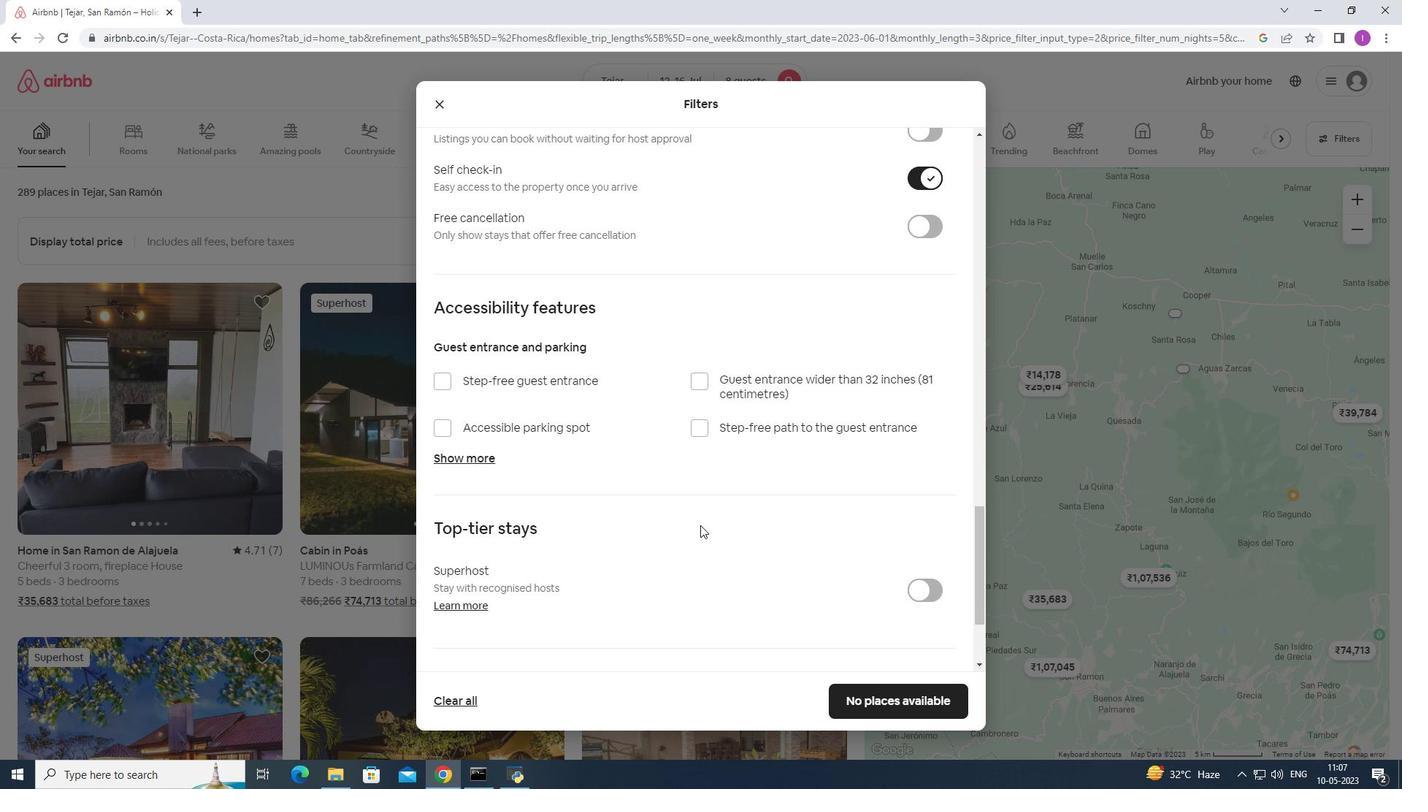 
Action: Mouse moved to (700, 529)
Screenshot: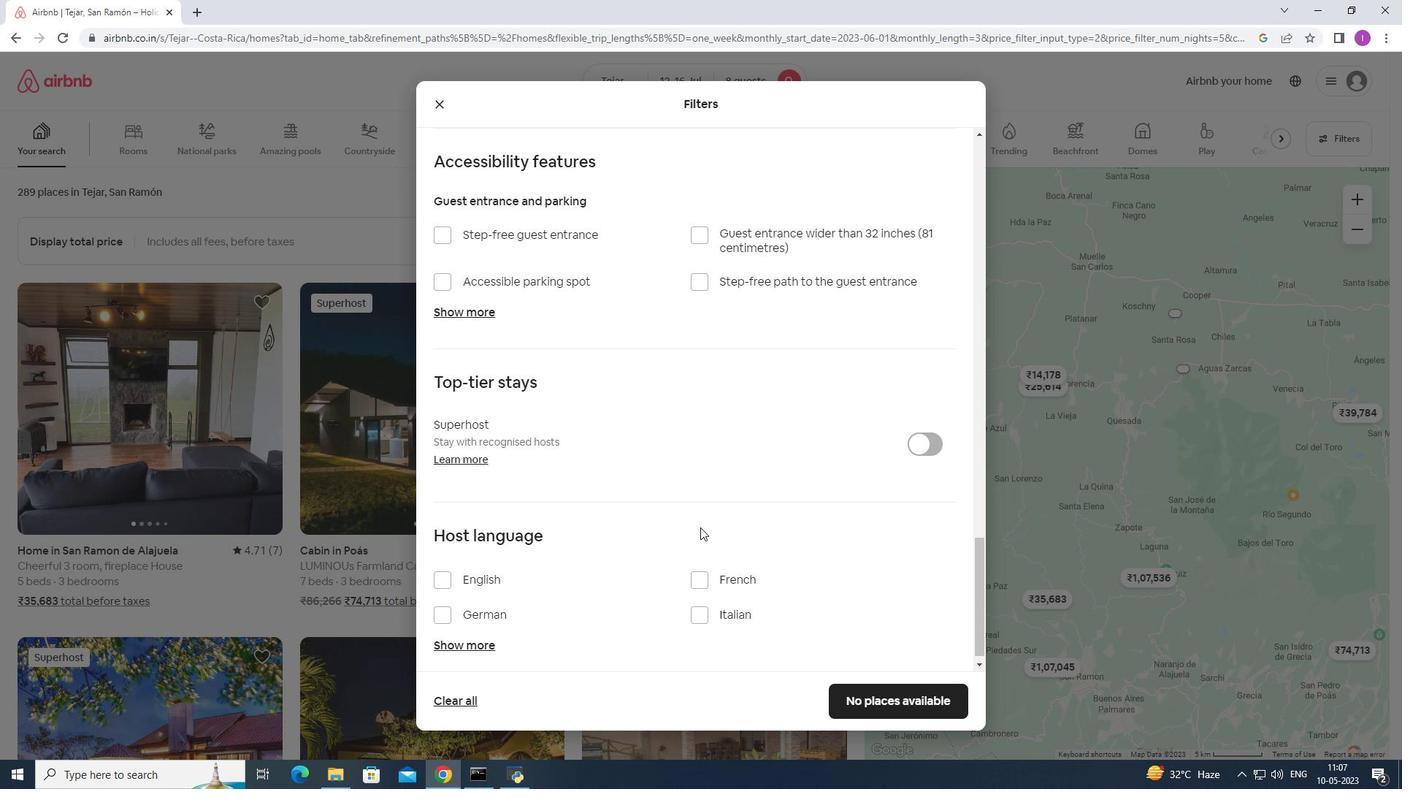 
Action: Mouse scrolled (700, 528) with delta (0, 0)
Screenshot: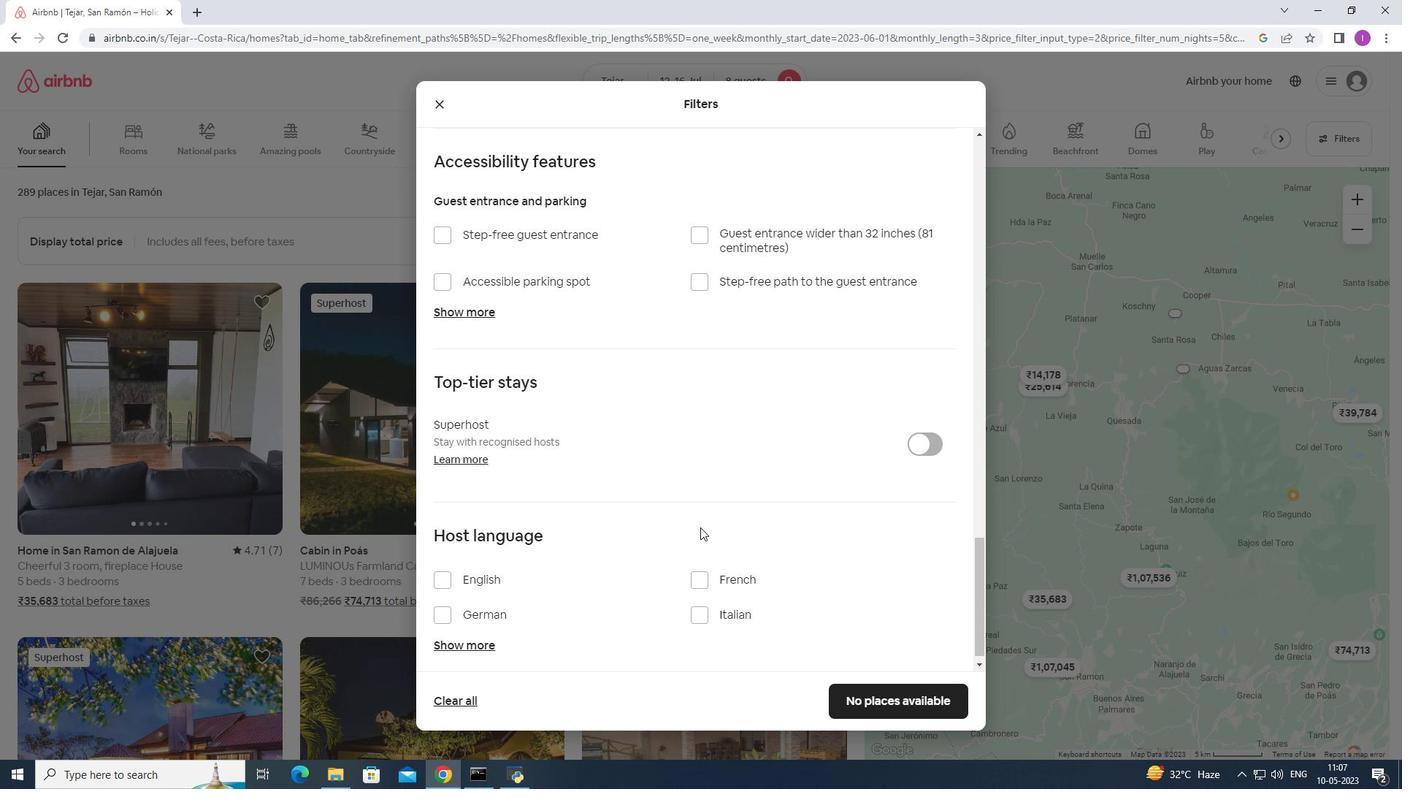 
Action: Mouse moved to (699, 530)
Screenshot: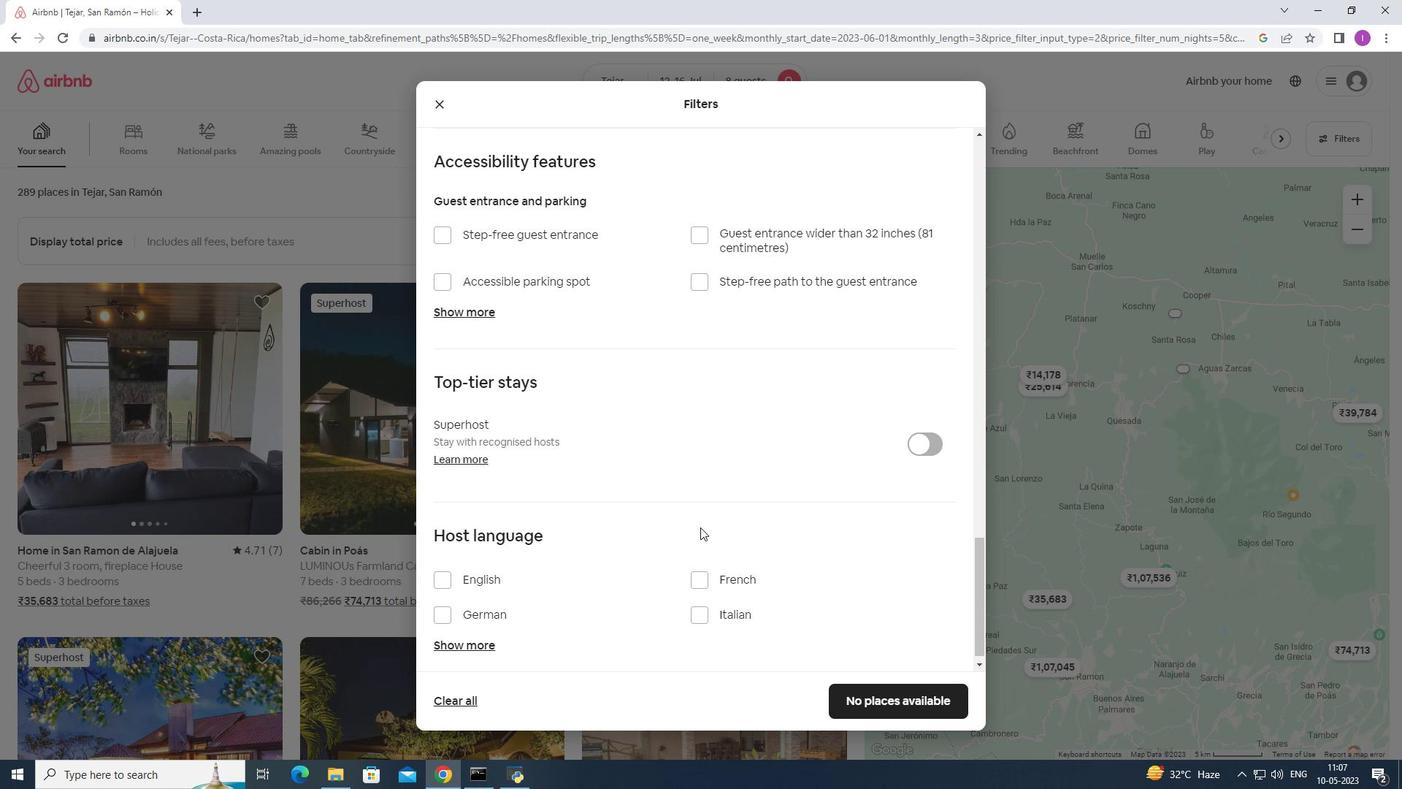 
Action: Mouse scrolled (699, 529) with delta (0, 0)
Screenshot: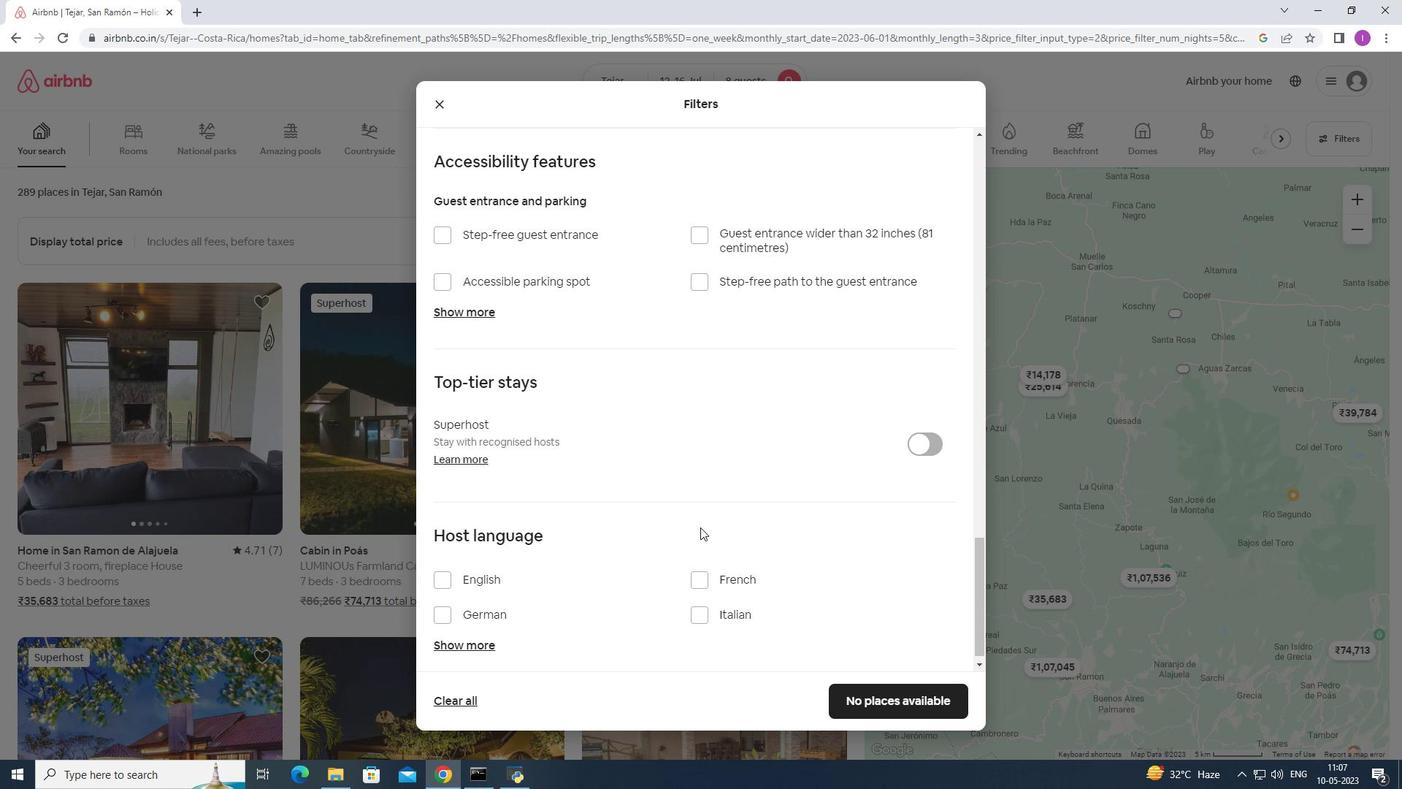 
Action: Mouse moved to (698, 531)
Screenshot: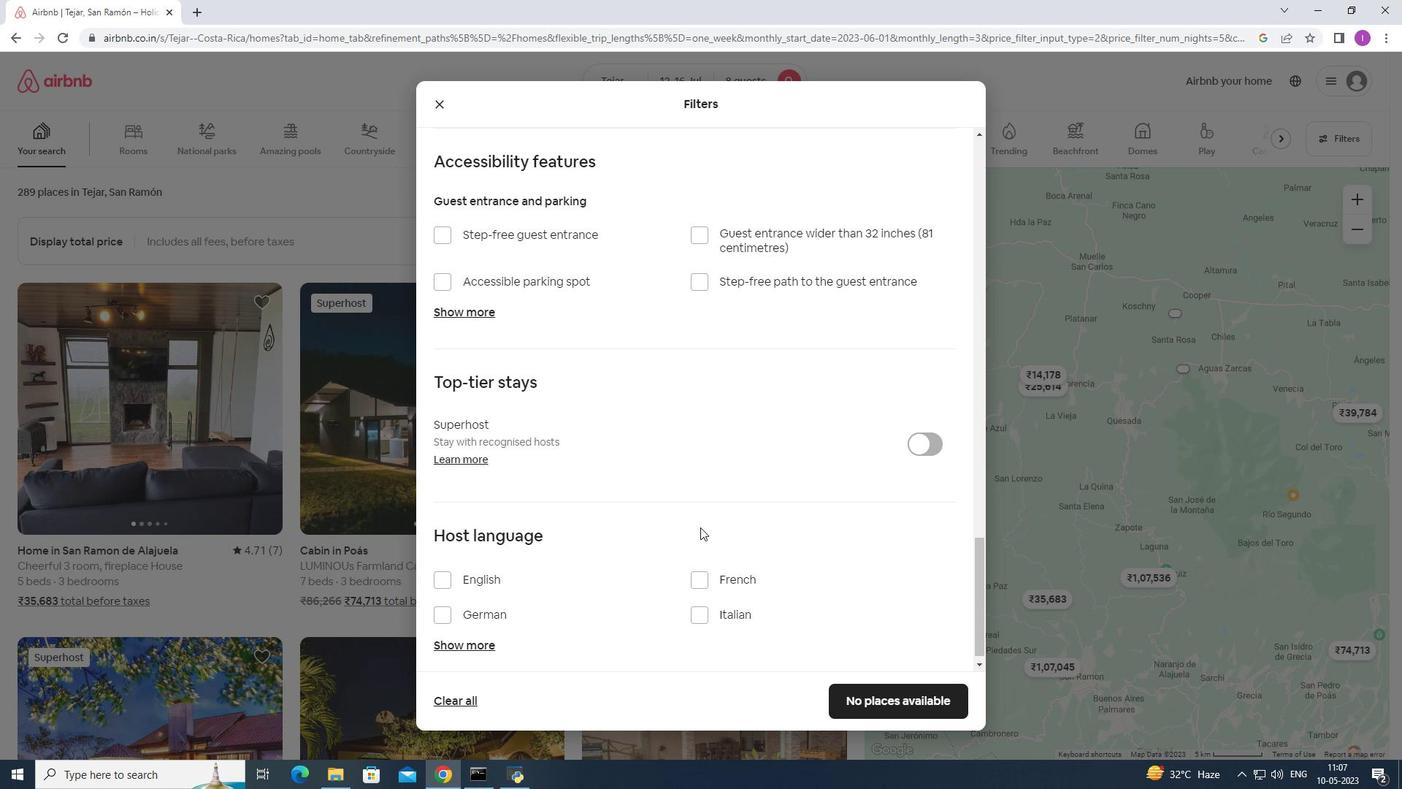 
Action: Mouse scrolled (698, 531) with delta (0, 0)
Screenshot: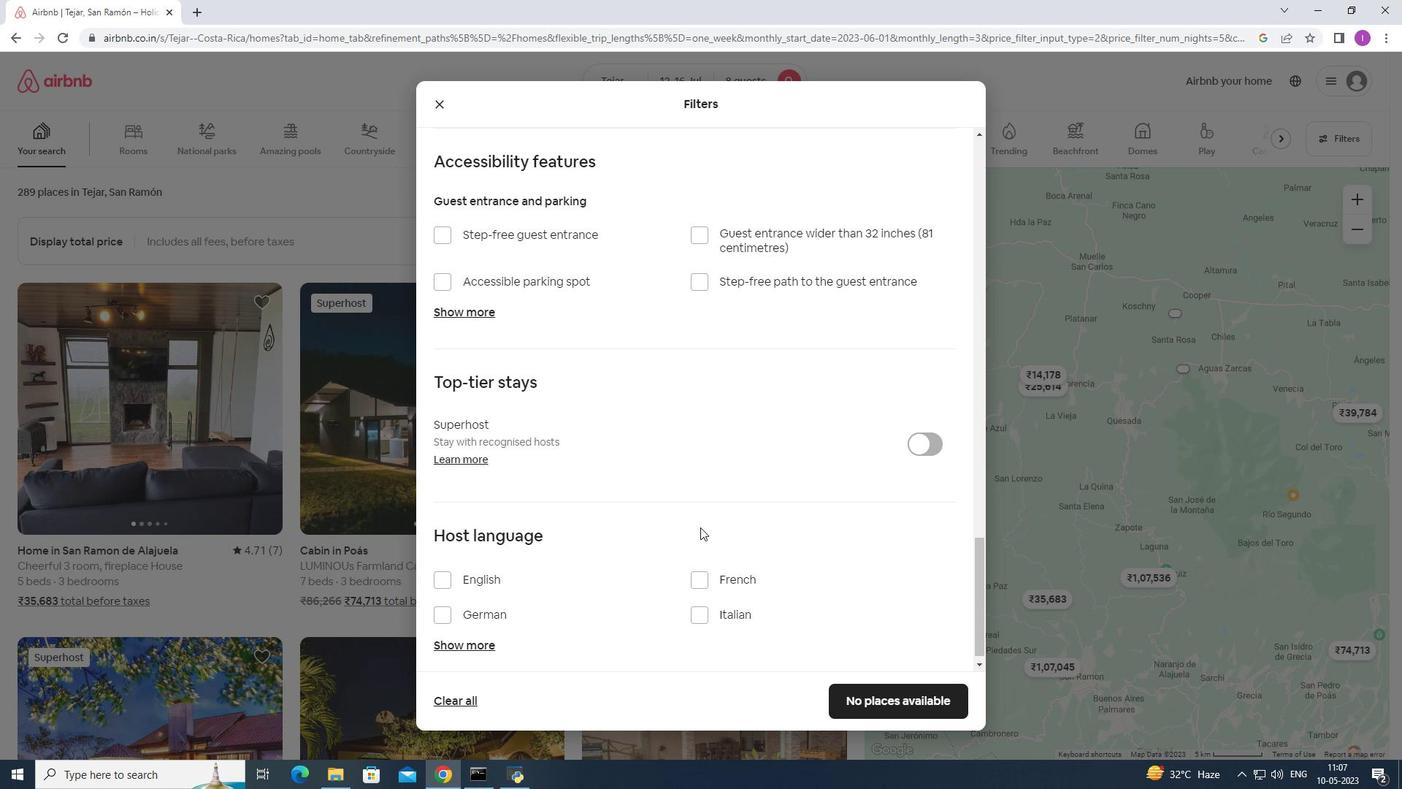 
Action: Mouse moved to (446, 568)
Screenshot: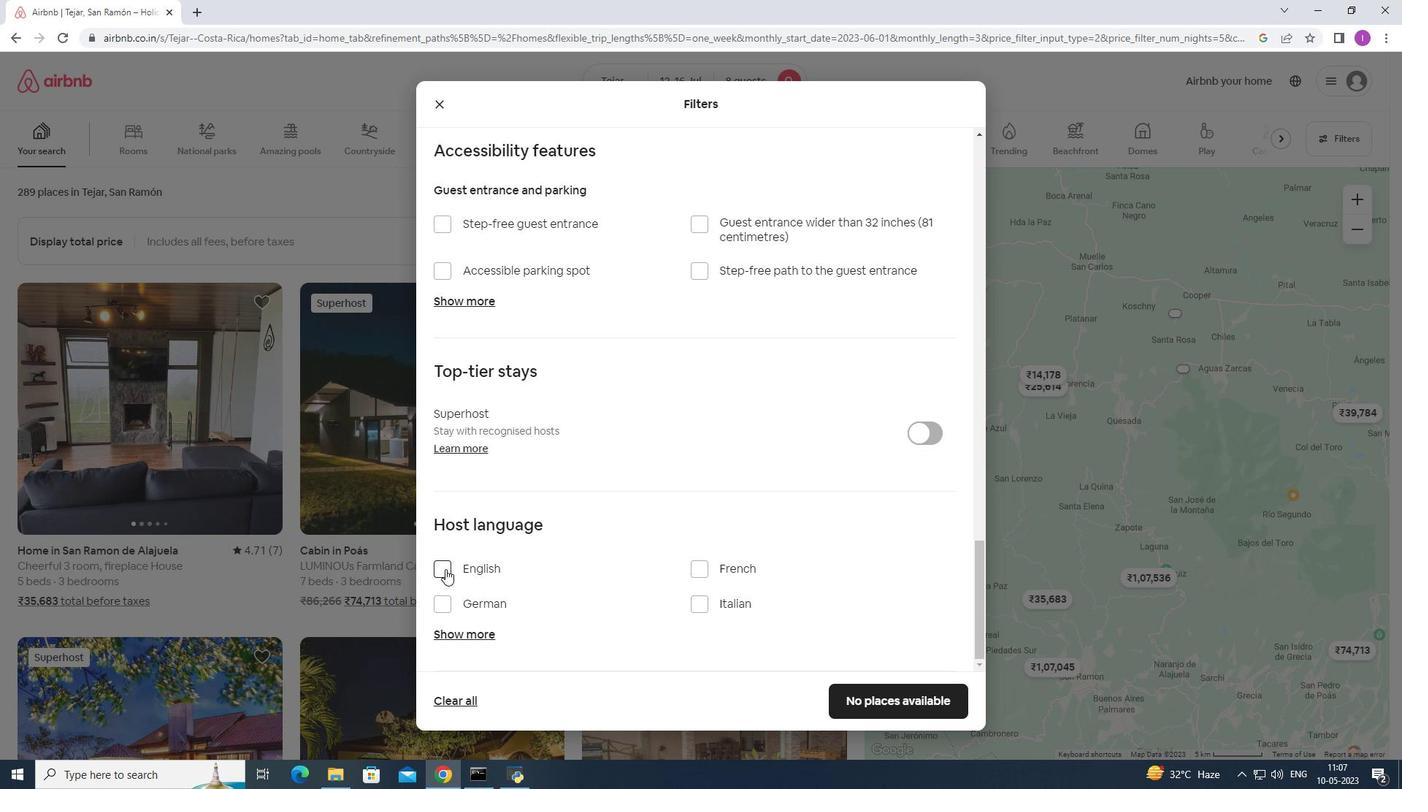 
Action: Mouse pressed left at (446, 568)
Screenshot: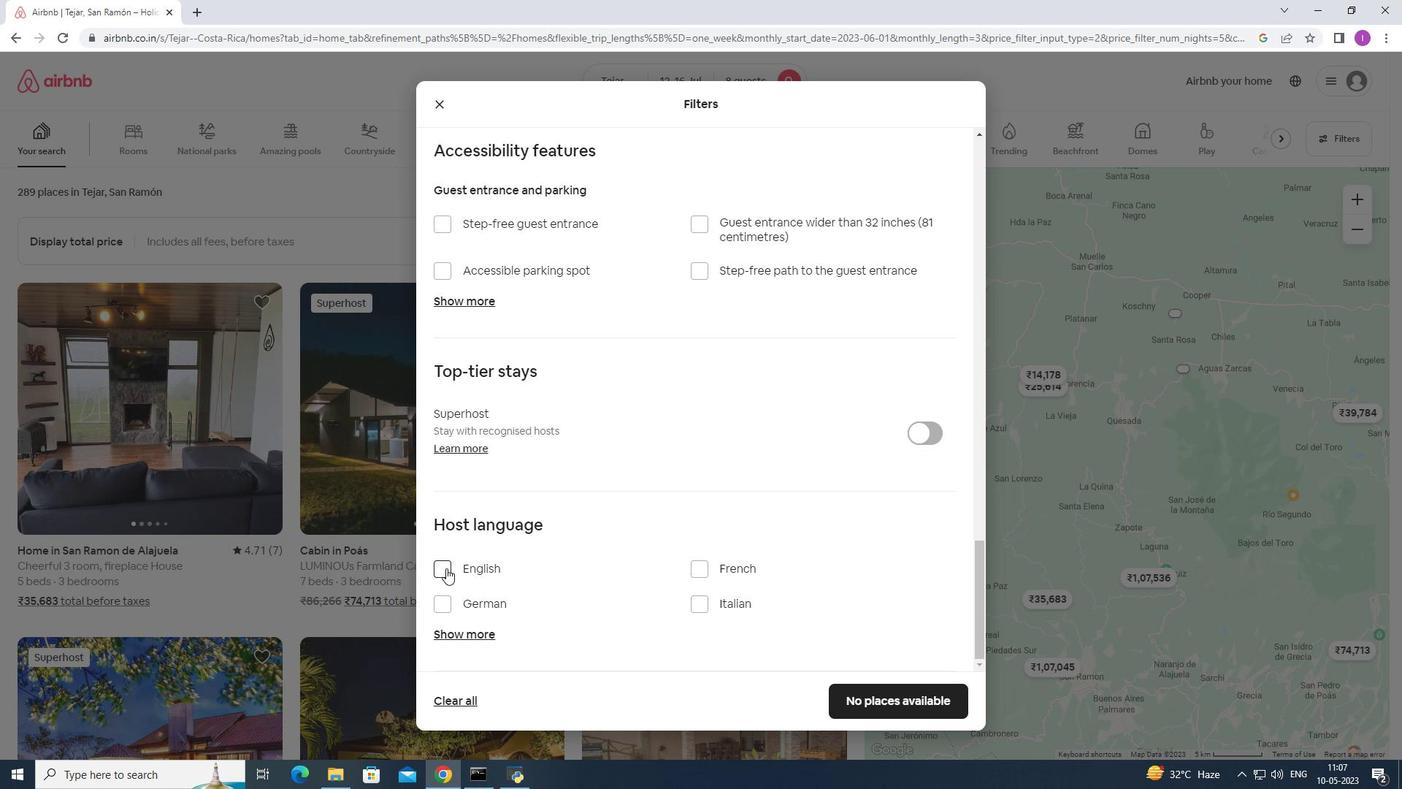 
Action: Mouse moved to (900, 702)
Screenshot: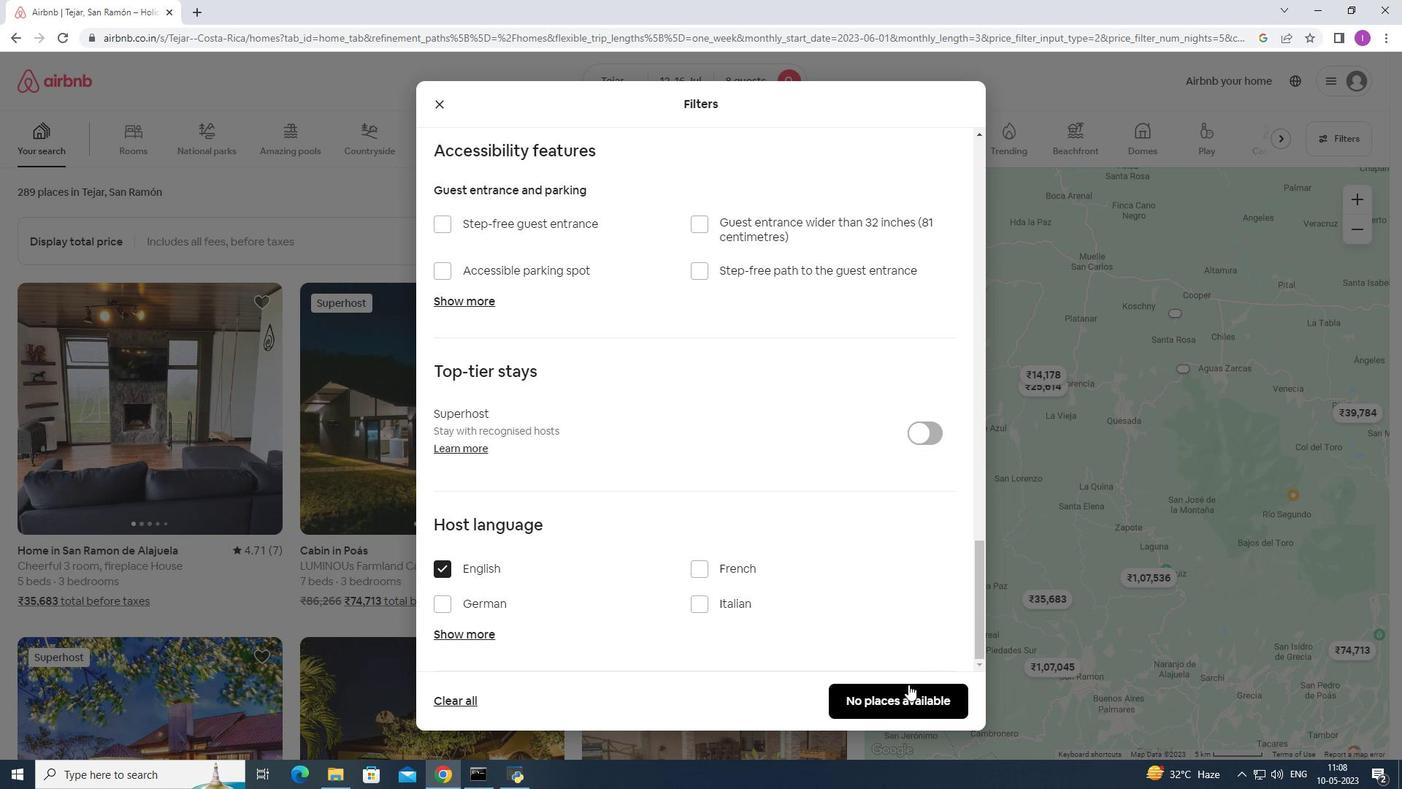 
Action: Mouse pressed left at (900, 702)
Screenshot: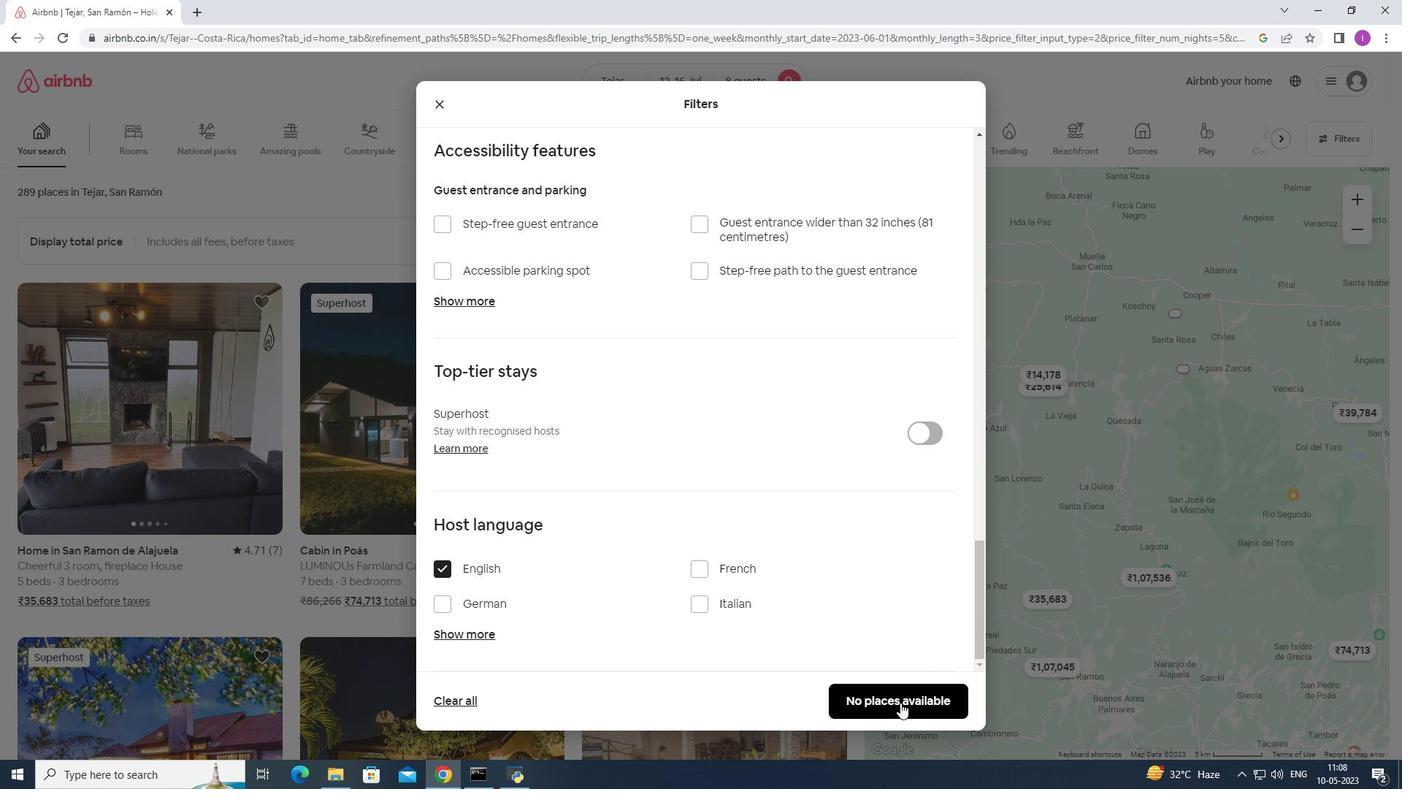 
Action: Mouse moved to (835, 635)
Screenshot: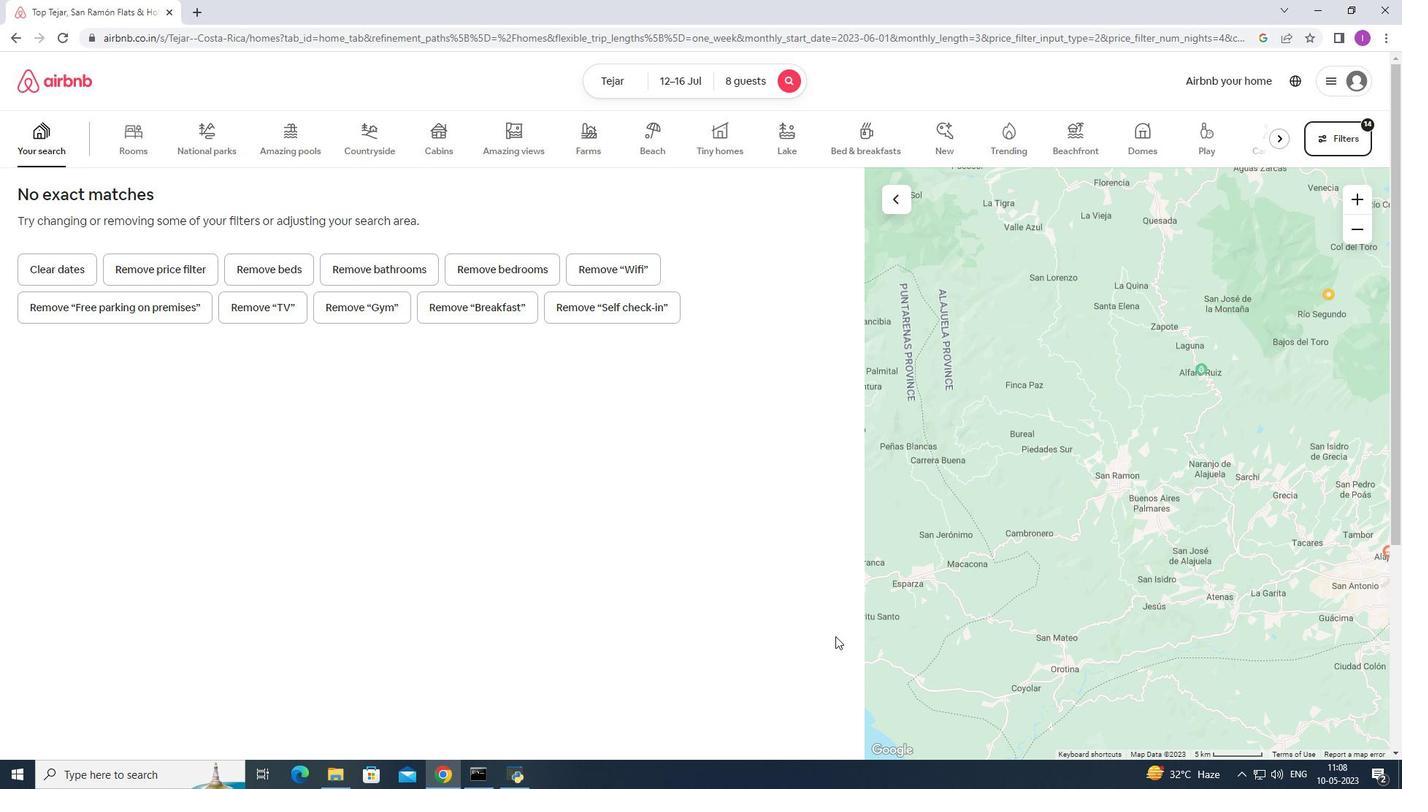 
